 Task: Research Airbnb properties in Puerto La Cruz, Venezuela from 4th December, 2023 to 8th December, 2023 for 1 adult.1  bedroom having 1 bed and 1 bathroom. Amenities needed are: wifi. Look for 4 properties as per requirement.
Action: Mouse moved to (542, 114)
Screenshot: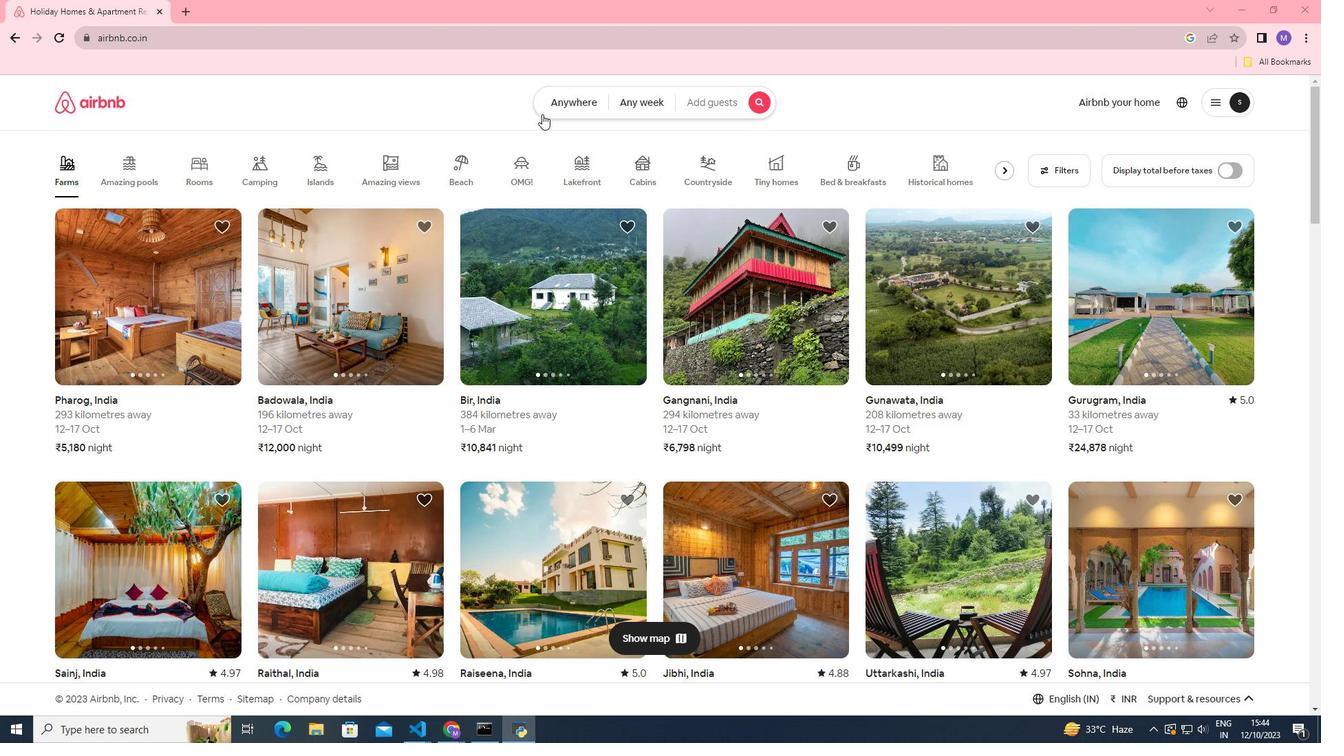 
Action: Mouse pressed left at (542, 114)
Screenshot: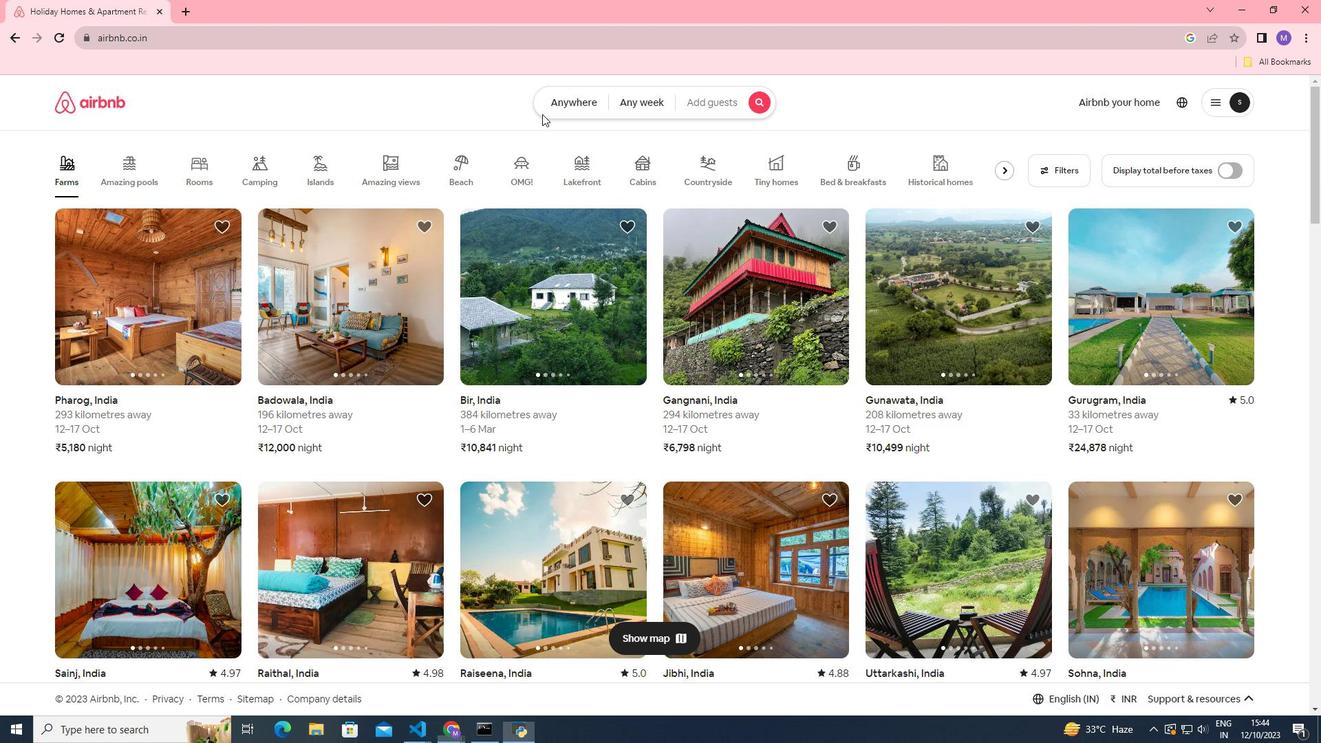 
Action: Mouse moved to (459, 163)
Screenshot: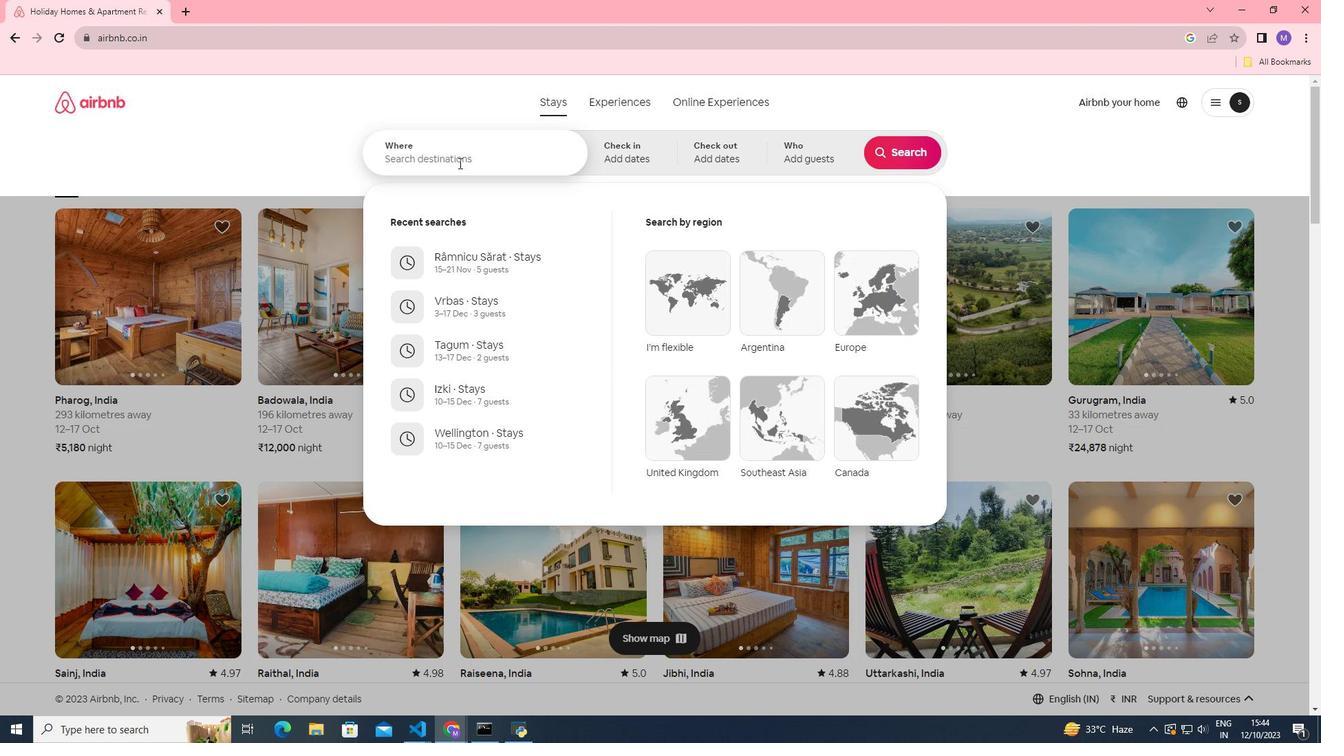 
Action: Mouse pressed left at (459, 163)
Screenshot: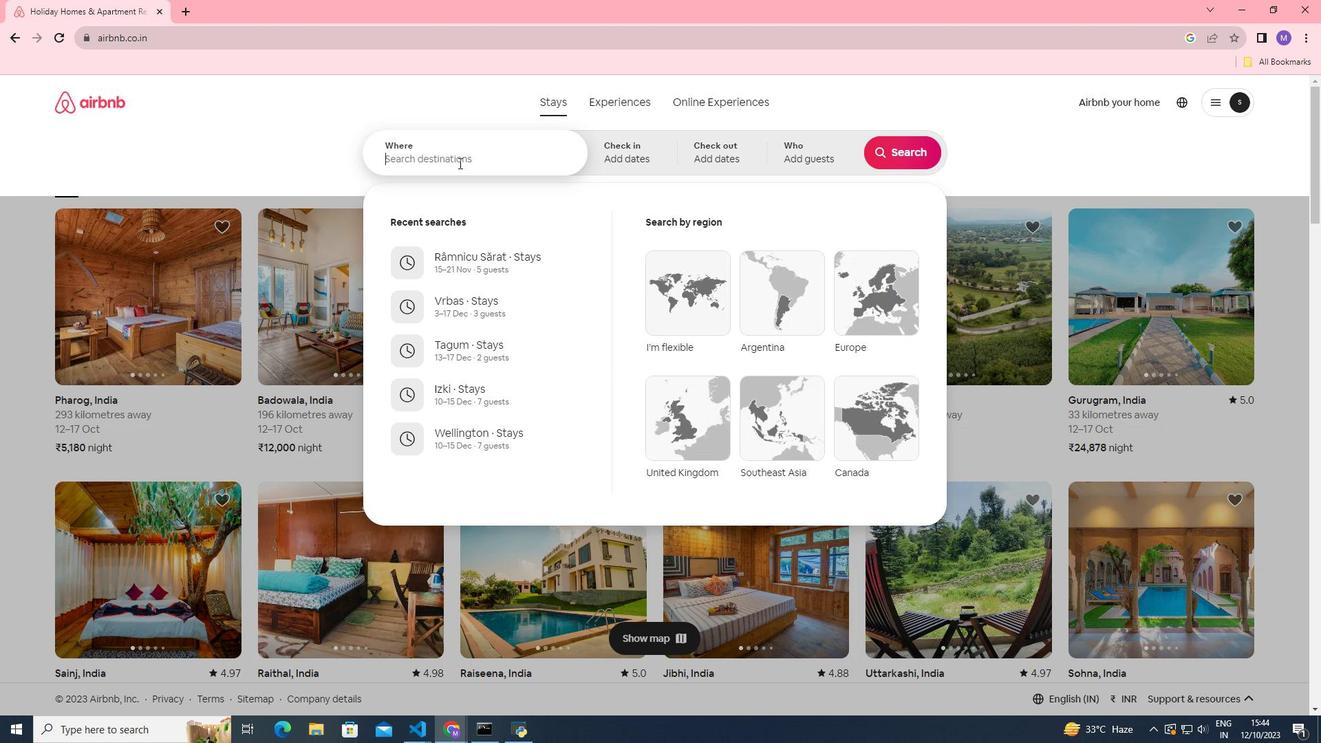 
Action: Key pressed <Key.shift><Key.shift><Key.shift>Puerto<Key.space><Key.shift>La<Key.space><Key.shift>Cruz,<Key.space><Key.shift>Venezuela
Screenshot: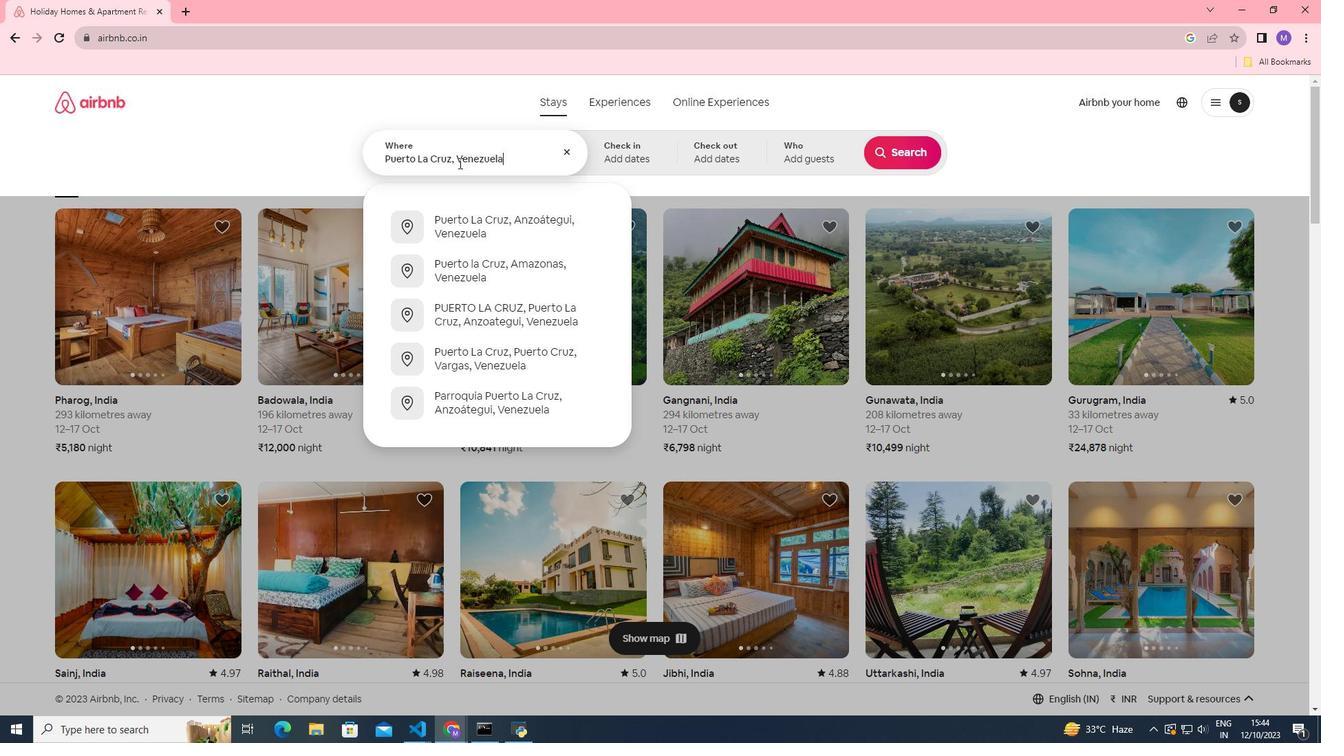 
Action: Mouse moved to (625, 145)
Screenshot: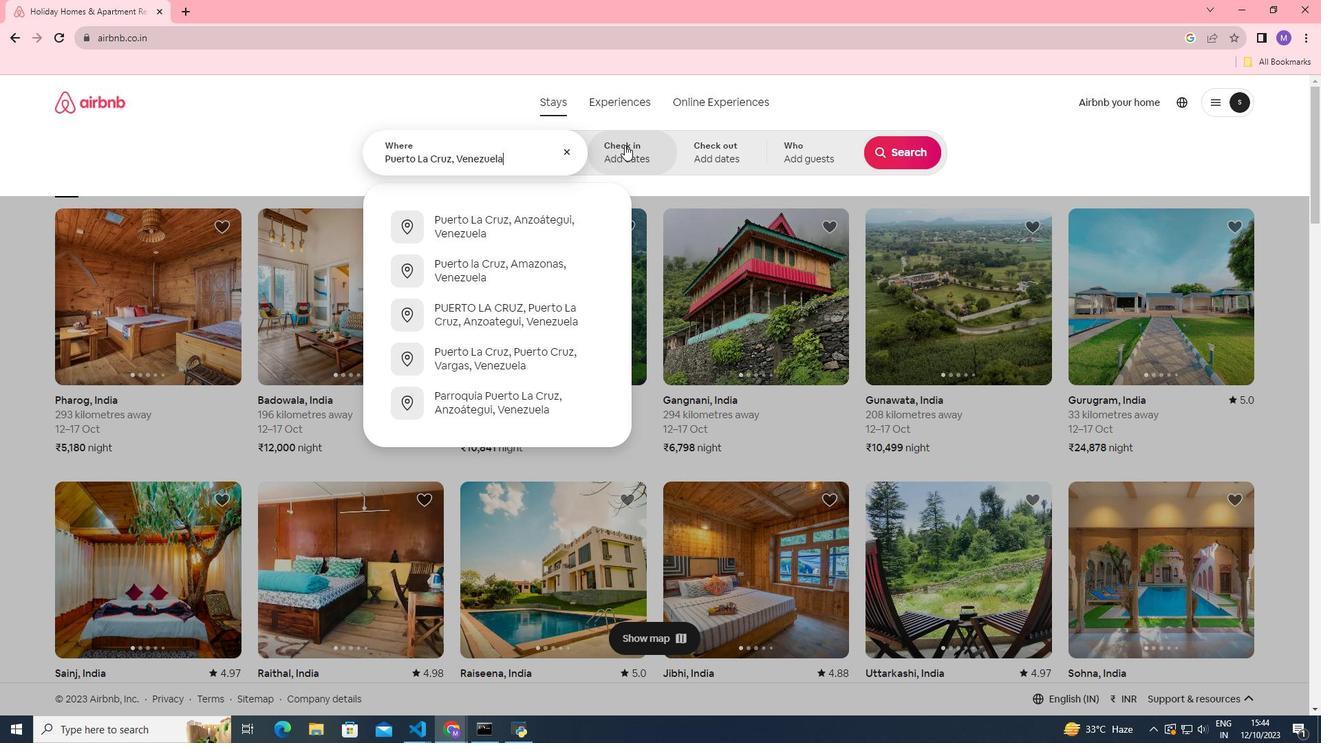 
Action: Mouse pressed left at (625, 145)
Screenshot: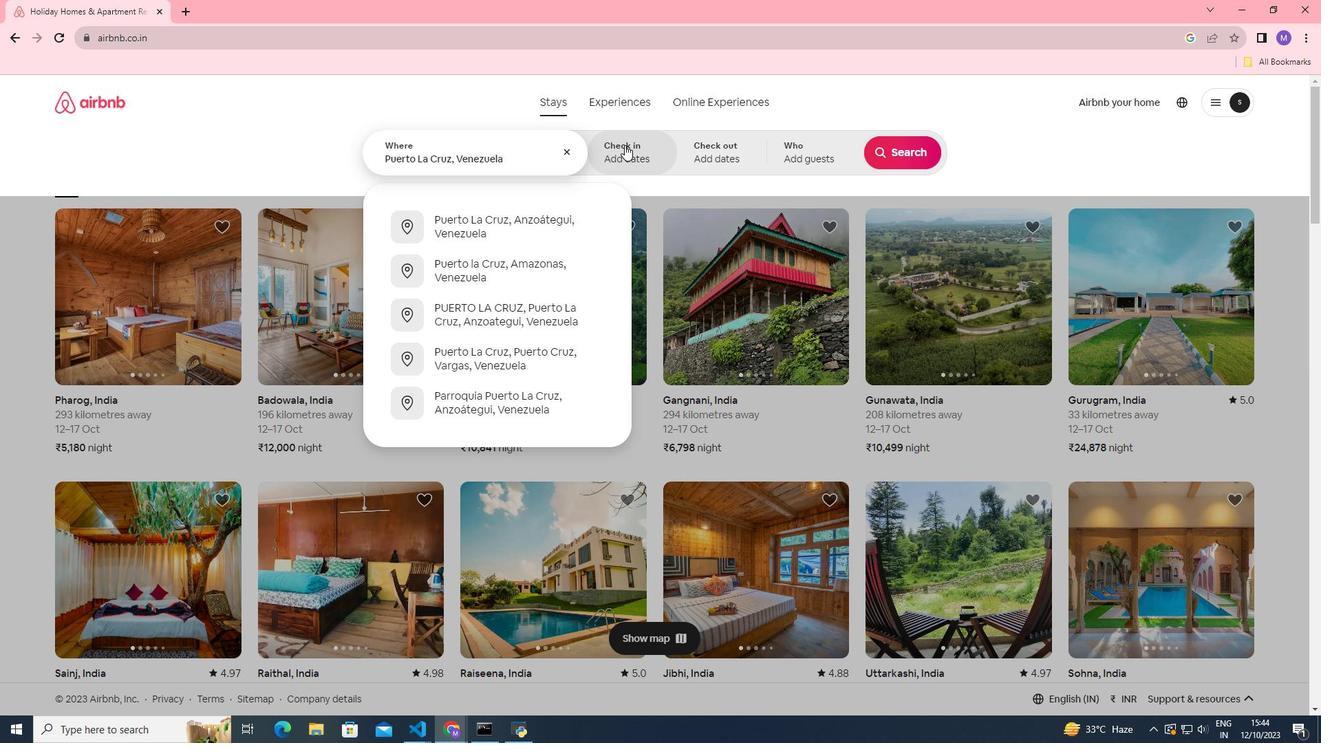 
Action: Mouse moved to (901, 262)
Screenshot: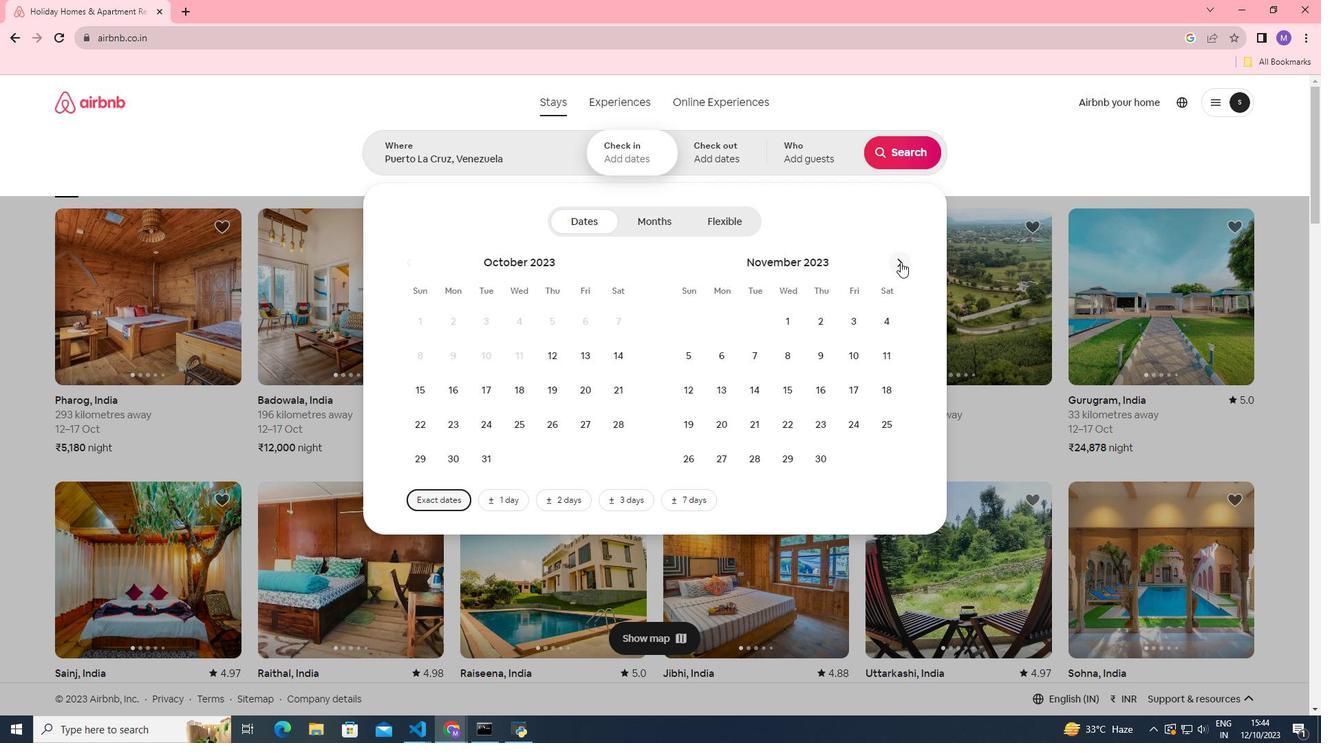 
Action: Mouse pressed left at (901, 262)
Screenshot: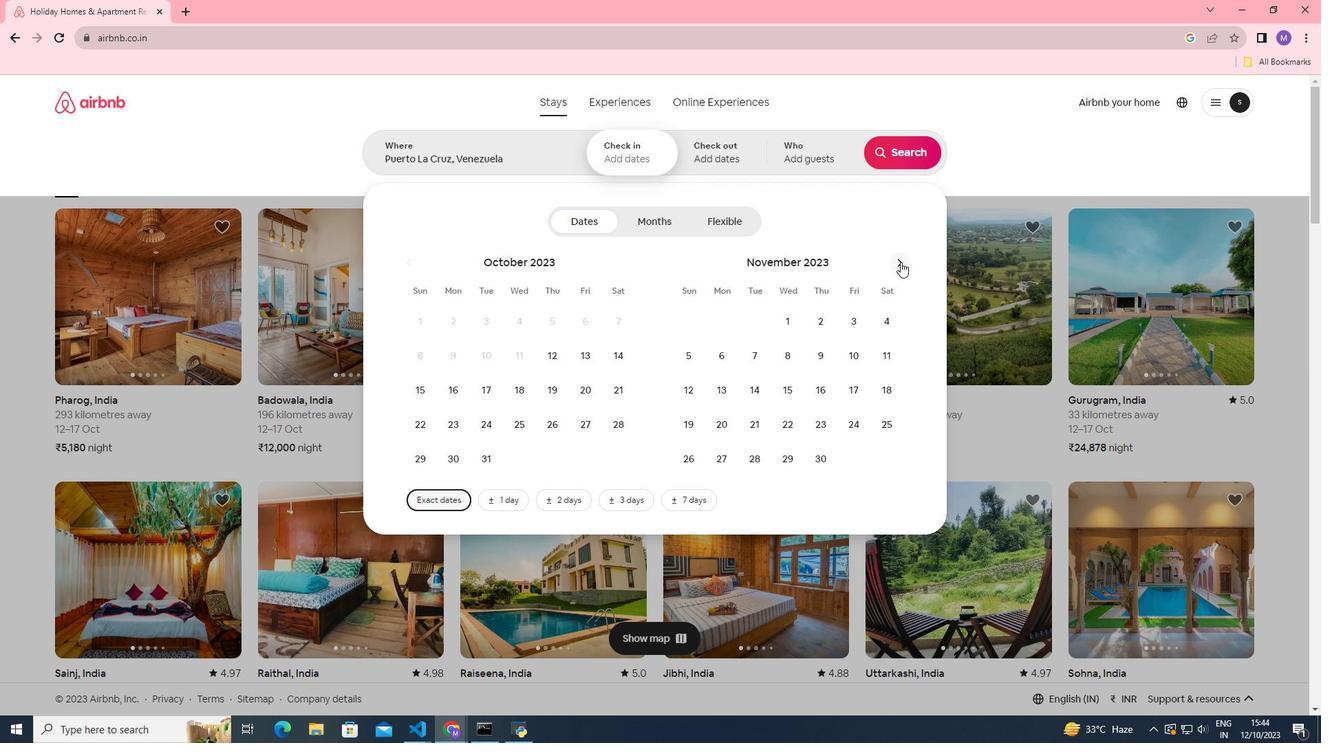 
Action: Mouse moved to (722, 362)
Screenshot: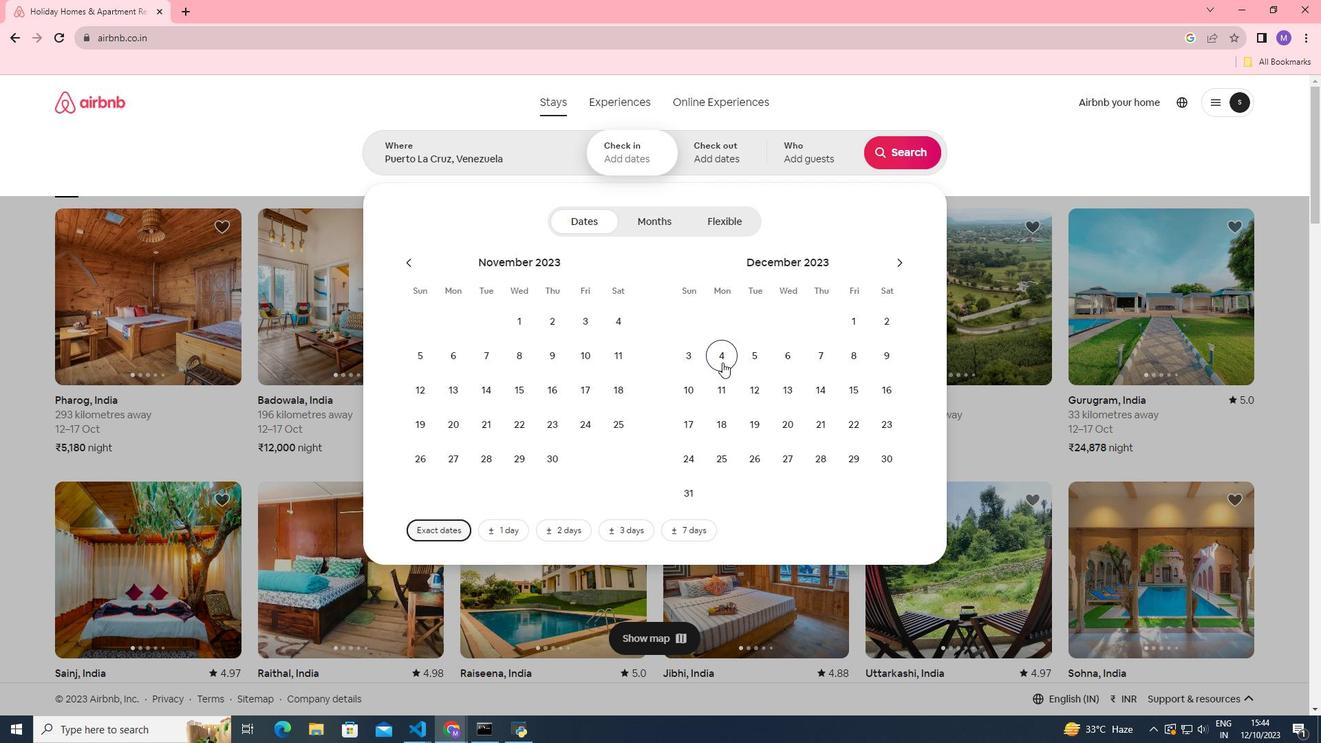 
Action: Mouse pressed left at (722, 362)
Screenshot: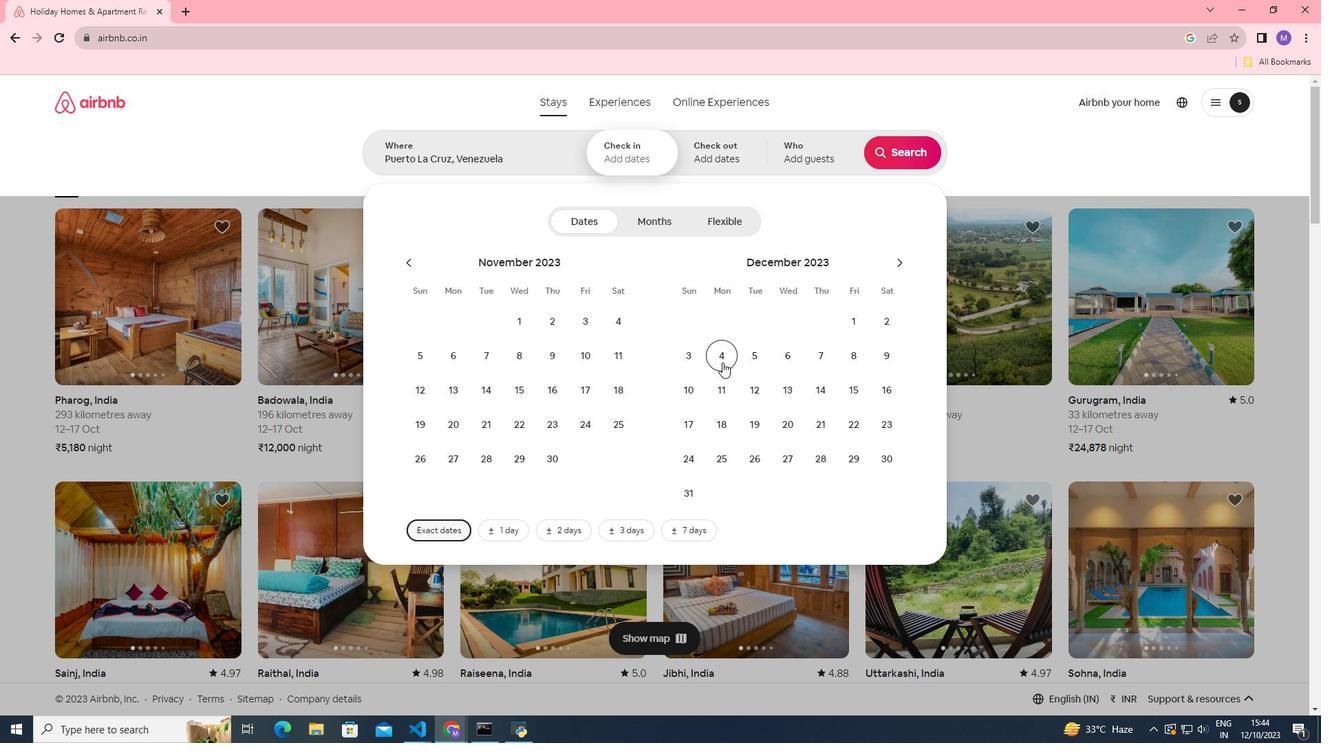 
Action: Mouse moved to (848, 363)
Screenshot: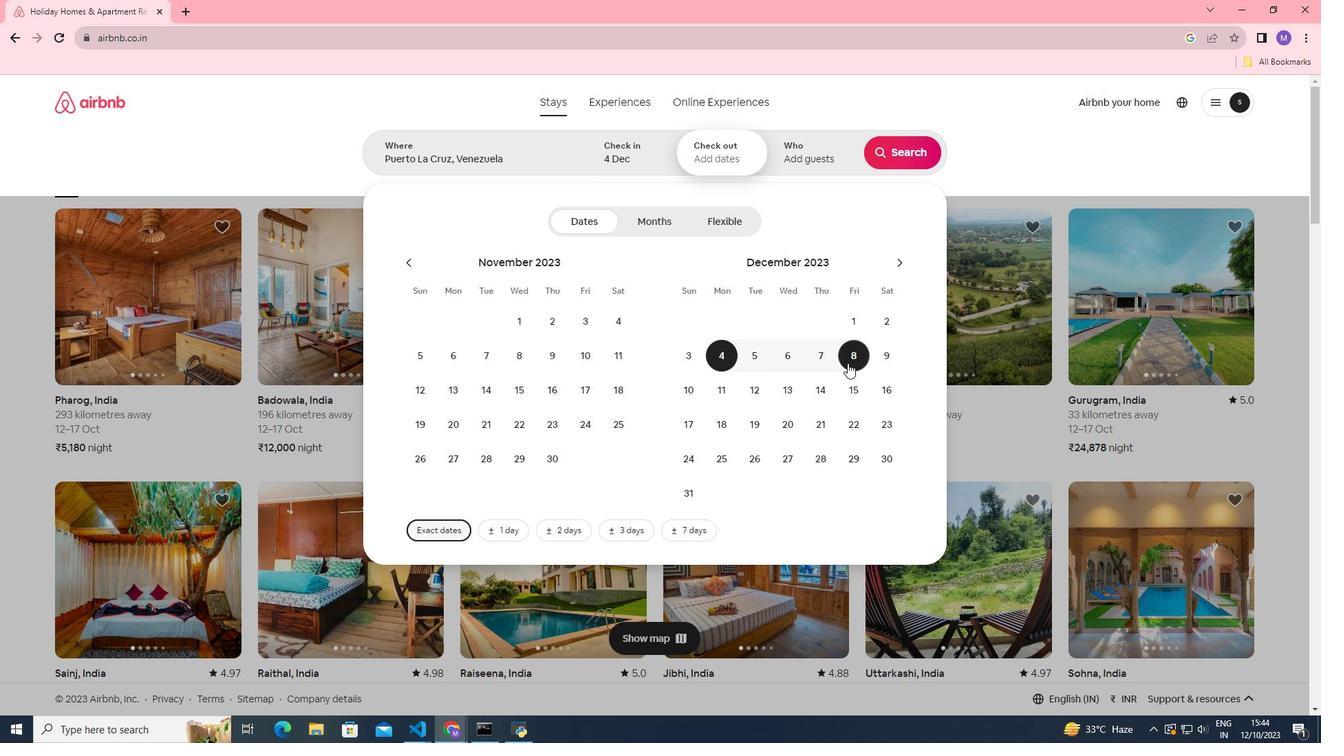 
Action: Mouse pressed left at (848, 363)
Screenshot: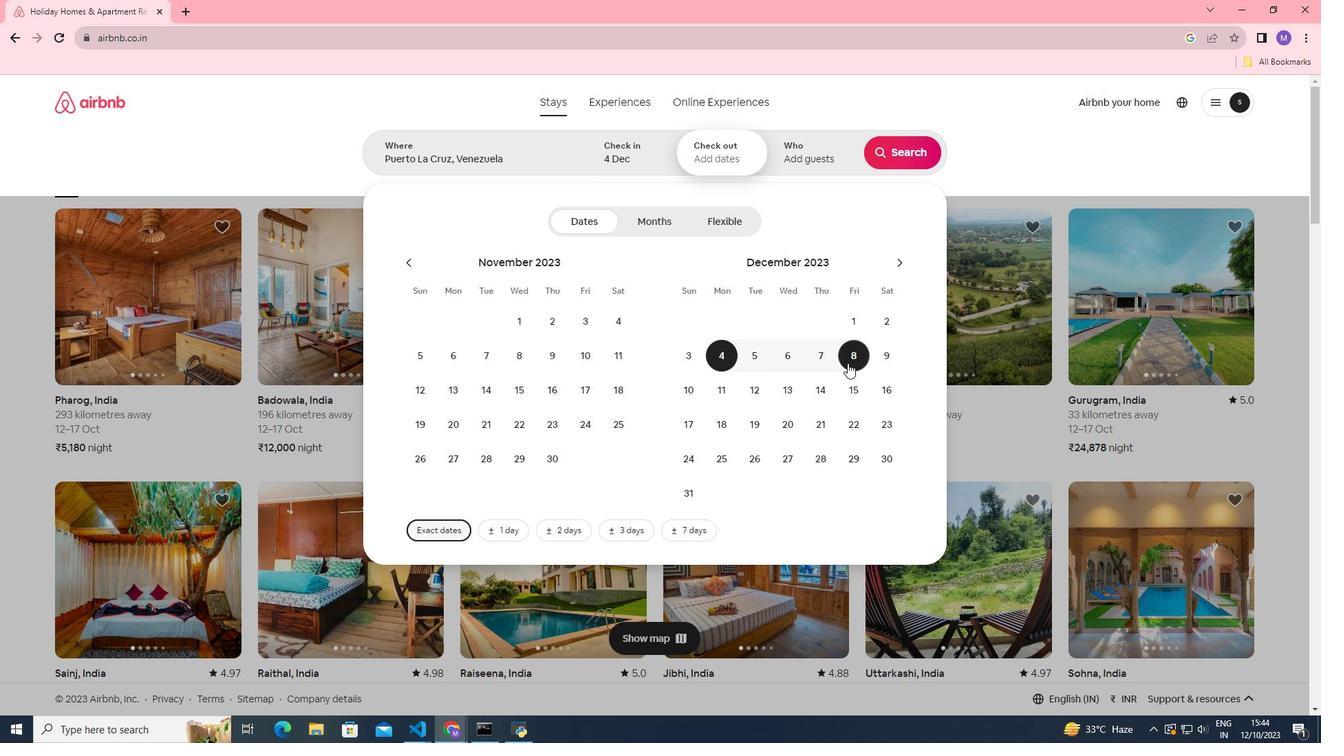 
Action: Mouse moved to (811, 162)
Screenshot: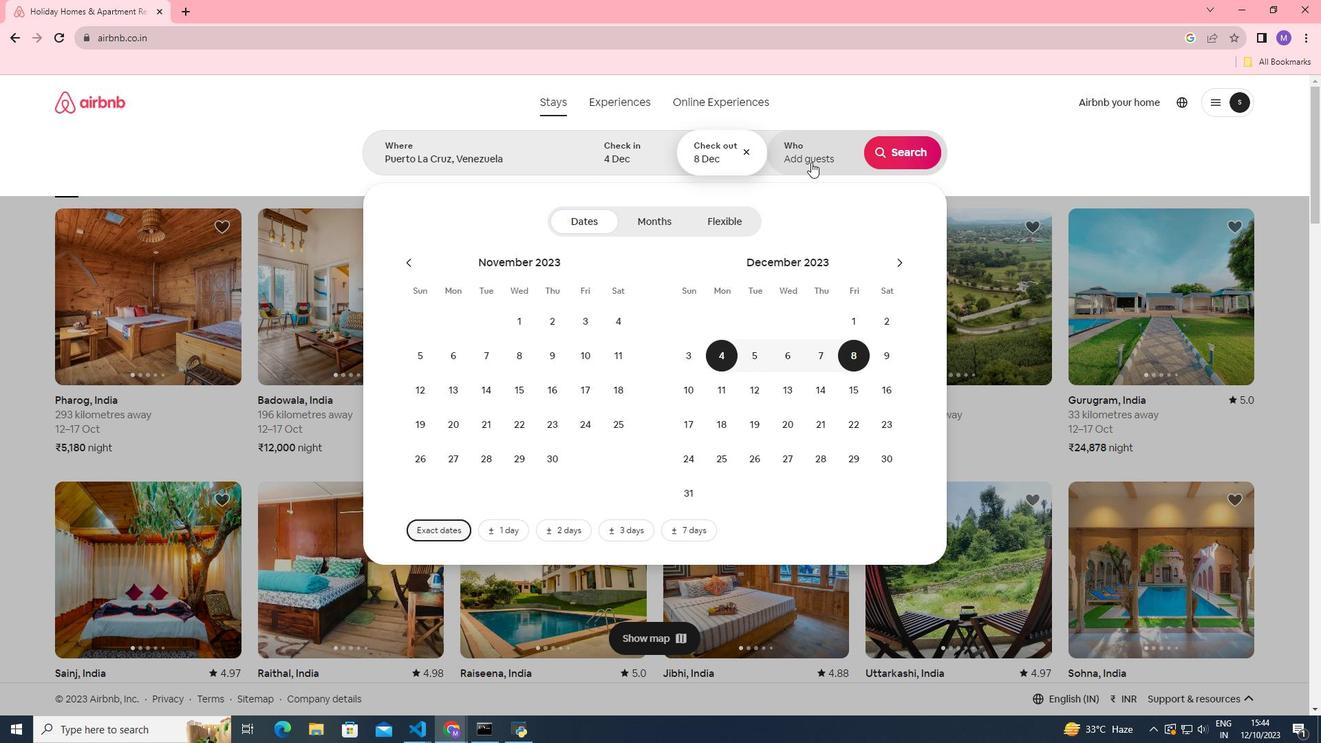
Action: Mouse pressed left at (811, 162)
Screenshot: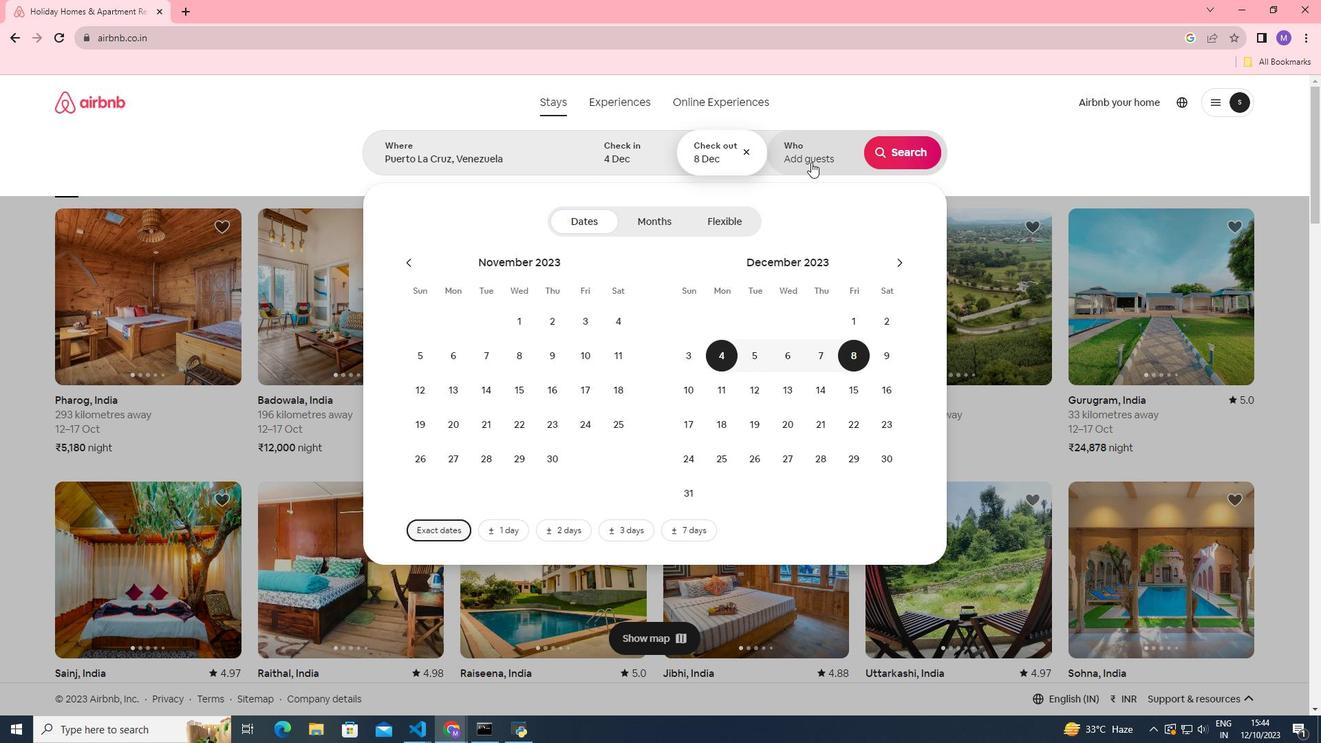 
Action: Mouse moved to (907, 223)
Screenshot: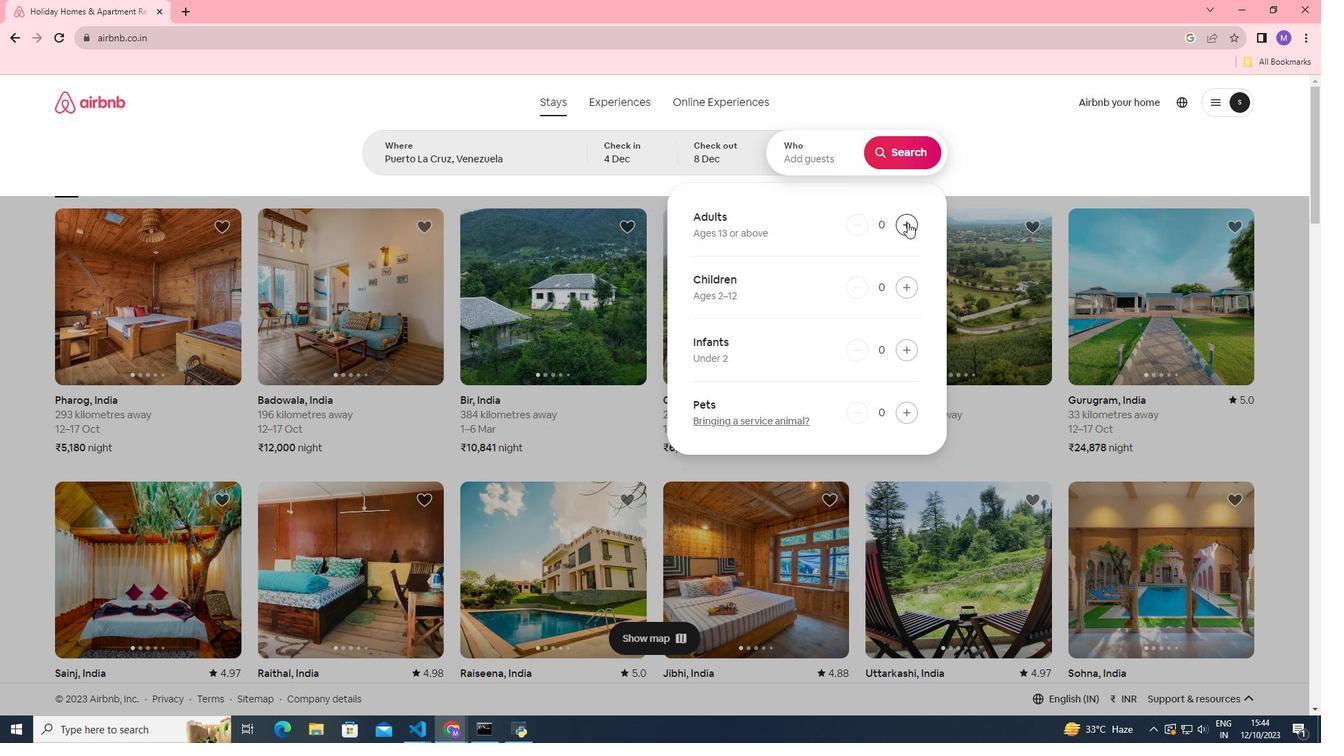 
Action: Mouse pressed left at (907, 223)
Screenshot: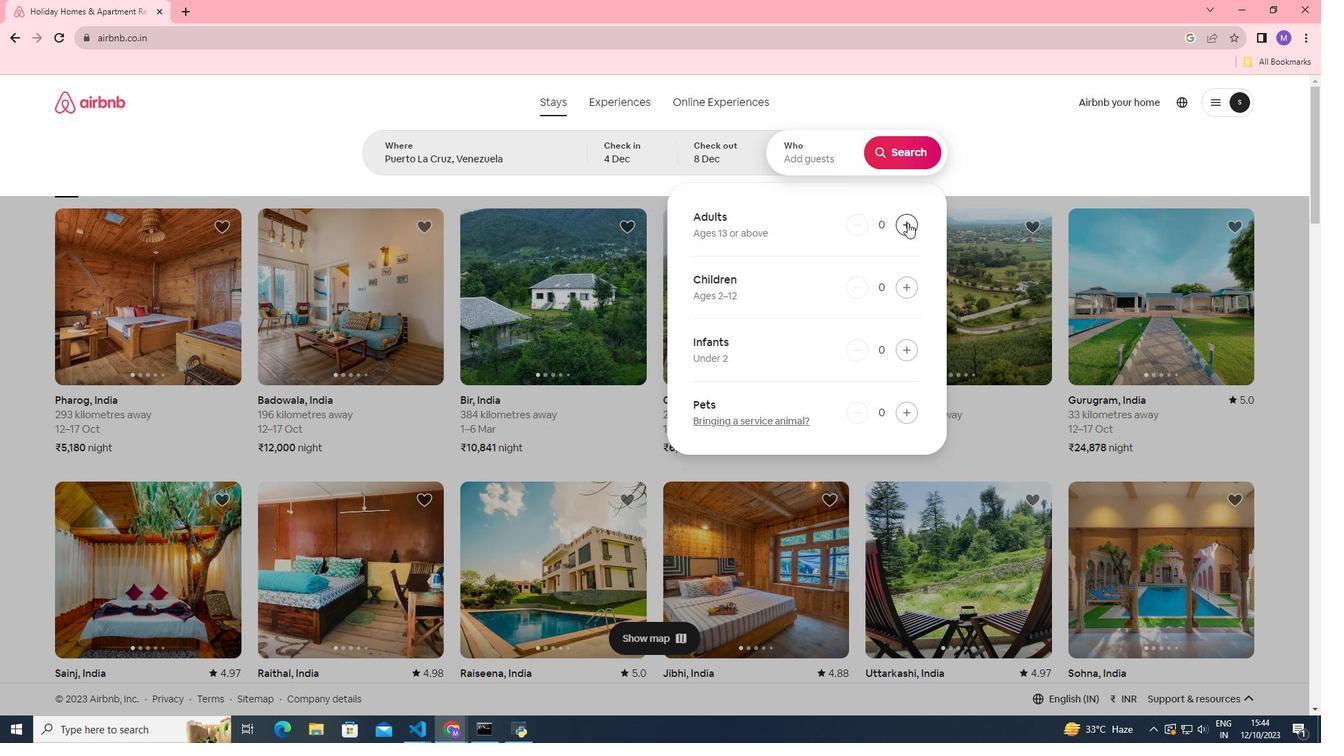 
Action: Mouse moved to (901, 151)
Screenshot: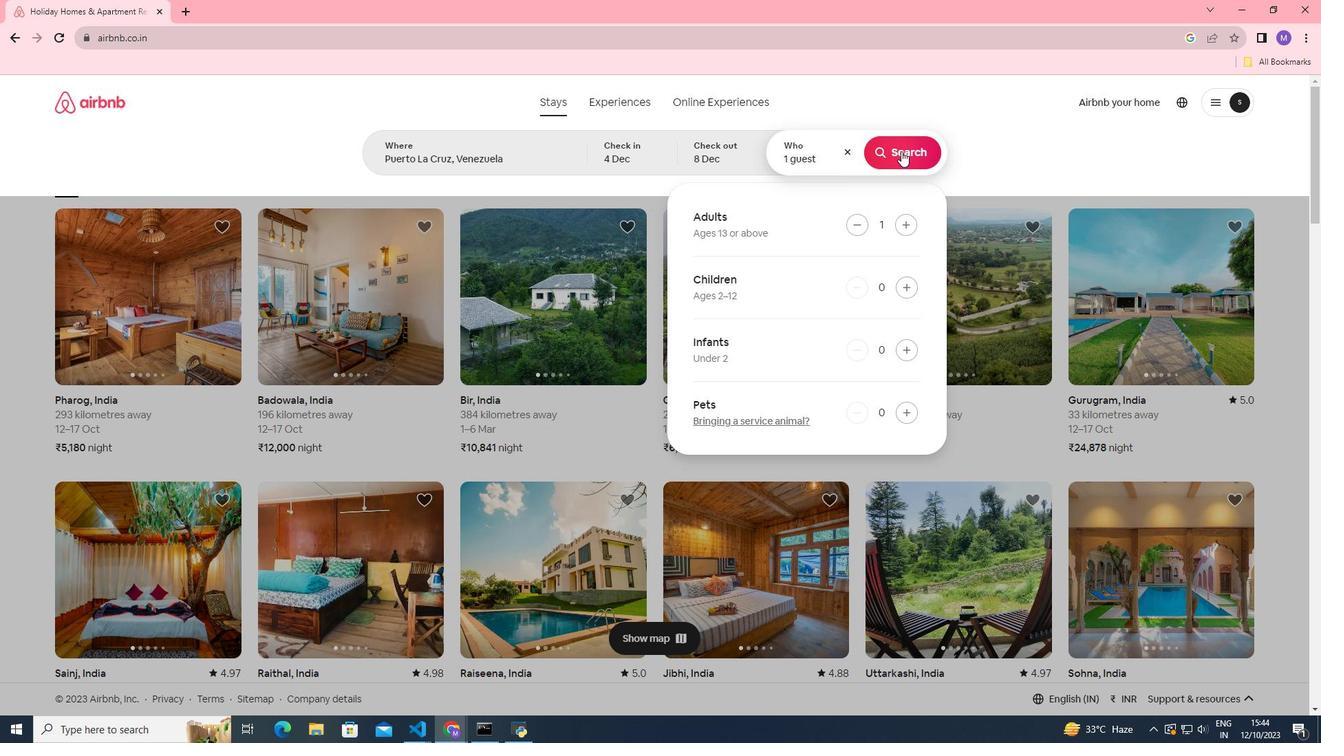 
Action: Mouse pressed left at (901, 151)
Screenshot: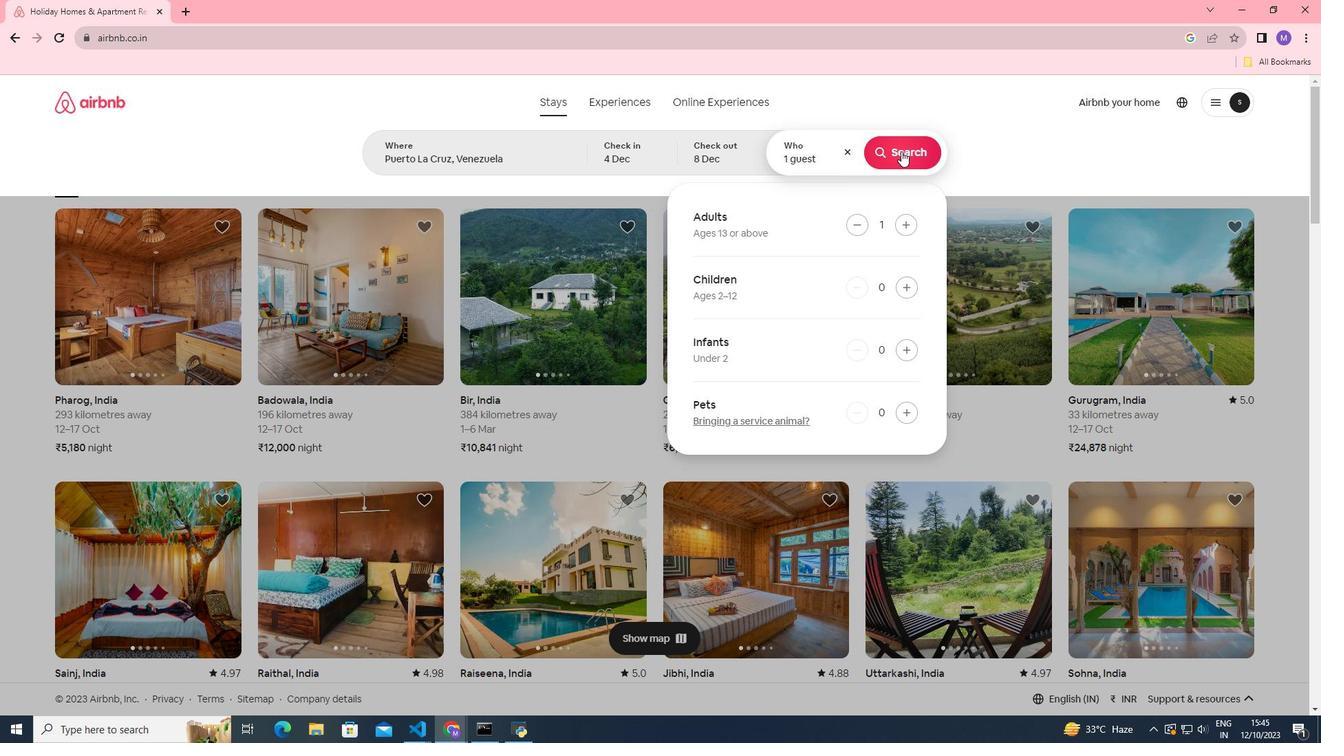 
Action: Mouse moved to (1111, 155)
Screenshot: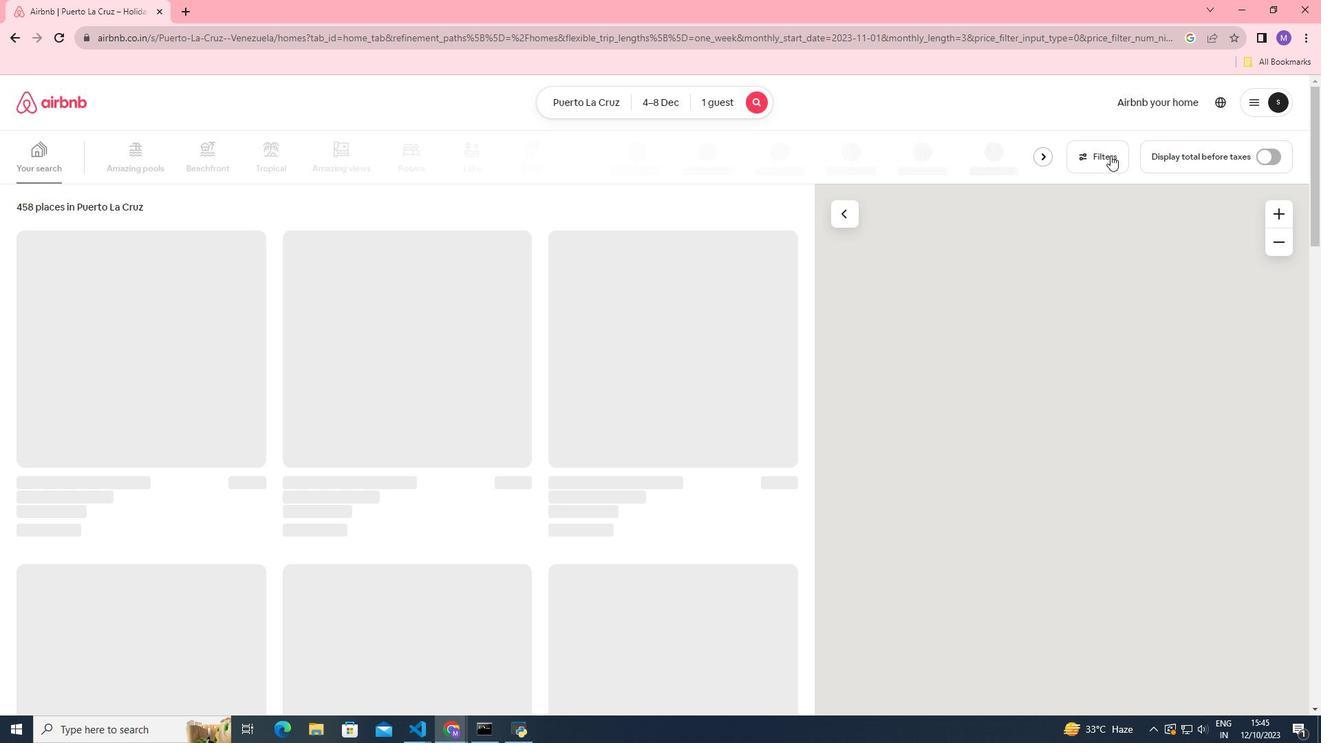 
Action: Mouse pressed left at (1111, 155)
Screenshot: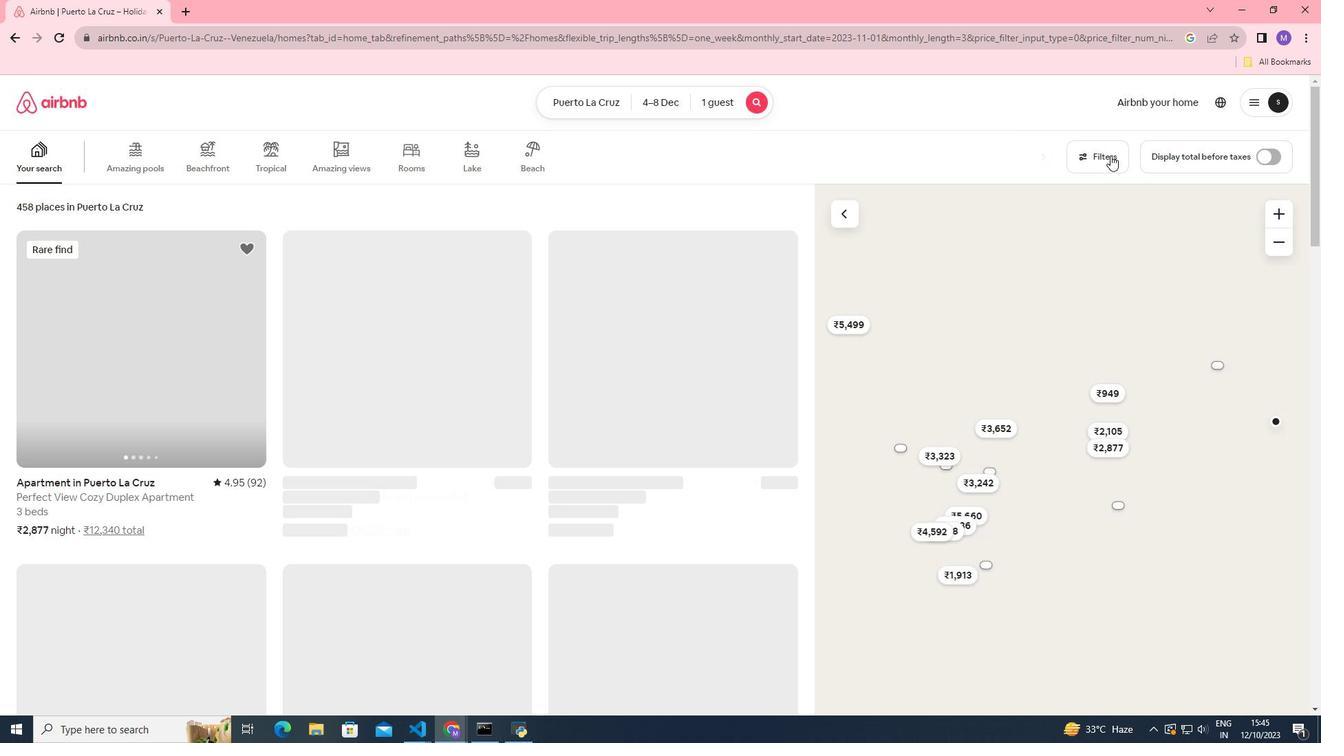 
Action: Mouse moved to (1107, 154)
Screenshot: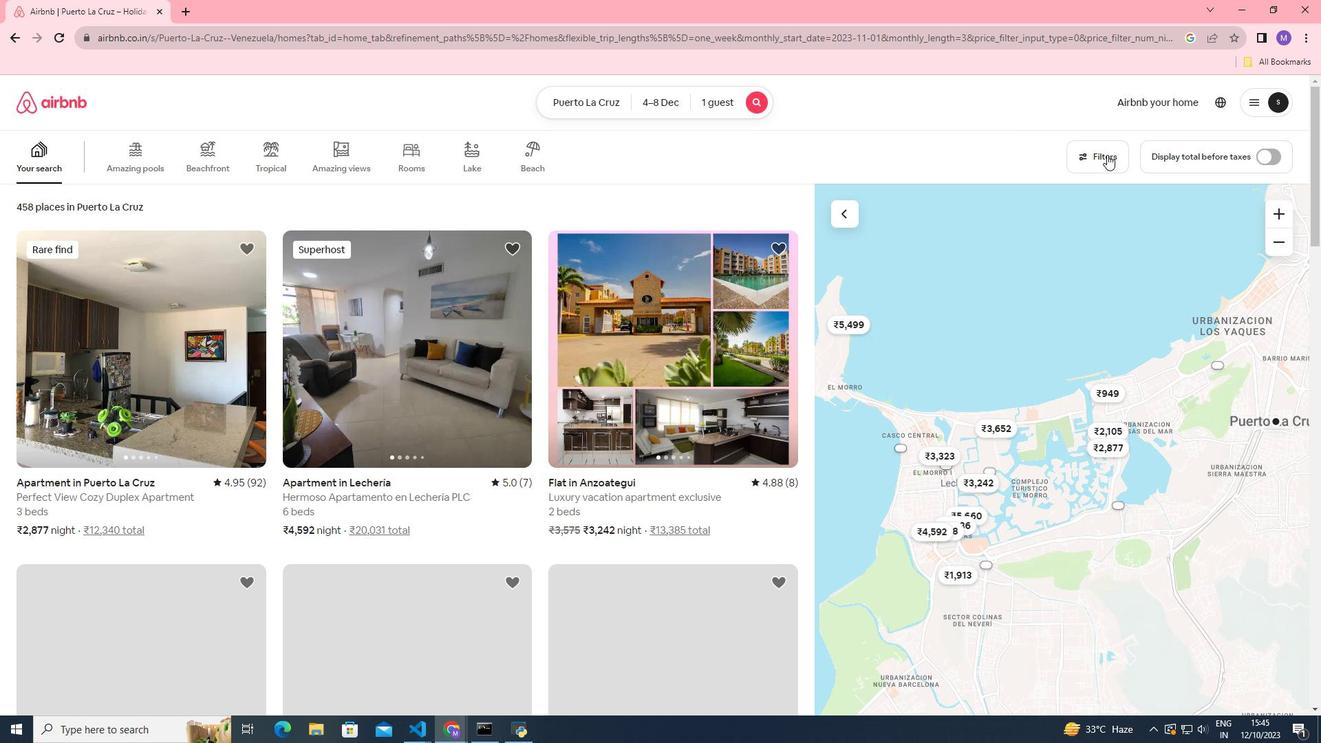
Action: Mouse pressed left at (1107, 154)
Screenshot: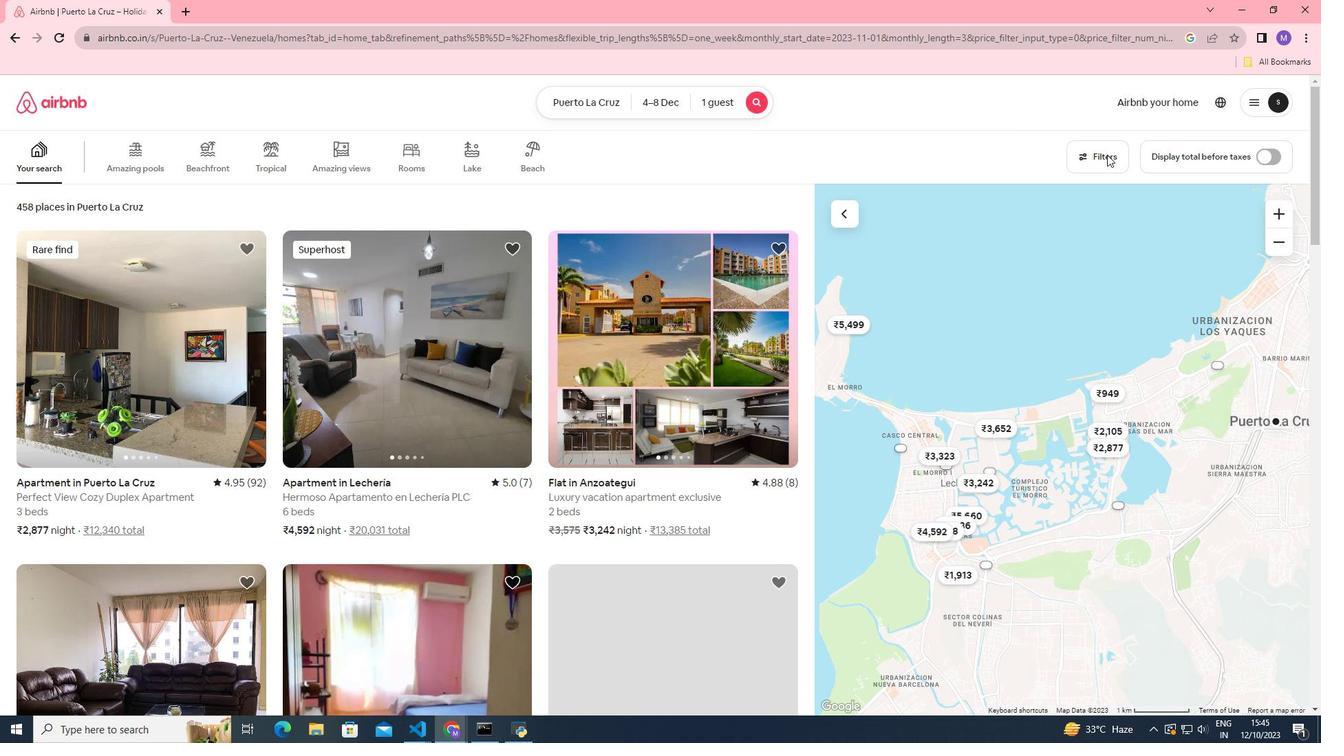 
Action: Mouse moved to (496, 572)
Screenshot: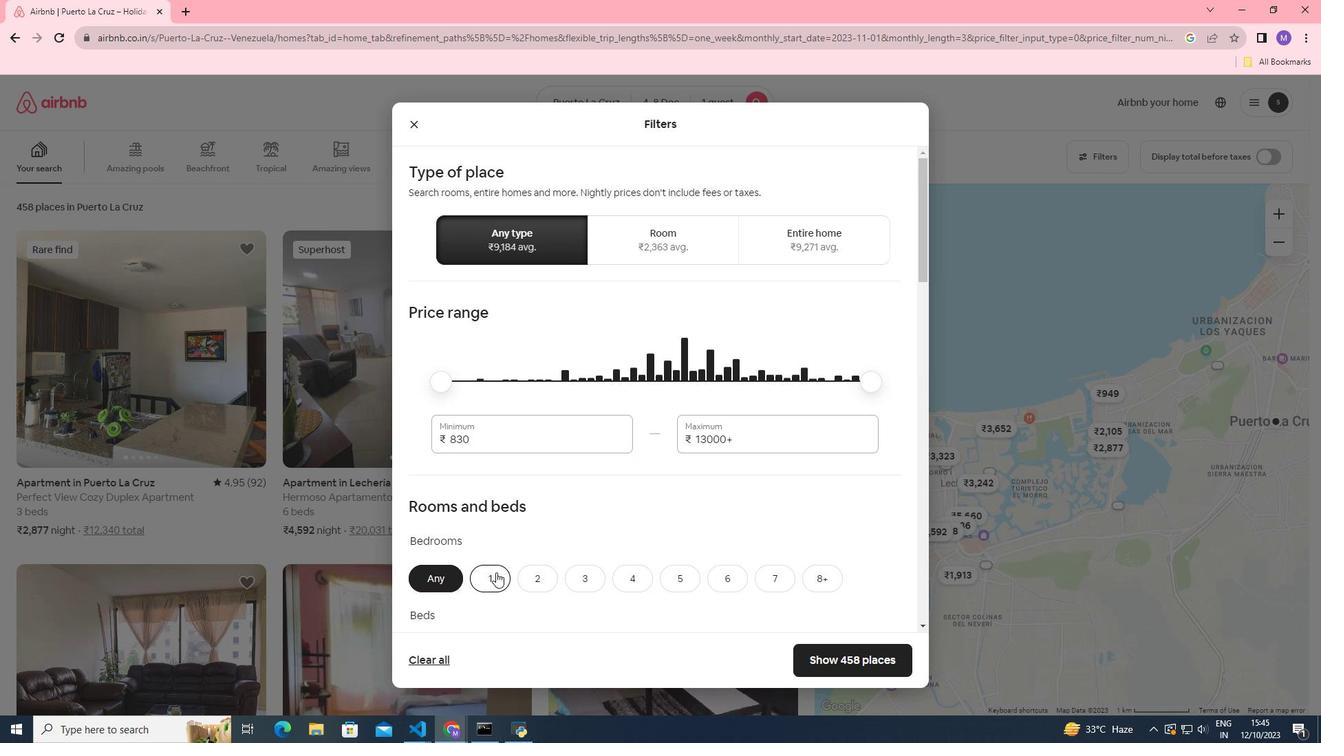 
Action: Mouse pressed left at (496, 572)
Screenshot: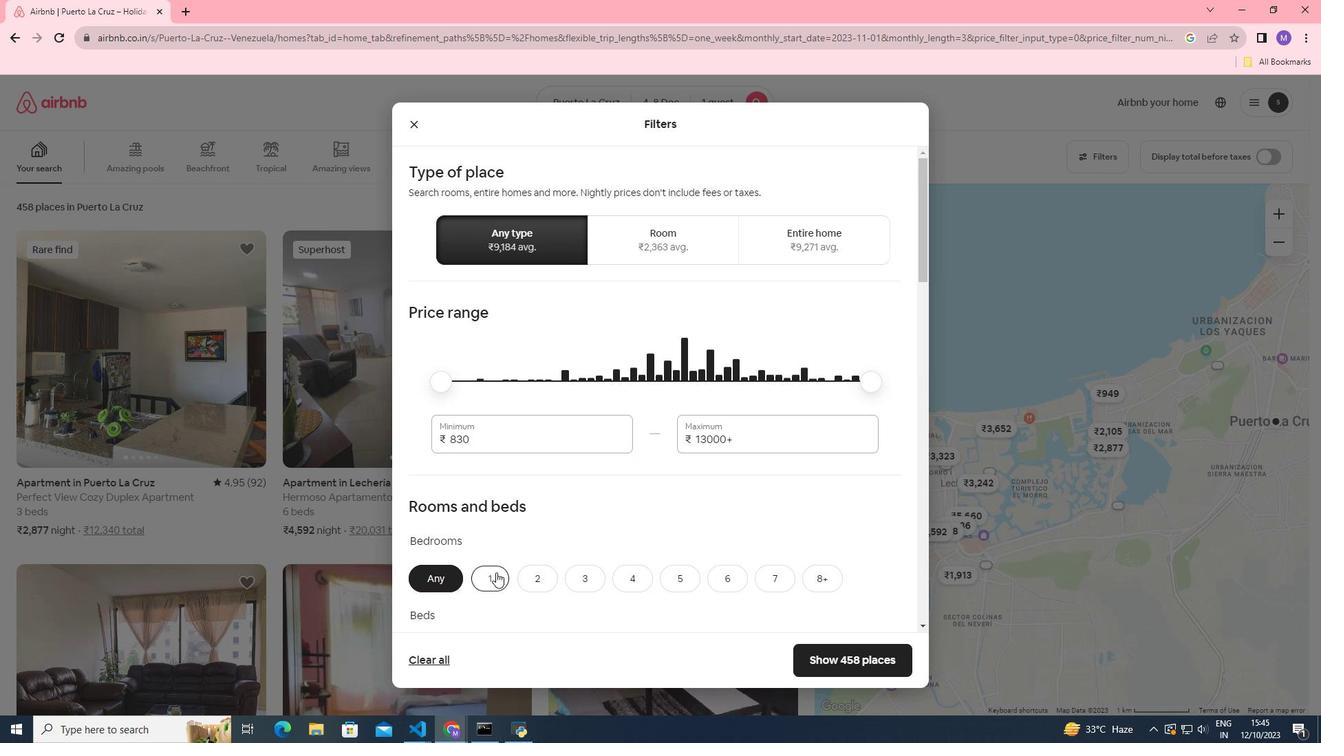
Action: Mouse moved to (516, 545)
Screenshot: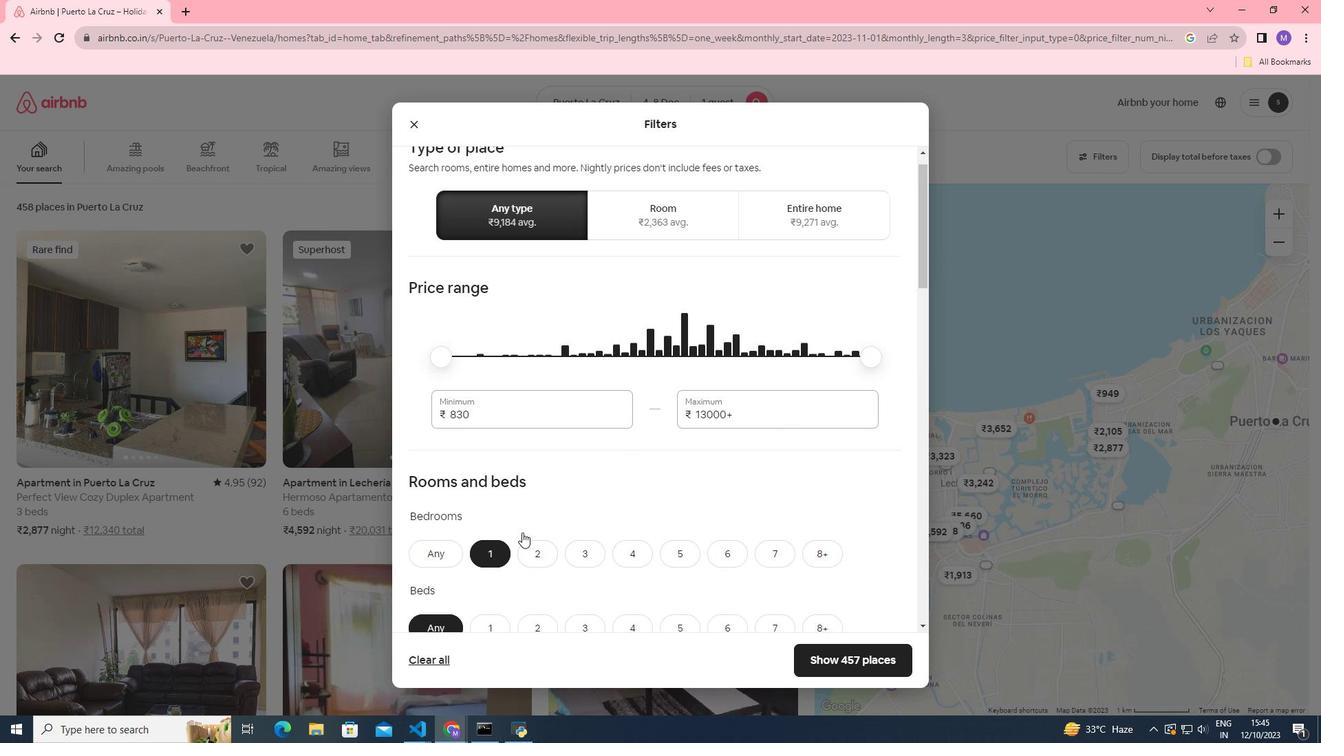 
Action: Mouse scrolled (516, 544) with delta (0, 0)
Screenshot: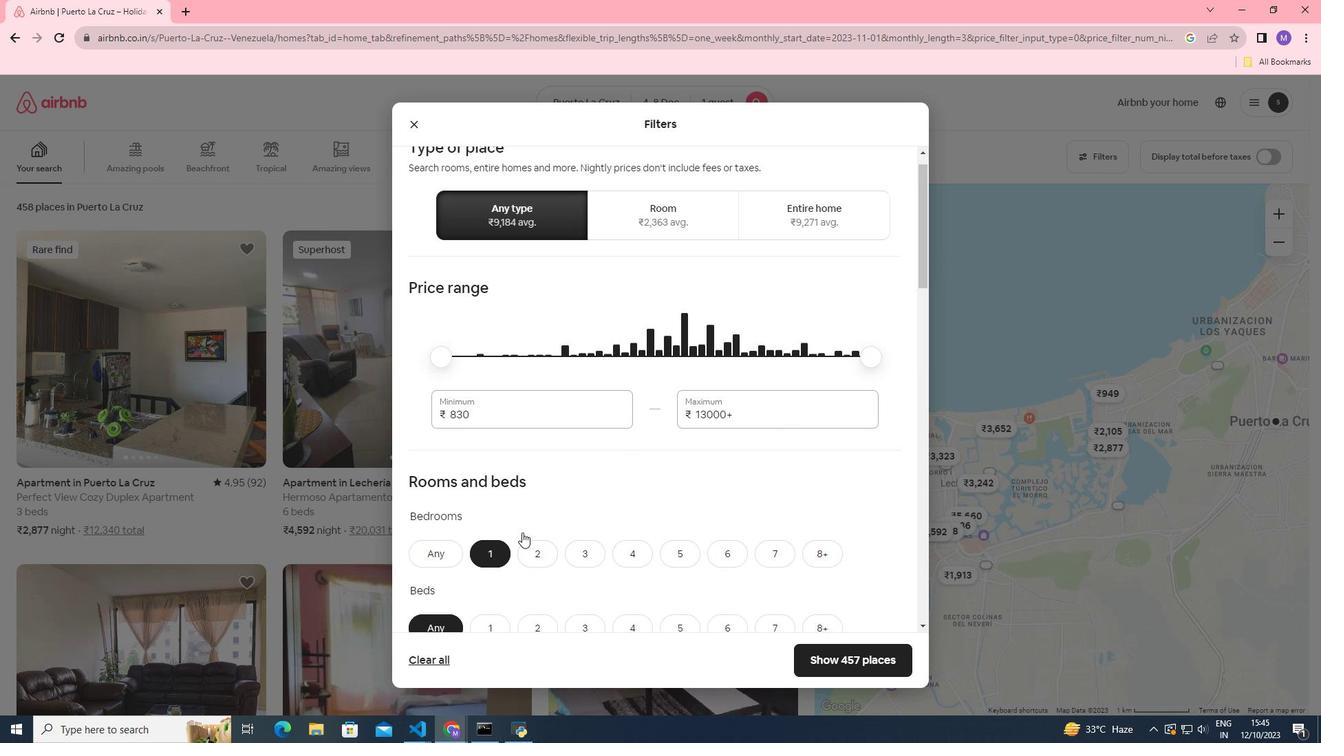 
Action: Mouse moved to (522, 532)
Screenshot: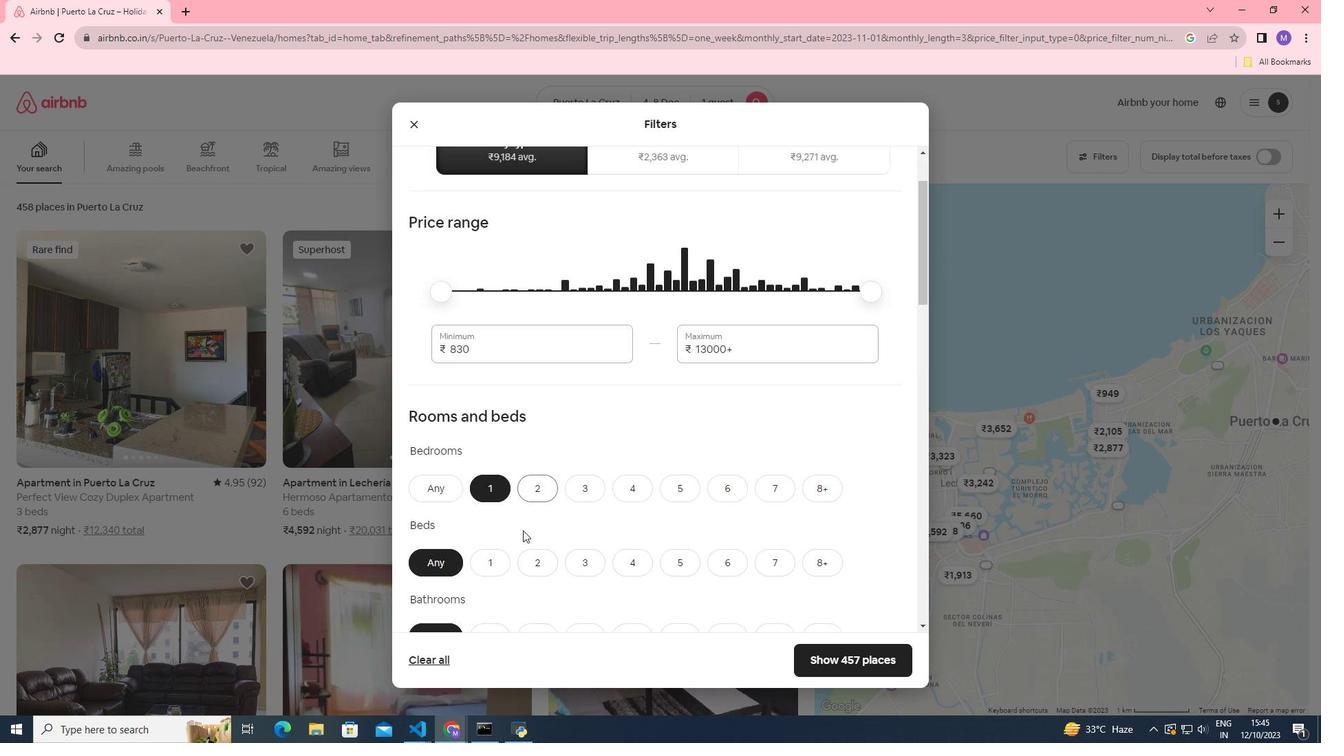 
Action: Mouse scrolled (522, 532) with delta (0, 0)
Screenshot: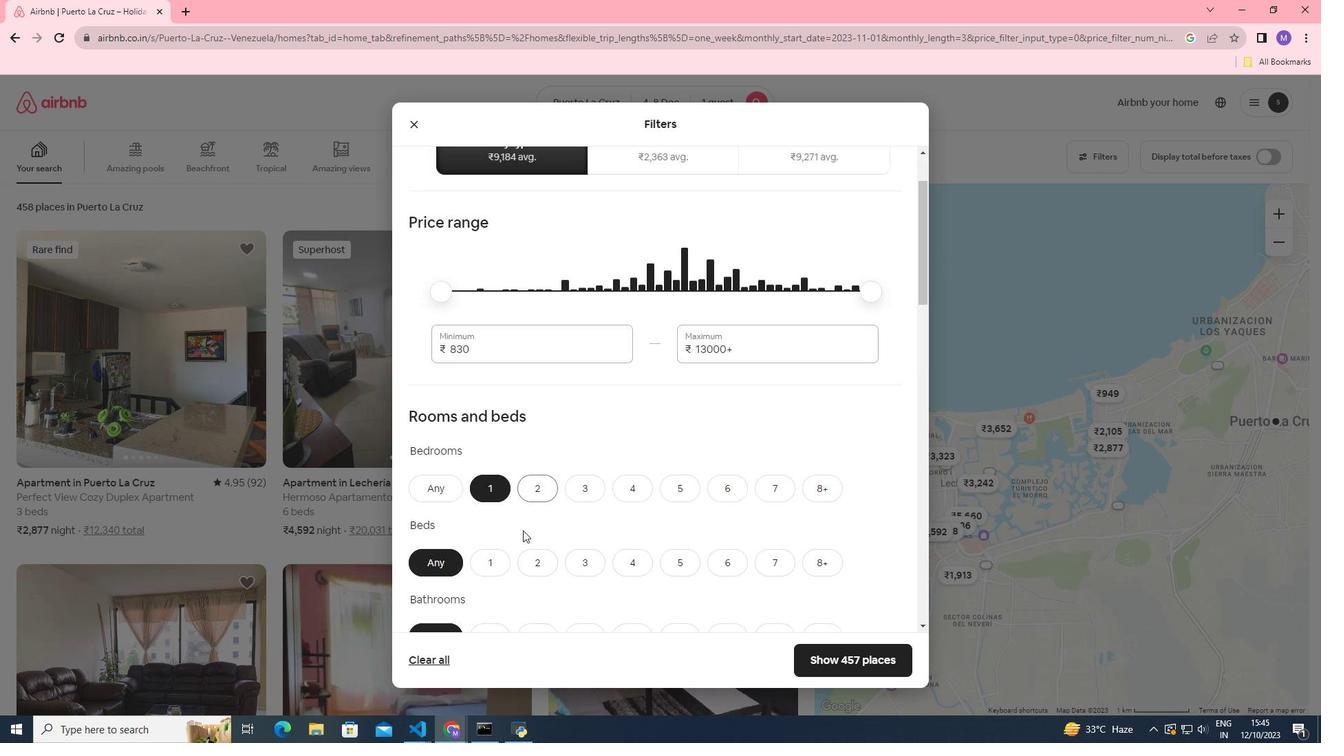 
Action: Mouse moved to (488, 518)
Screenshot: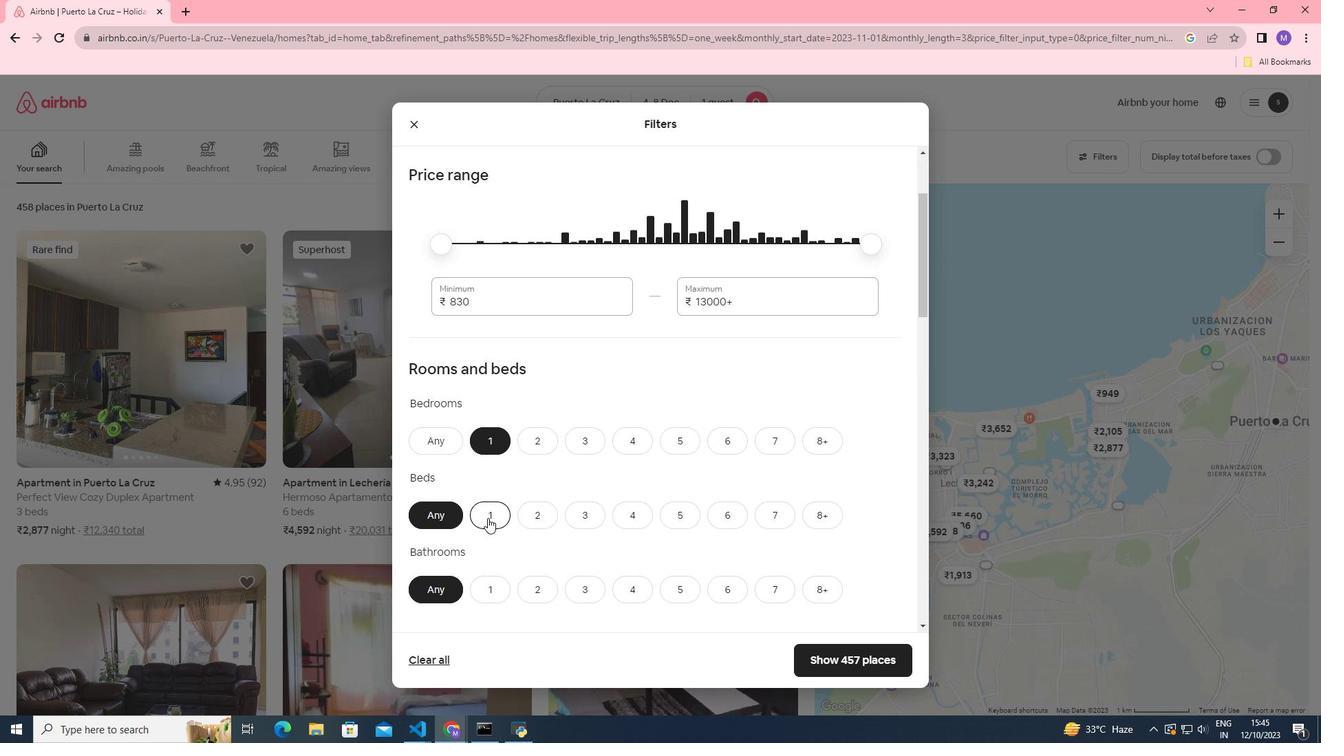 
Action: Mouse pressed left at (488, 518)
Screenshot: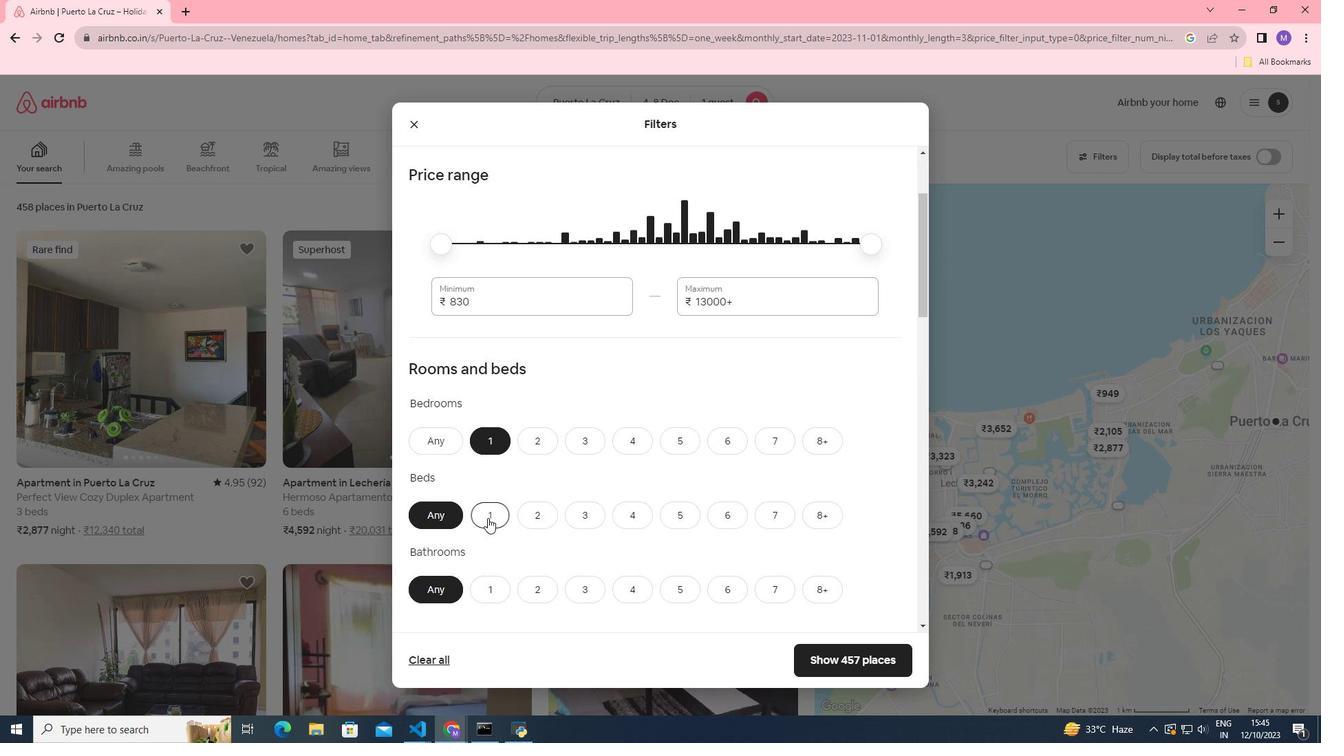 
Action: Mouse moved to (554, 463)
Screenshot: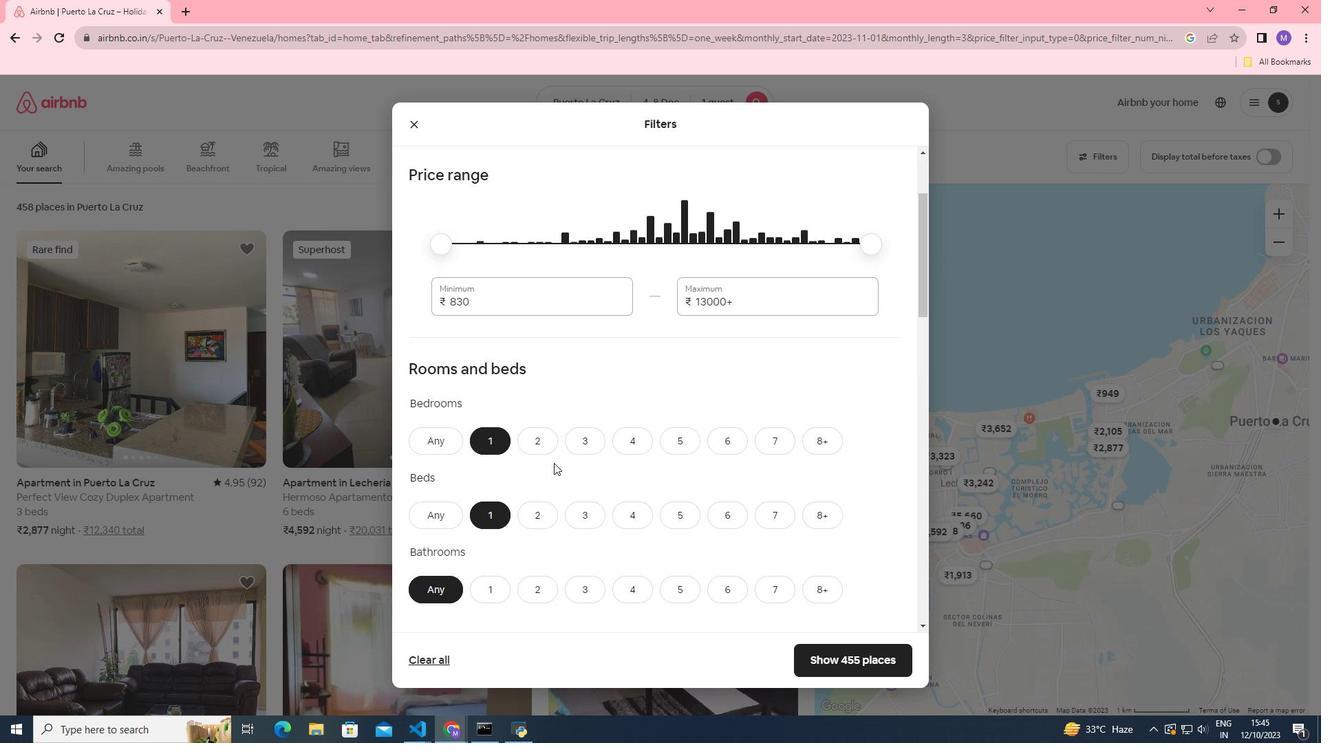 
Action: Mouse scrolled (554, 462) with delta (0, 0)
Screenshot: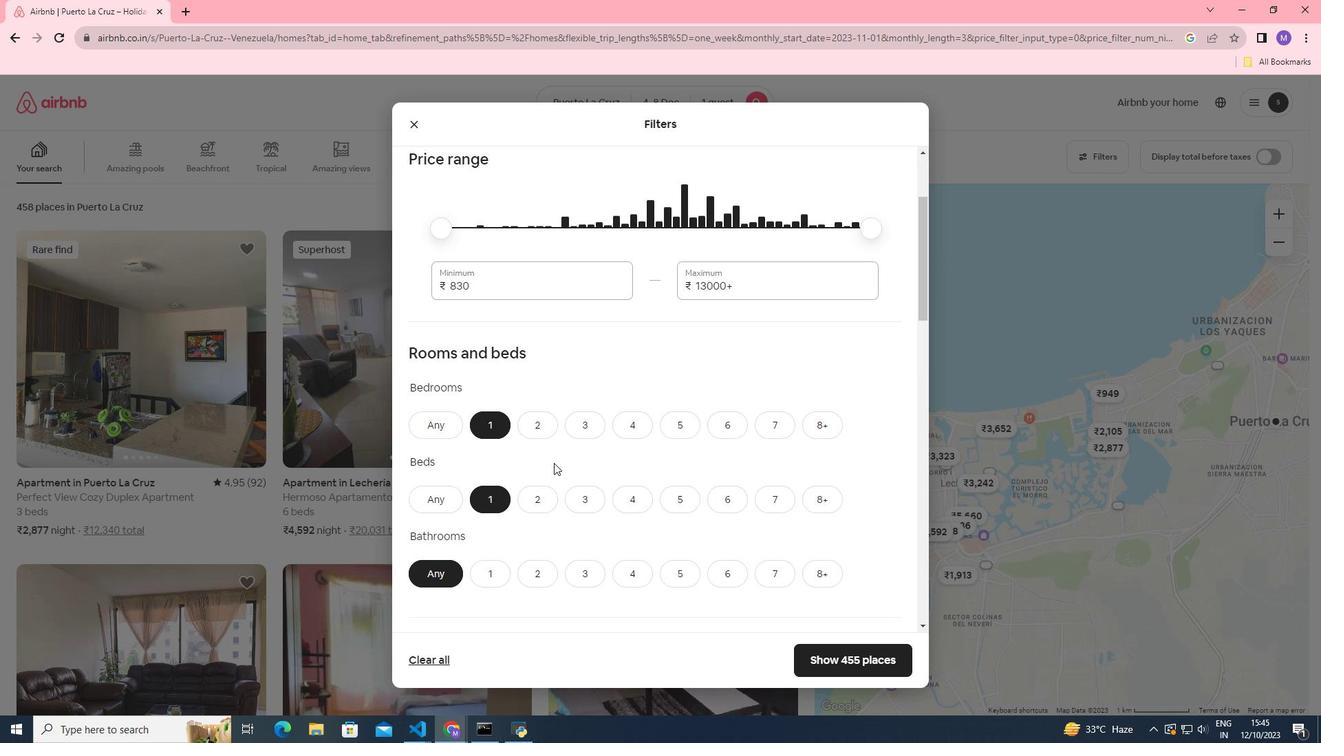
Action: Mouse scrolled (554, 462) with delta (0, 0)
Screenshot: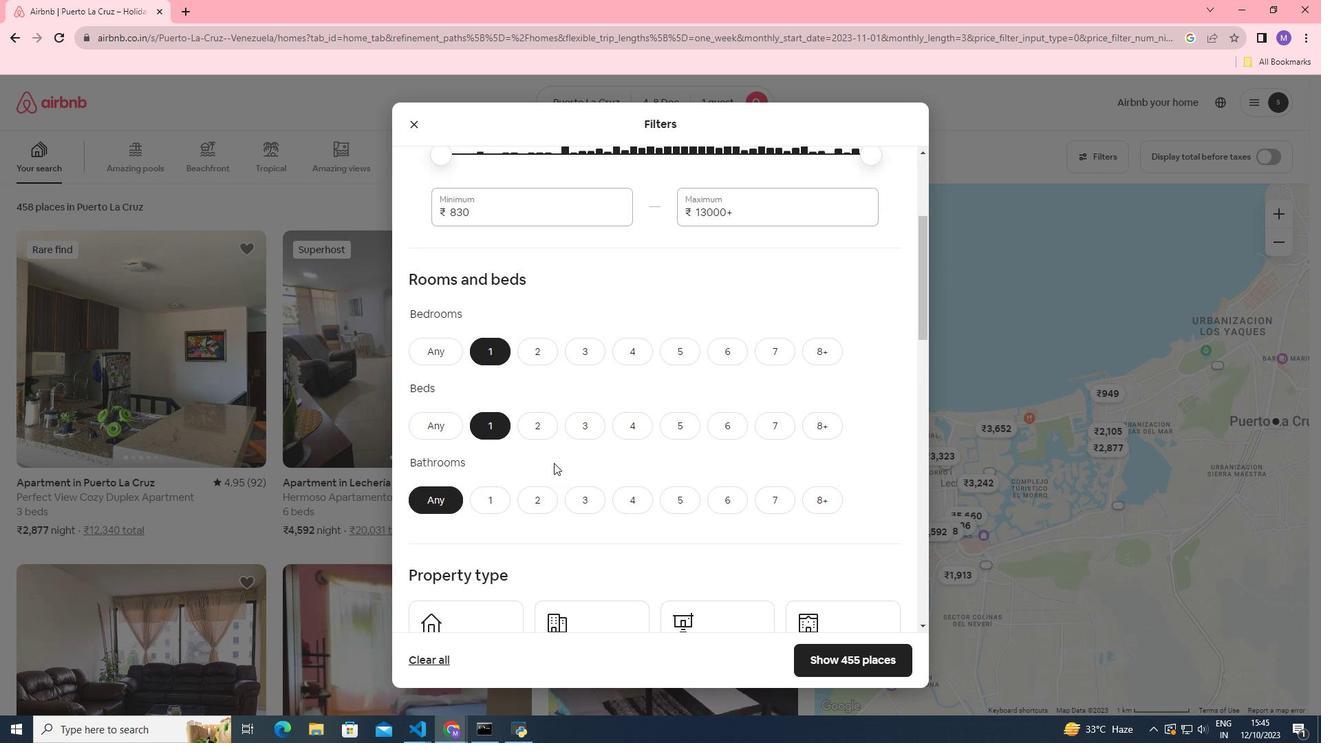 
Action: Mouse moved to (485, 452)
Screenshot: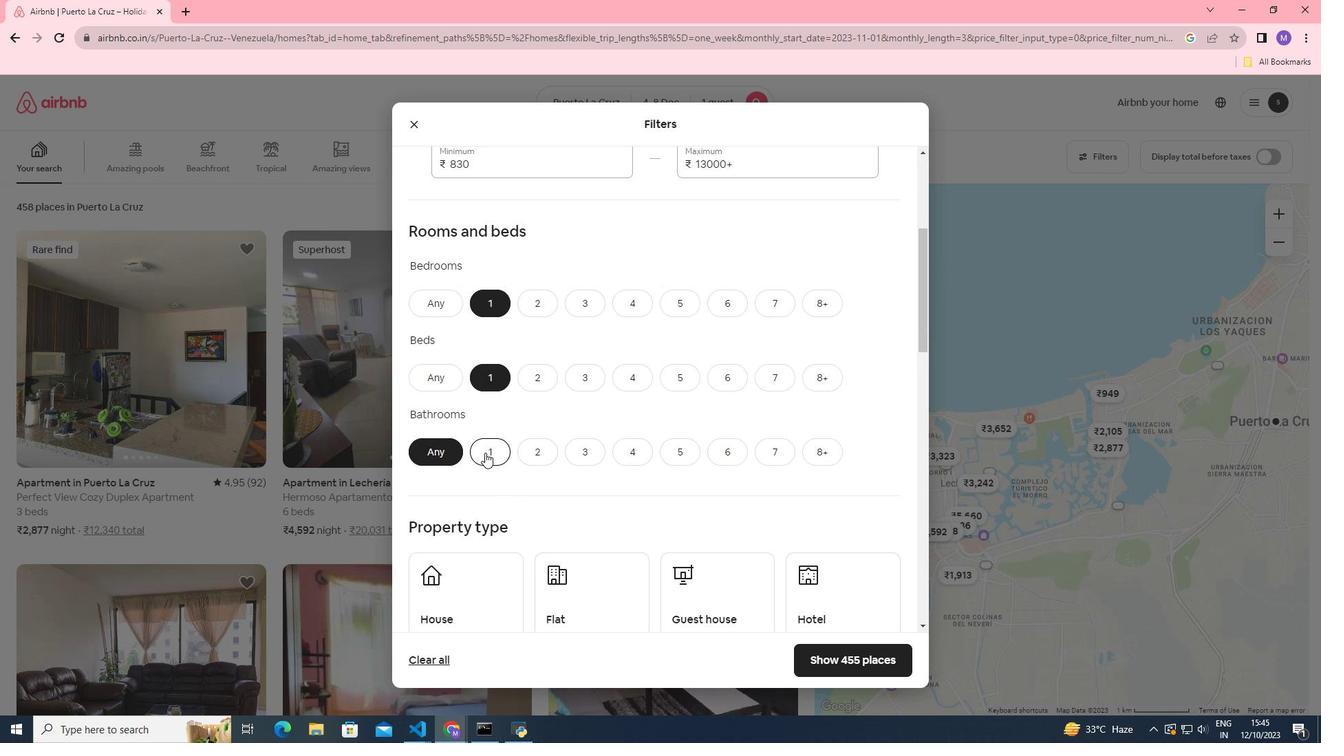 
Action: Mouse pressed left at (485, 452)
Screenshot: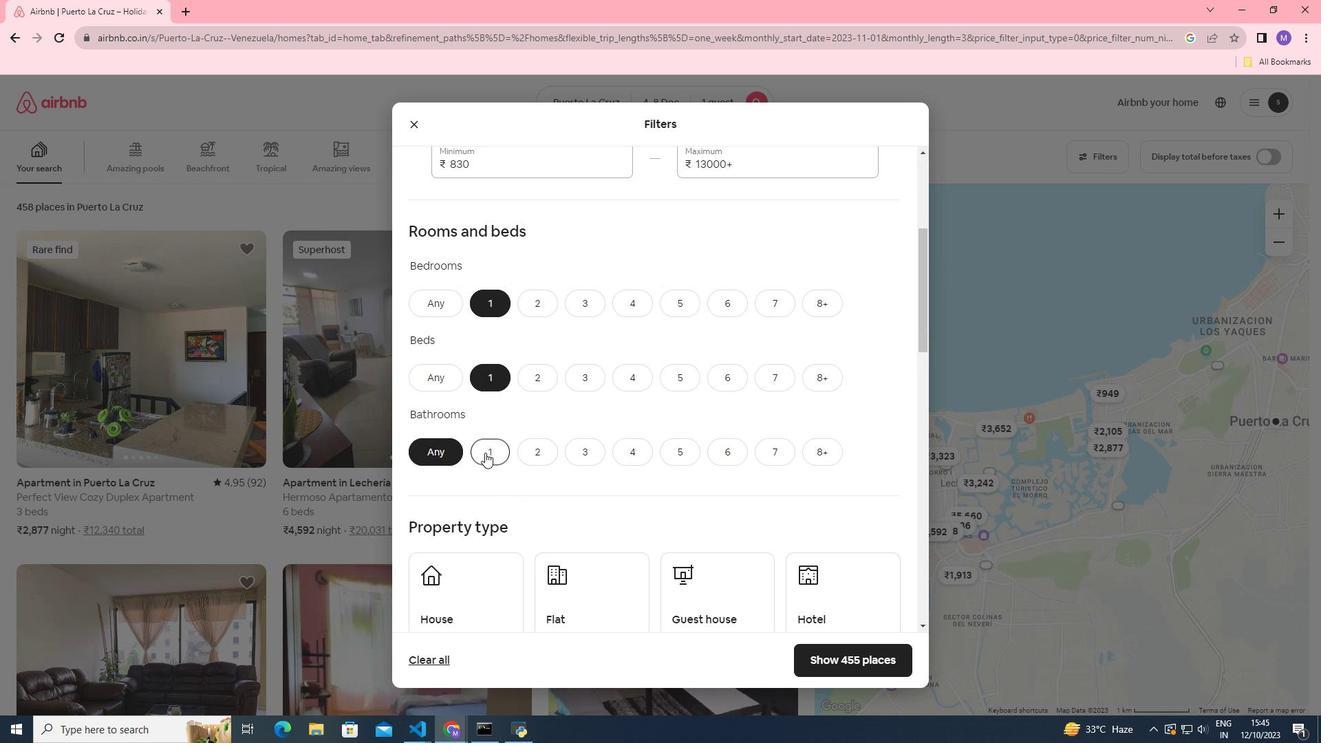 
Action: Mouse moved to (663, 430)
Screenshot: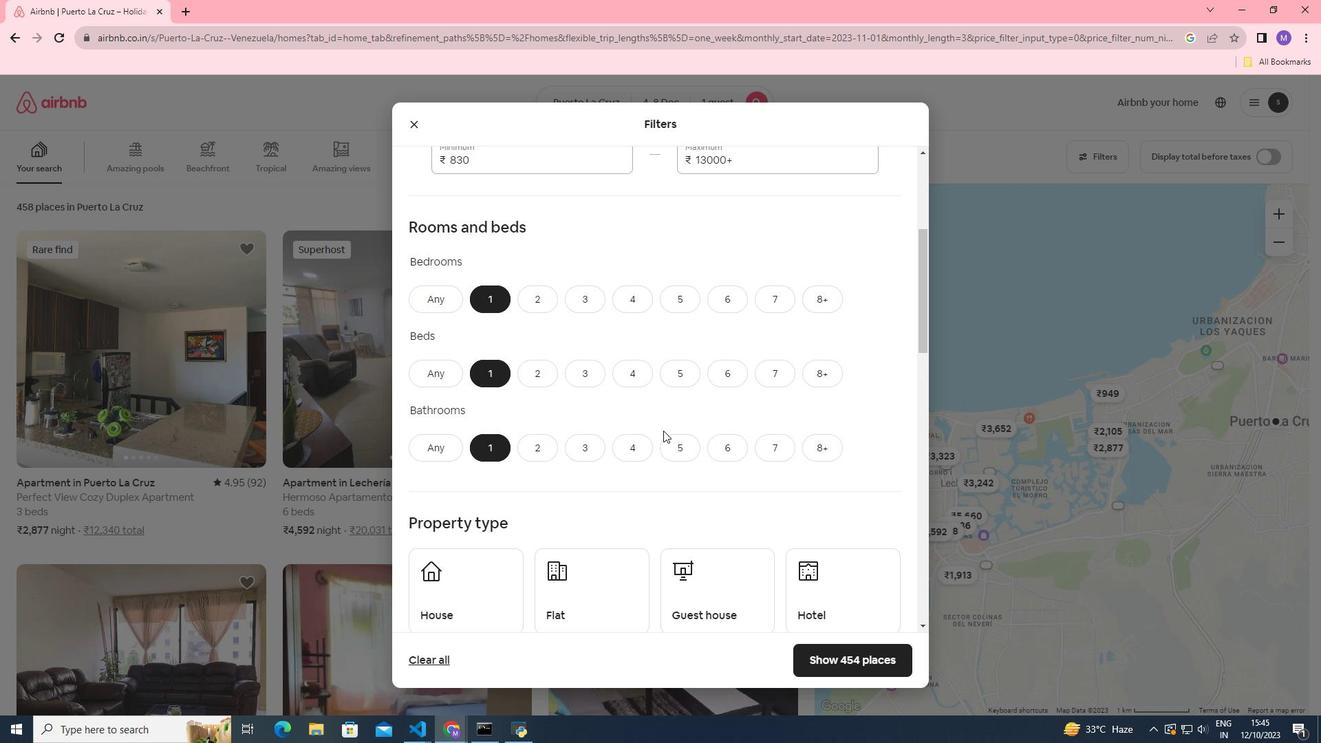 
Action: Mouse scrolled (663, 430) with delta (0, 0)
Screenshot: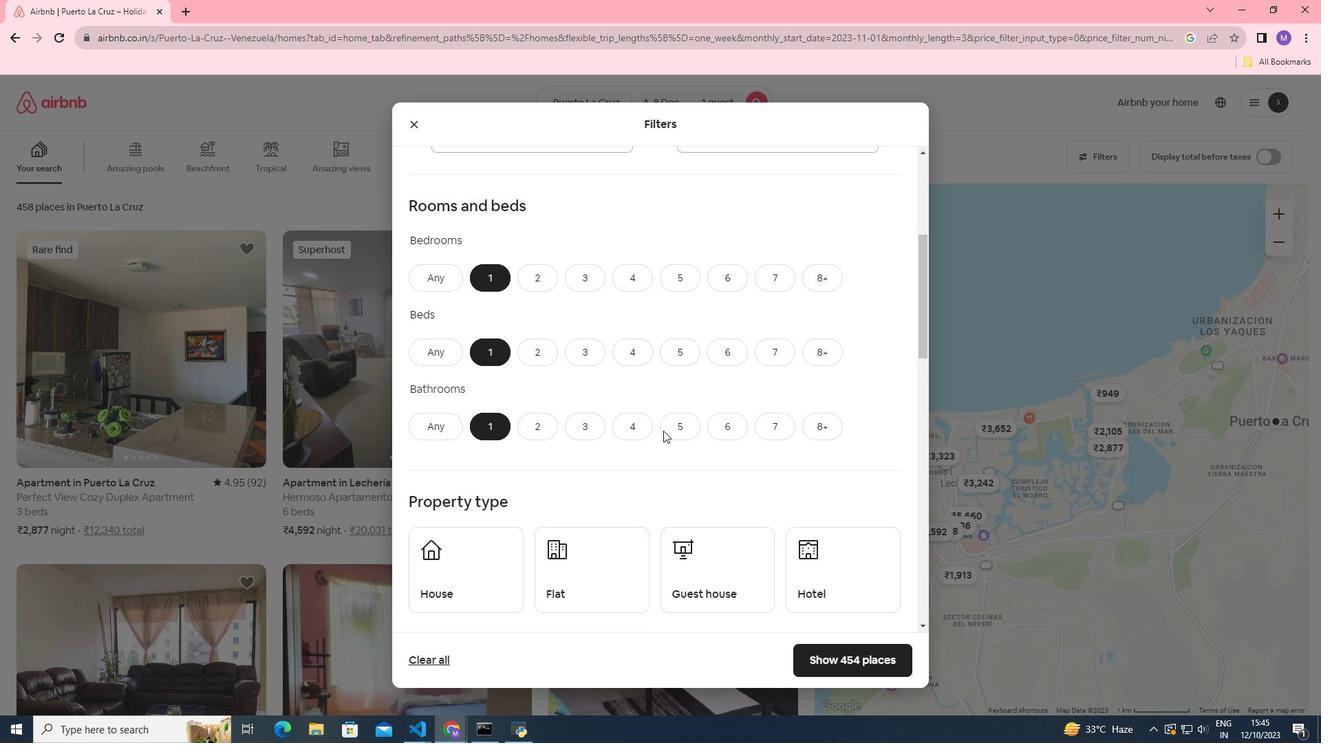 
Action: Mouse scrolled (663, 430) with delta (0, 0)
Screenshot: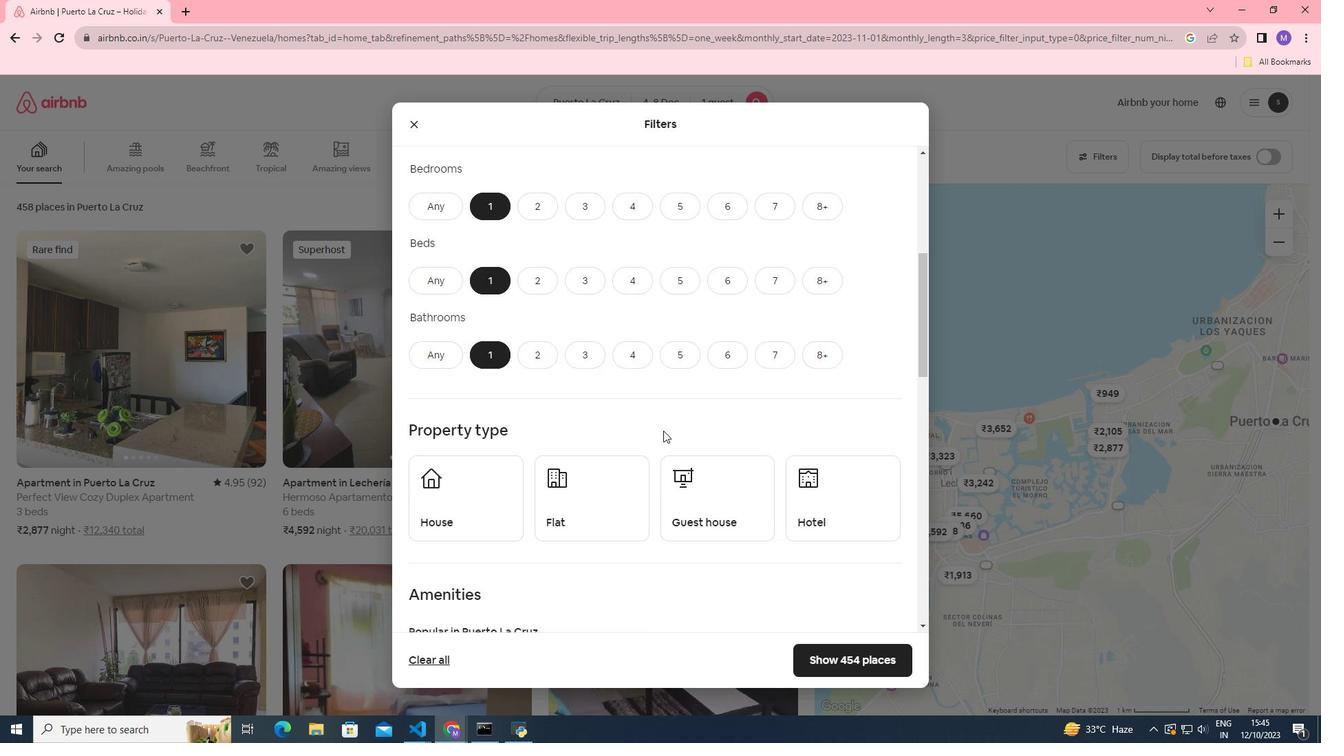 
Action: Mouse moved to (731, 479)
Screenshot: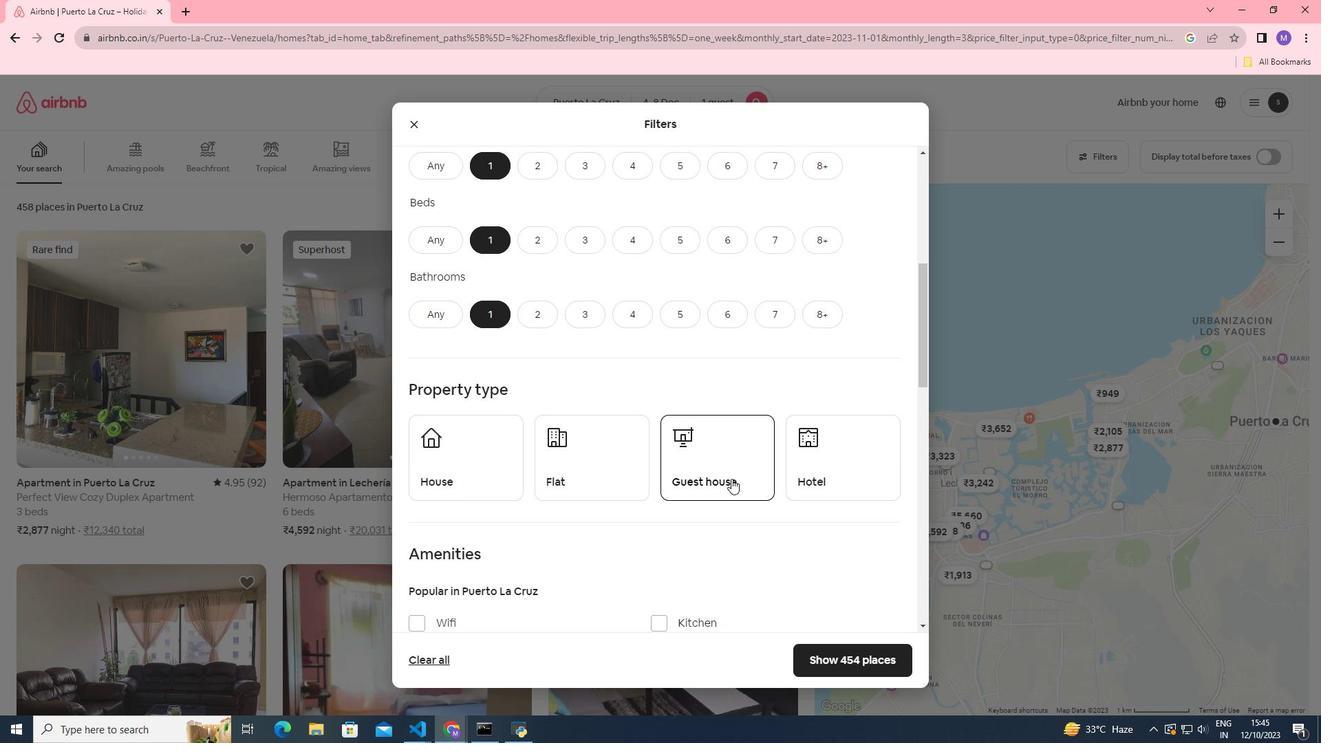 
Action: Mouse scrolled (731, 478) with delta (0, 0)
Screenshot: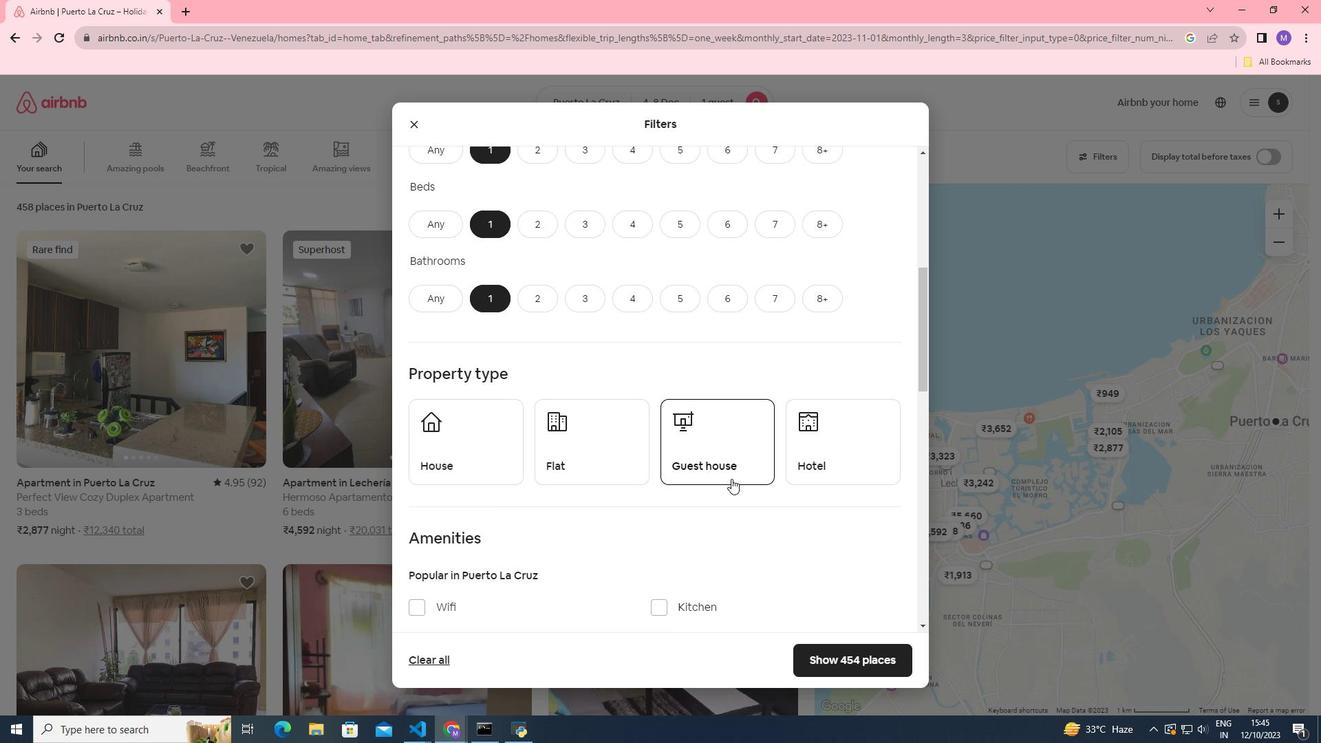 
Action: Mouse scrolled (731, 478) with delta (0, 0)
Screenshot: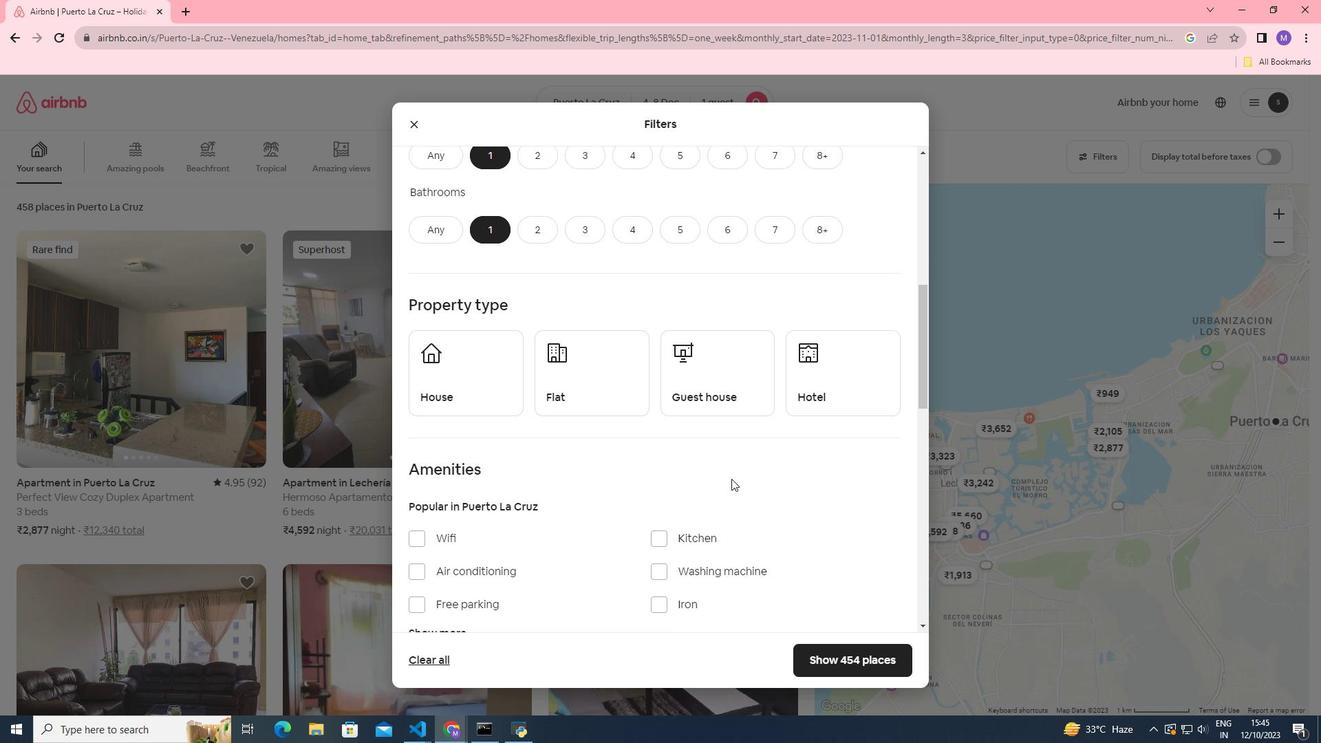 
Action: Mouse moved to (411, 484)
Screenshot: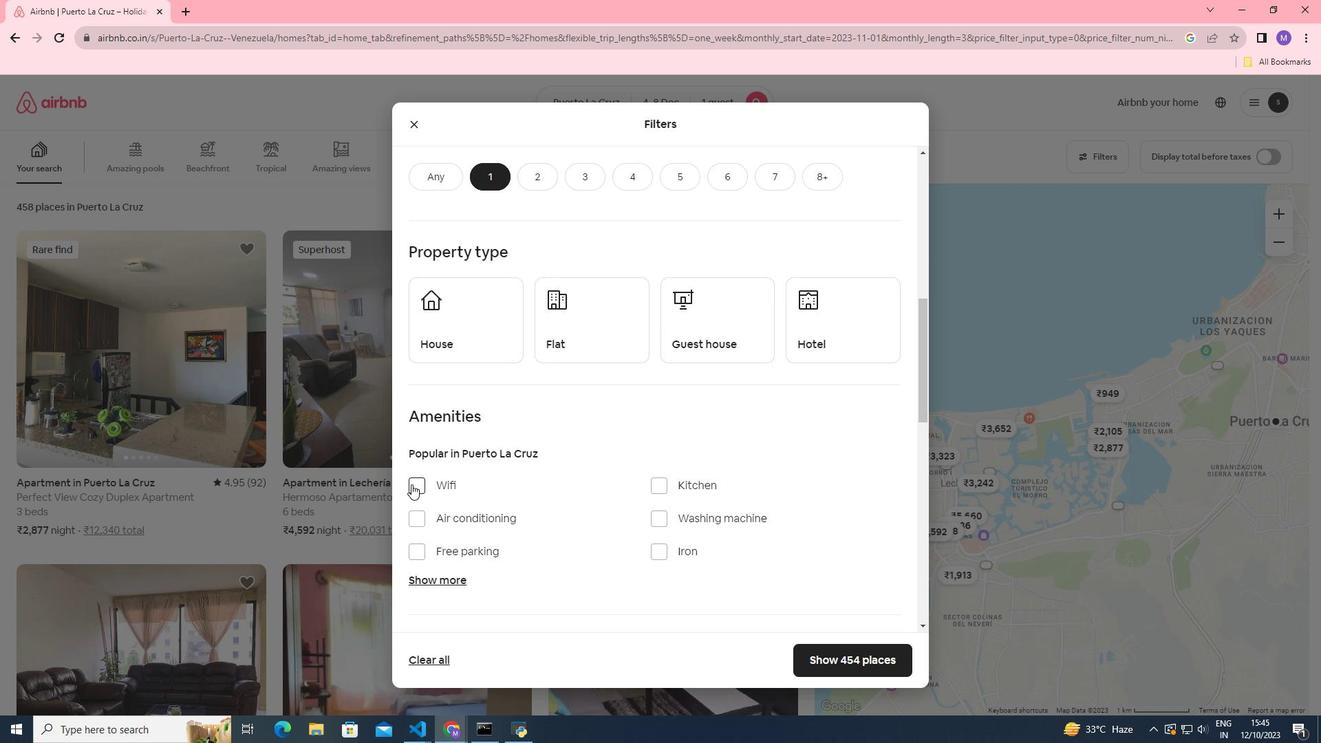 
Action: Mouse pressed left at (411, 484)
Screenshot: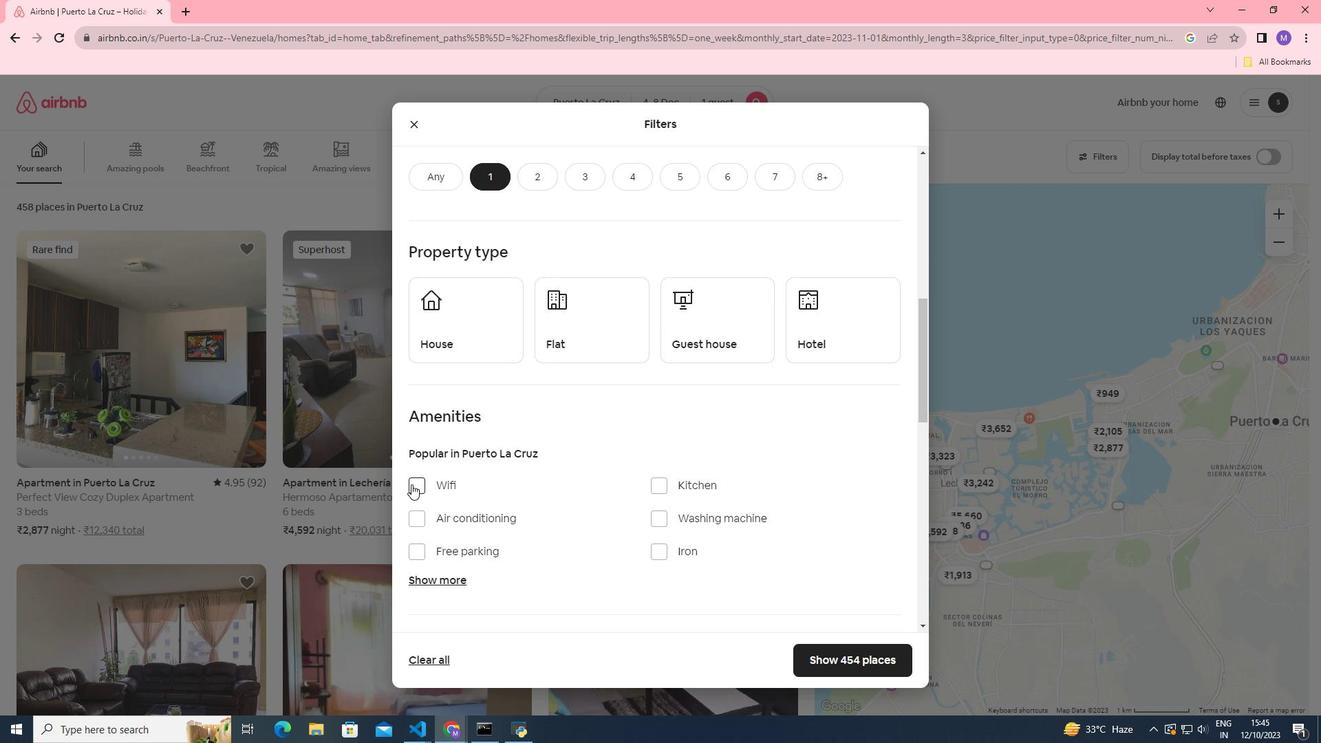 
Action: Mouse moved to (864, 656)
Screenshot: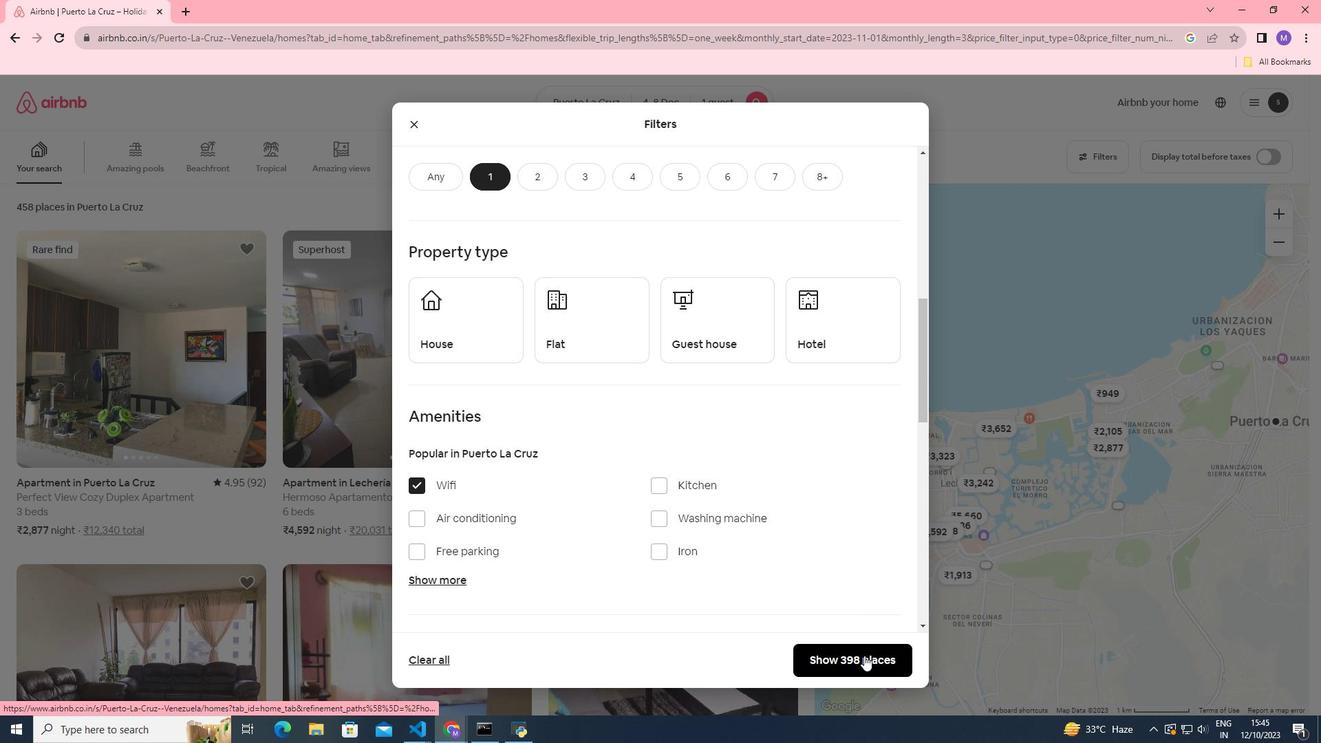 
Action: Mouse pressed left at (864, 656)
Screenshot: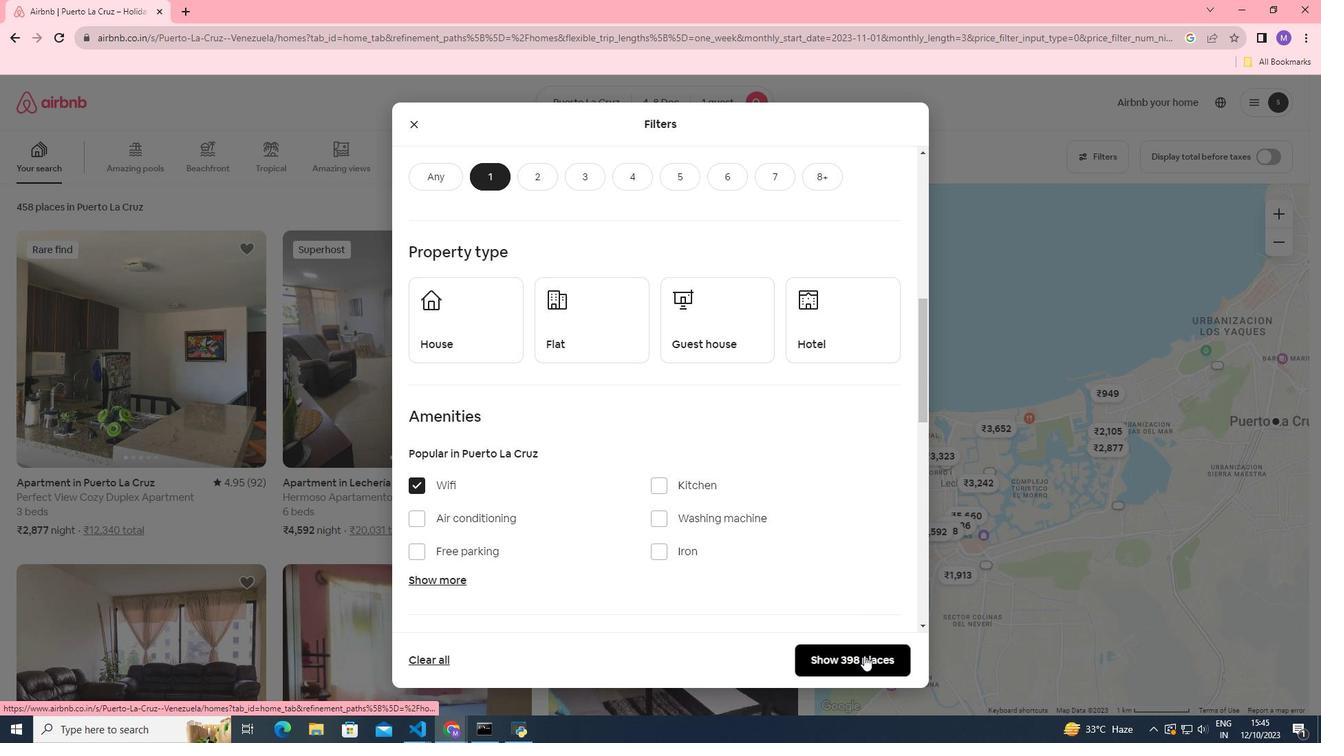 
Action: Mouse moved to (128, 327)
Screenshot: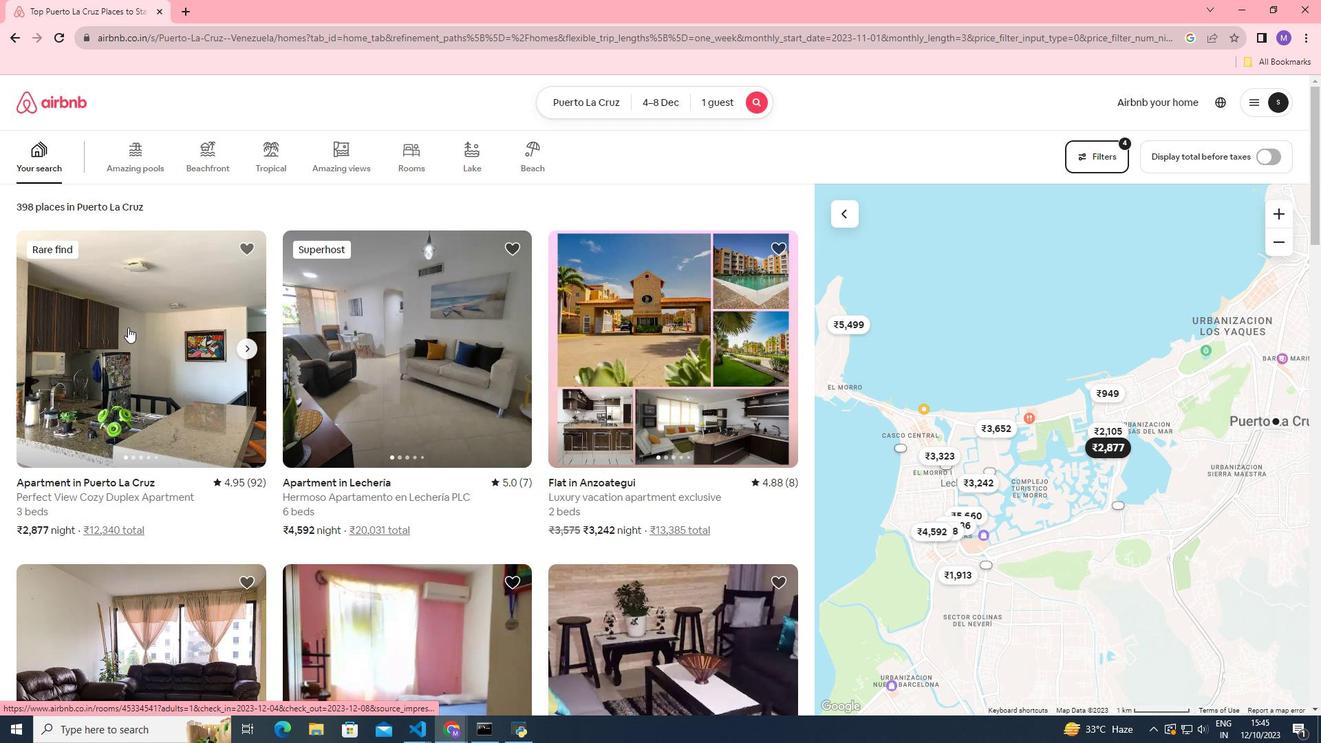 
Action: Mouse pressed left at (128, 327)
Screenshot: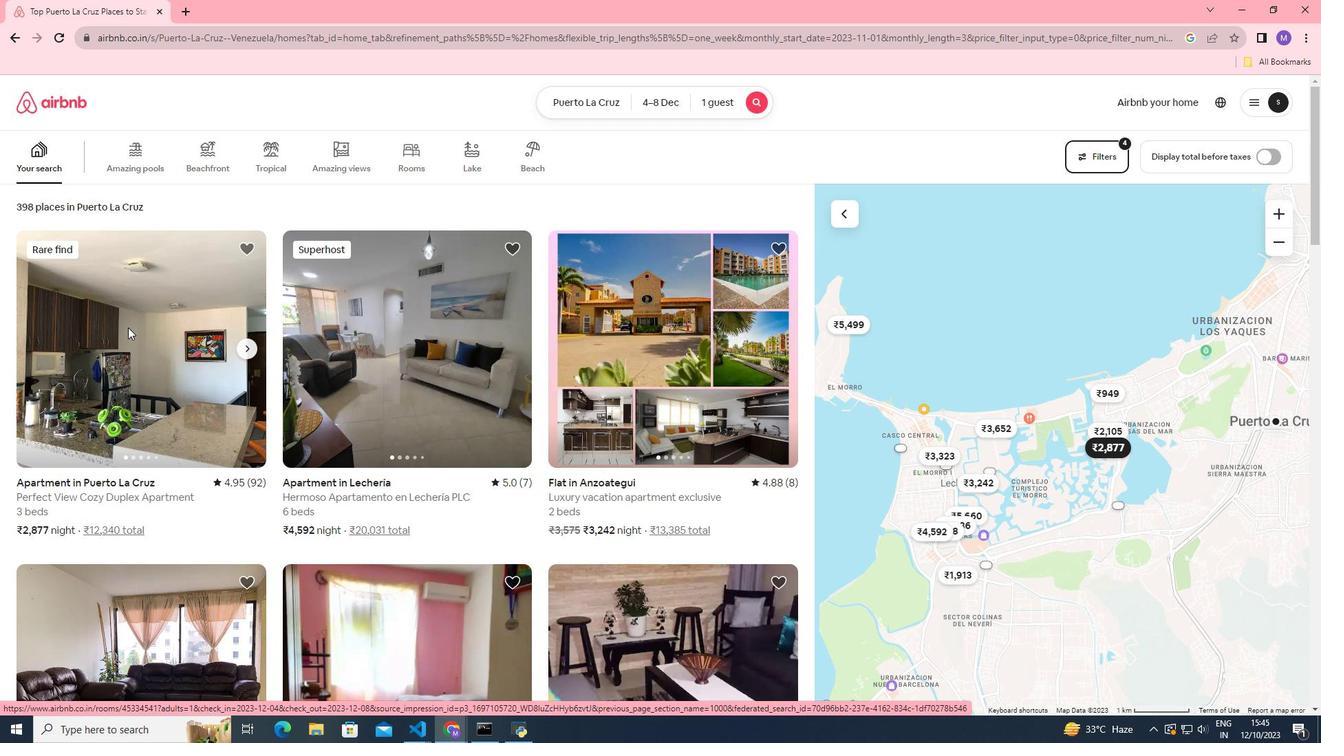 
Action: Mouse moved to (977, 522)
Screenshot: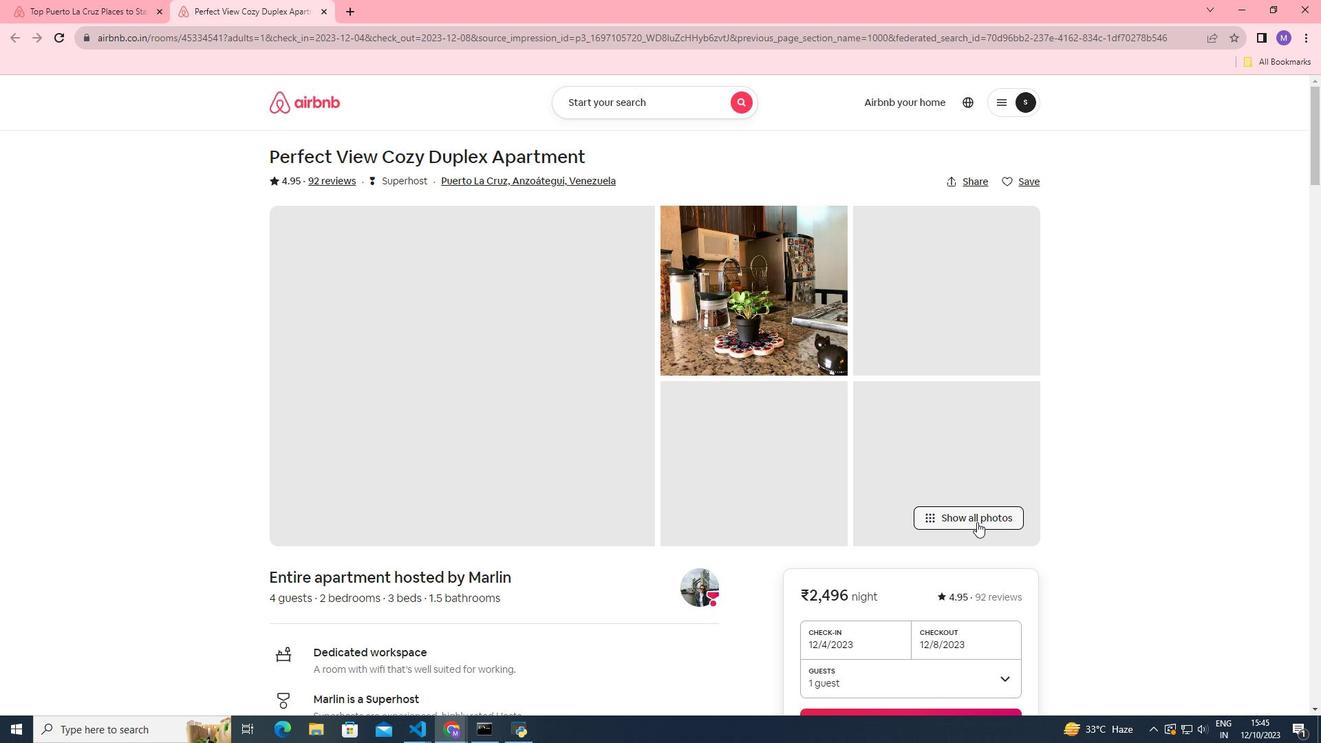 
Action: Mouse pressed left at (977, 522)
Screenshot: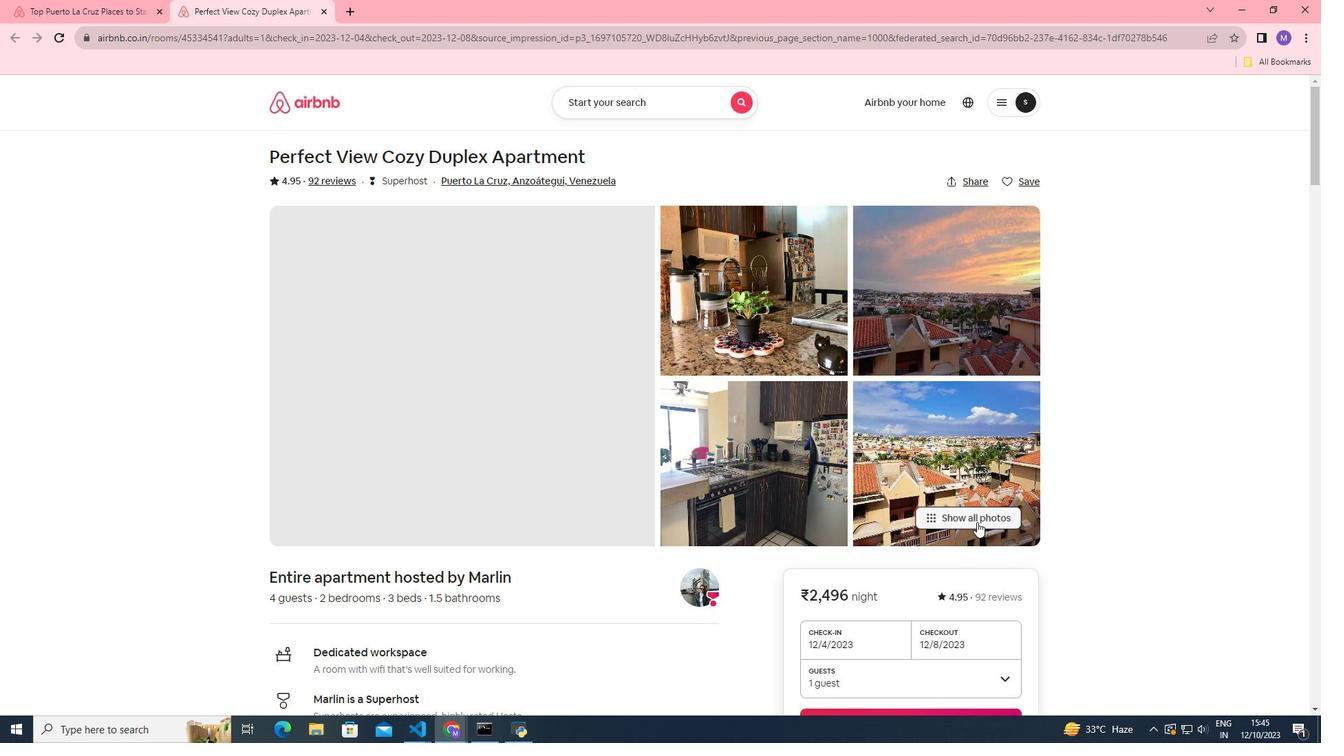 
Action: Mouse pressed left at (977, 522)
Screenshot: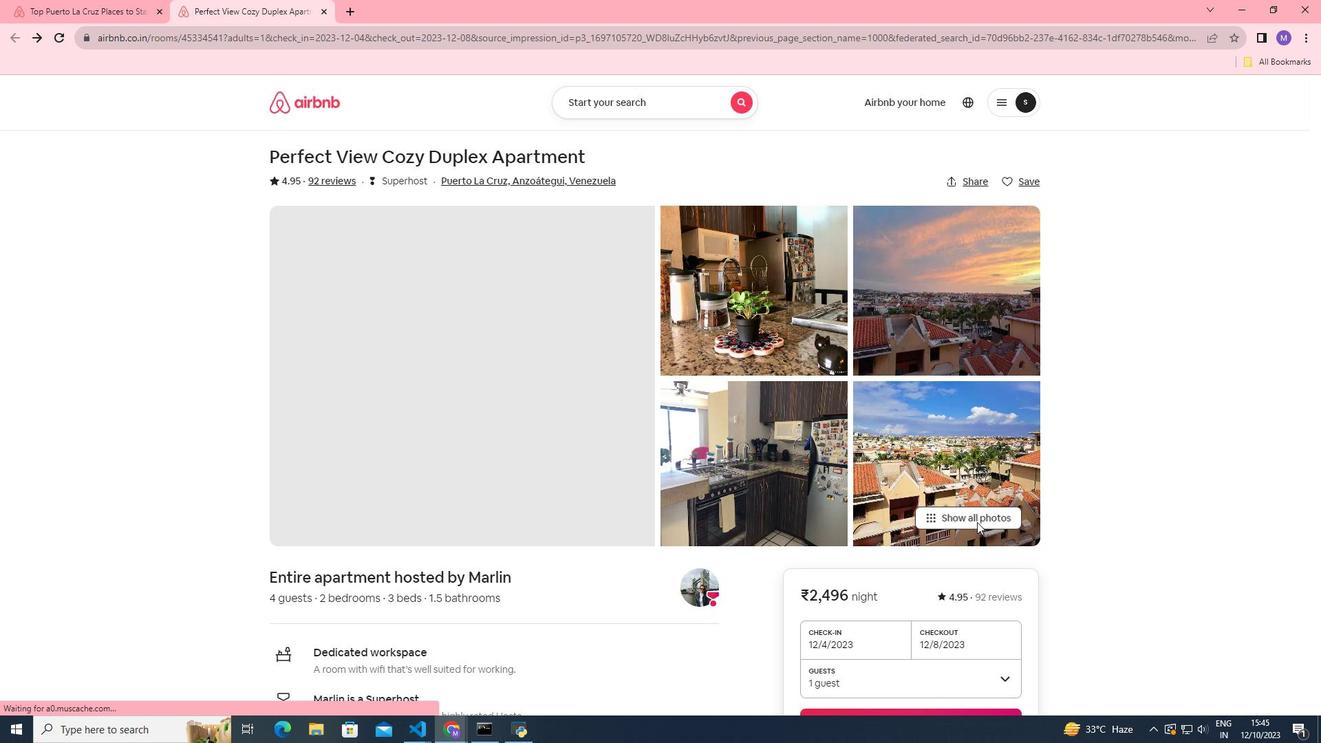 
Action: Mouse moved to (971, 514)
Screenshot: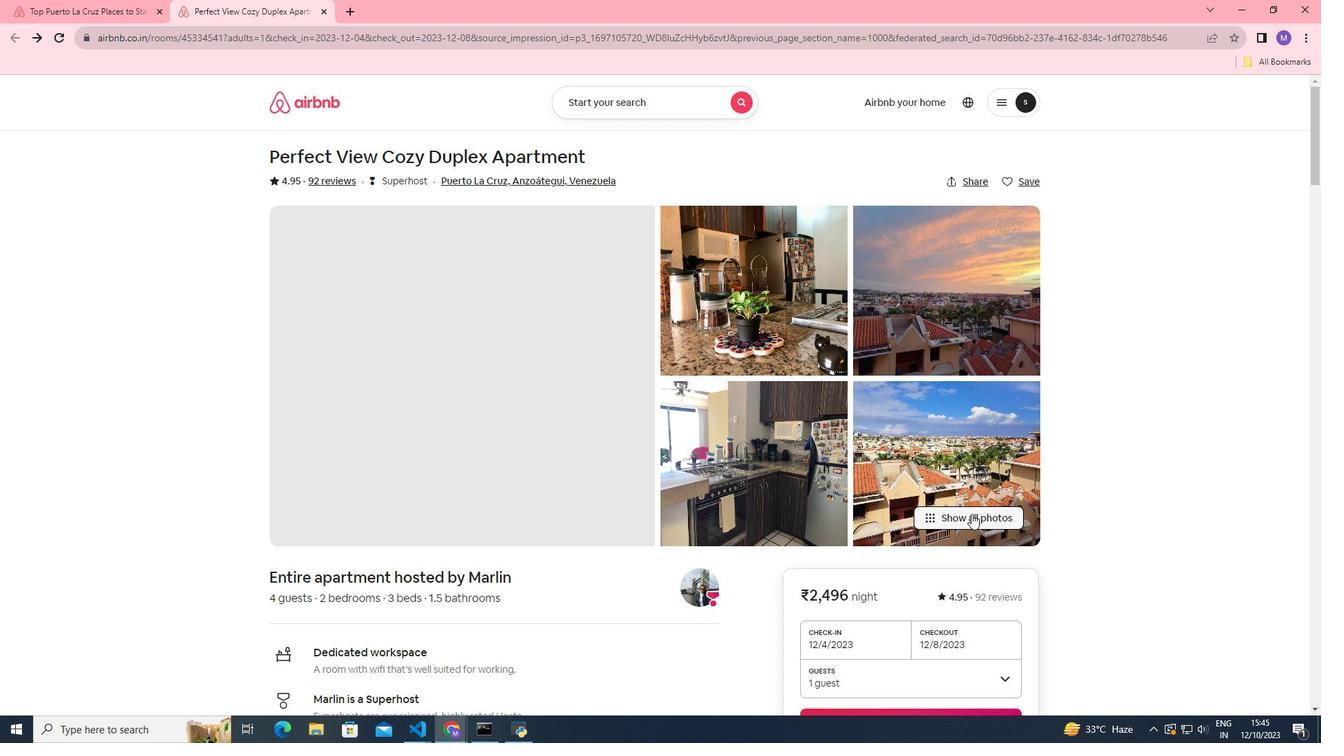 
Action: Mouse pressed left at (971, 514)
Screenshot: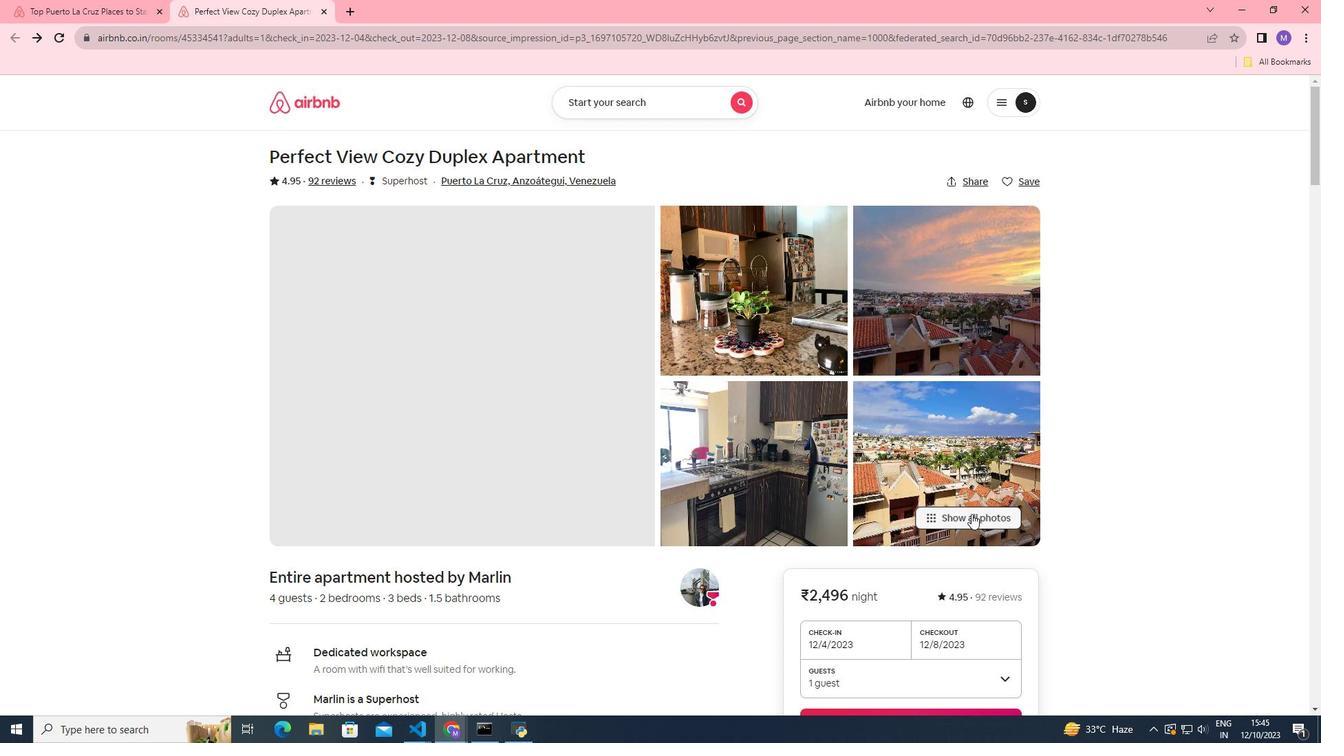 
Action: Mouse moved to (706, 439)
Screenshot: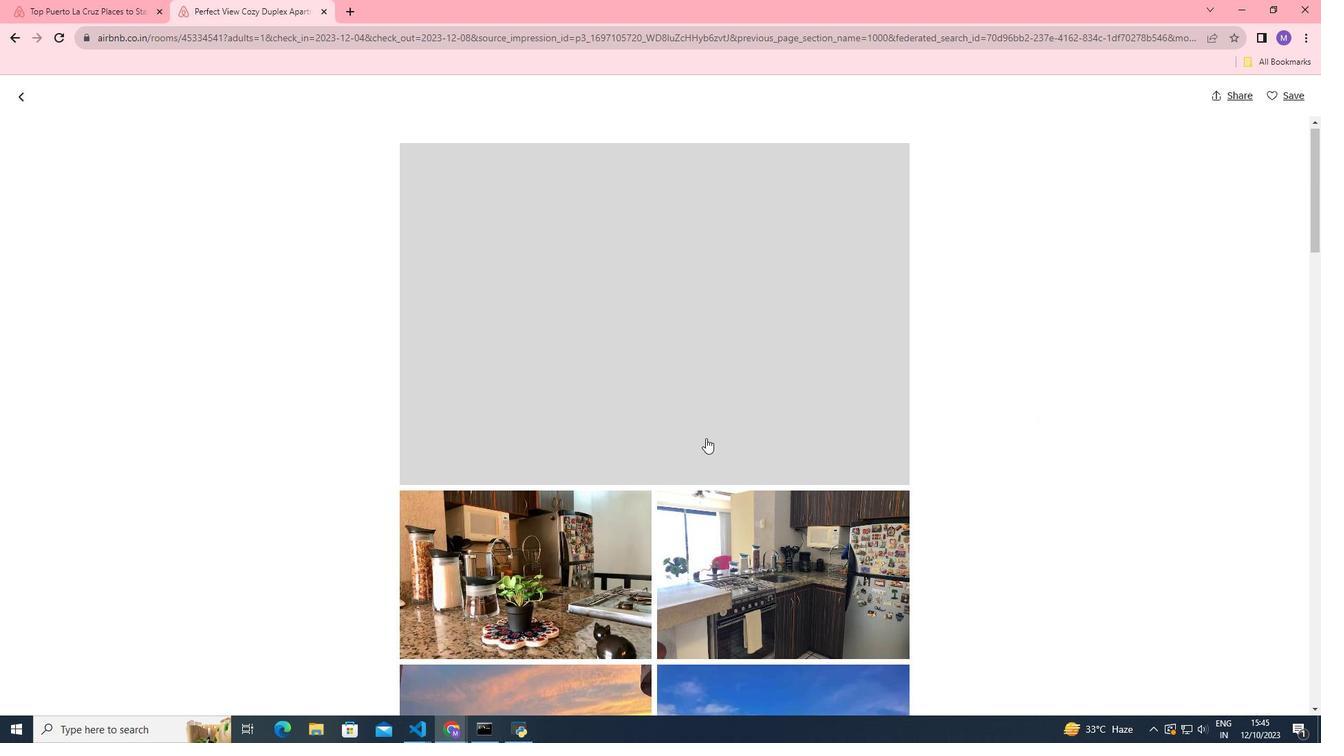 
Action: Mouse scrolled (706, 438) with delta (0, 0)
Screenshot: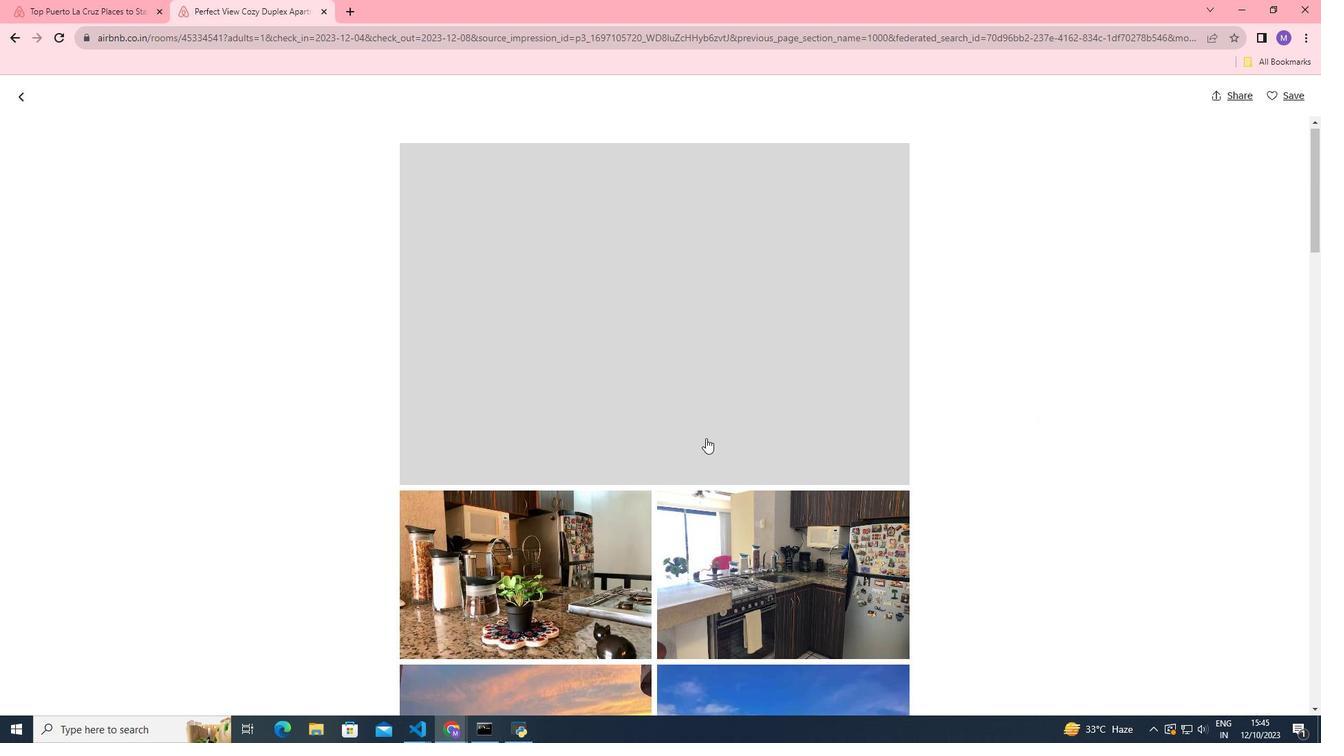 
Action: Mouse moved to (706, 438)
Screenshot: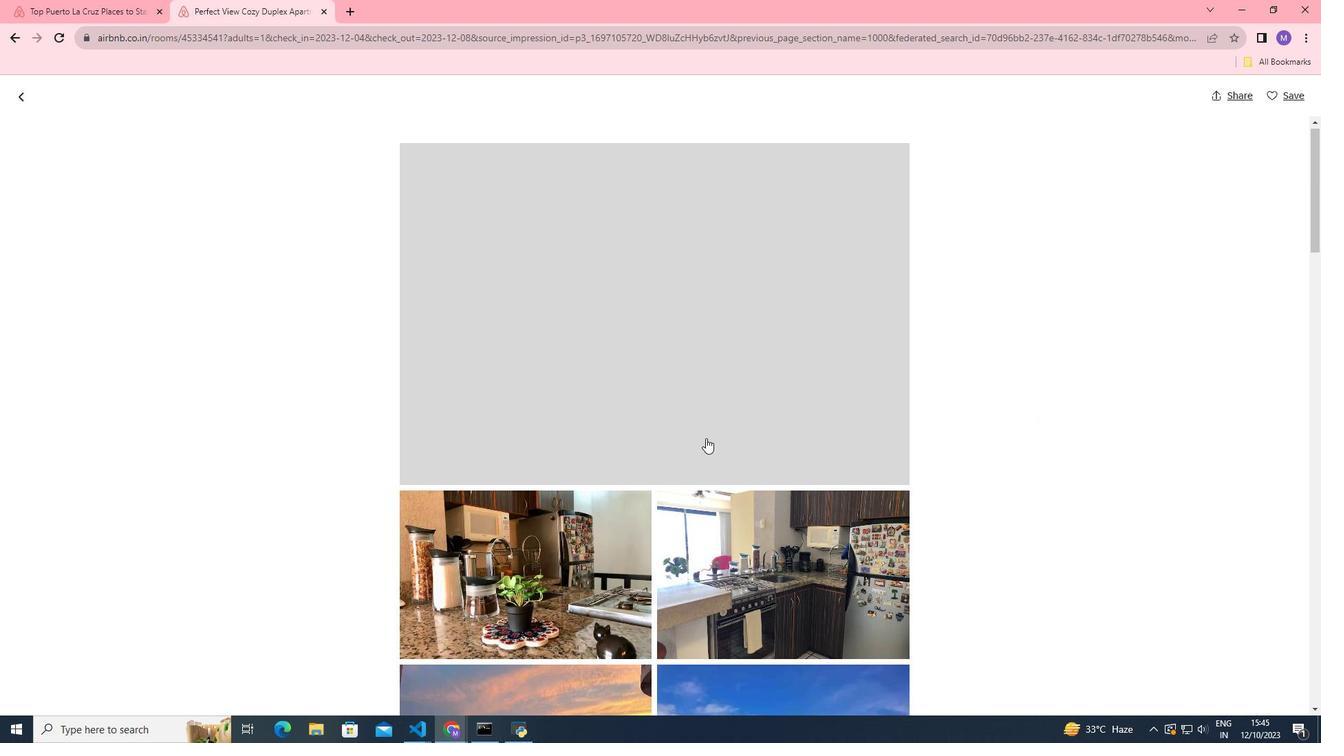 
Action: Mouse scrolled (706, 437) with delta (0, 0)
Screenshot: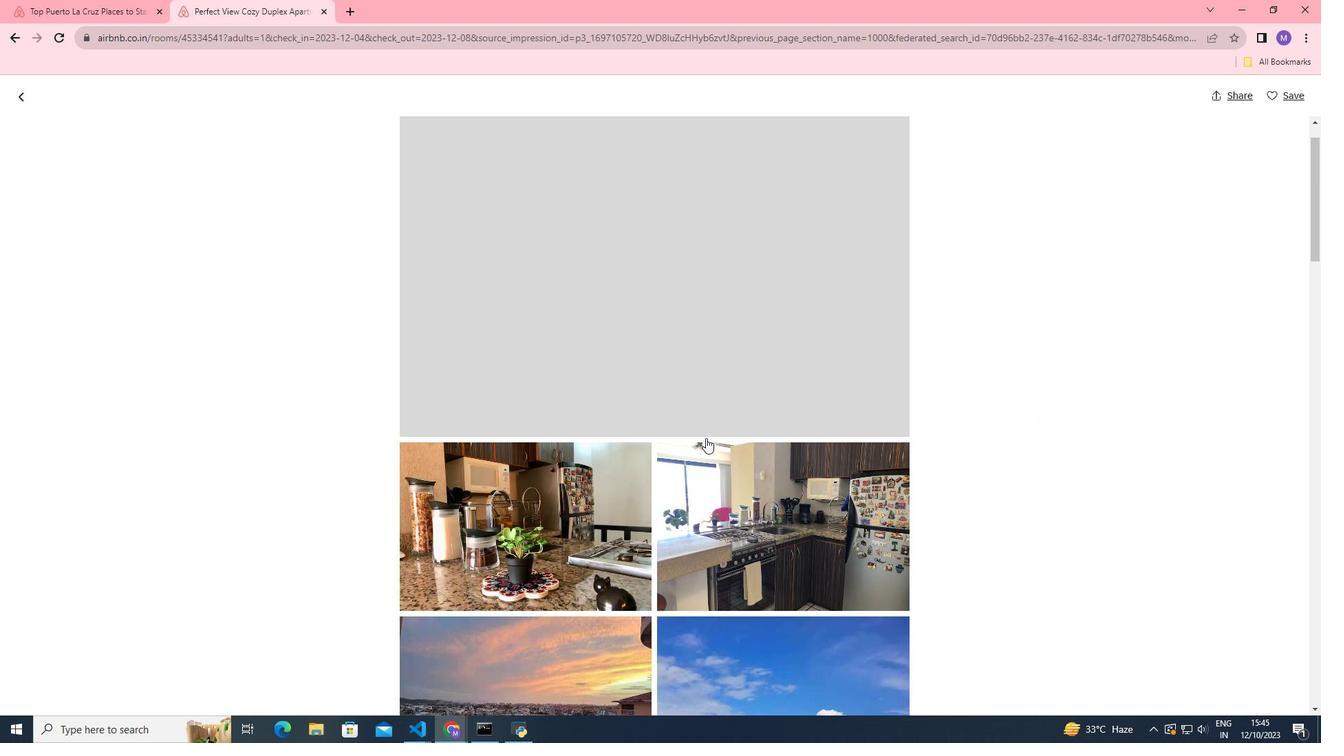 
Action: Mouse scrolled (706, 437) with delta (0, 0)
Screenshot: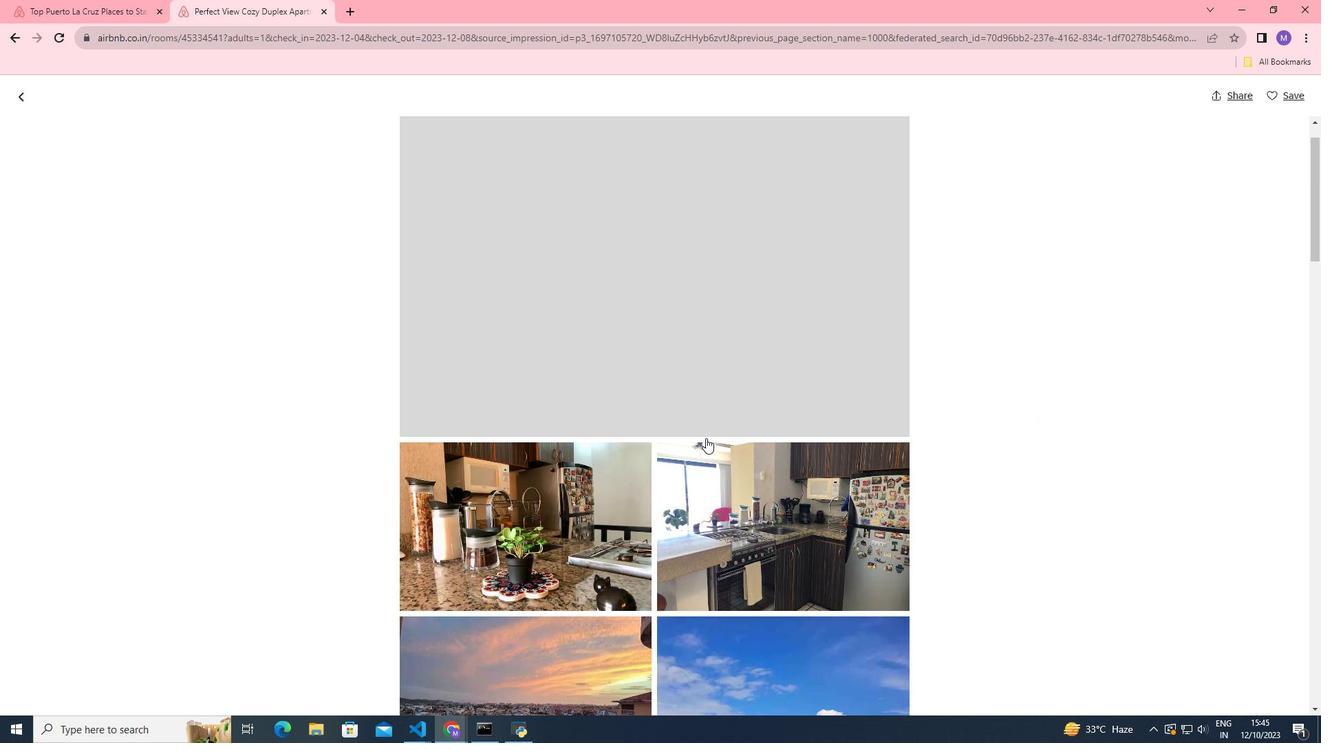 
Action: Mouse scrolled (706, 437) with delta (0, 0)
Screenshot: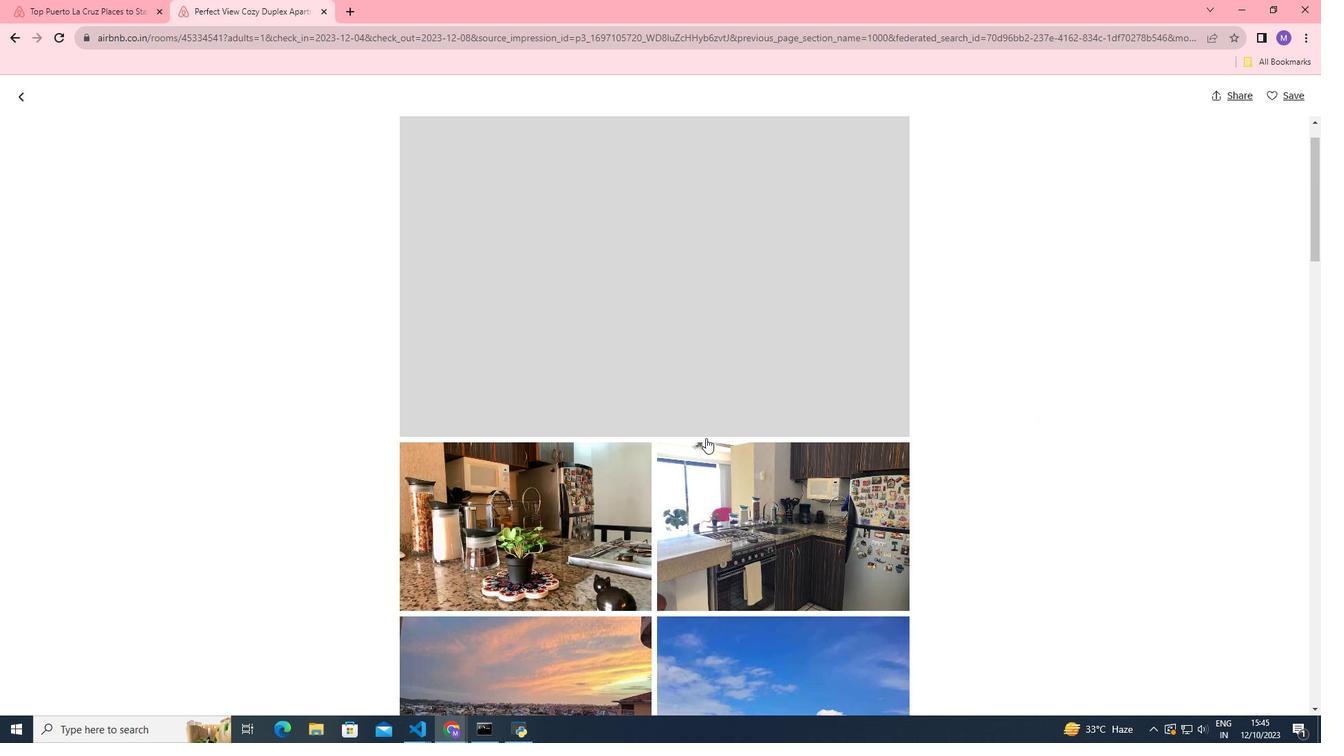 
Action: Mouse scrolled (706, 437) with delta (0, 0)
Screenshot: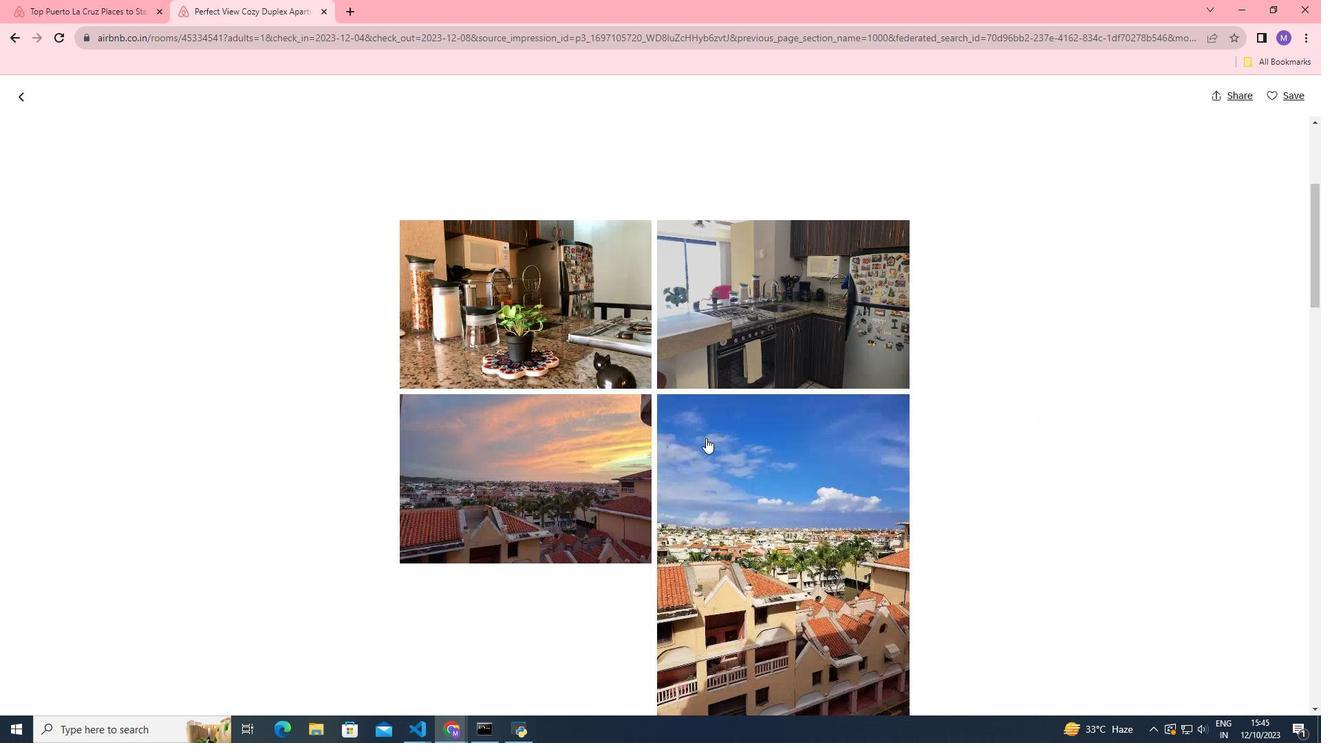 
Action: Mouse scrolled (706, 437) with delta (0, 0)
Screenshot: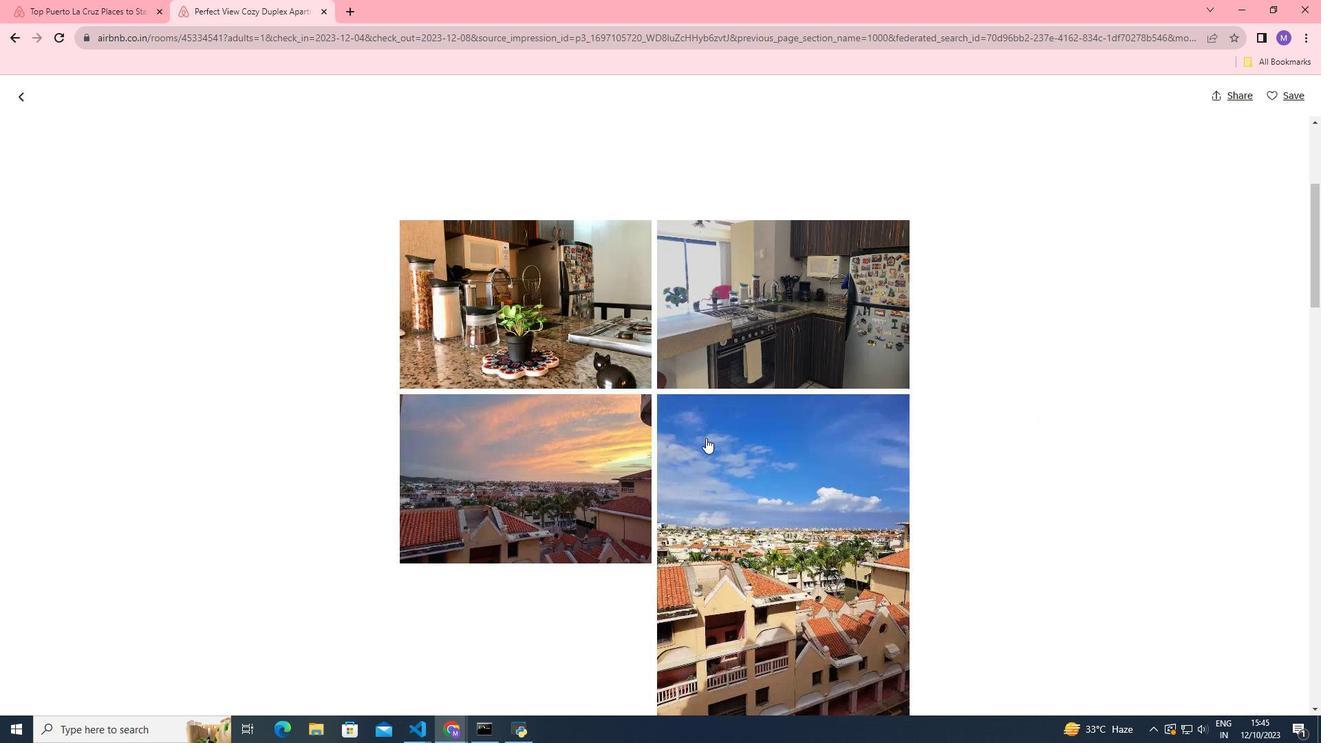 
Action: Mouse scrolled (706, 437) with delta (0, 0)
Screenshot: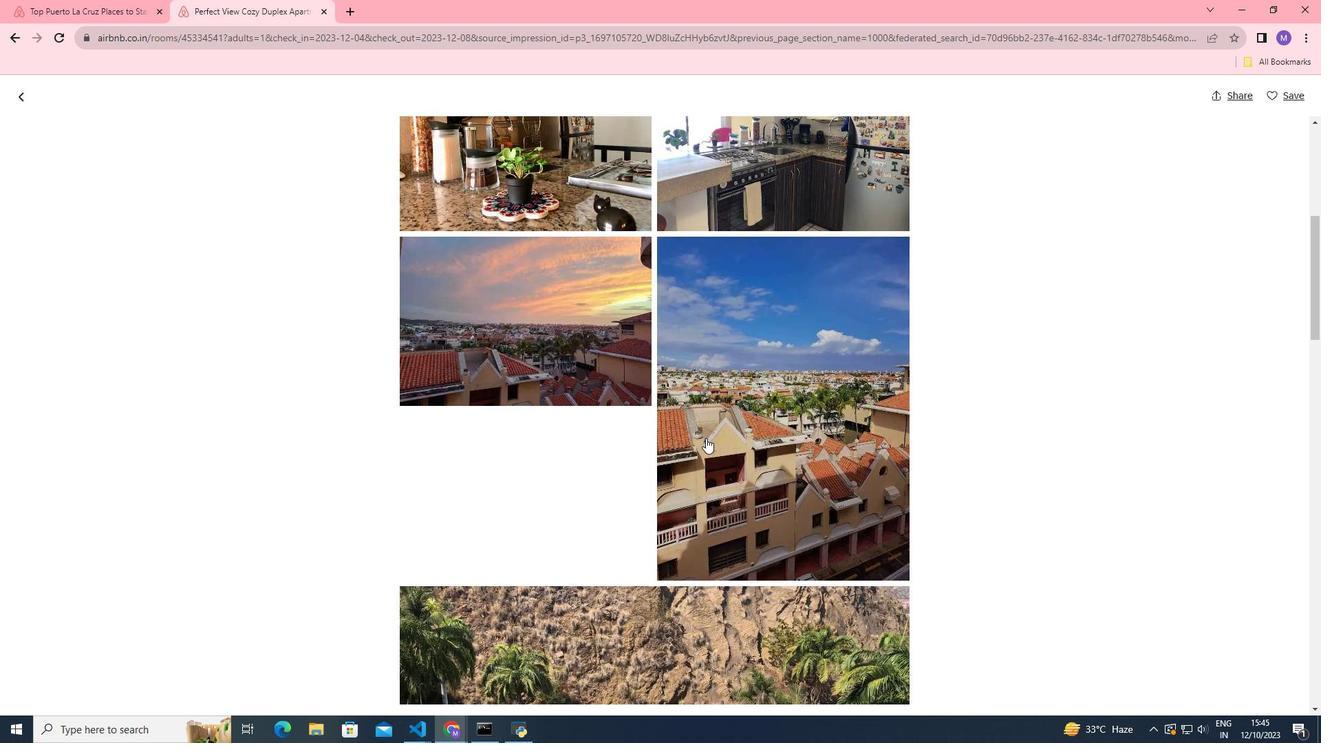 
Action: Mouse scrolled (706, 437) with delta (0, 0)
Screenshot: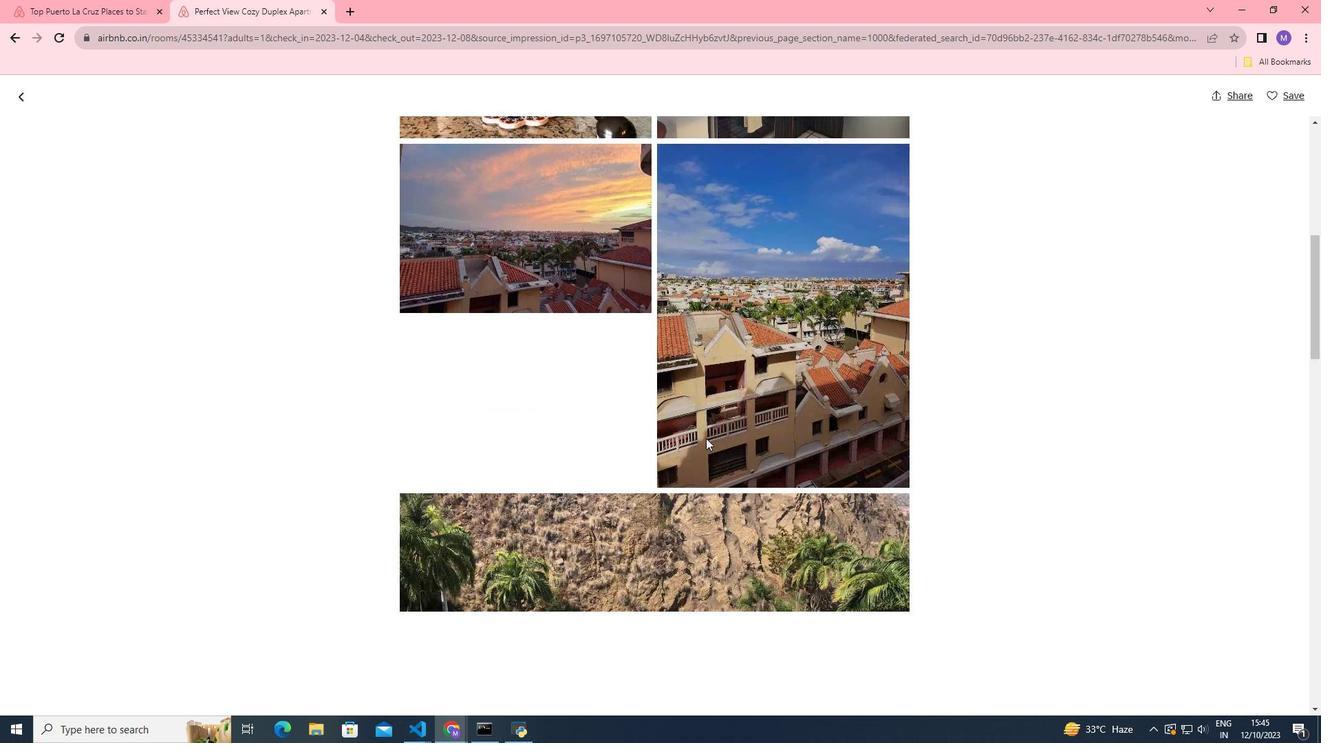 
Action: Mouse scrolled (706, 437) with delta (0, 0)
Screenshot: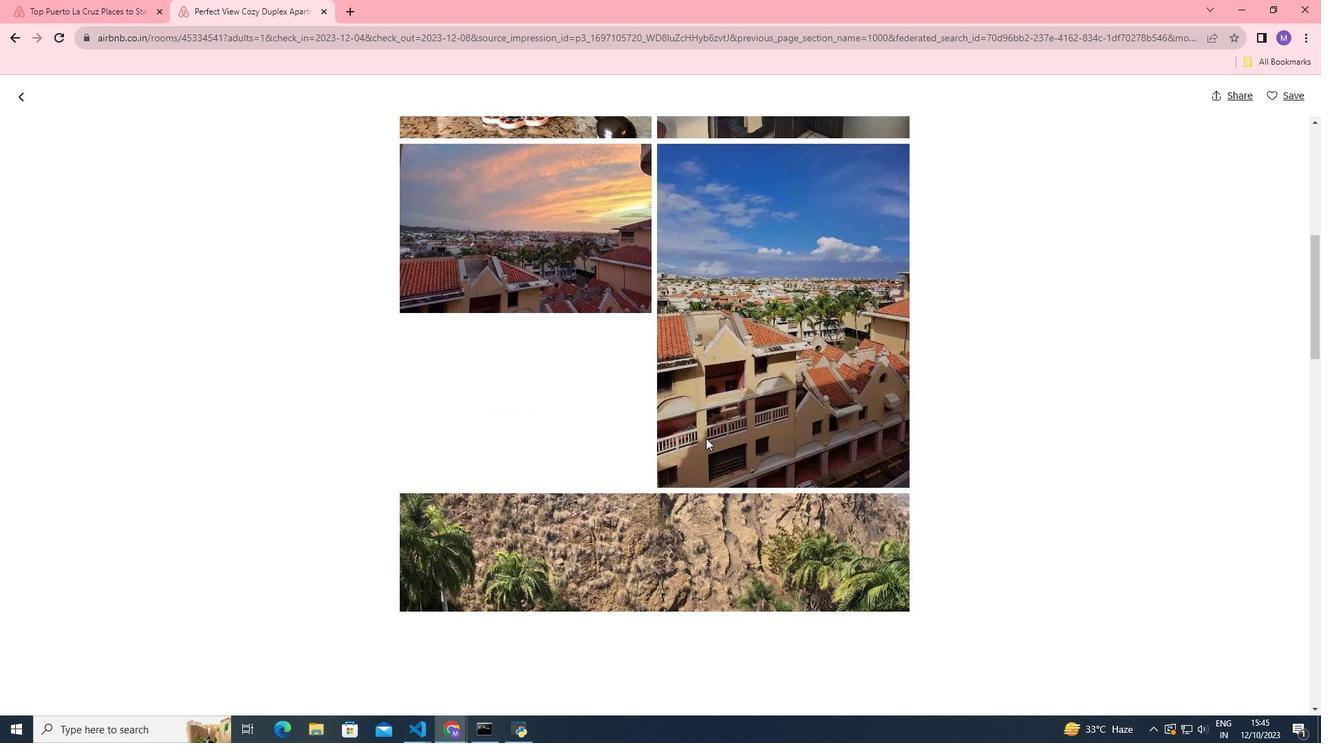
Action: Mouse scrolled (706, 437) with delta (0, 0)
Screenshot: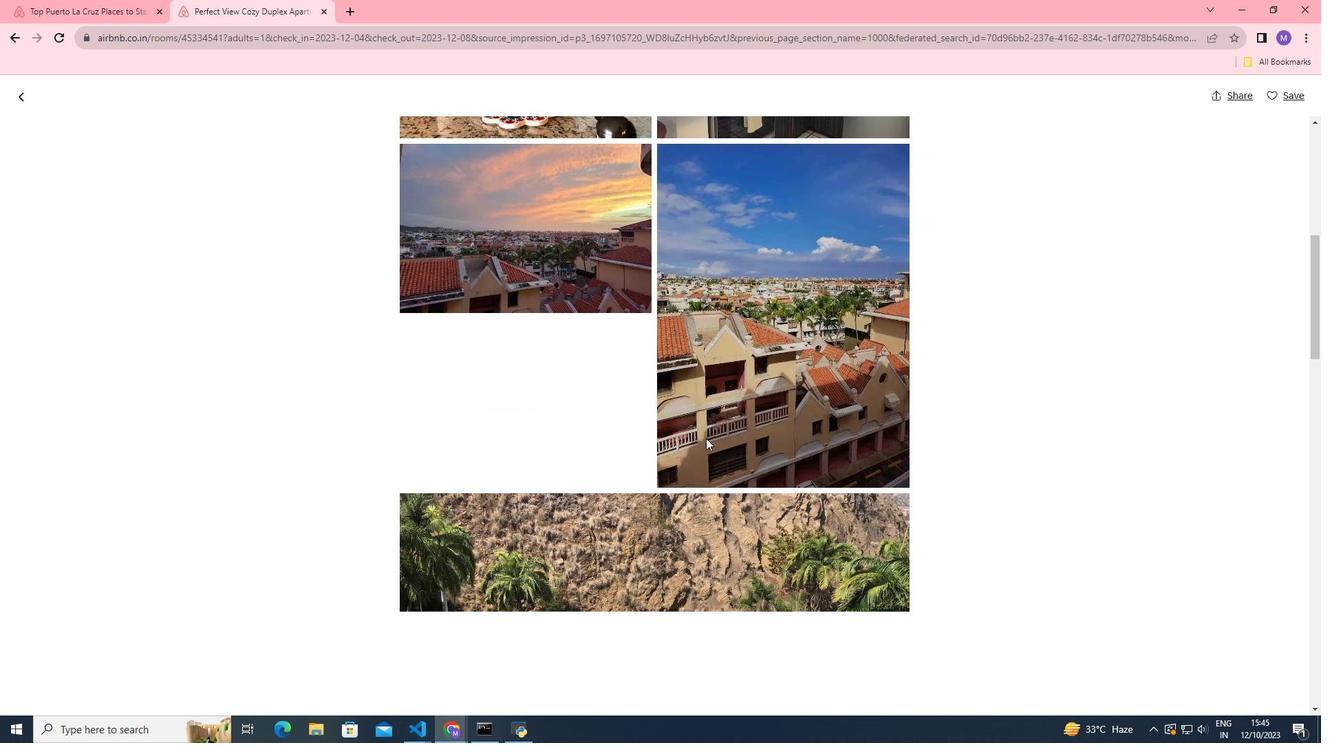 
Action: Mouse scrolled (706, 437) with delta (0, 0)
Screenshot: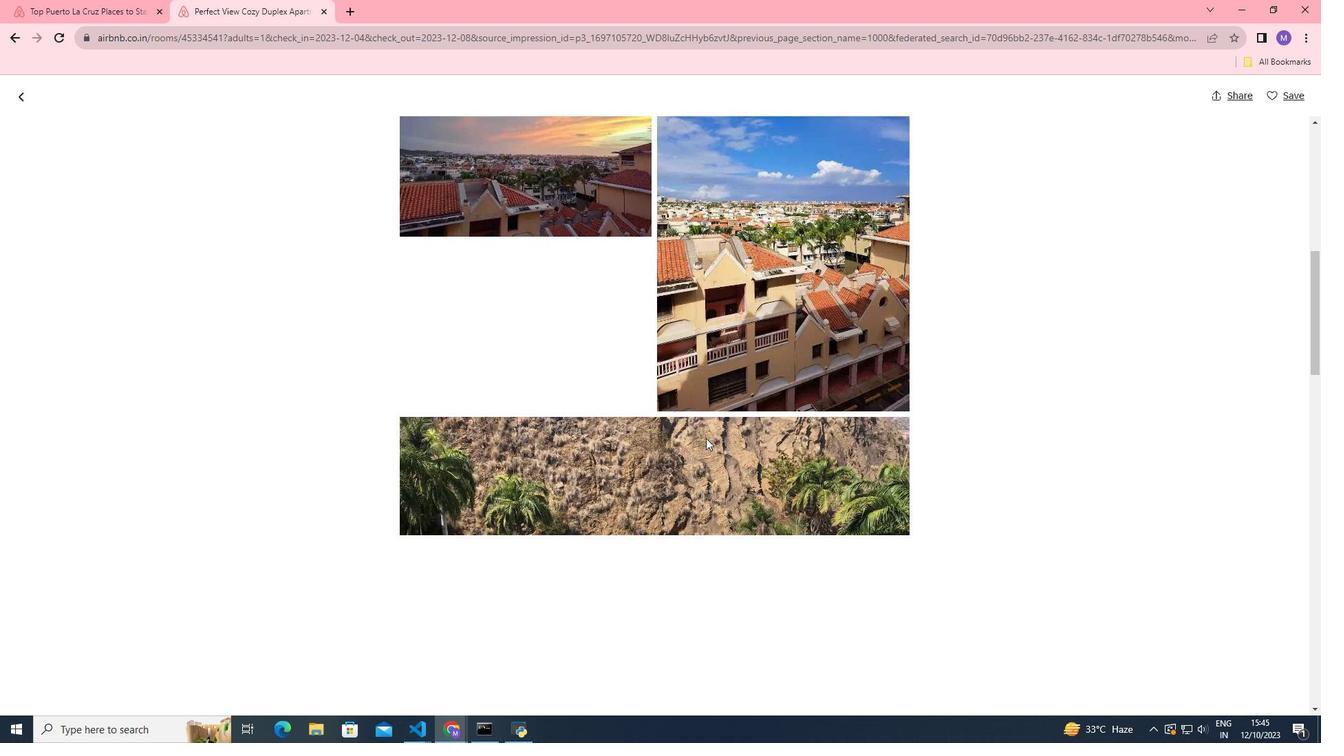 
Action: Mouse moved to (707, 441)
Screenshot: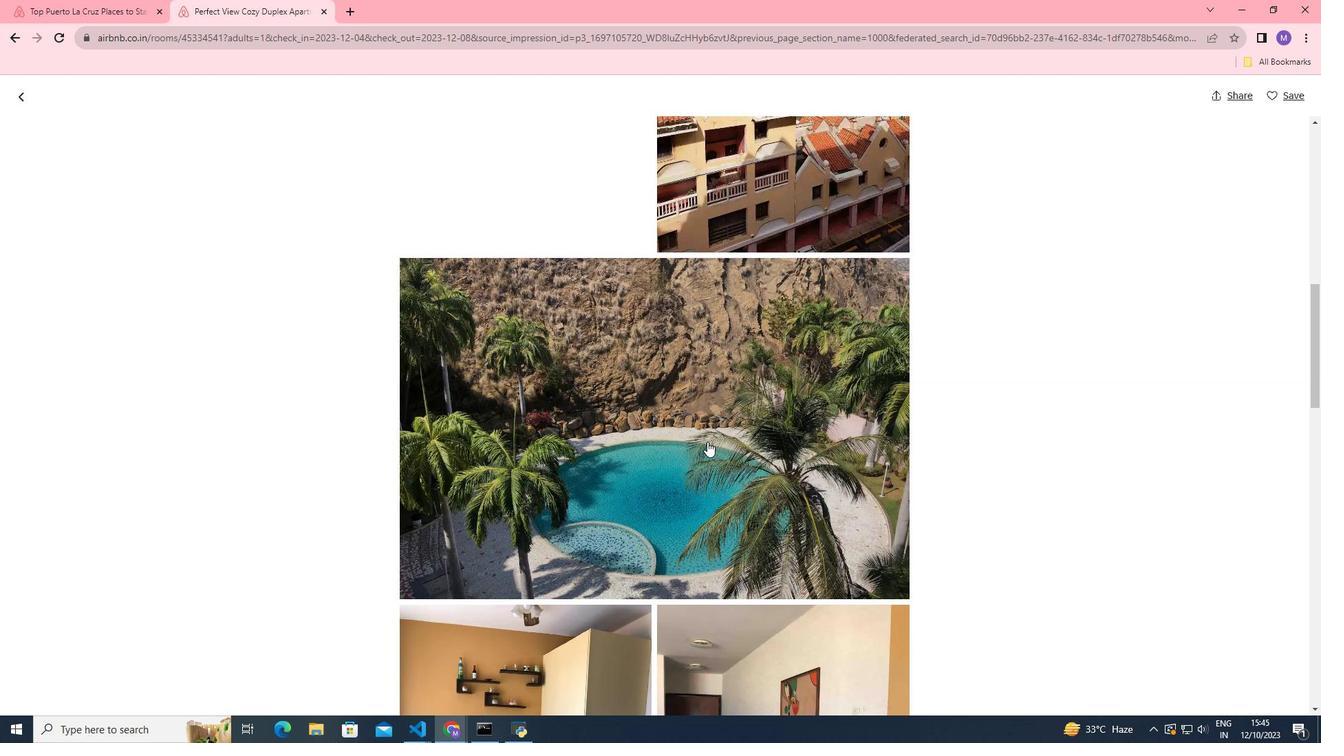 
Action: Mouse scrolled (707, 441) with delta (0, 0)
Screenshot: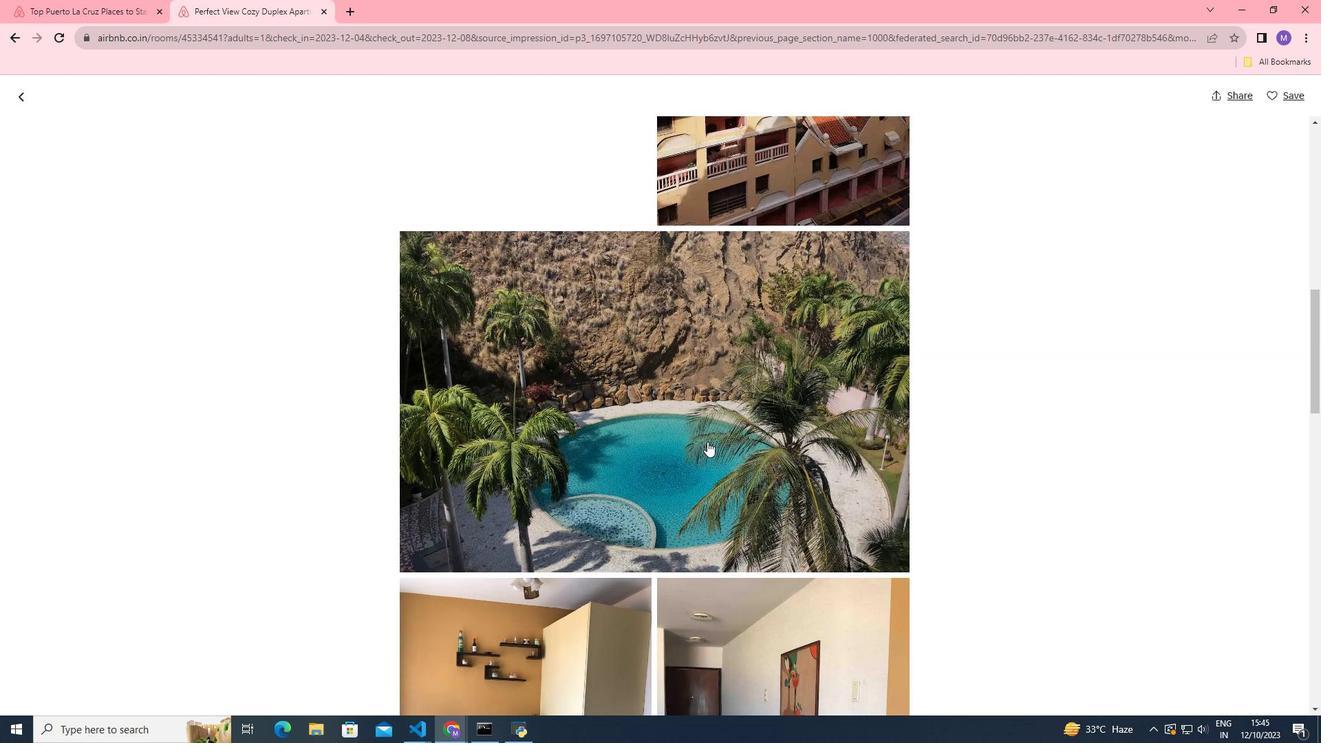 
Action: Mouse scrolled (707, 441) with delta (0, 0)
Screenshot: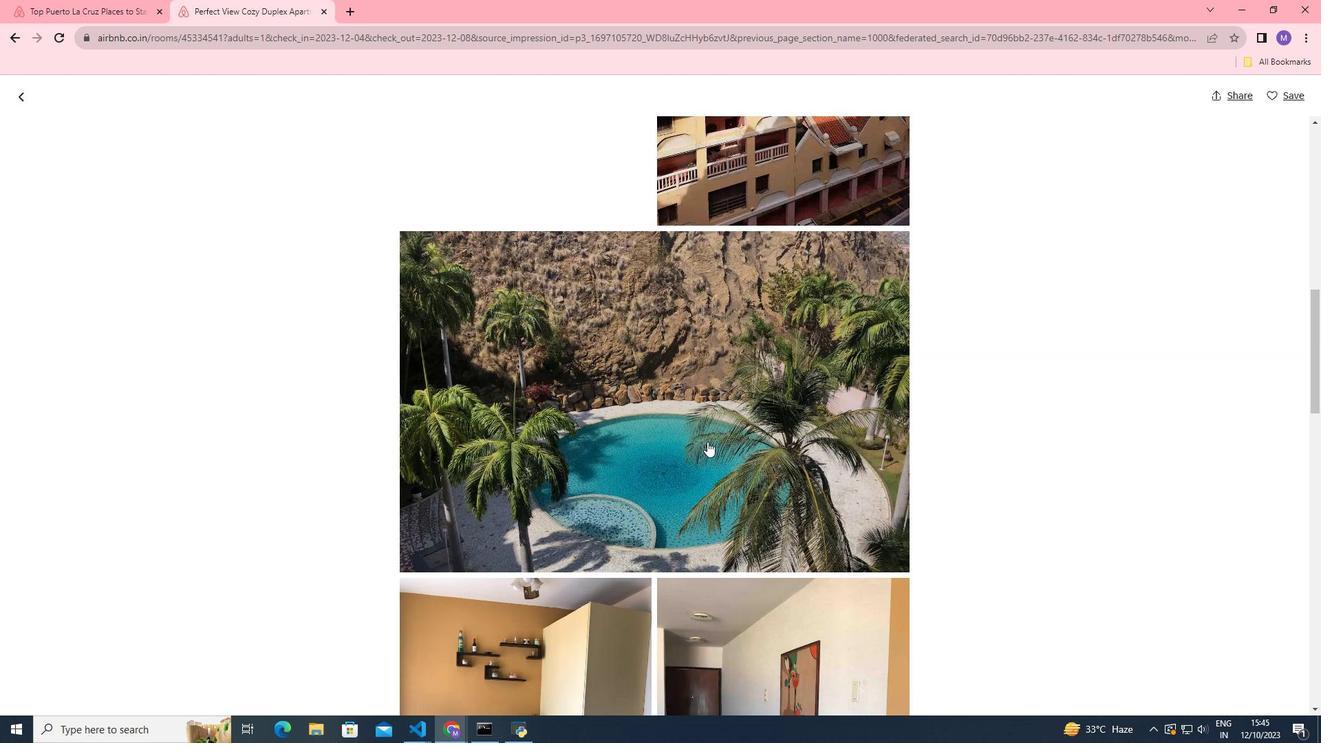 
Action: Mouse scrolled (707, 441) with delta (0, 0)
Screenshot: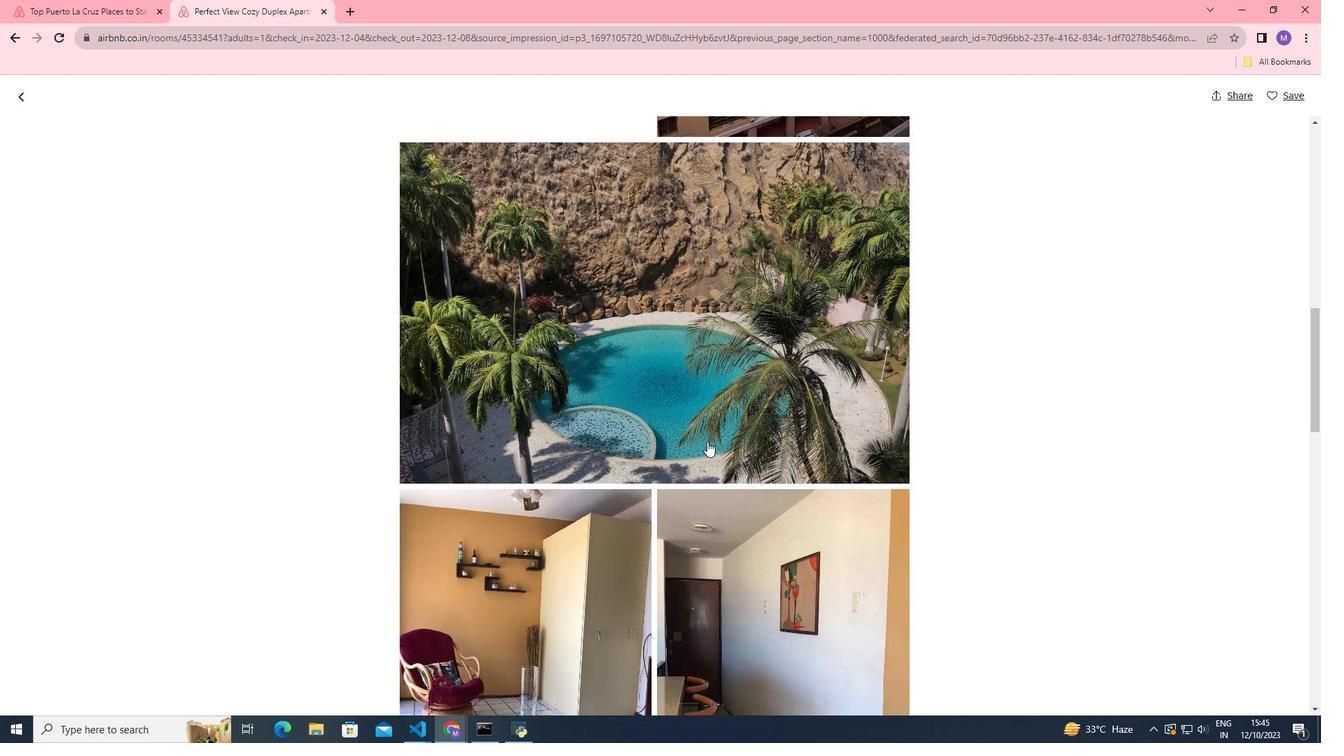 
Action: Mouse scrolled (707, 441) with delta (0, 0)
Screenshot: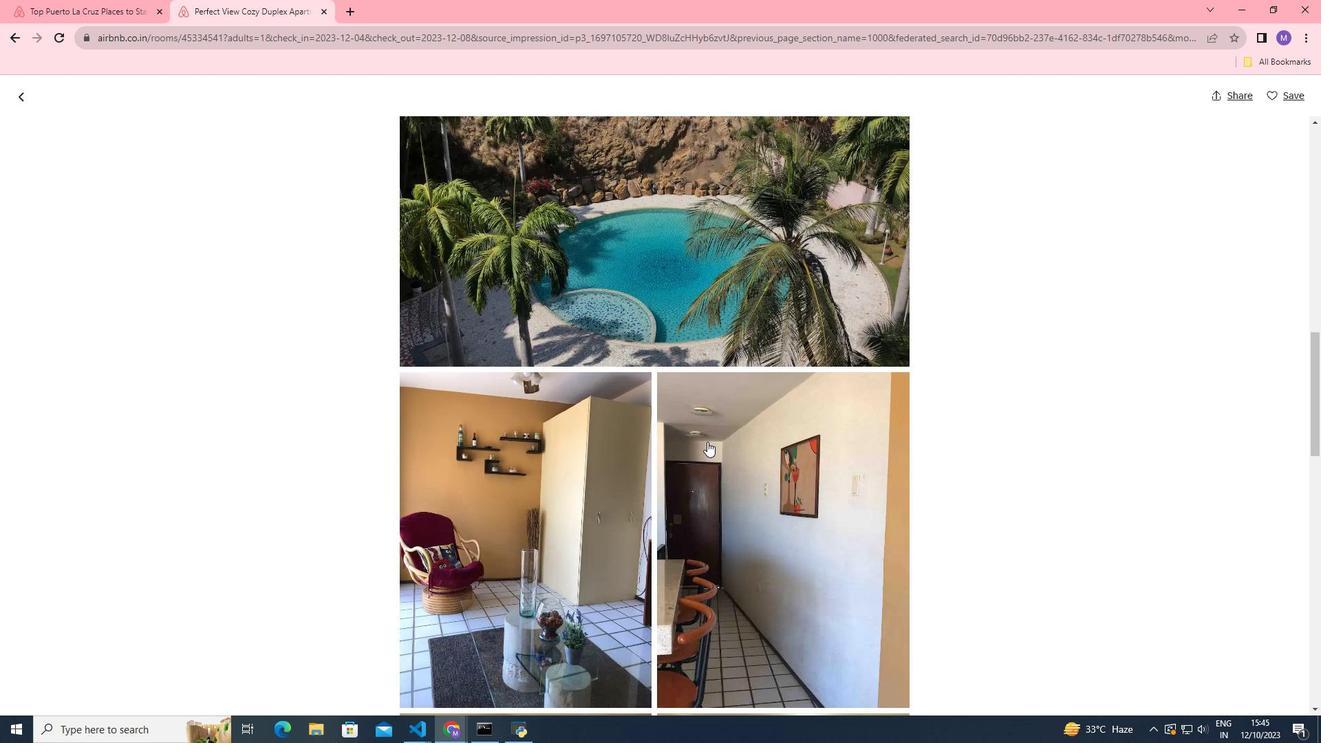 
Action: Mouse moved to (706, 432)
Screenshot: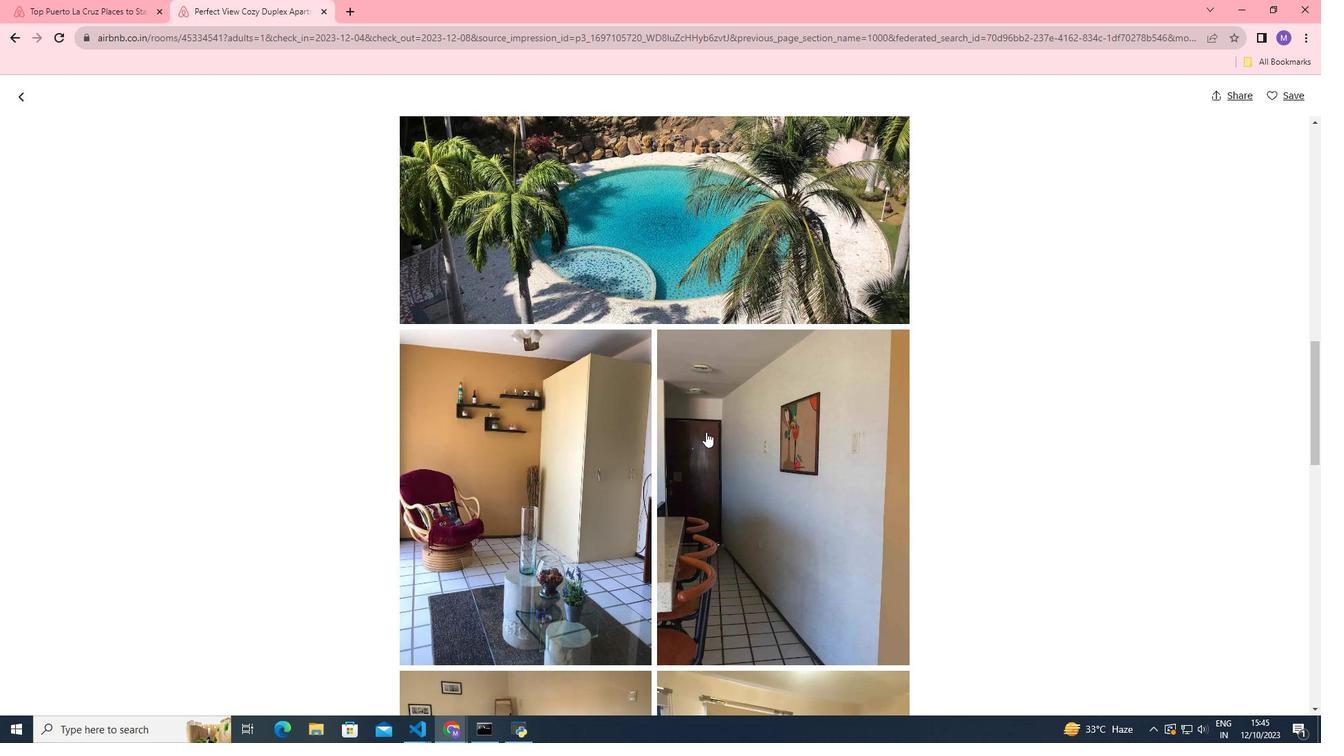 
Action: Mouse scrolled (706, 431) with delta (0, 0)
Screenshot: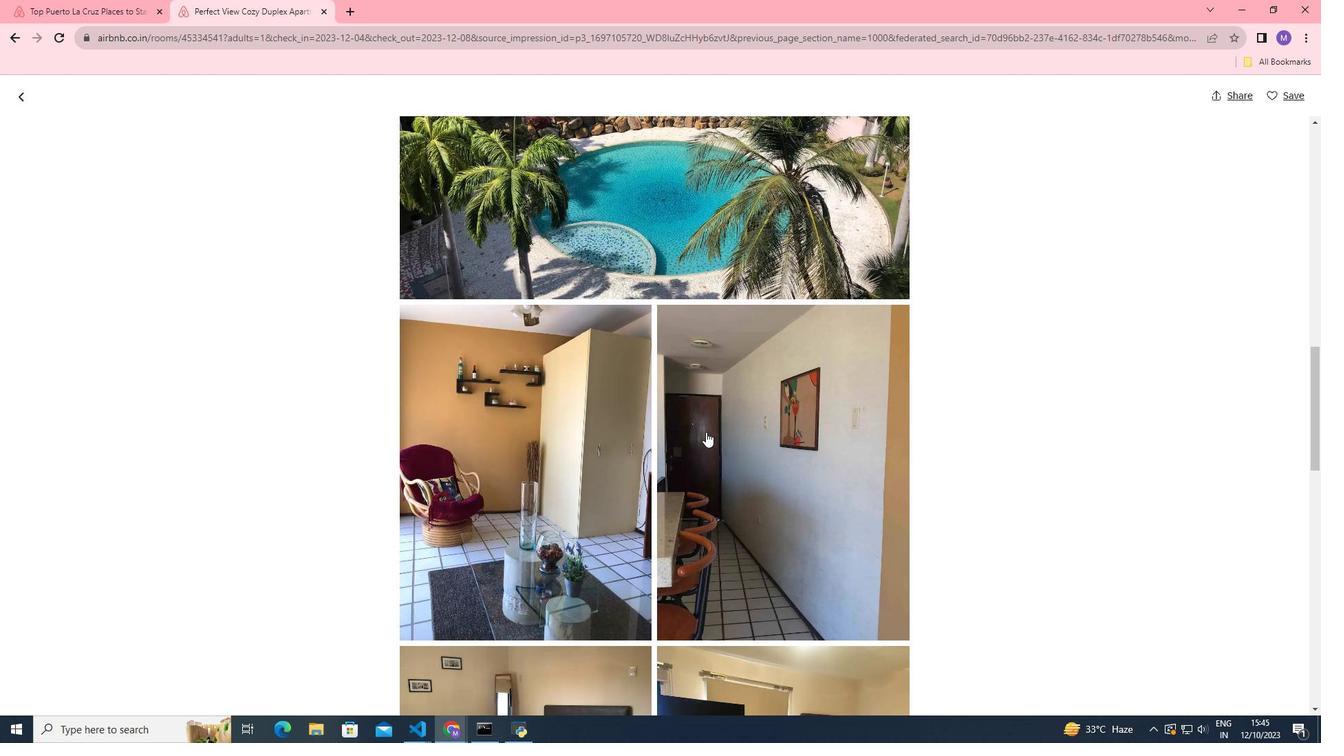 
Action: Mouse scrolled (706, 431) with delta (0, 0)
Screenshot: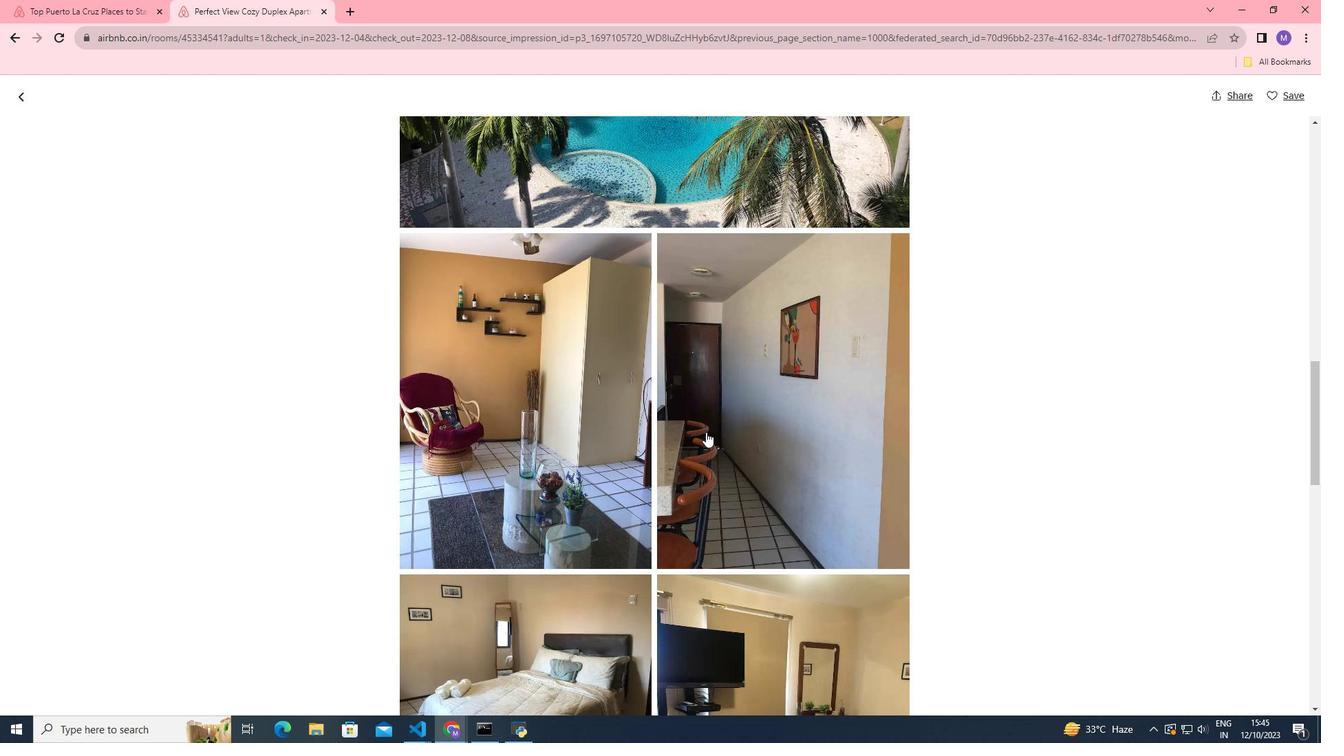 
Action: Mouse scrolled (706, 431) with delta (0, 0)
Screenshot: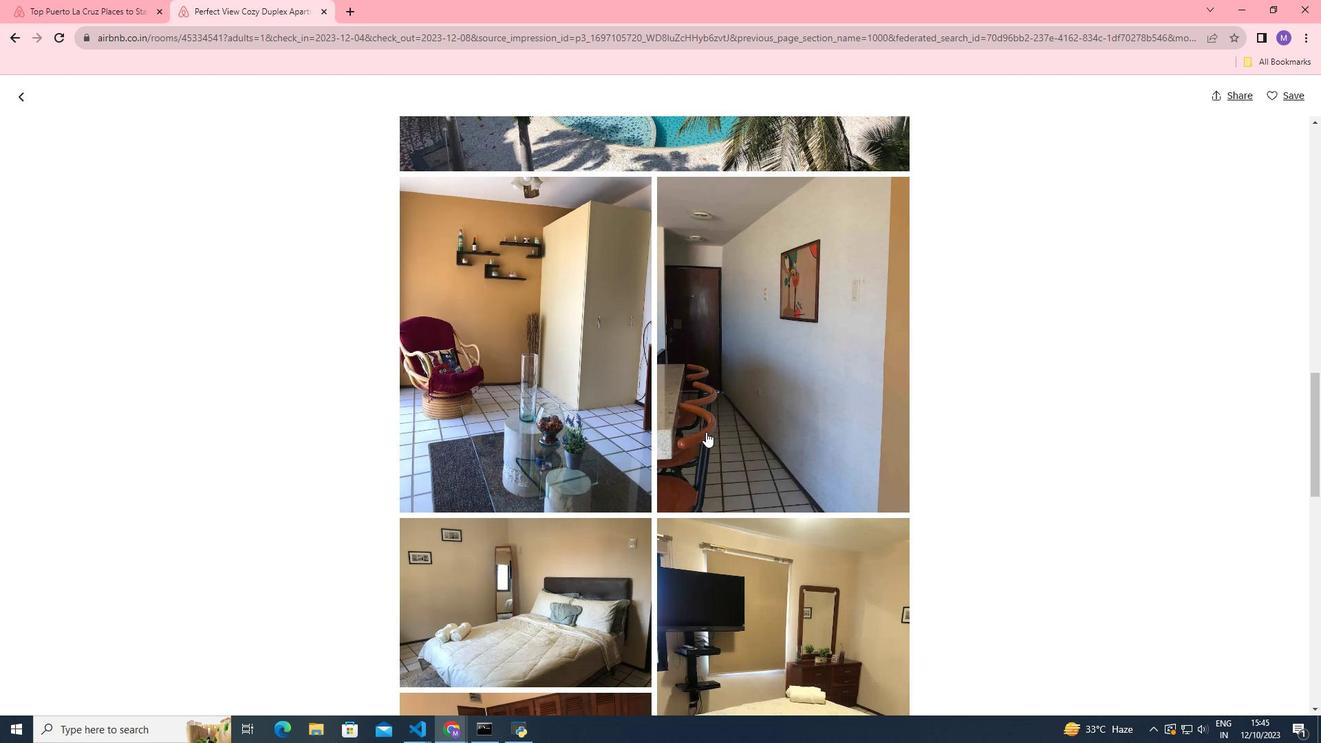 
Action: Mouse moved to (689, 399)
Screenshot: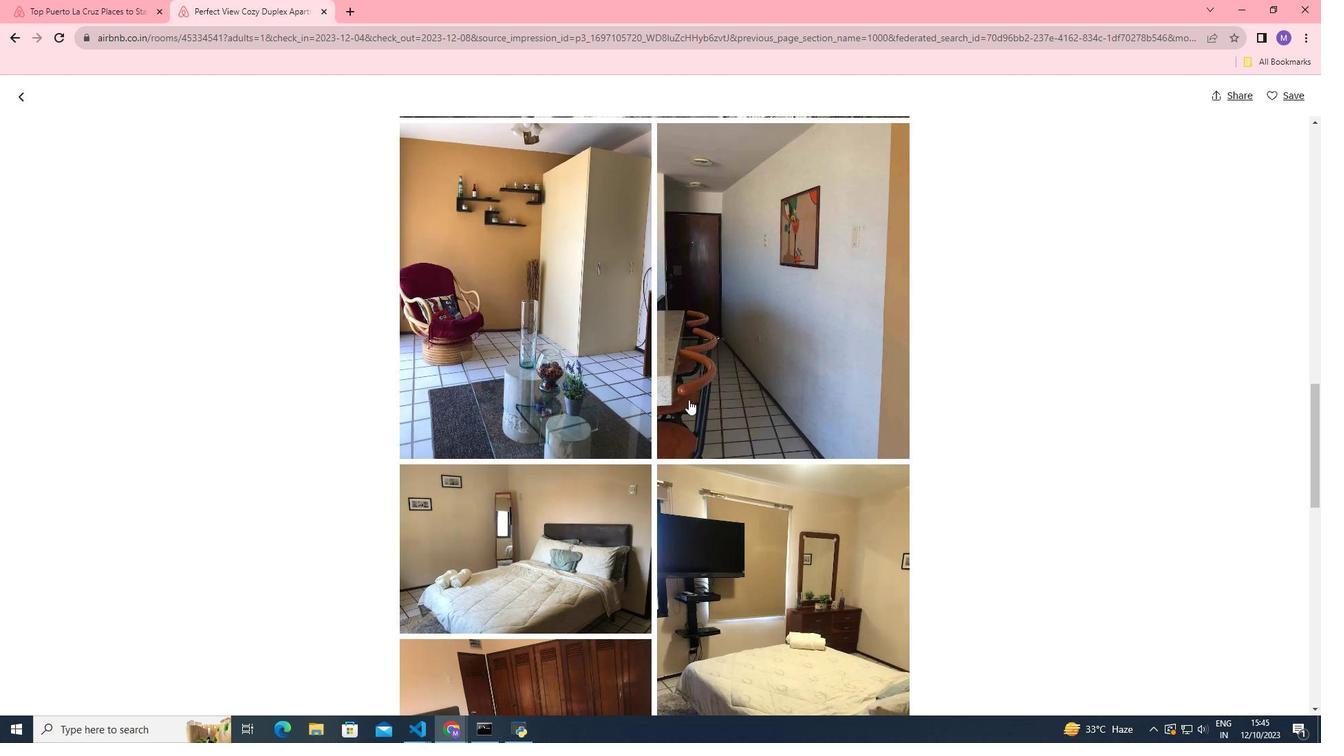 
Action: Mouse scrolled (689, 399) with delta (0, 0)
Screenshot: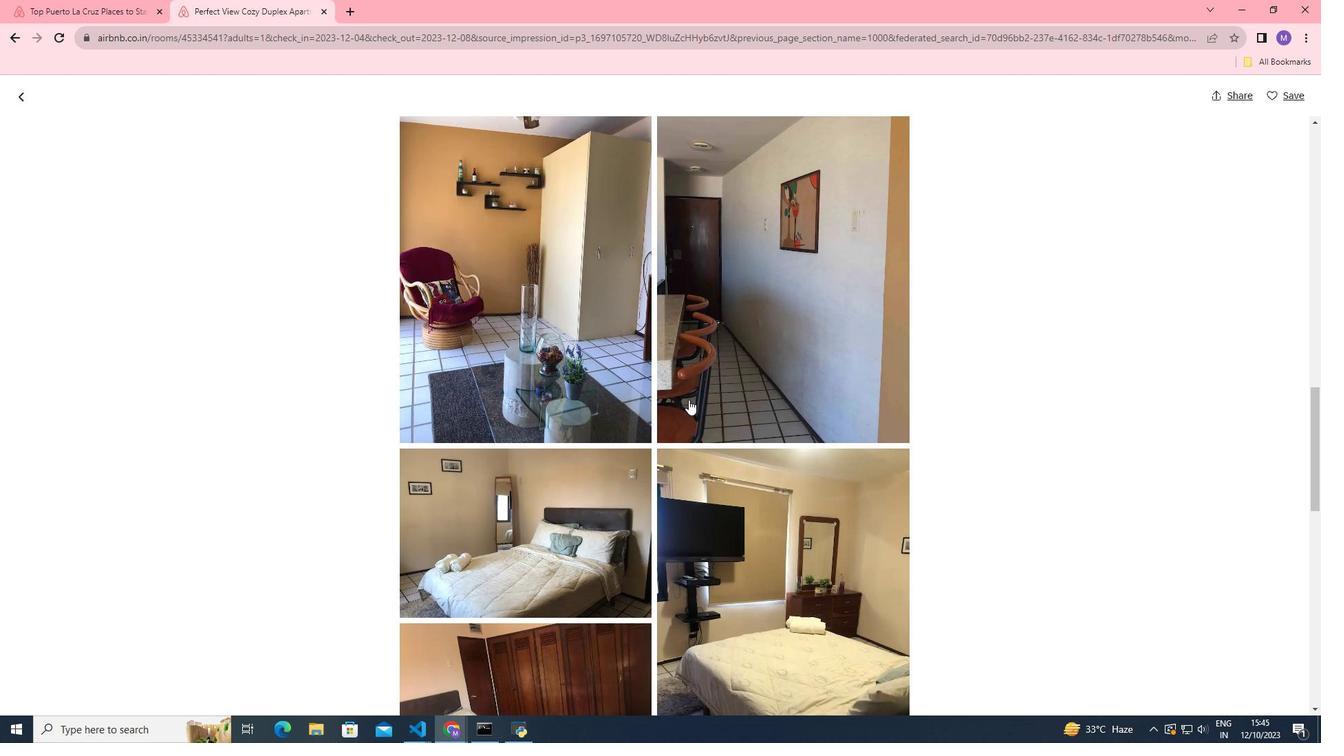 
Action: Mouse scrolled (689, 399) with delta (0, 0)
Screenshot: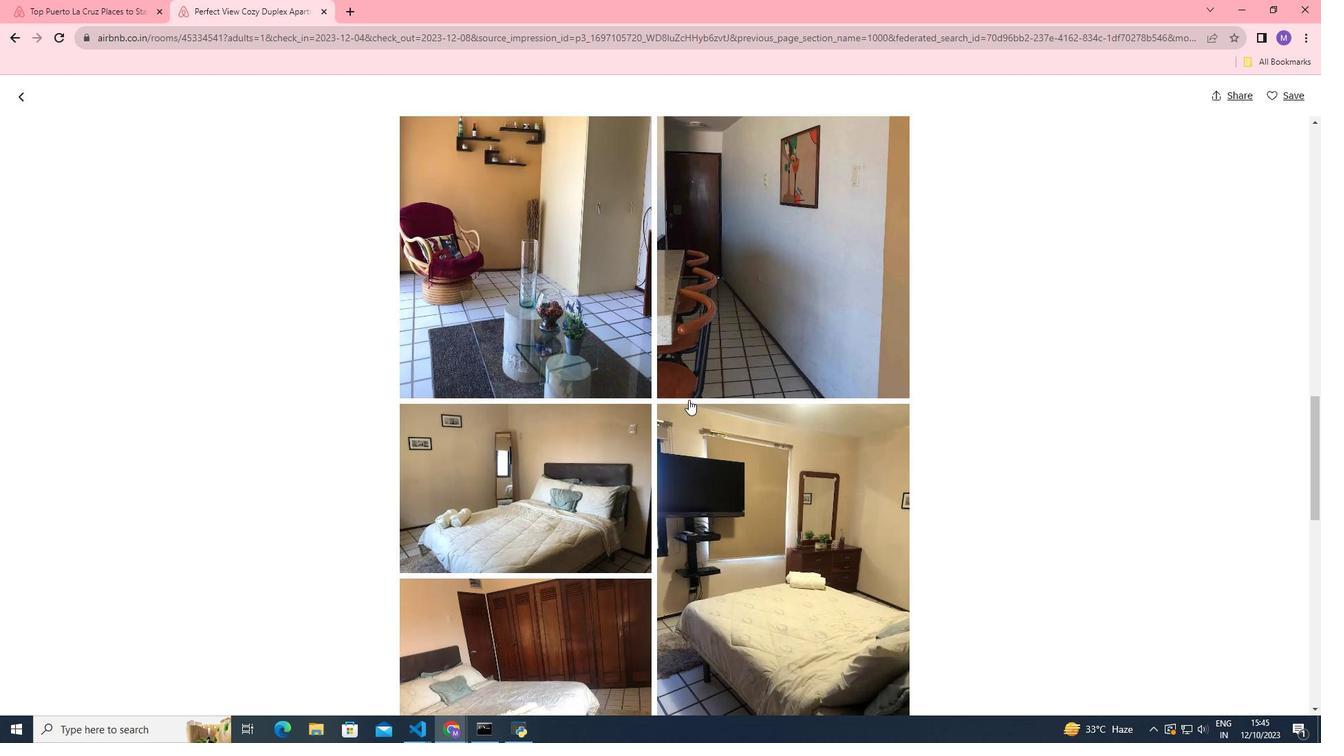 
Action: Mouse scrolled (689, 399) with delta (0, 0)
Screenshot: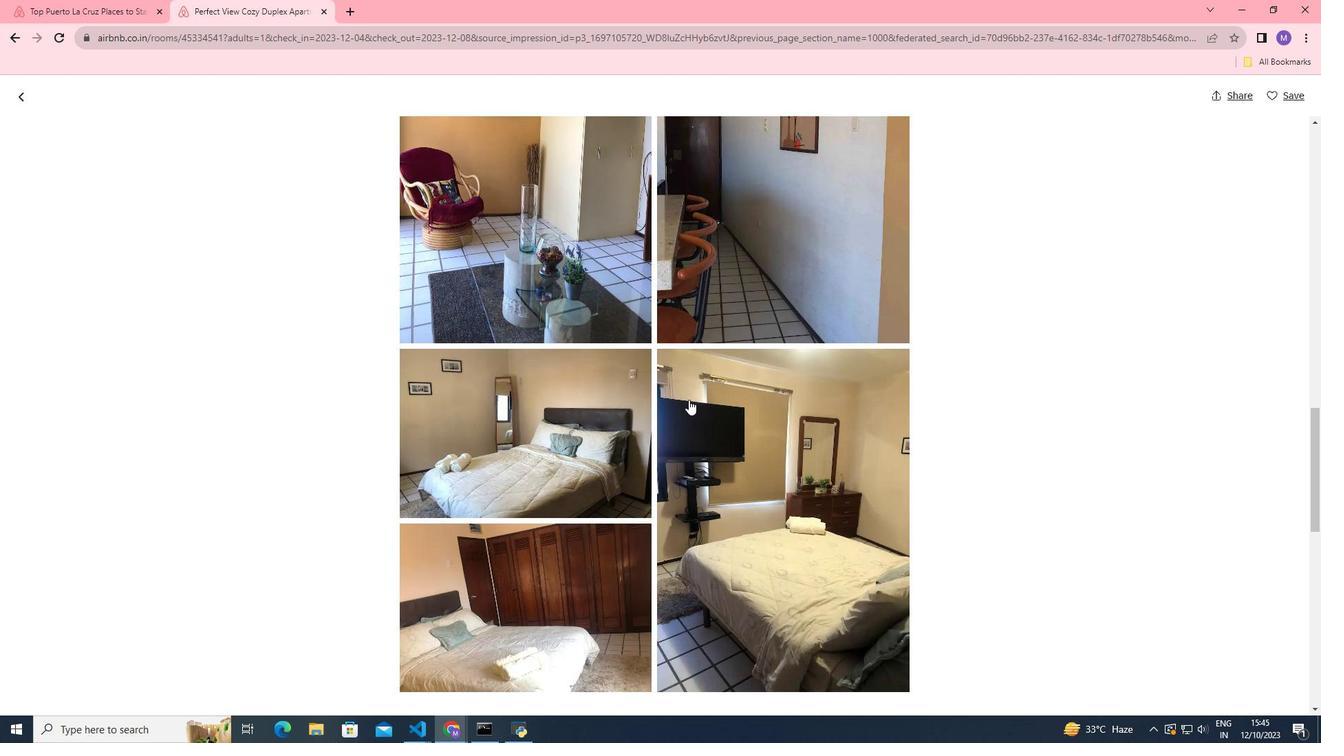 
Action: Mouse scrolled (689, 399) with delta (0, 0)
Screenshot: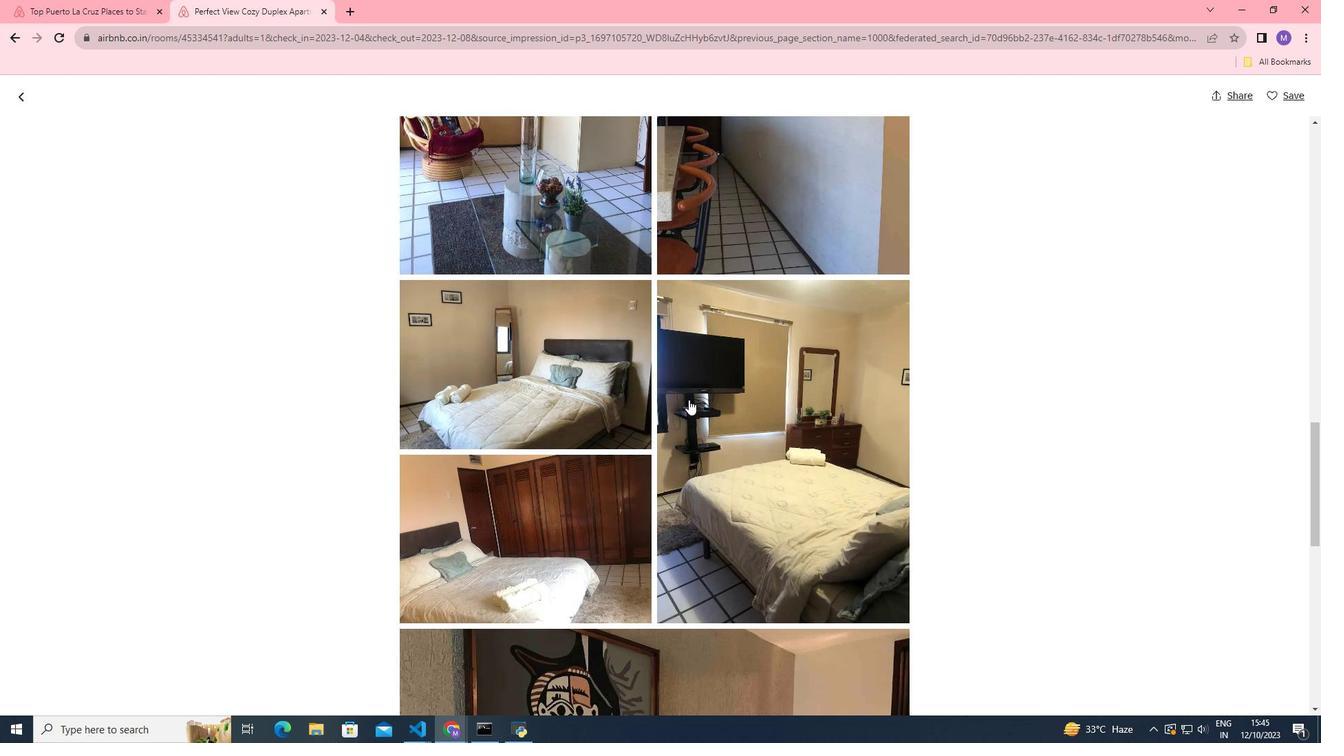 
Action: Mouse scrolled (689, 399) with delta (0, 0)
Screenshot: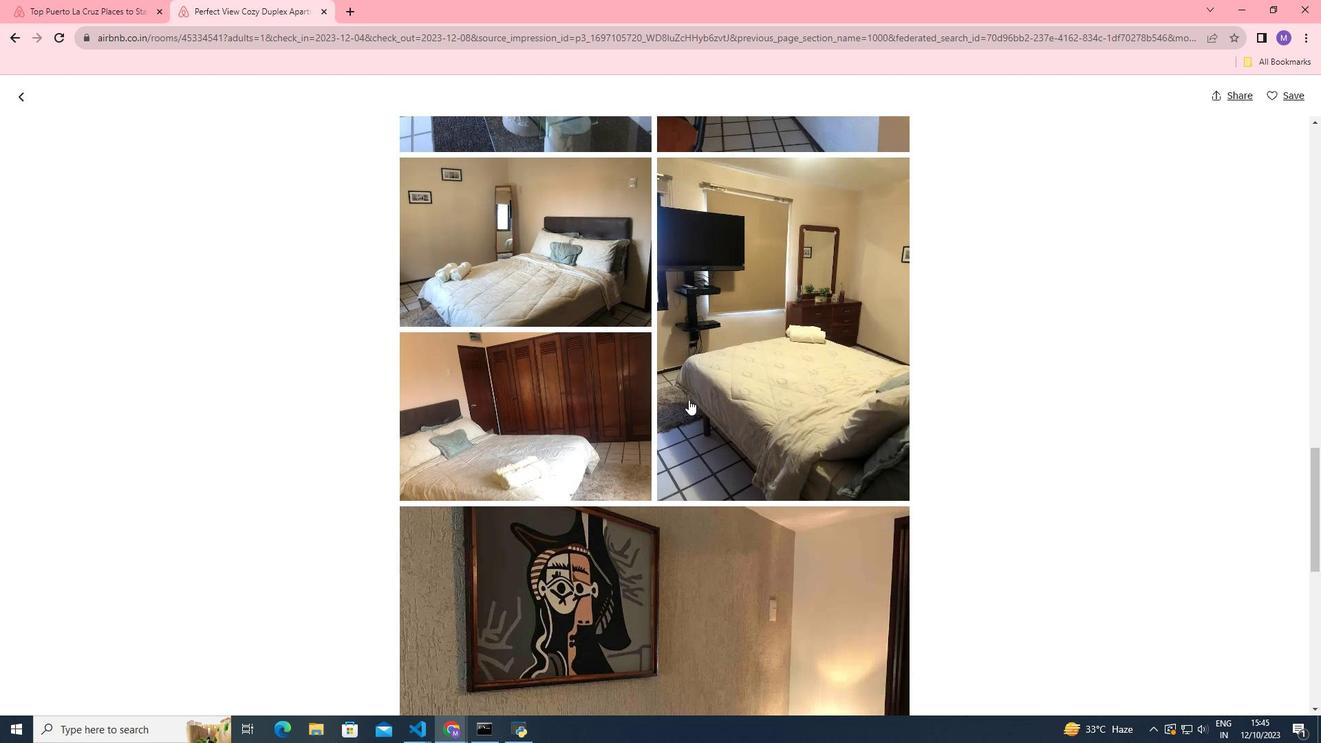 
Action: Mouse moved to (689, 399)
Screenshot: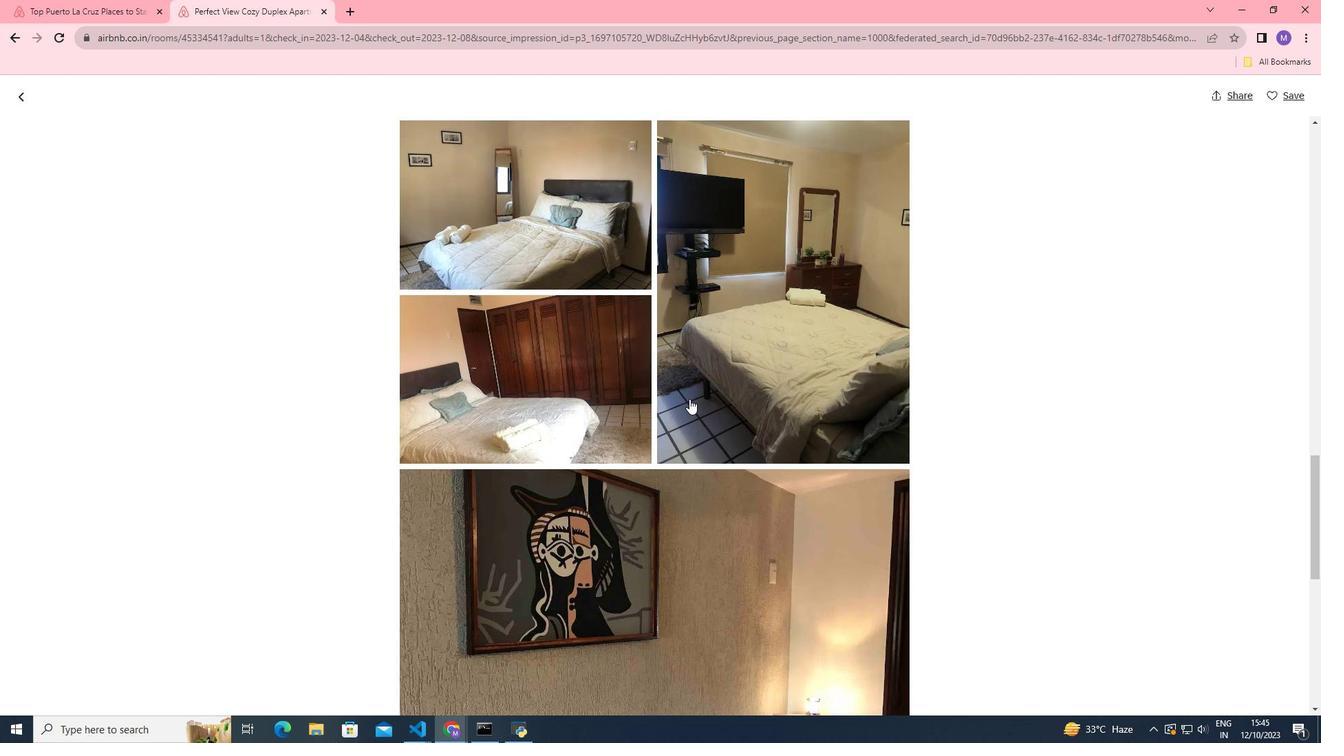 
Action: Mouse scrolled (689, 398) with delta (0, 0)
Screenshot: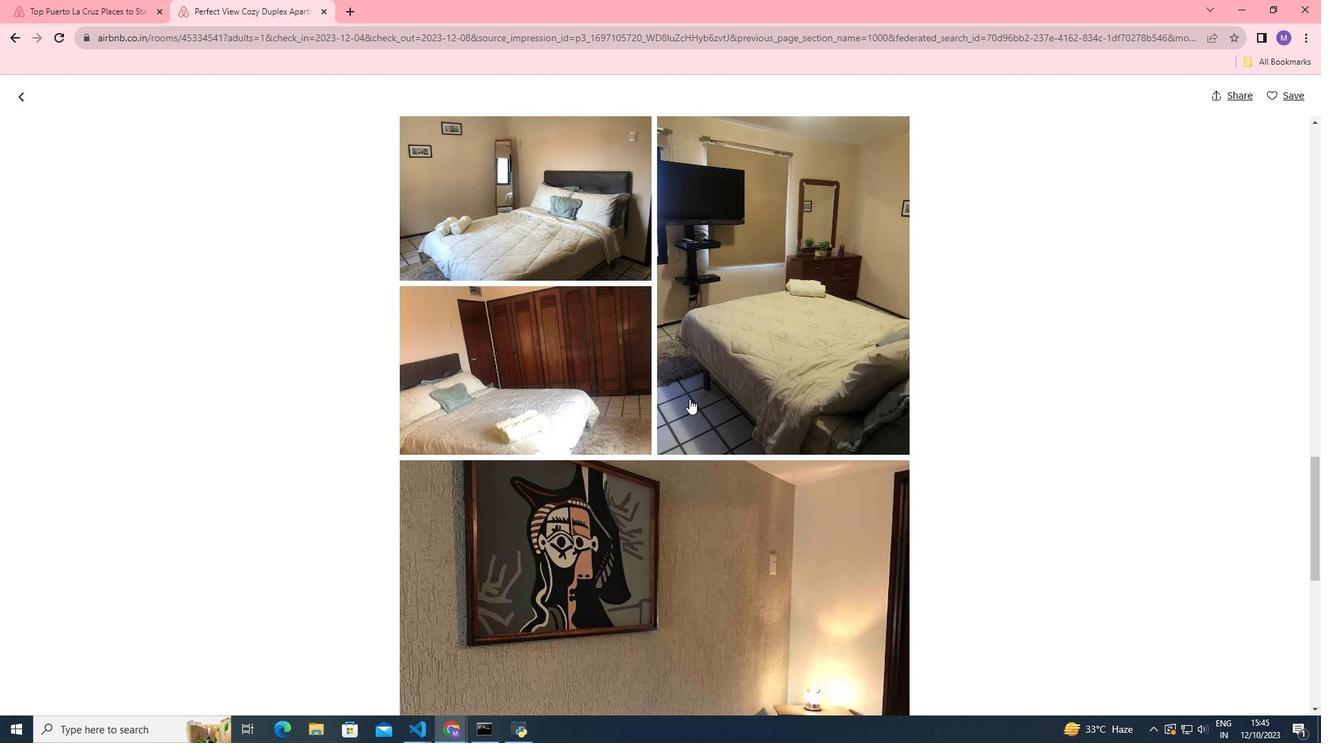 
Action: Mouse scrolled (689, 398) with delta (0, 0)
Screenshot: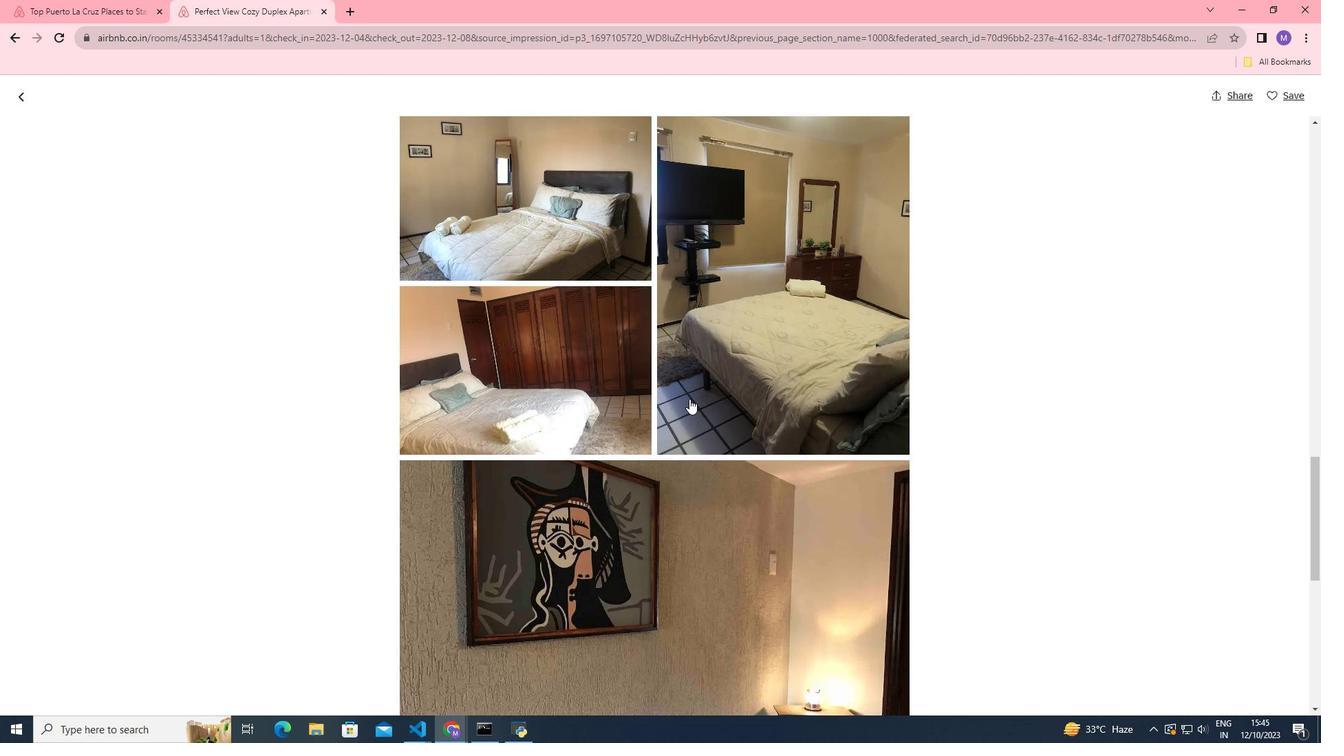 
Action: Mouse scrolled (689, 398) with delta (0, 0)
Screenshot: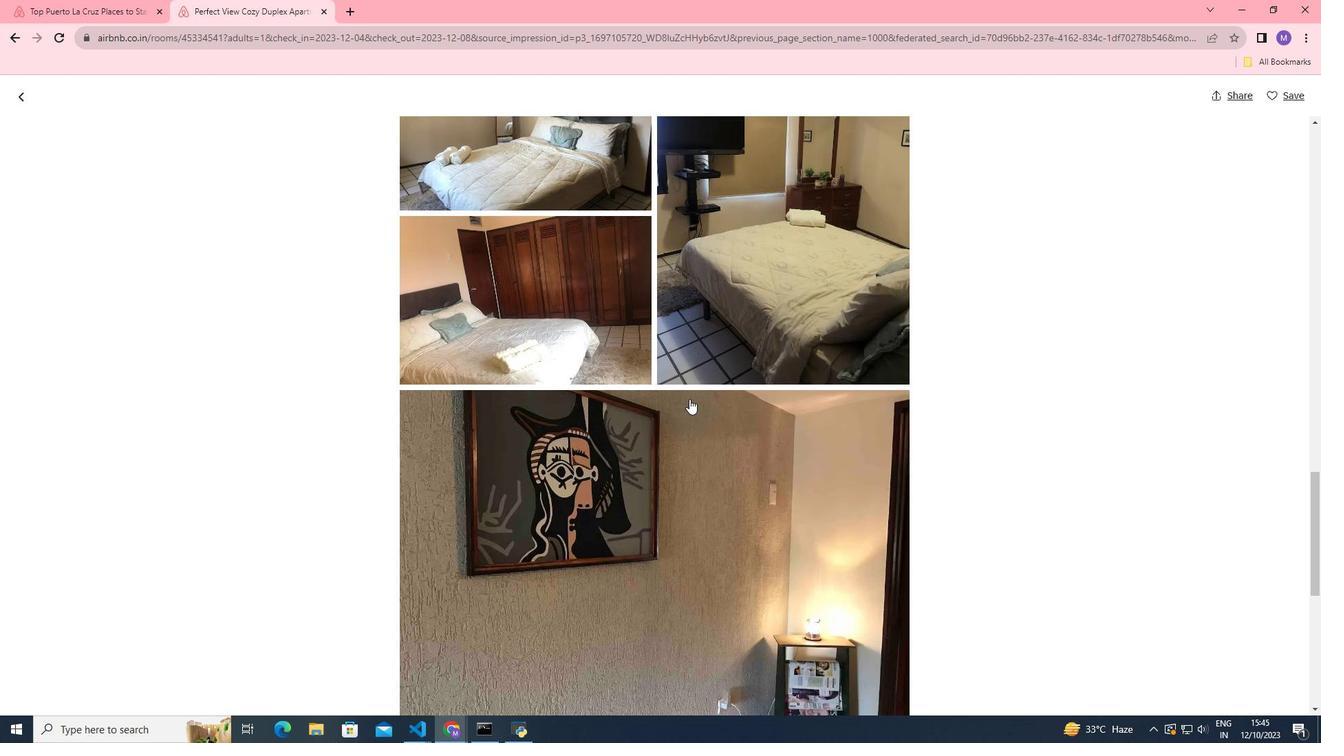 
Action: Mouse scrolled (689, 398) with delta (0, 0)
Screenshot: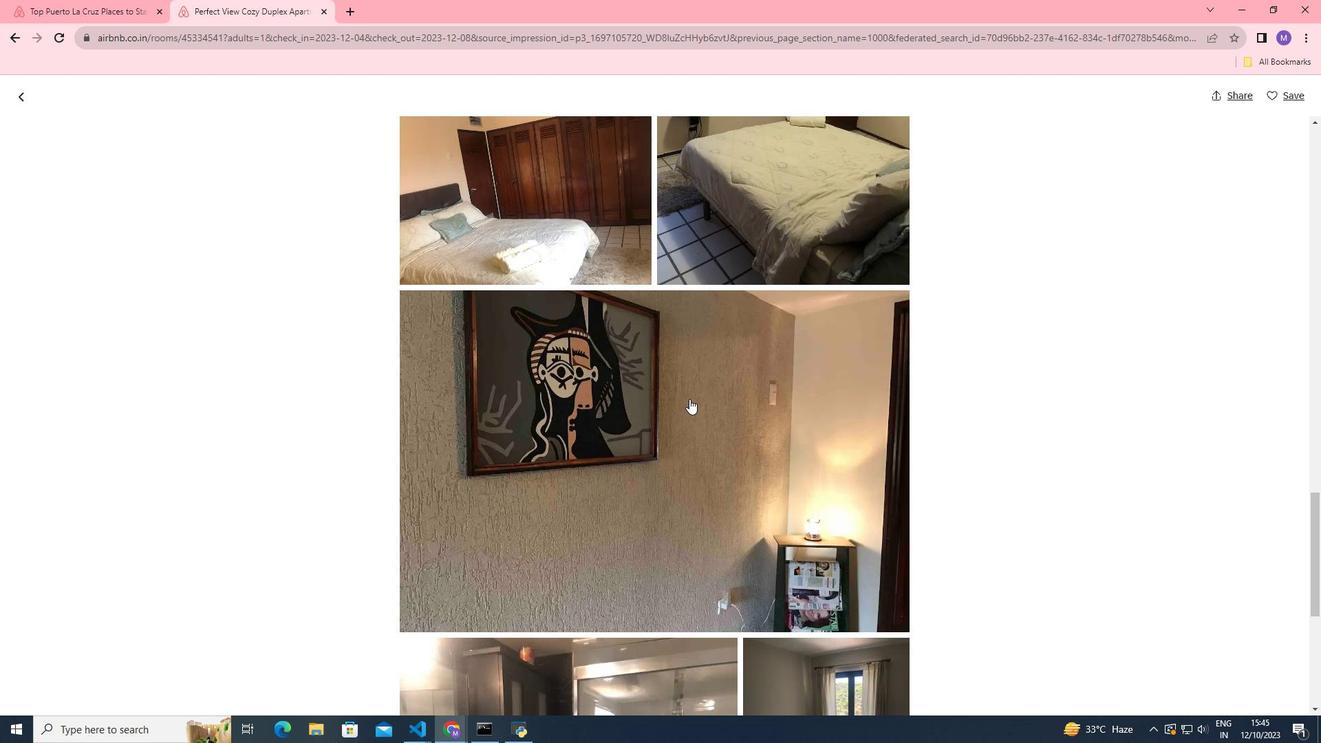 
Action: Mouse moved to (689, 399)
Screenshot: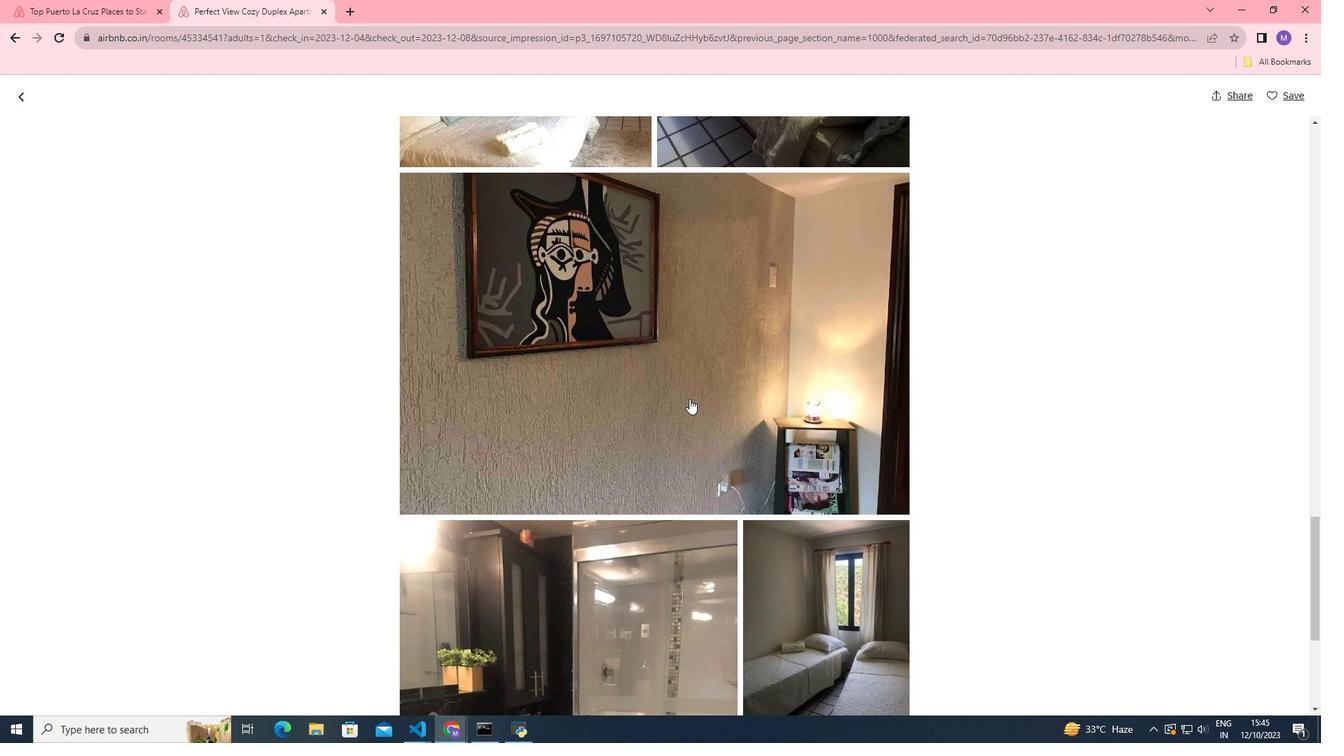 
Action: Mouse scrolled (689, 398) with delta (0, 0)
Screenshot: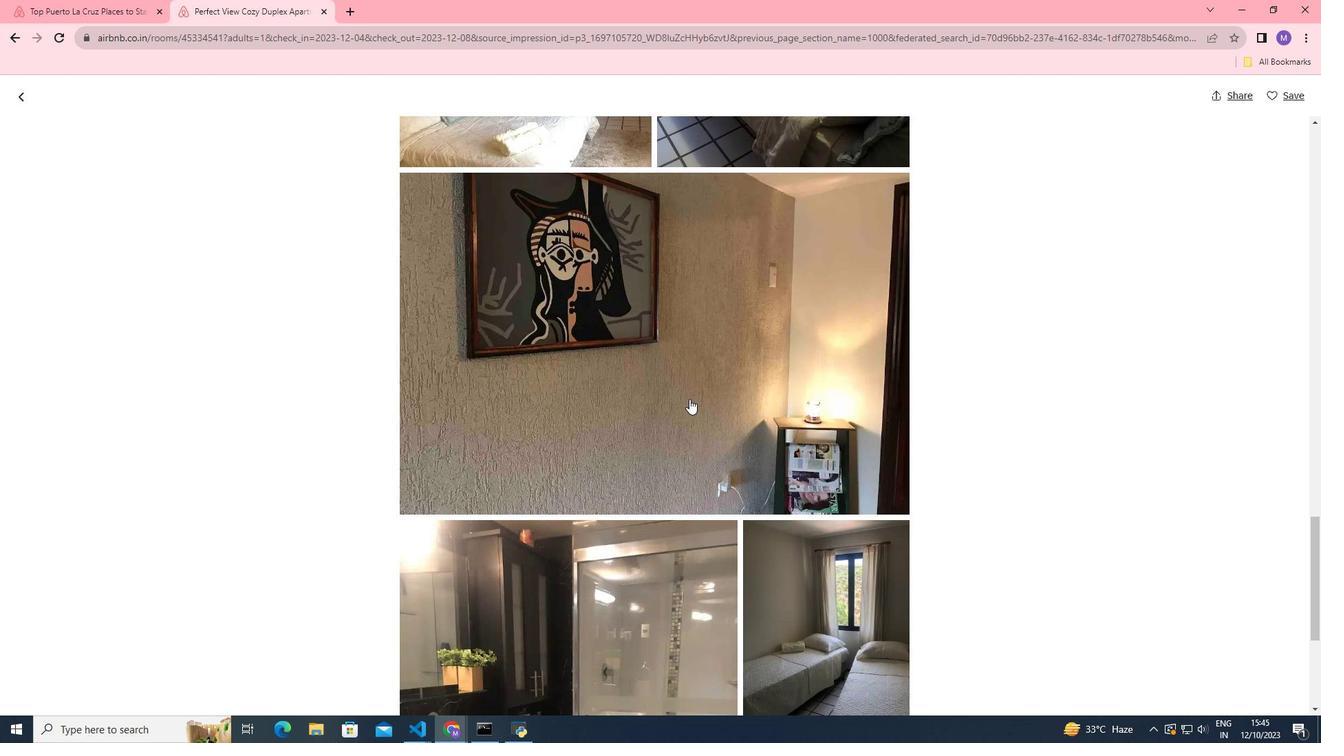 
Action: Mouse moved to (690, 402)
Screenshot: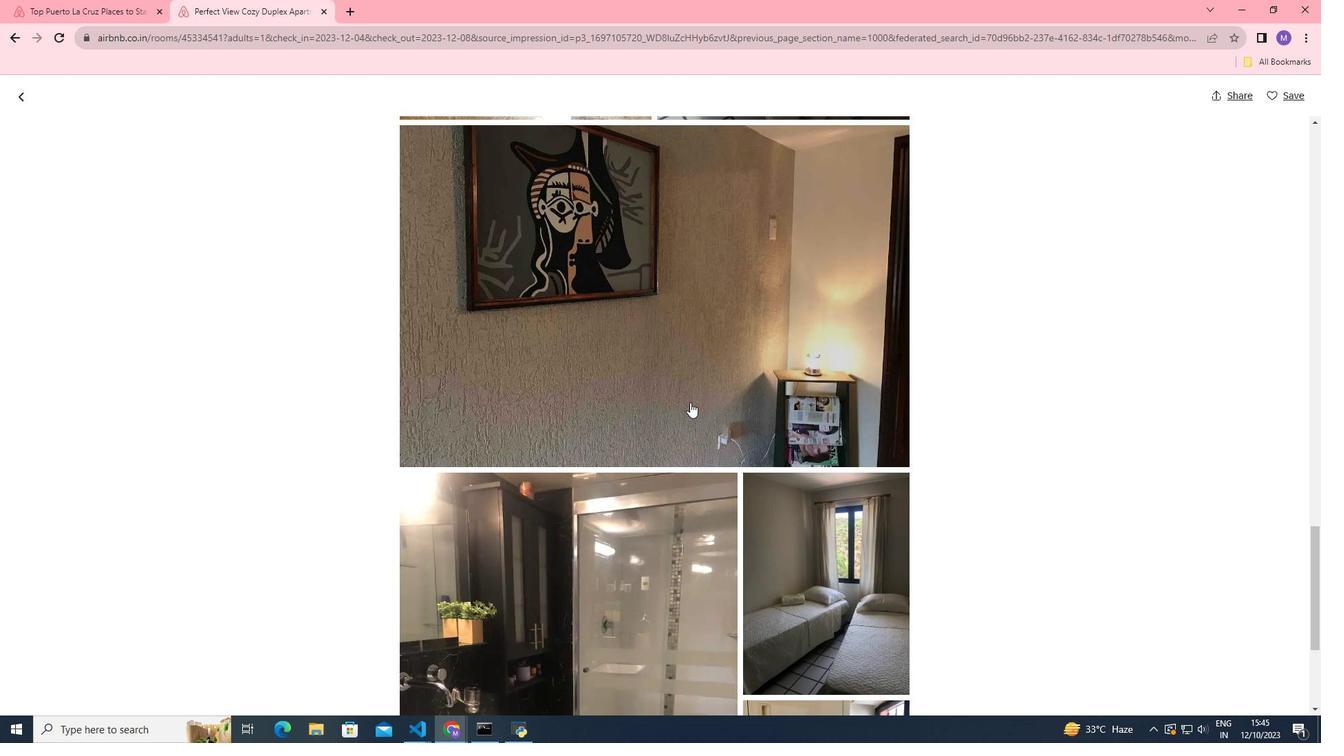 
Action: Mouse scrolled (690, 402) with delta (0, 0)
Screenshot: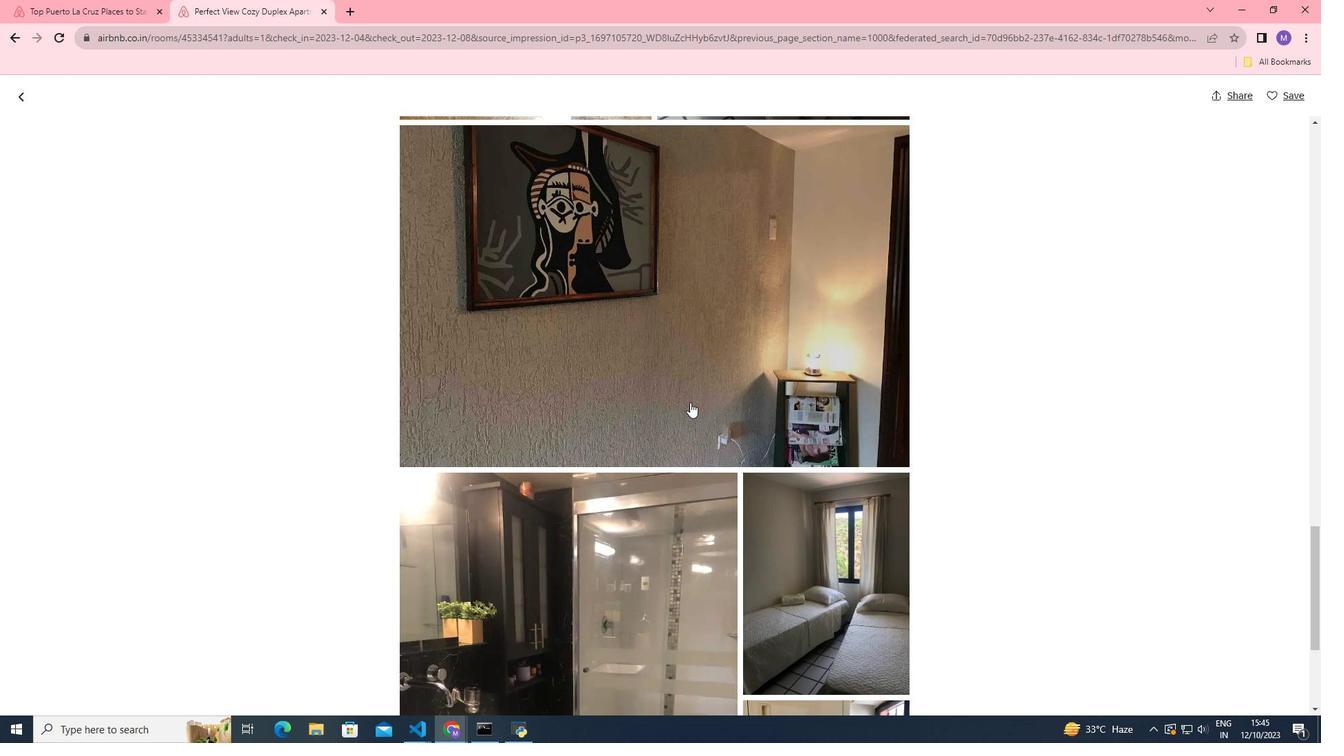 
Action: Mouse scrolled (690, 402) with delta (0, 0)
Screenshot: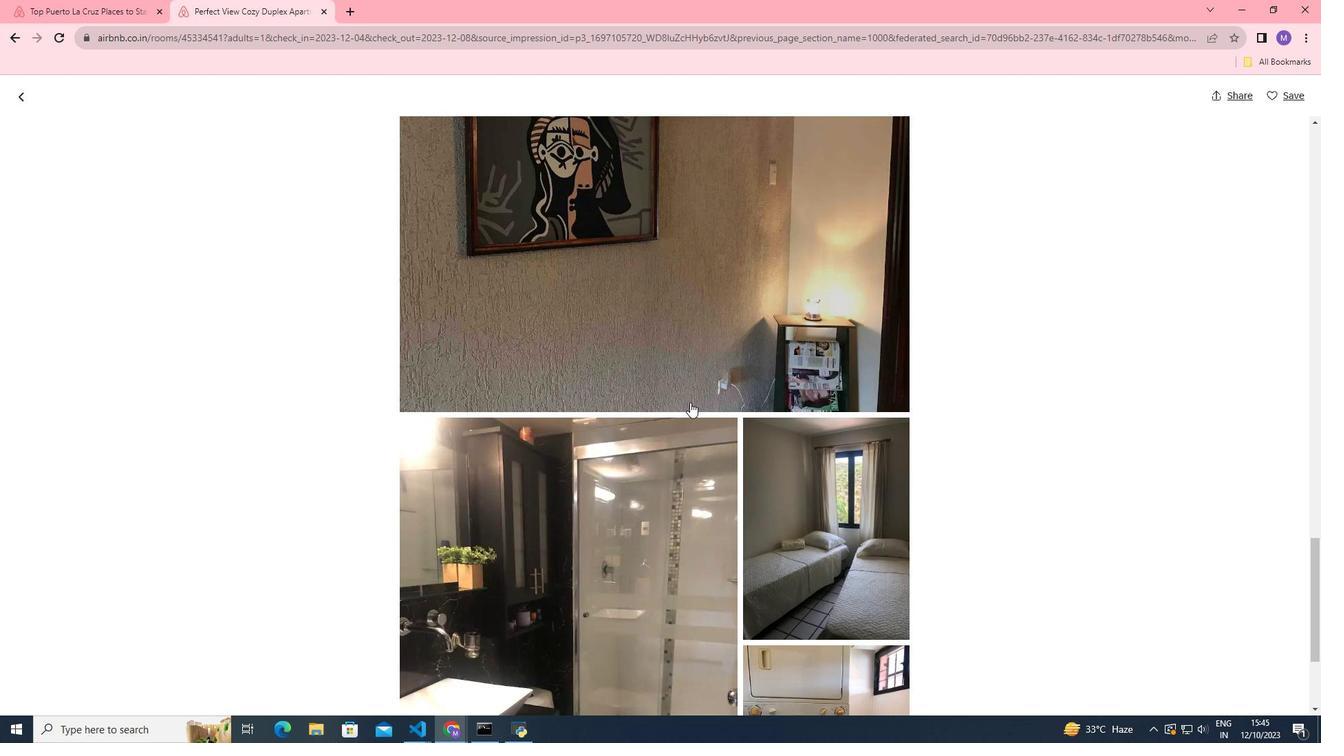 
Action: Mouse scrolled (690, 402) with delta (0, 0)
Screenshot: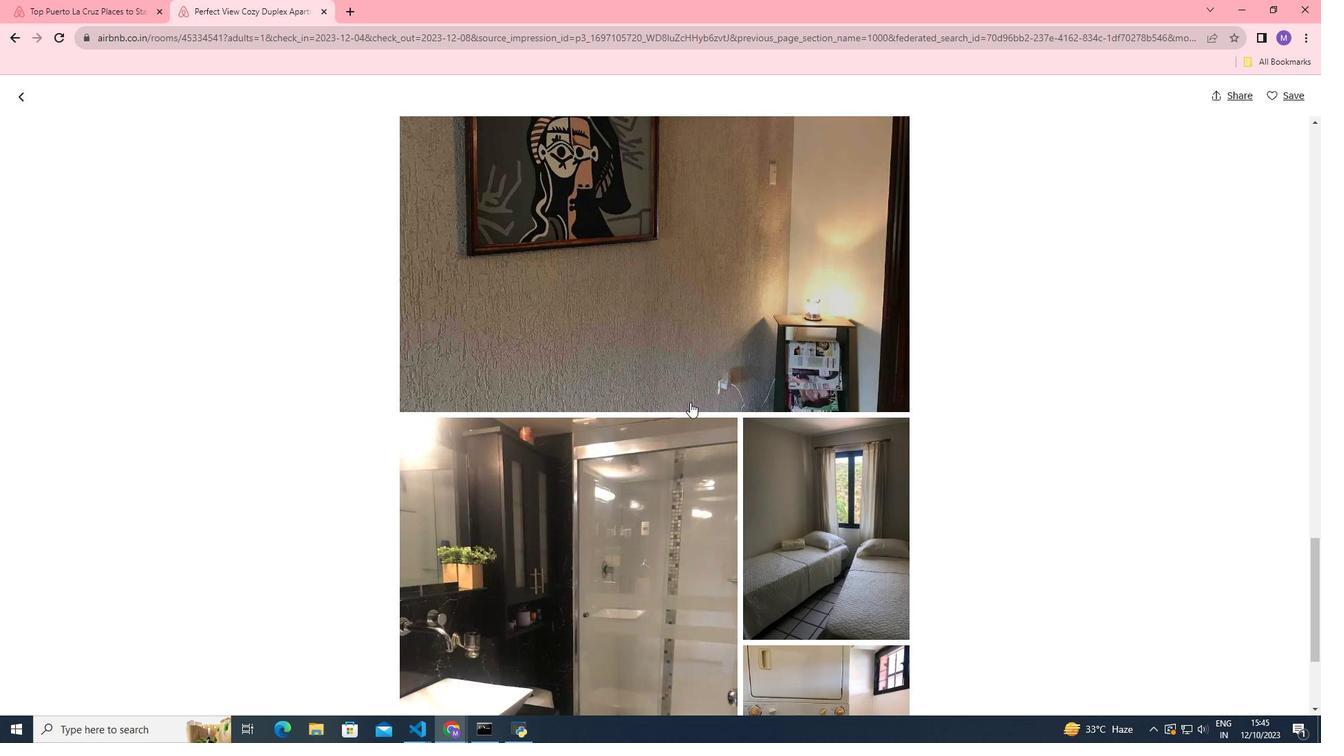 
Action: Mouse scrolled (690, 402) with delta (0, 0)
Screenshot: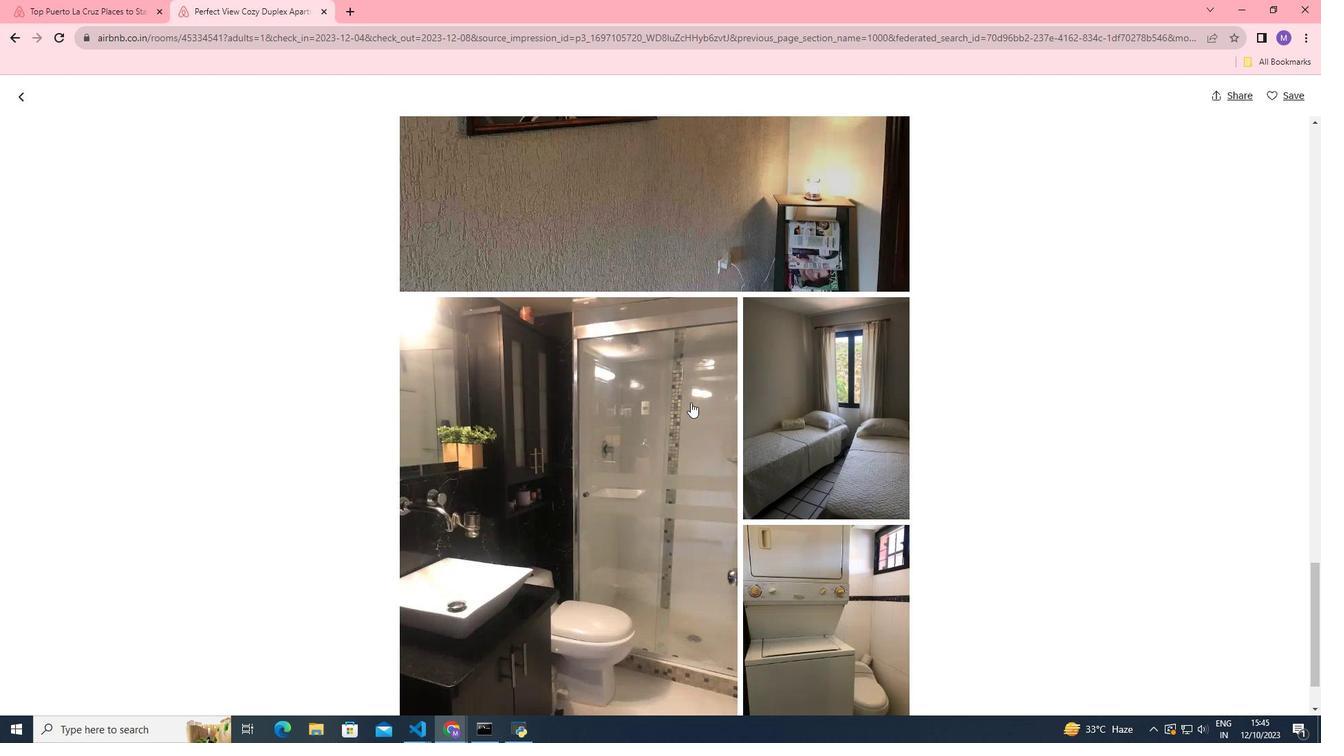
Action: Mouse scrolled (690, 402) with delta (0, 0)
Screenshot: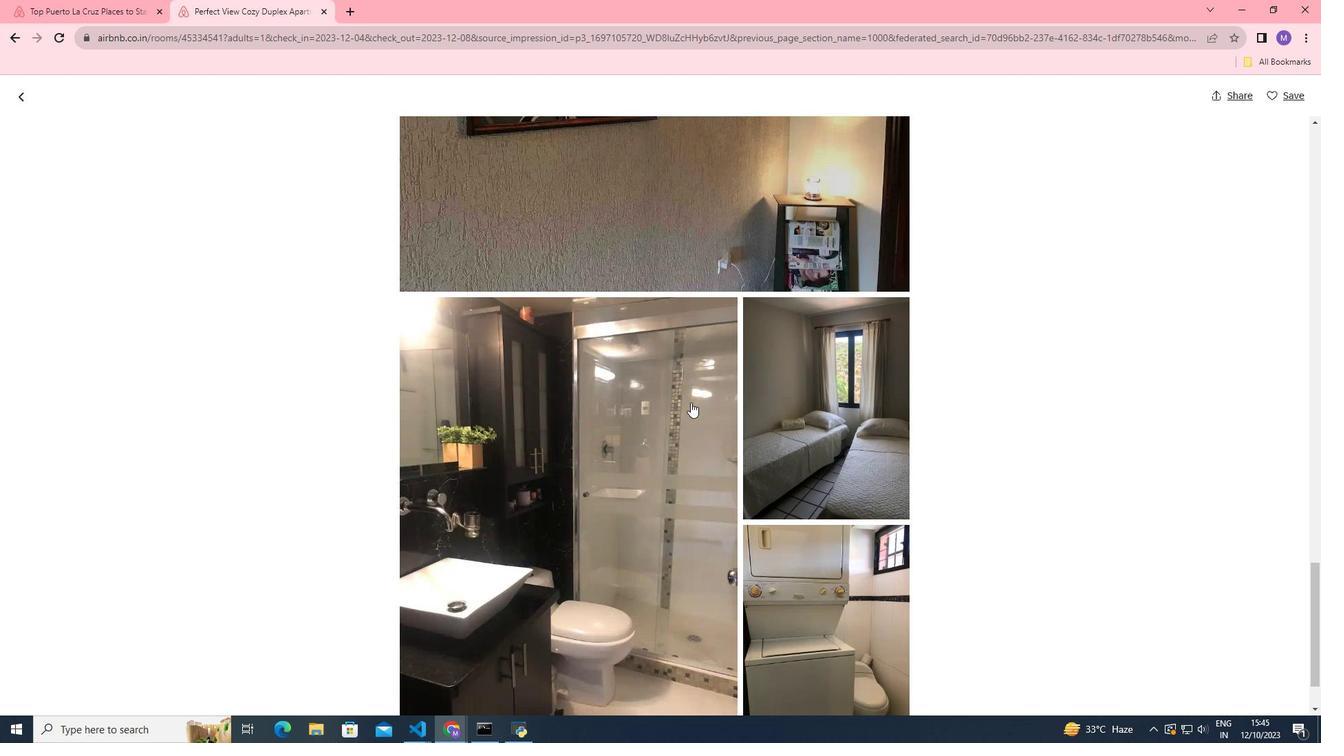 
Action: Mouse moved to (691, 402)
Screenshot: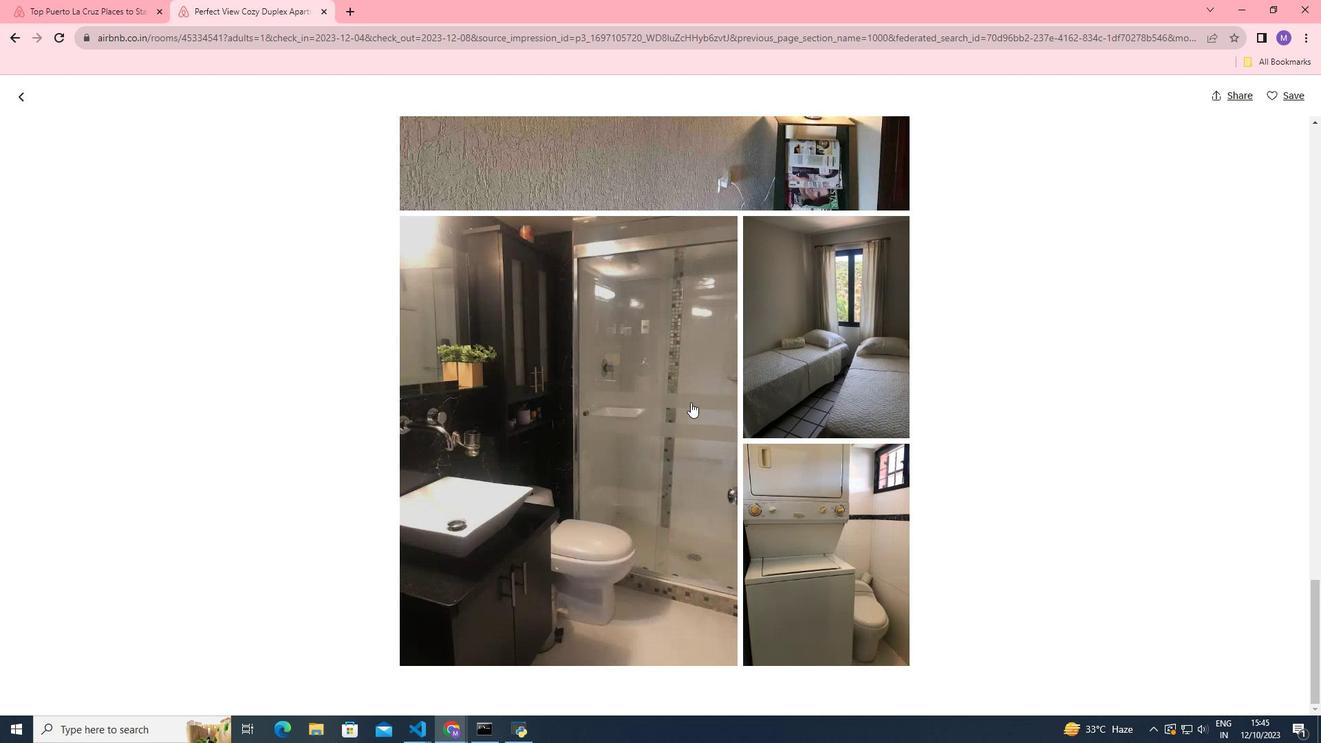 
Action: Mouse scrolled (691, 402) with delta (0, 0)
Screenshot: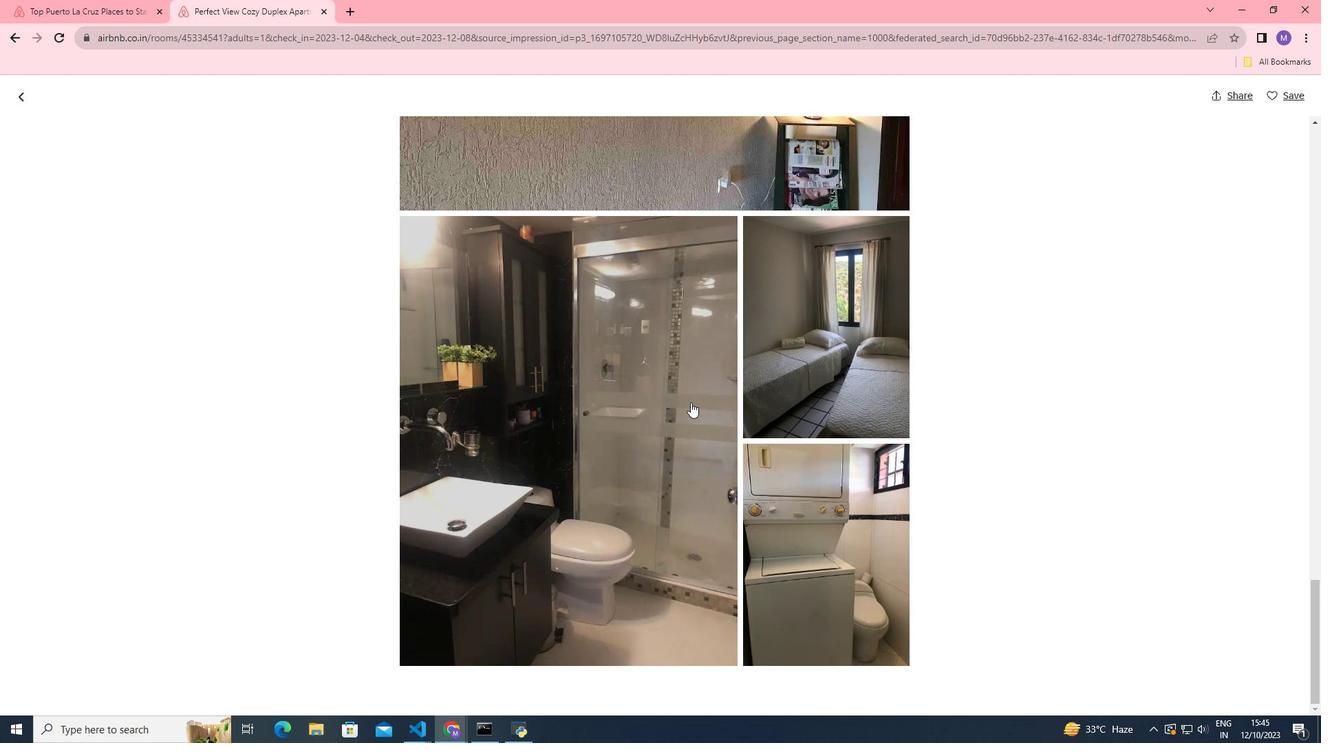 
Action: Mouse scrolled (691, 402) with delta (0, 0)
Screenshot: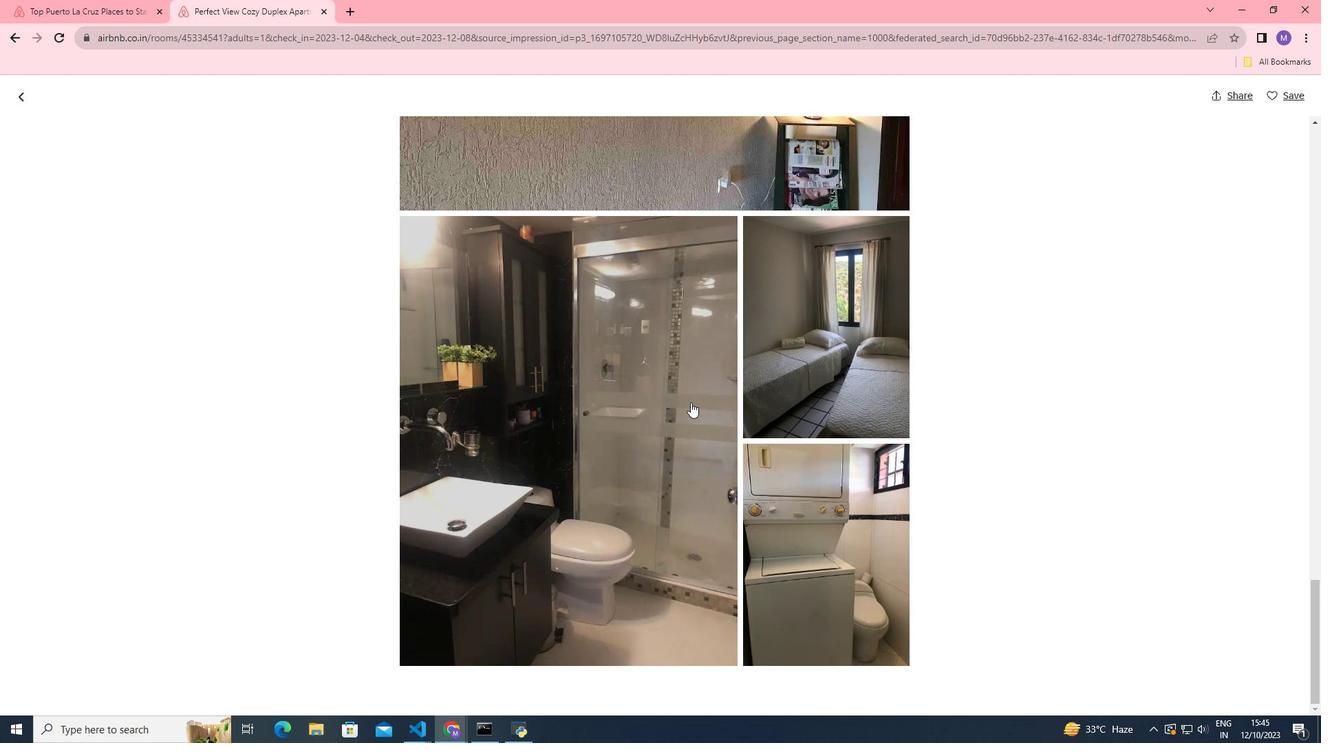 
Action: Mouse scrolled (691, 402) with delta (0, 0)
Screenshot: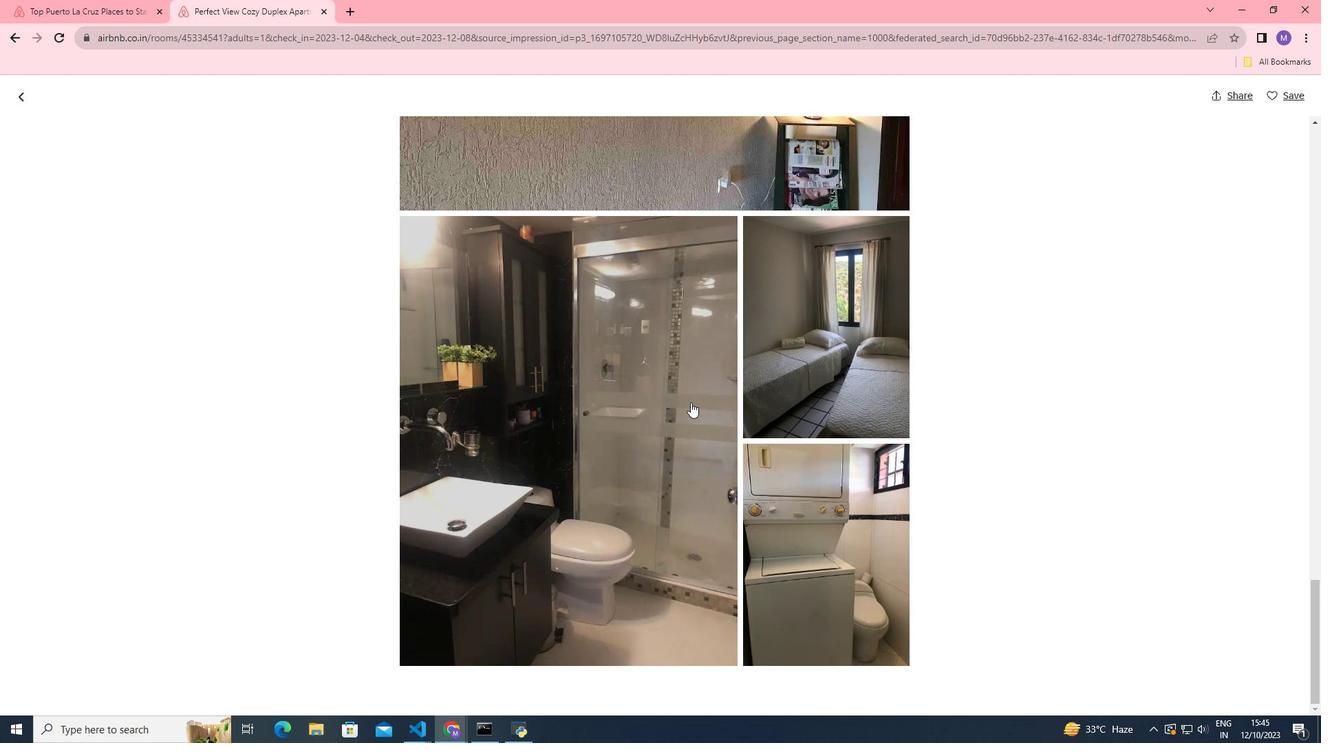 
Action: Mouse scrolled (691, 402) with delta (0, 0)
Screenshot: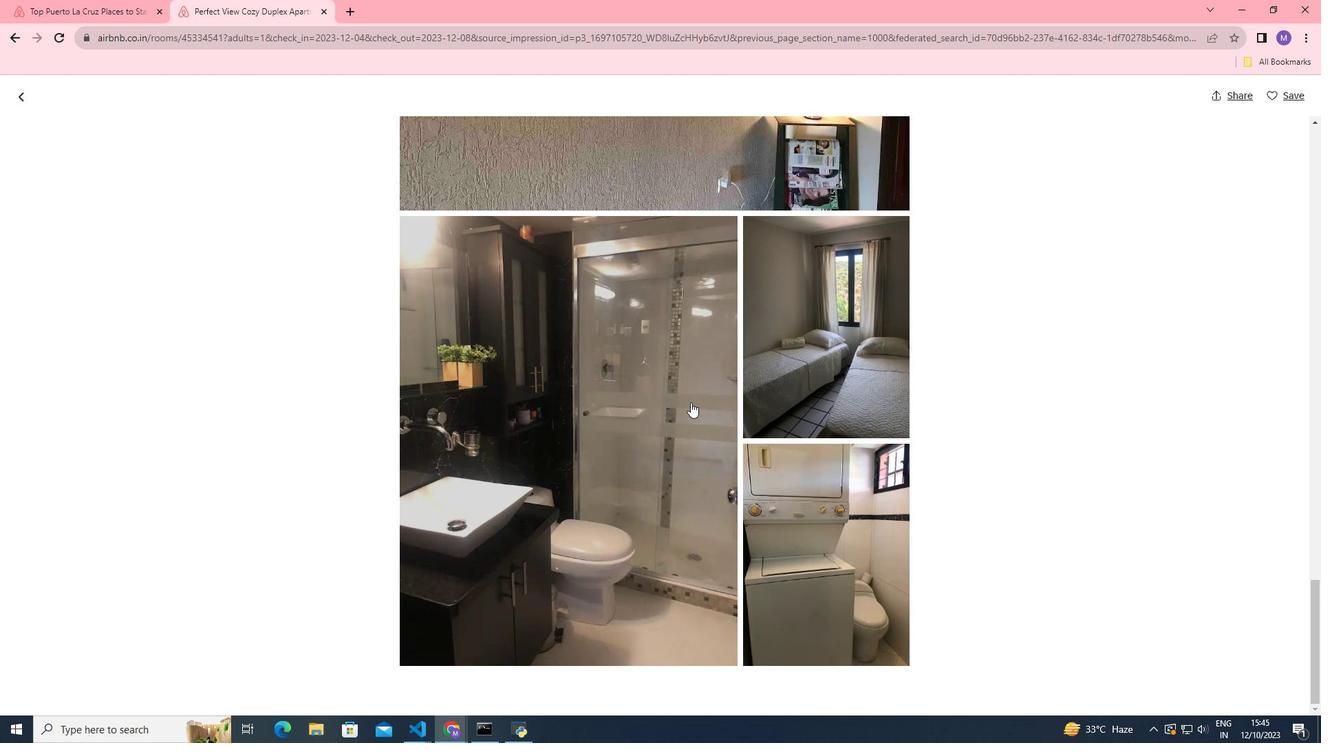 
Action: Mouse scrolled (691, 402) with delta (0, 0)
Screenshot: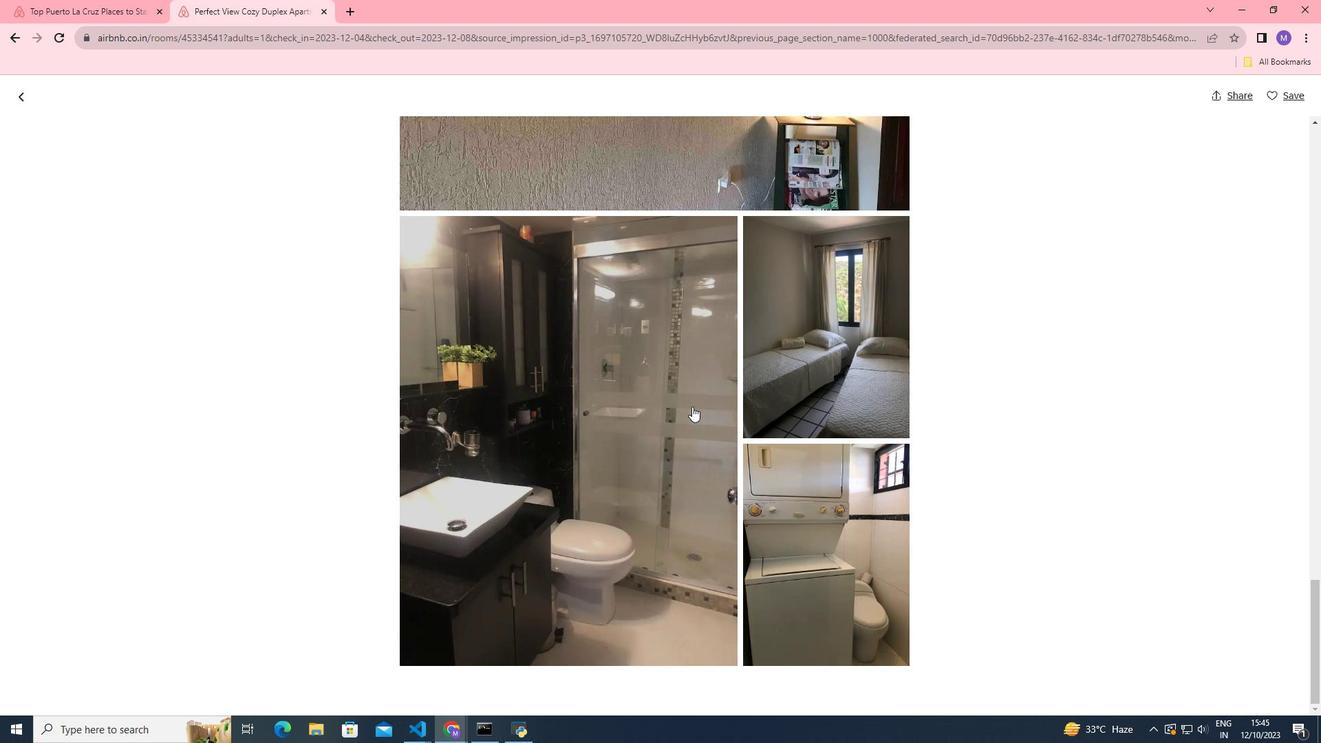 
Action: Mouse scrolled (691, 402) with delta (0, 0)
Screenshot: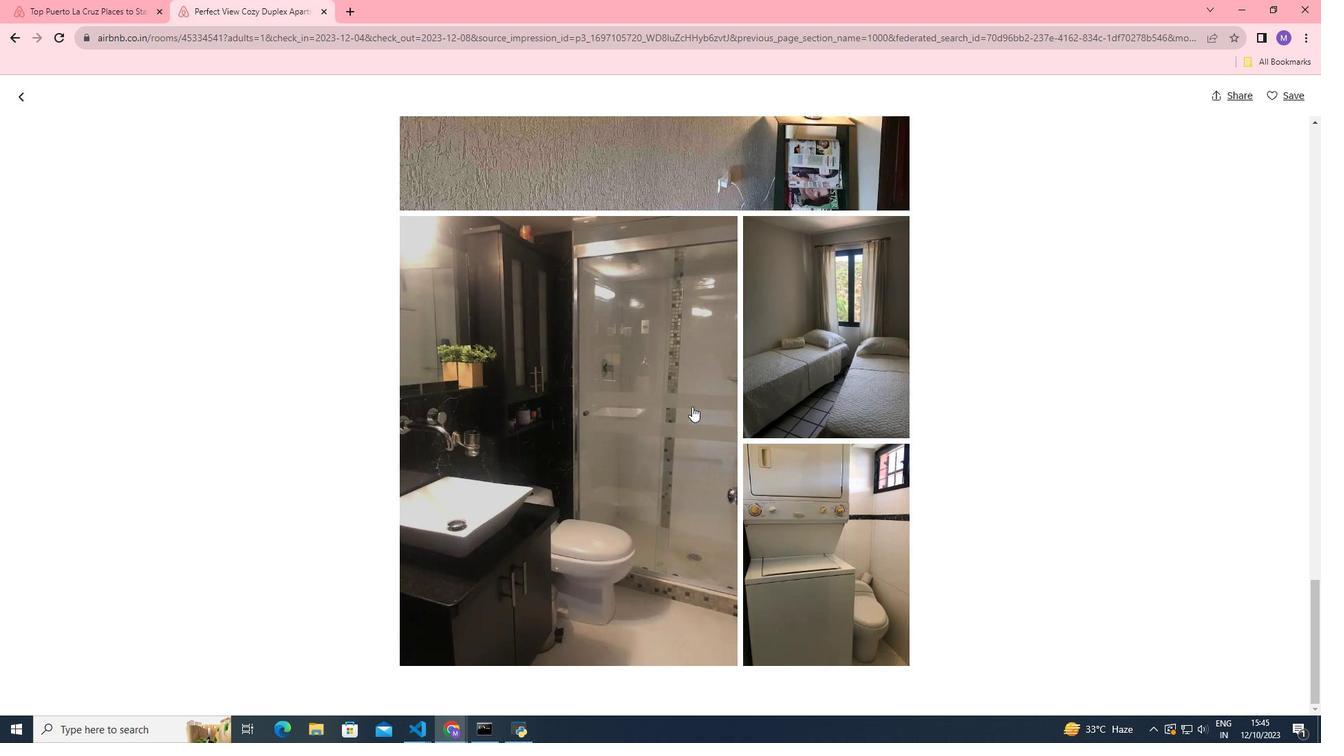 
Action: Mouse moved to (691, 403)
Screenshot: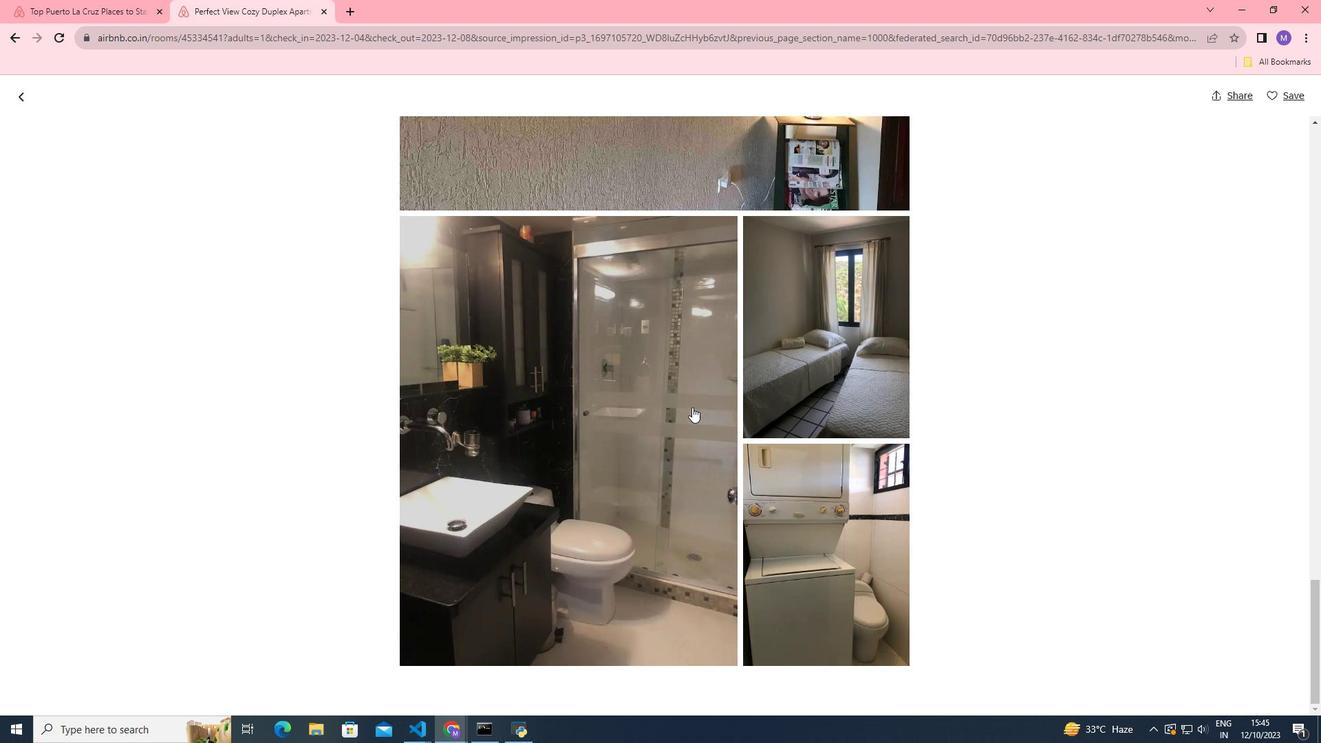 
Action: Mouse scrolled (691, 402) with delta (0, 0)
Screenshot: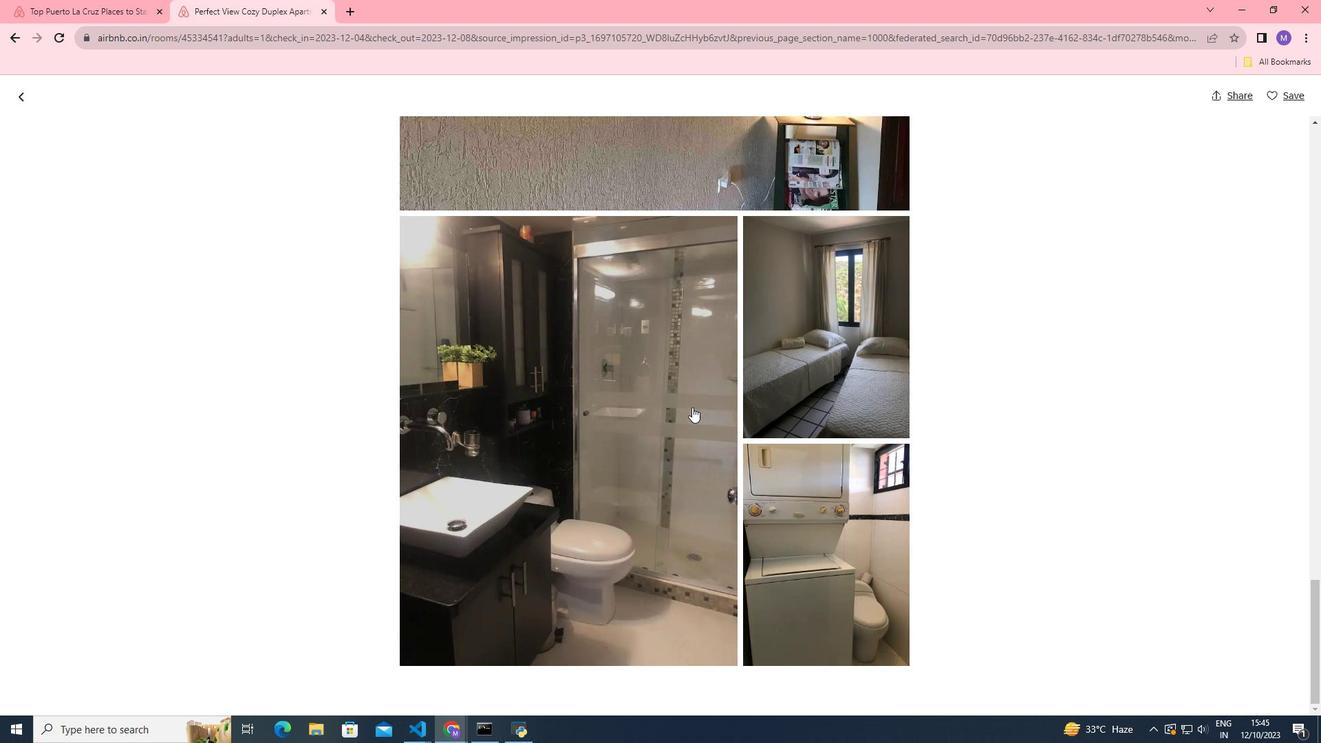 
Action: Mouse moved to (692, 406)
Screenshot: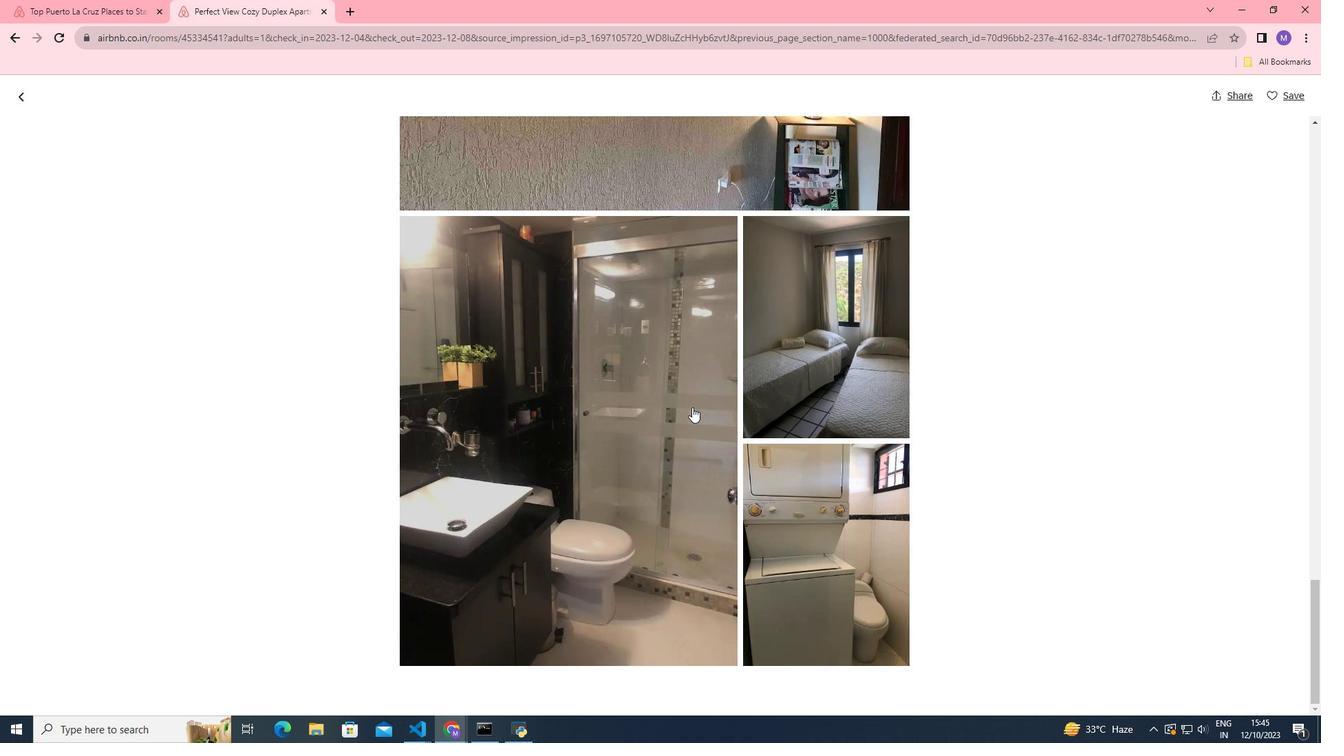 
Action: Mouse scrolled (692, 406) with delta (0, 0)
Screenshot: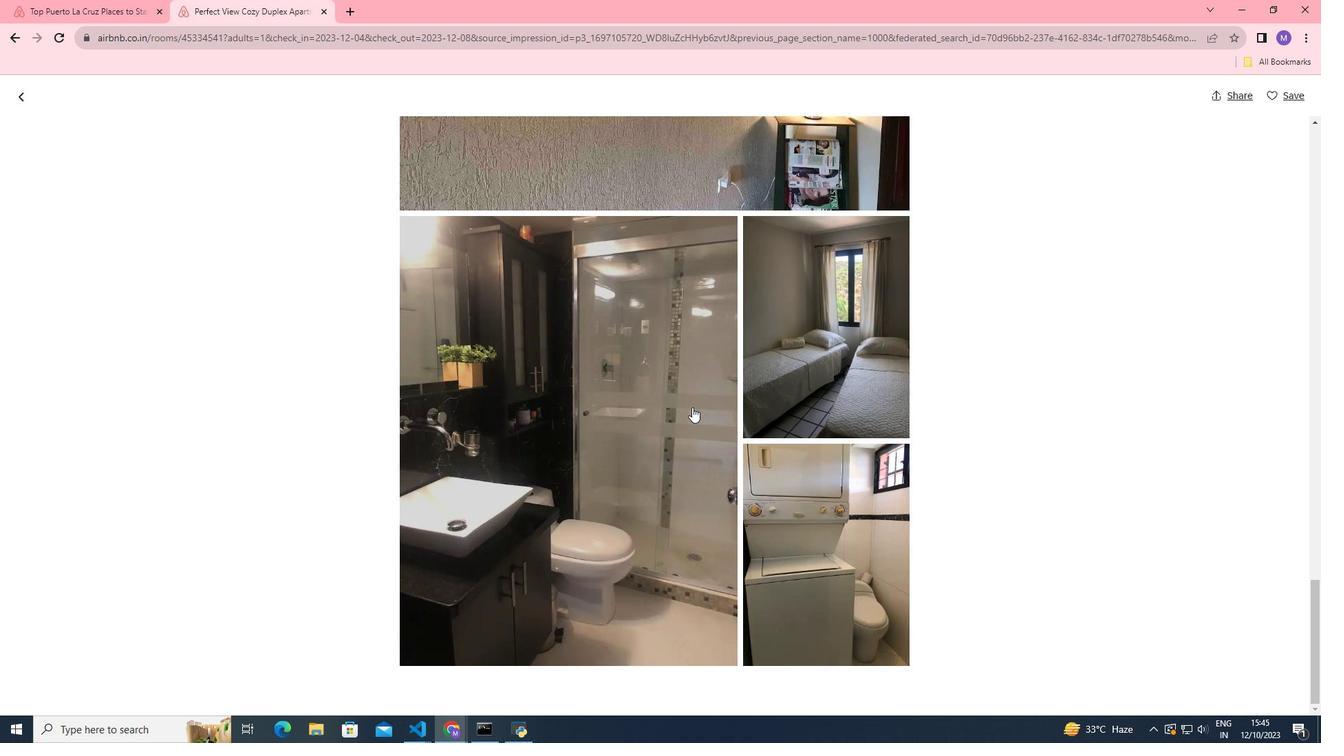 
Action: Mouse moved to (692, 407)
Screenshot: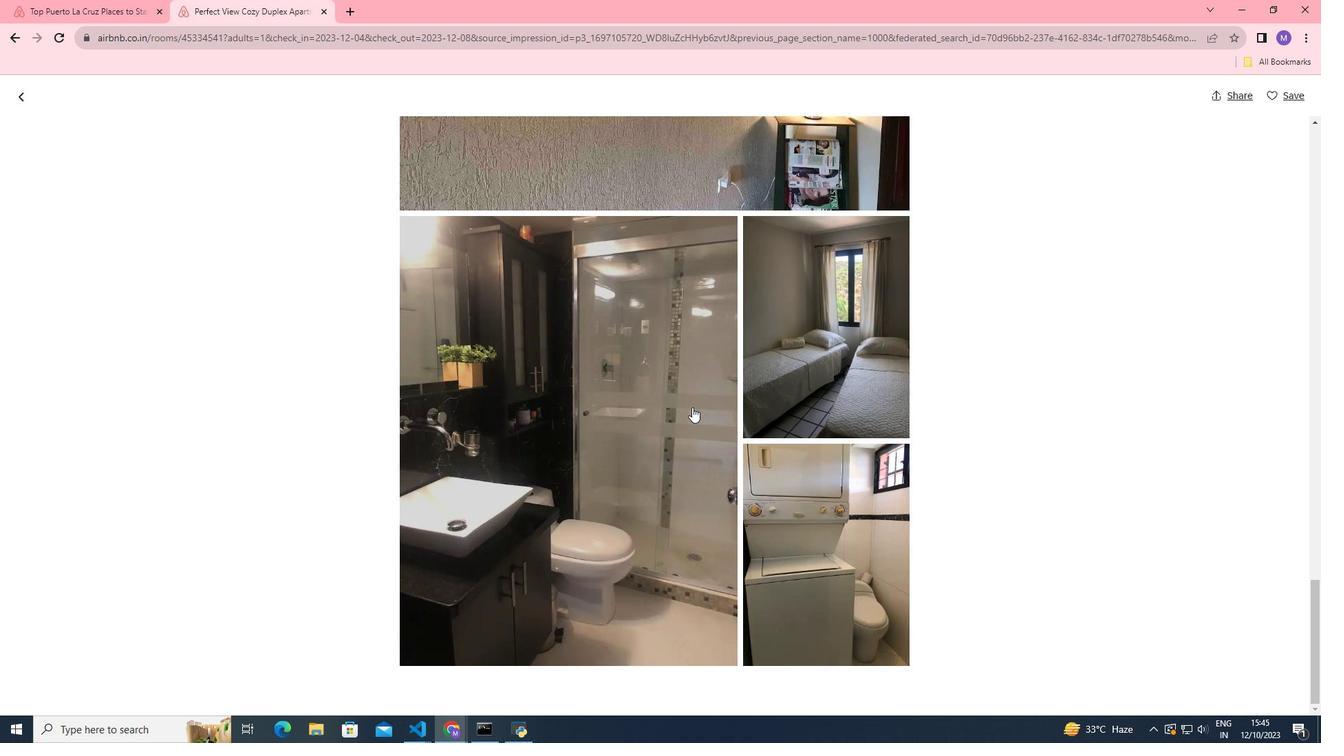 
Action: Mouse scrolled (692, 406) with delta (0, 0)
Screenshot: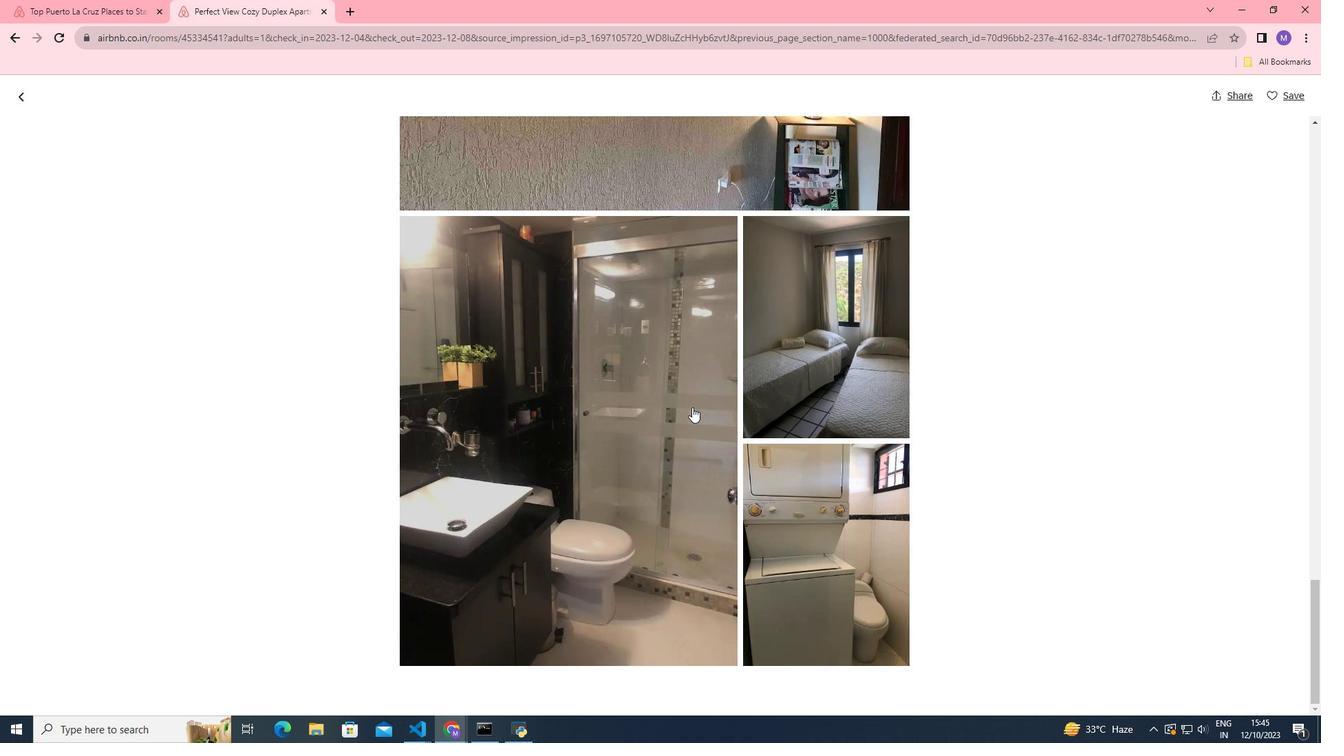 
Action: Mouse scrolled (692, 406) with delta (0, 0)
Screenshot: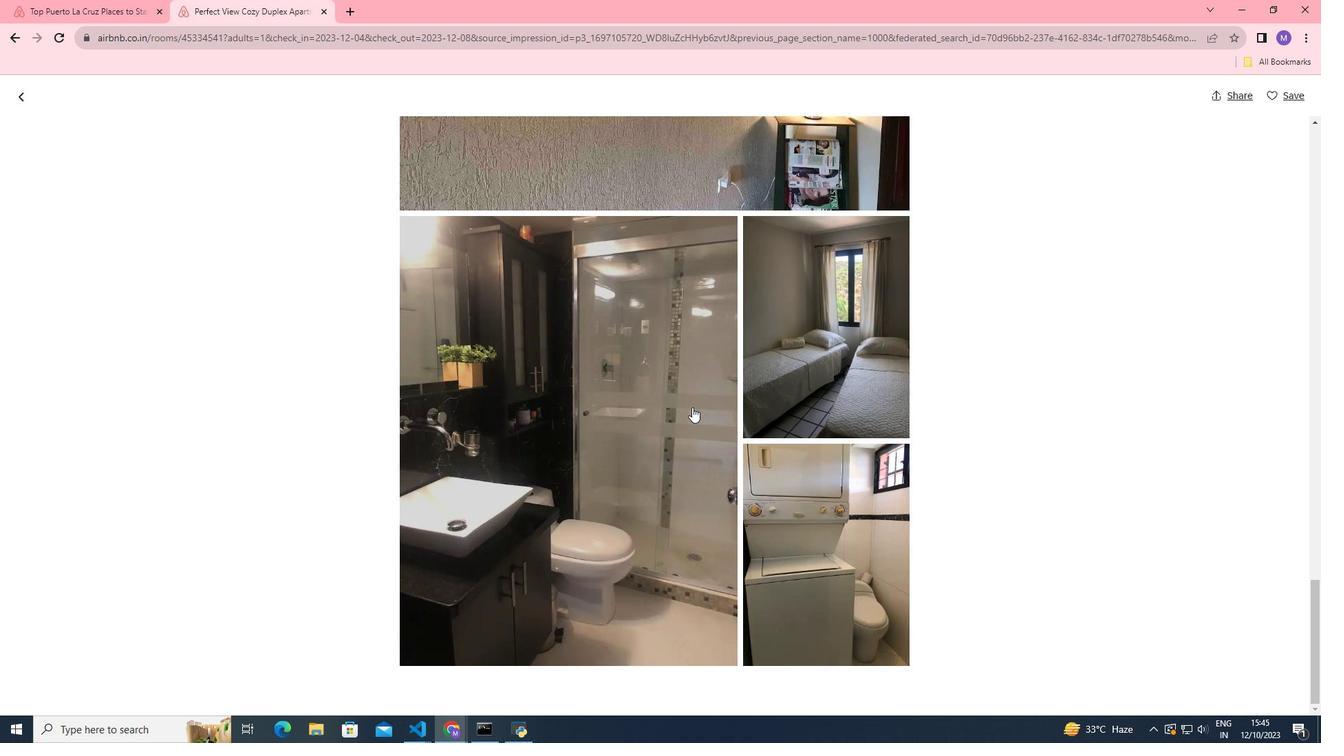 
Action: Mouse scrolled (692, 406) with delta (0, 0)
Screenshot: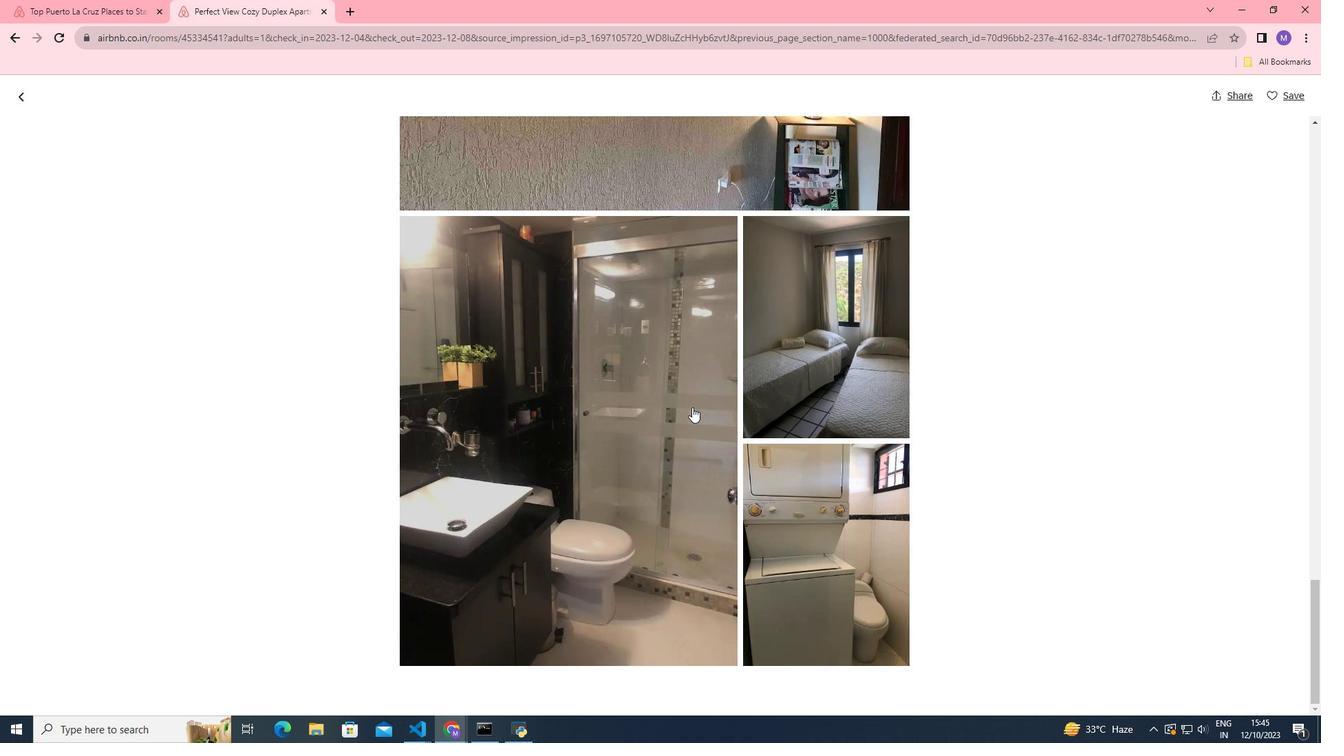 
Action: Mouse scrolled (692, 406) with delta (0, 0)
Screenshot: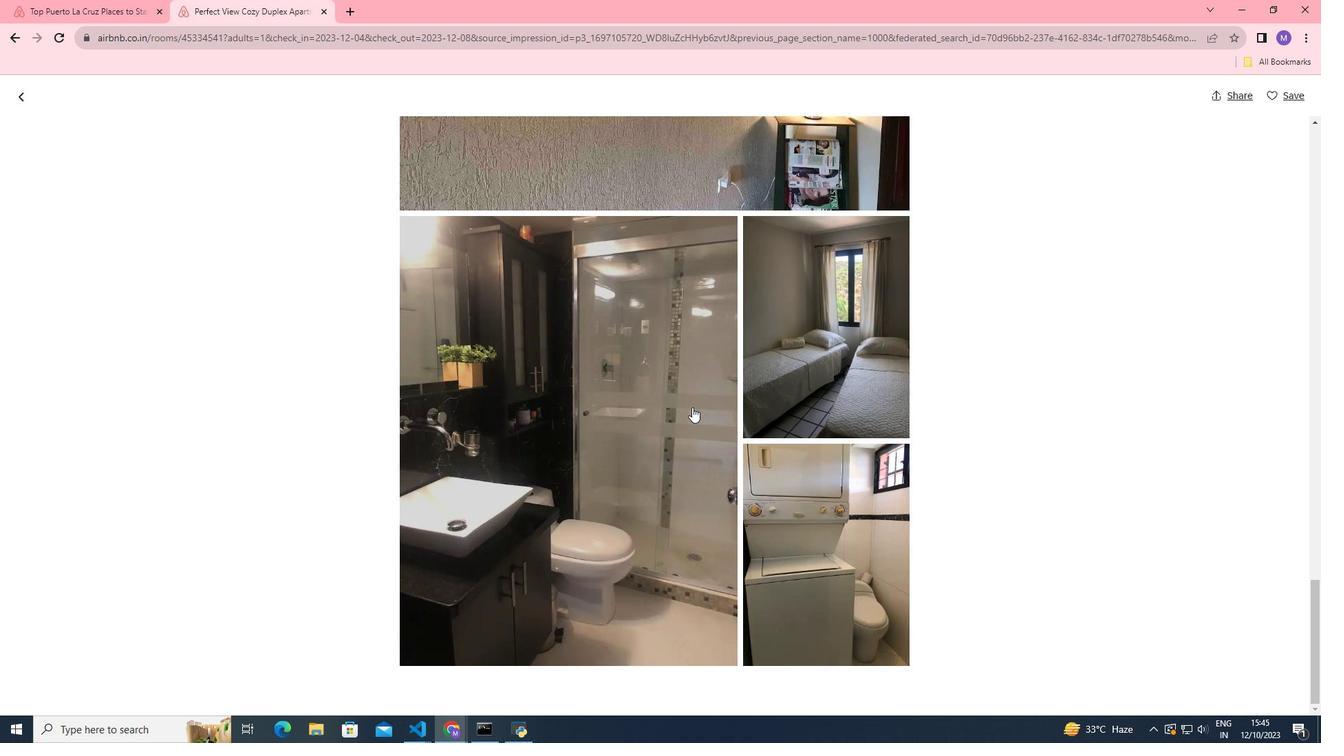 
Action: Mouse scrolled (692, 406) with delta (0, 0)
Screenshot: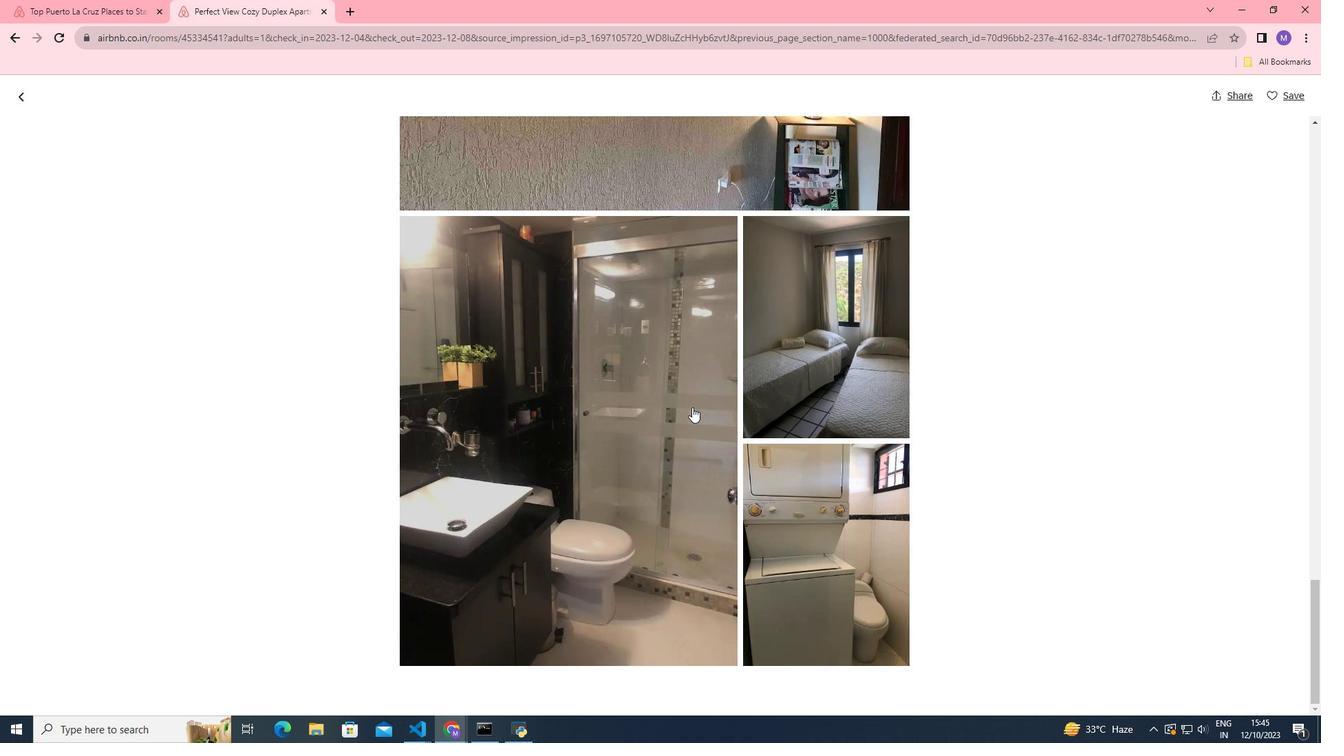 
Action: Mouse scrolled (692, 406) with delta (0, 0)
Screenshot: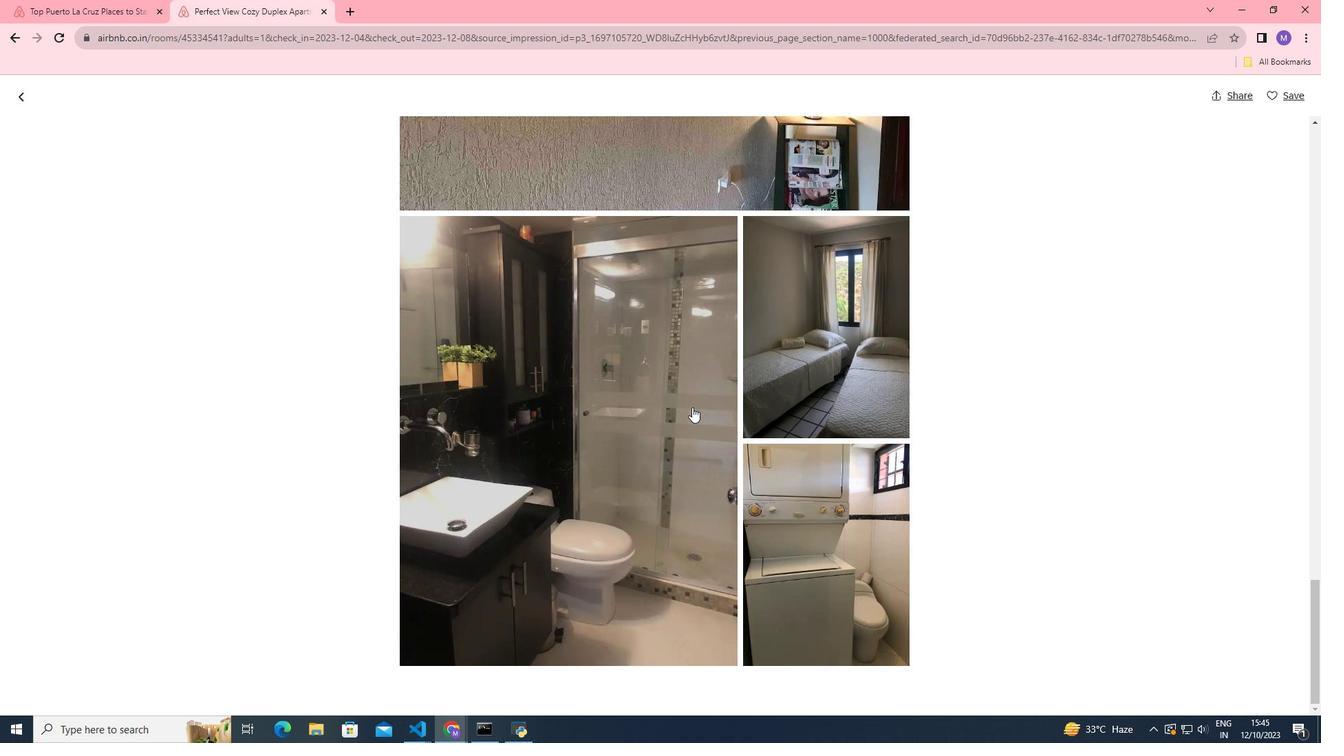 
Action: Mouse moved to (706, 417)
Screenshot: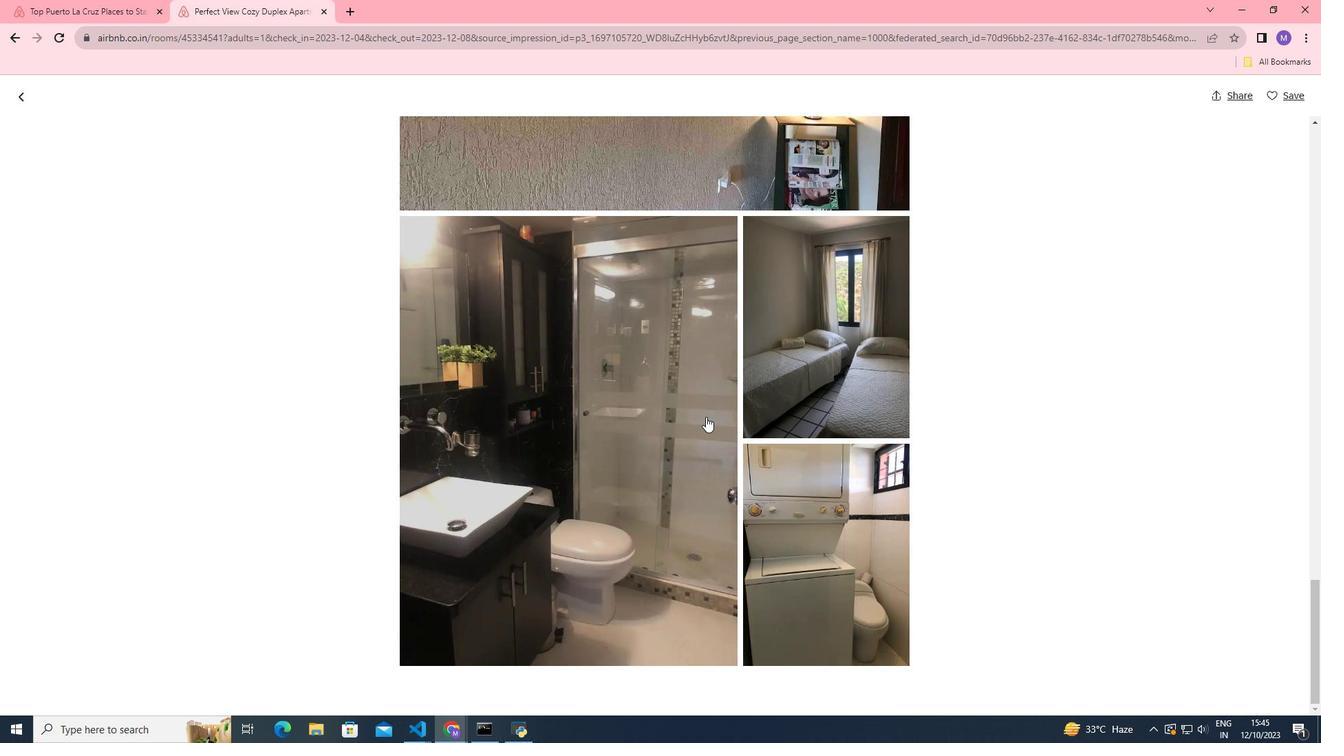 
Action: Mouse scrolled (706, 416) with delta (0, 0)
Screenshot: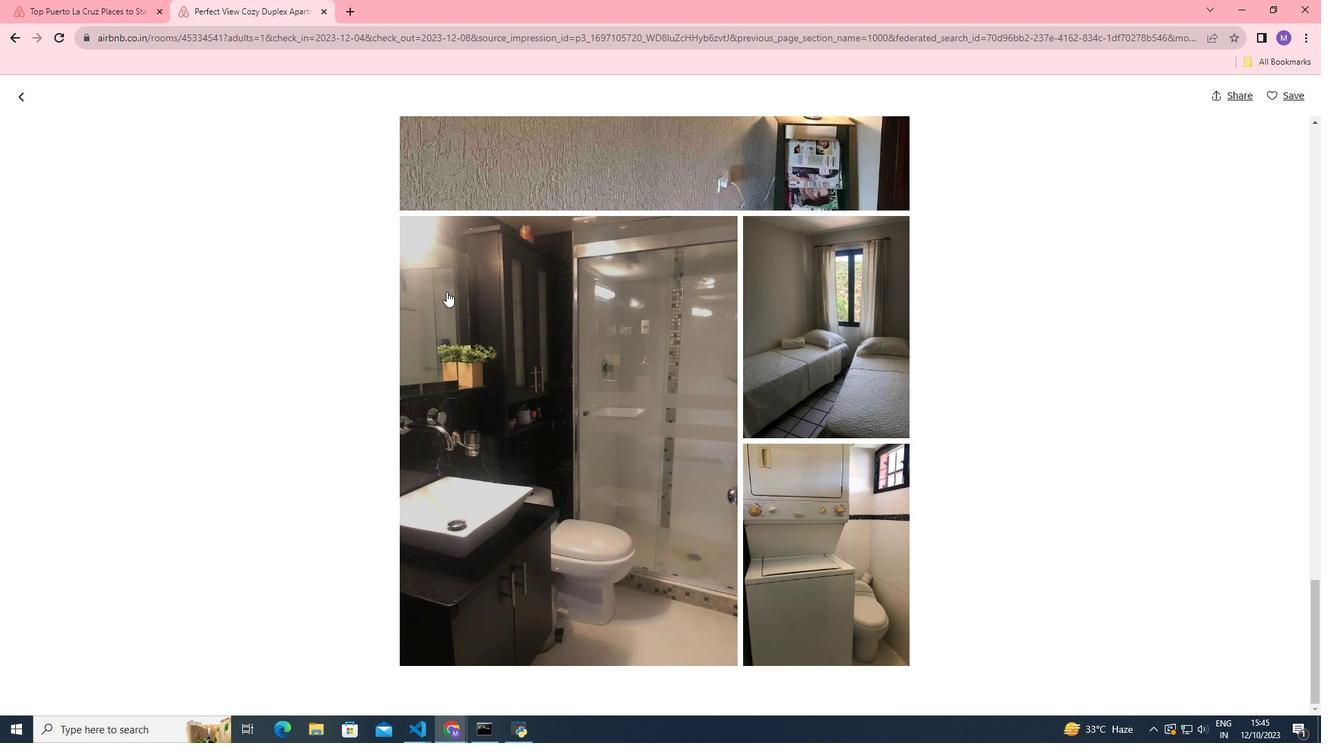 
Action: Mouse moved to (661, 398)
Screenshot: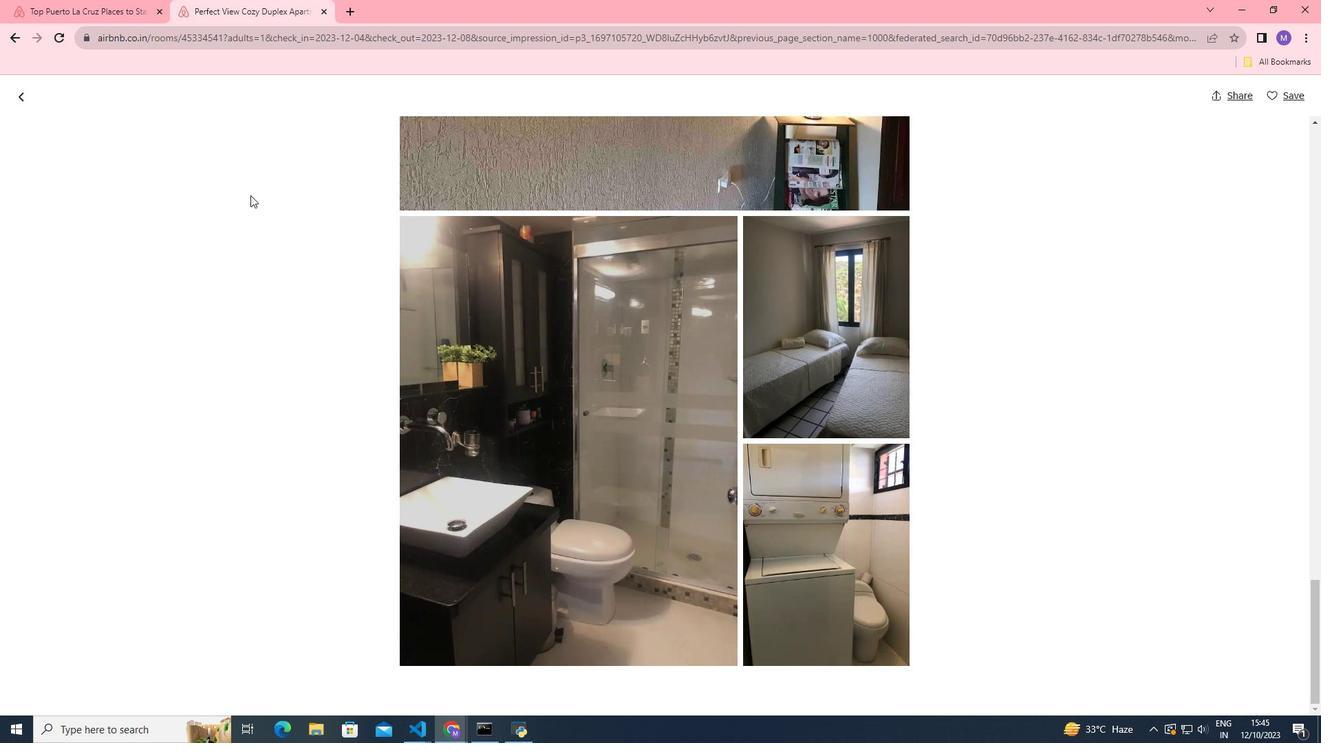 
Action: Mouse scrolled (661, 397) with delta (0, 0)
Screenshot: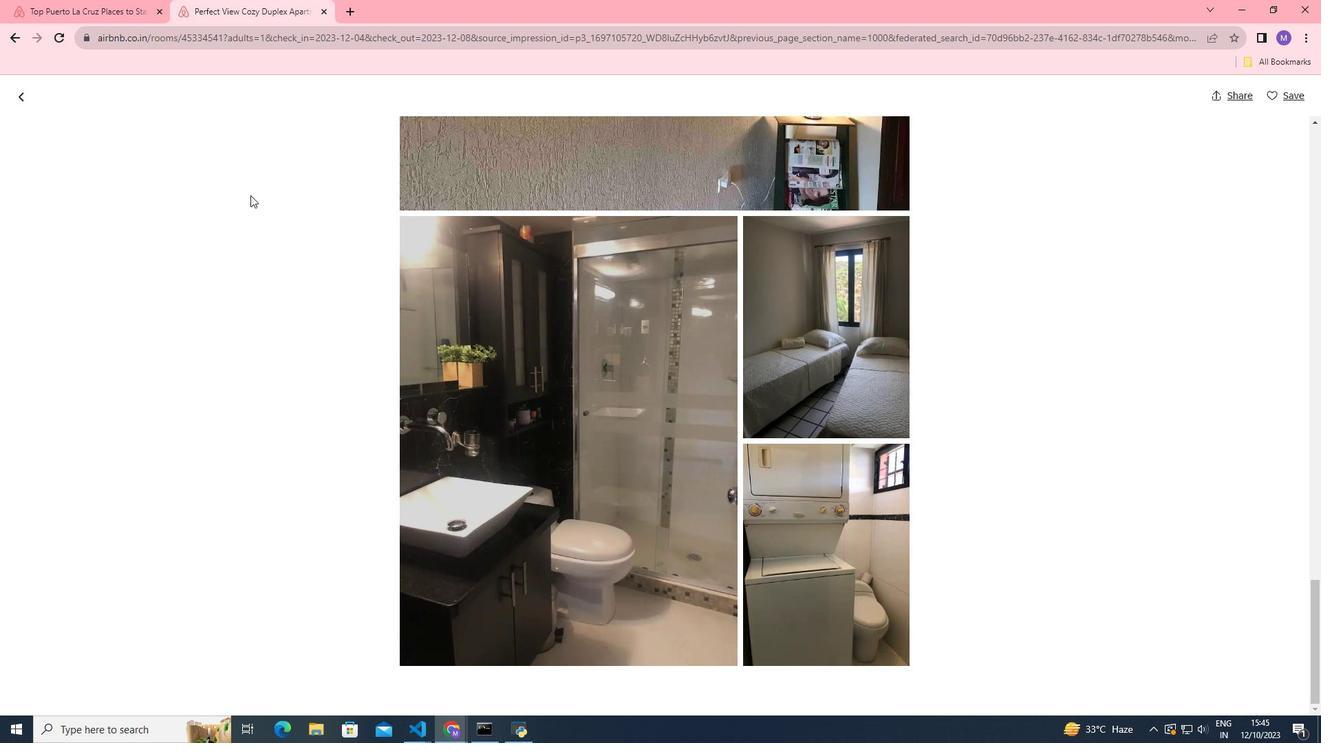 
Action: Mouse moved to (20, 92)
Screenshot: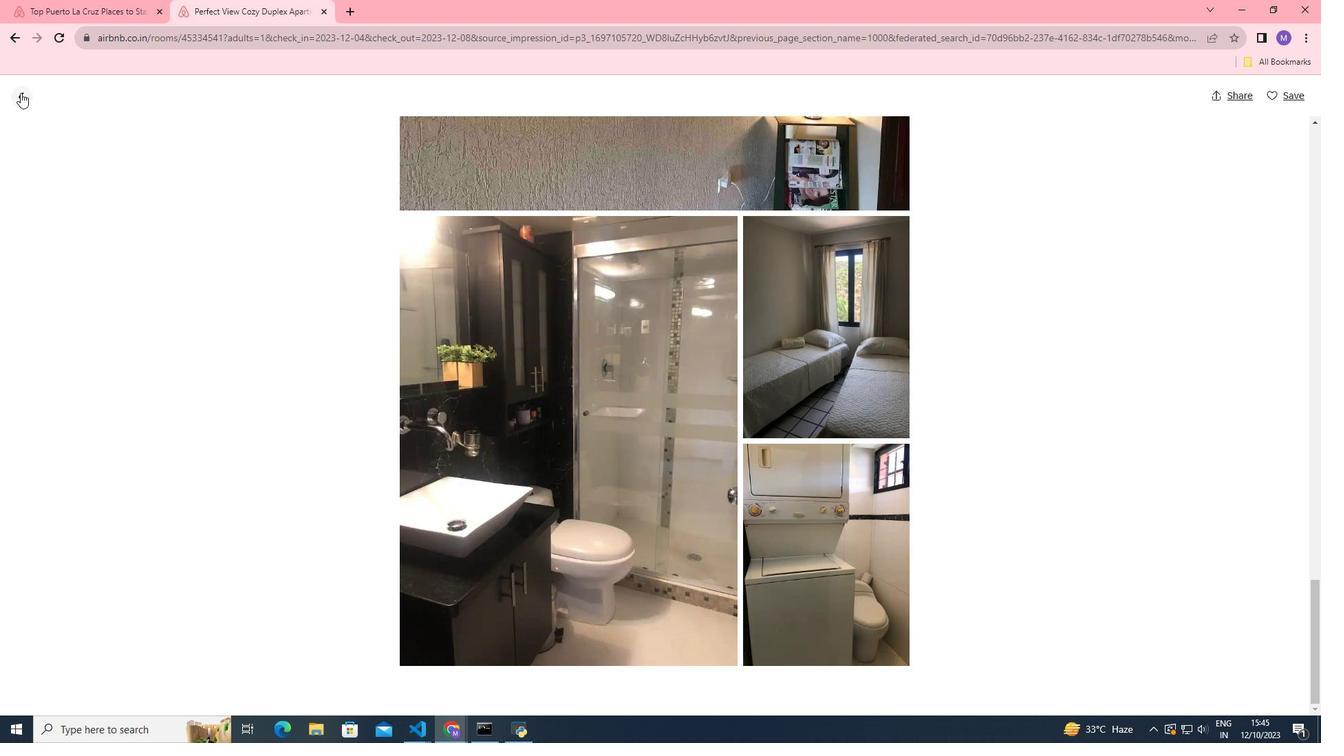 
Action: Mouse pressed left at (20, 92)
Screenshot: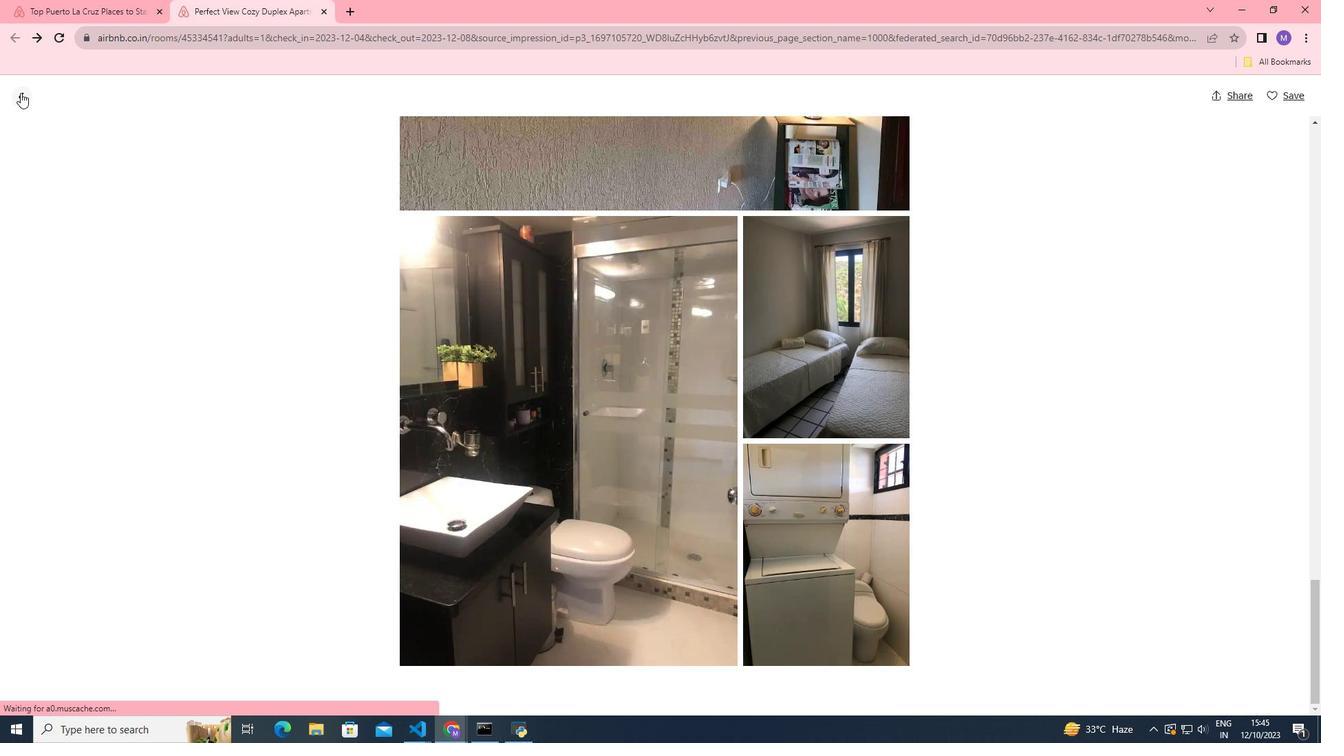 
Action: Mouse moved to (695, 541)
Screenshot: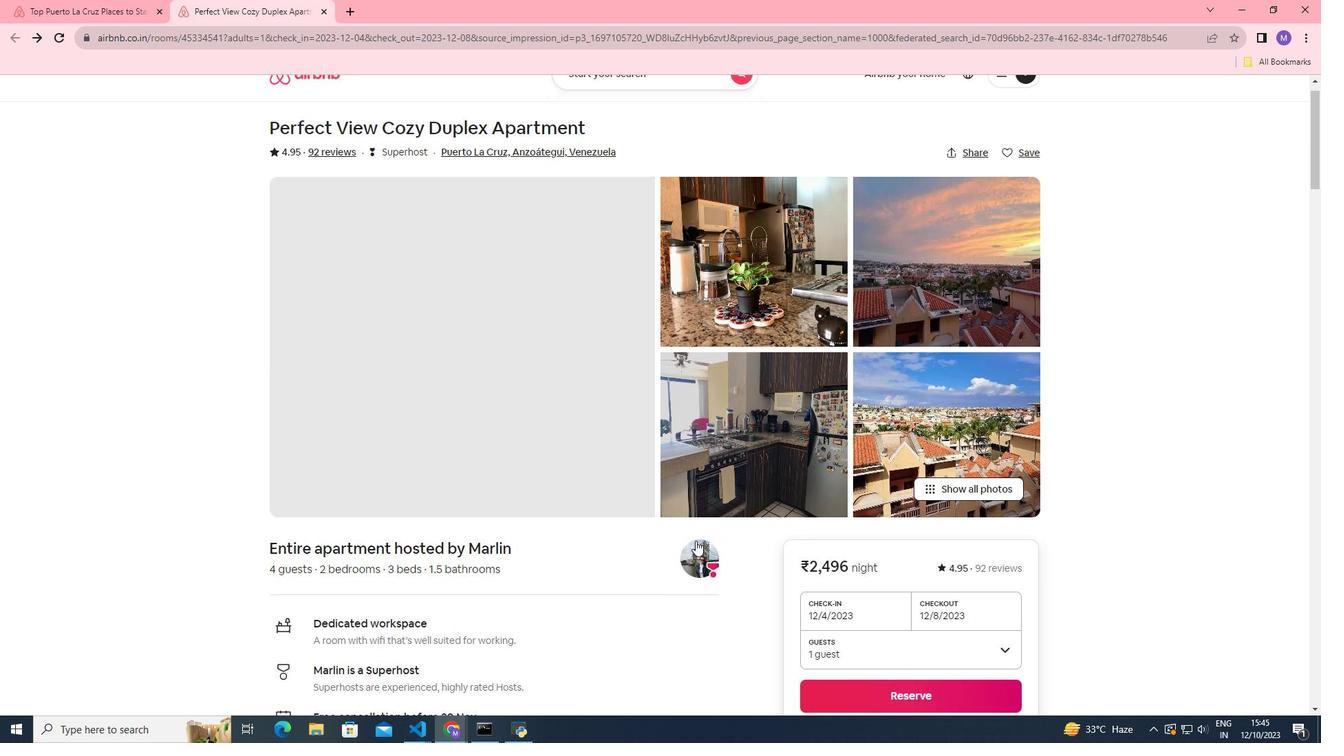
Action: Mouse scrolled (695, 540) with delta (0, 0)
Screenshot: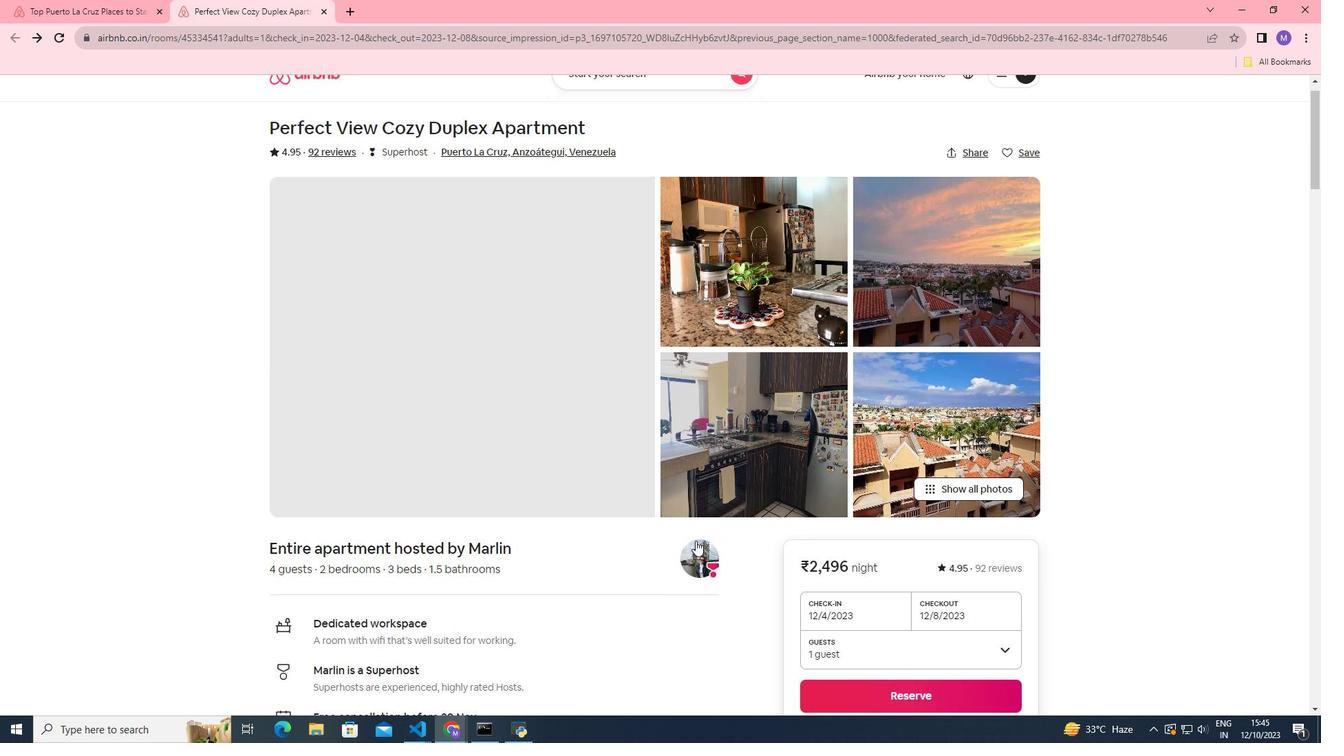 
Action: Mouse scrolled (695, 540) with delta (0, 0)
Screenshot: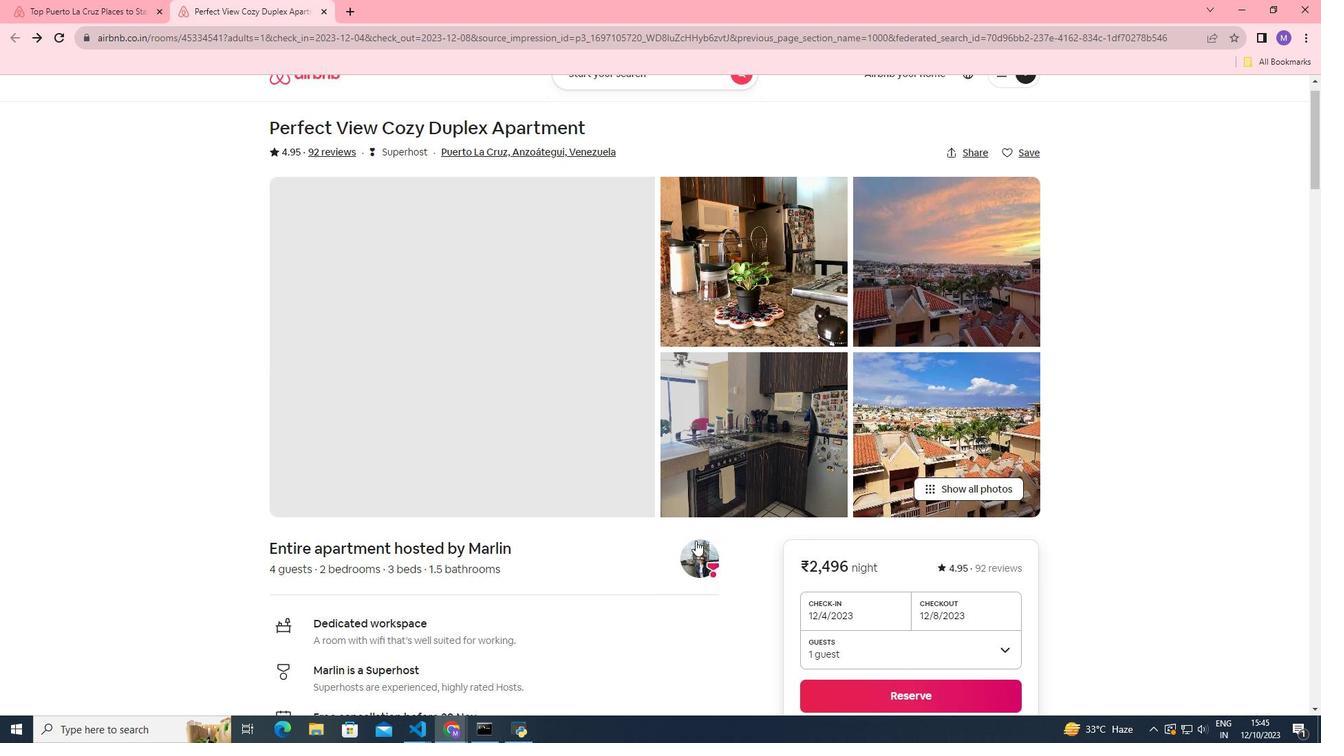 
Action: Mouse moved to (695, 541)
Screenshot: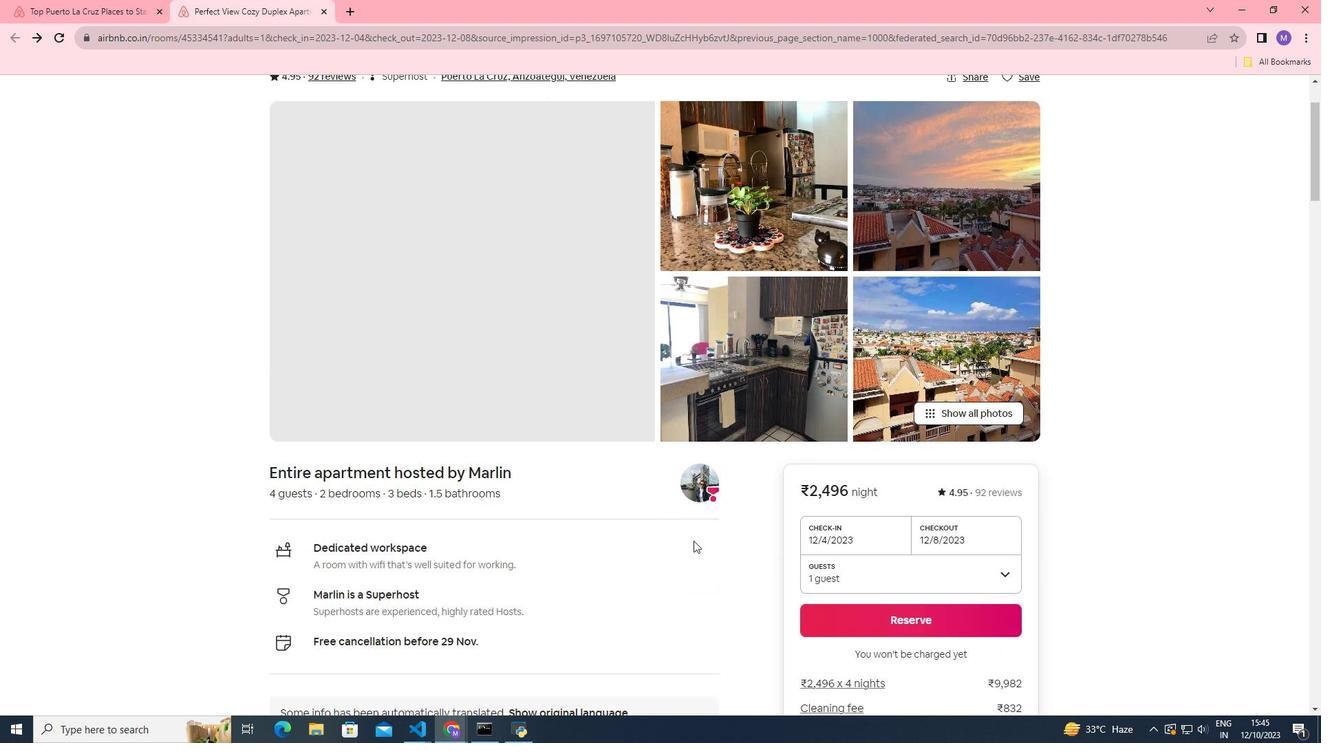 
Action: Mouse scrolled (695, 540) with delta (0, 0)
Screenshot: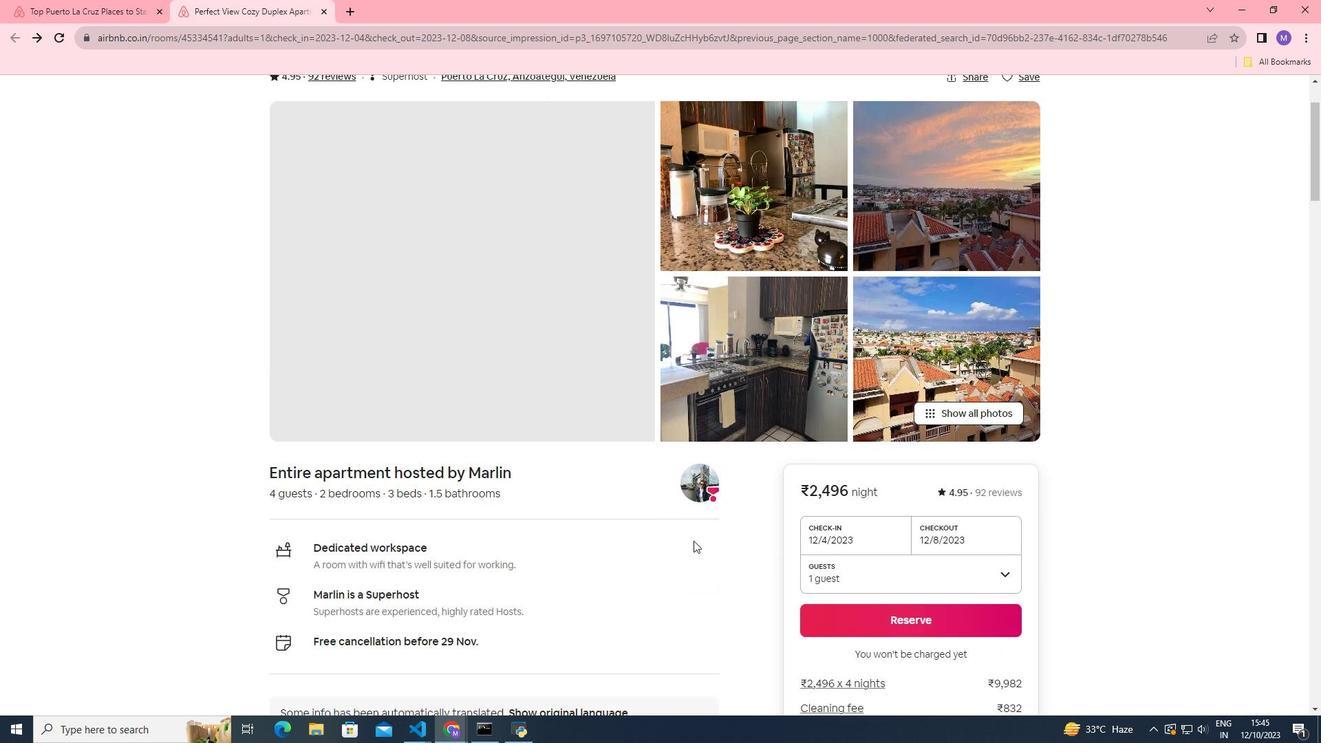 
Action: Mouse moved to (433, 514)
Screenshot: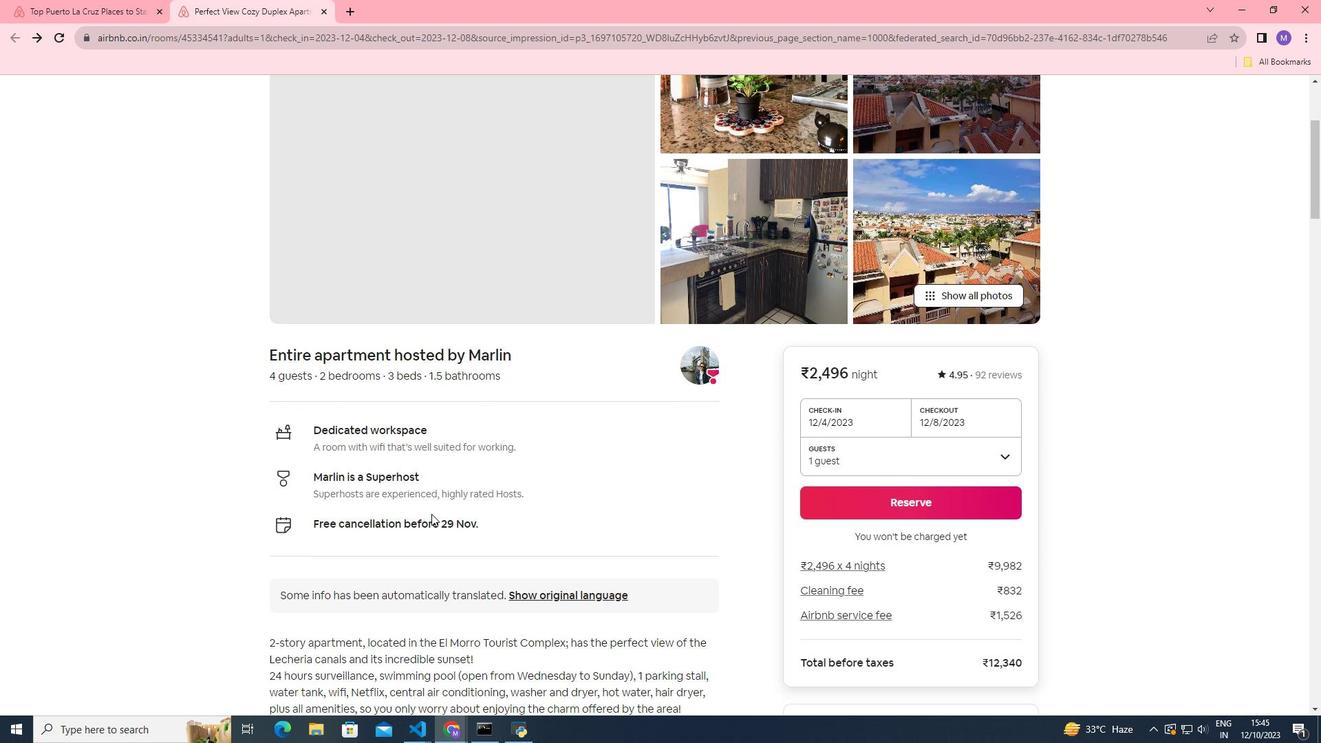 
Action: Mouse scrolled (433, 513) with delta (0, 0)
Screenshot: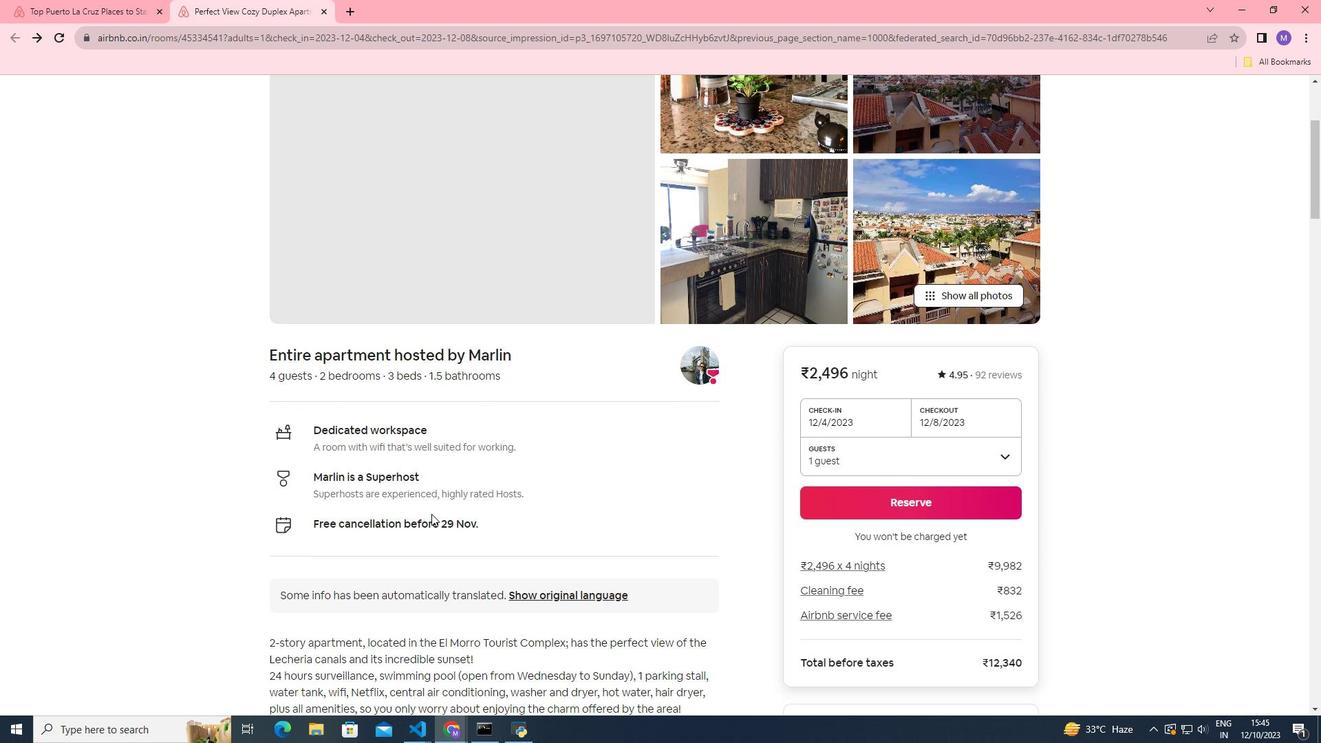 
Action: Mouse moved to (431, 514)
Screenshot: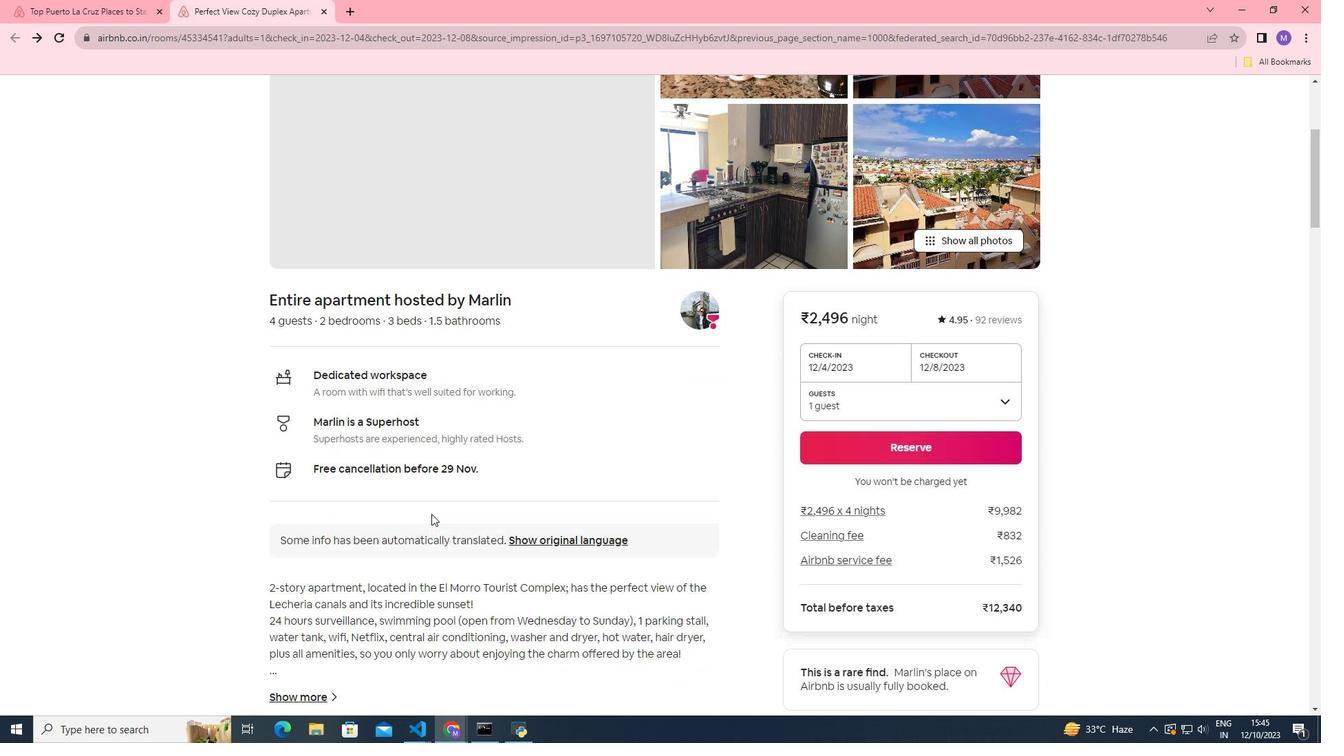 
Action: Mouse scrolled (431, 513) with delta (0, 0)
Screenshot: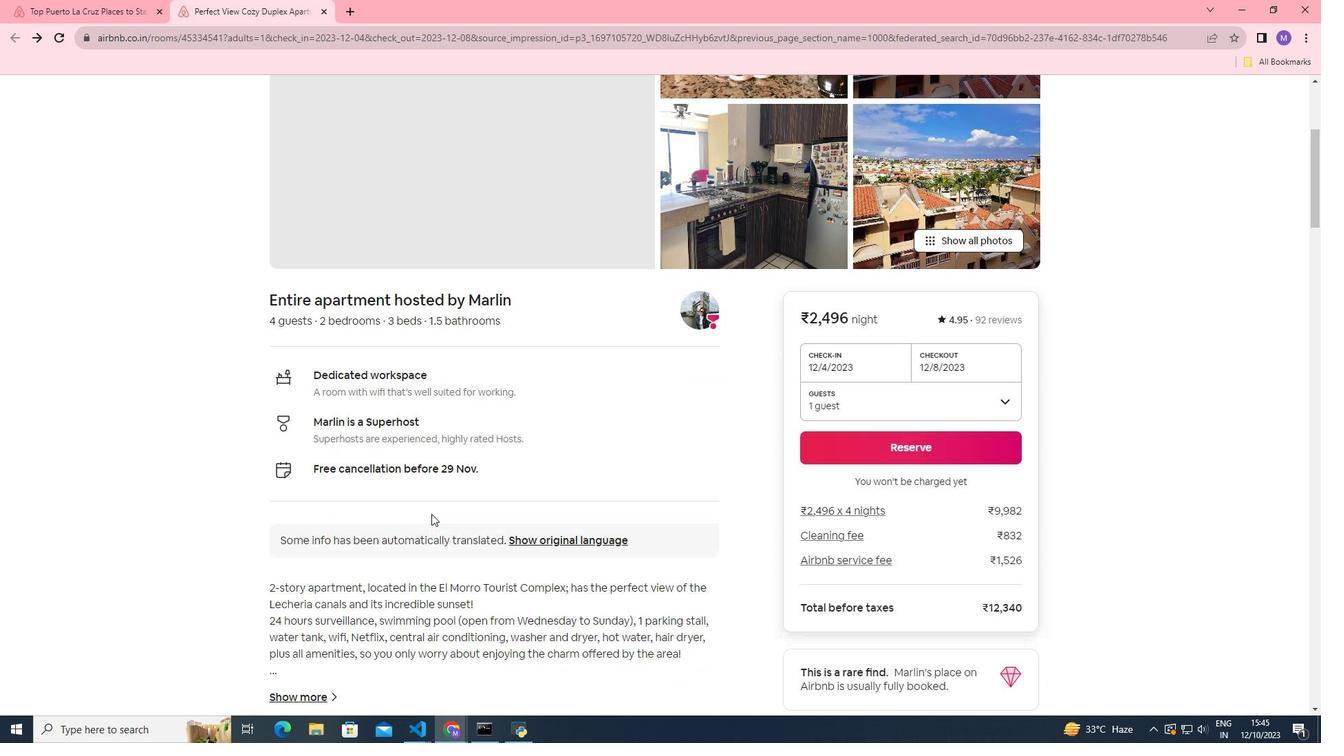 
Action: Mouse scrolled (431, 513) with delta (0, 0)
Screenshot: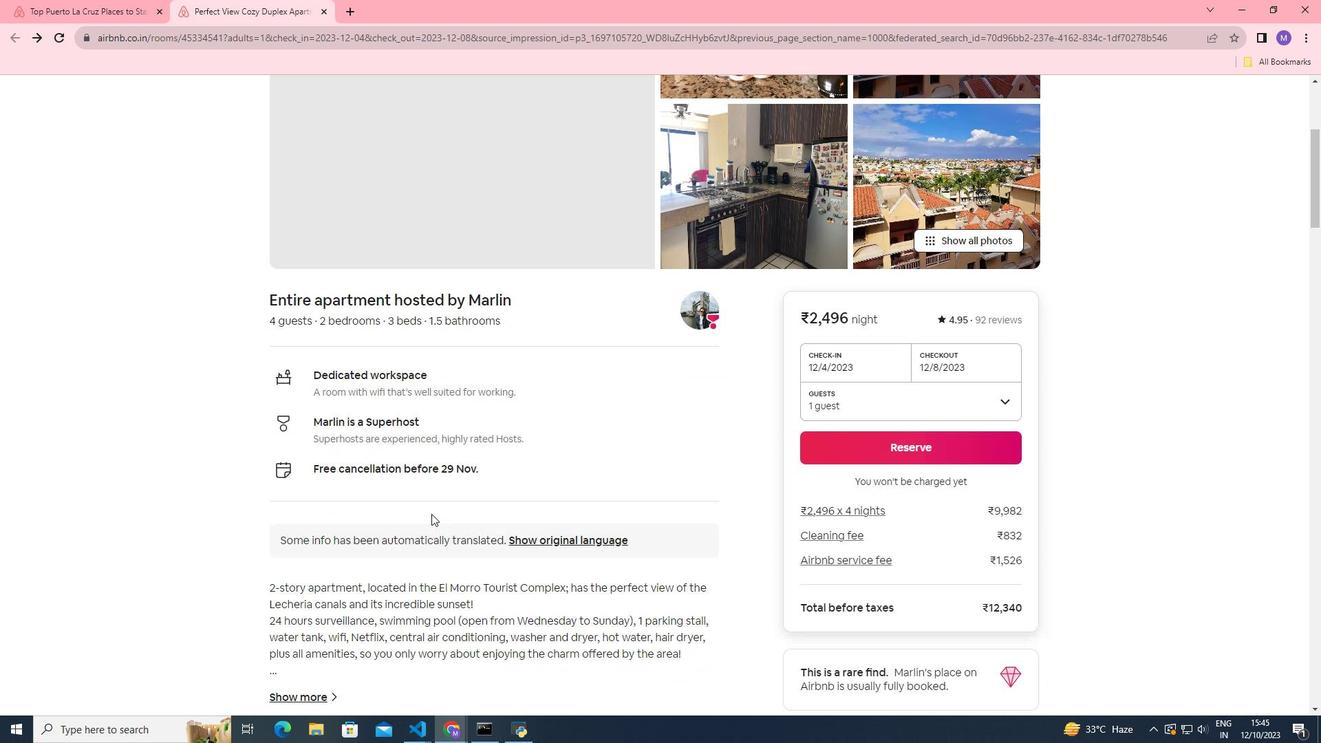 
Action: Mouse scrolled (431, 513) with delta (0, 0)
Screenshot: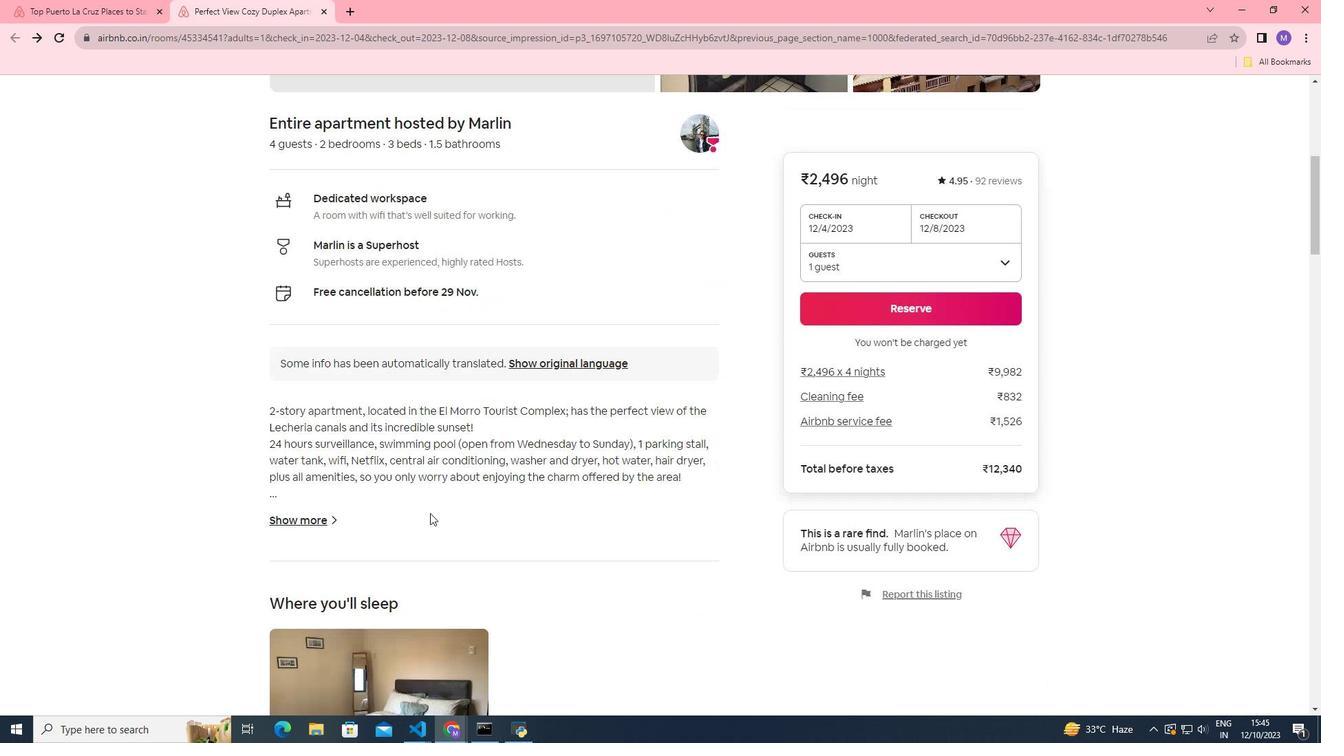 
Action: Mouse moved to (282, 492)
Screenshot: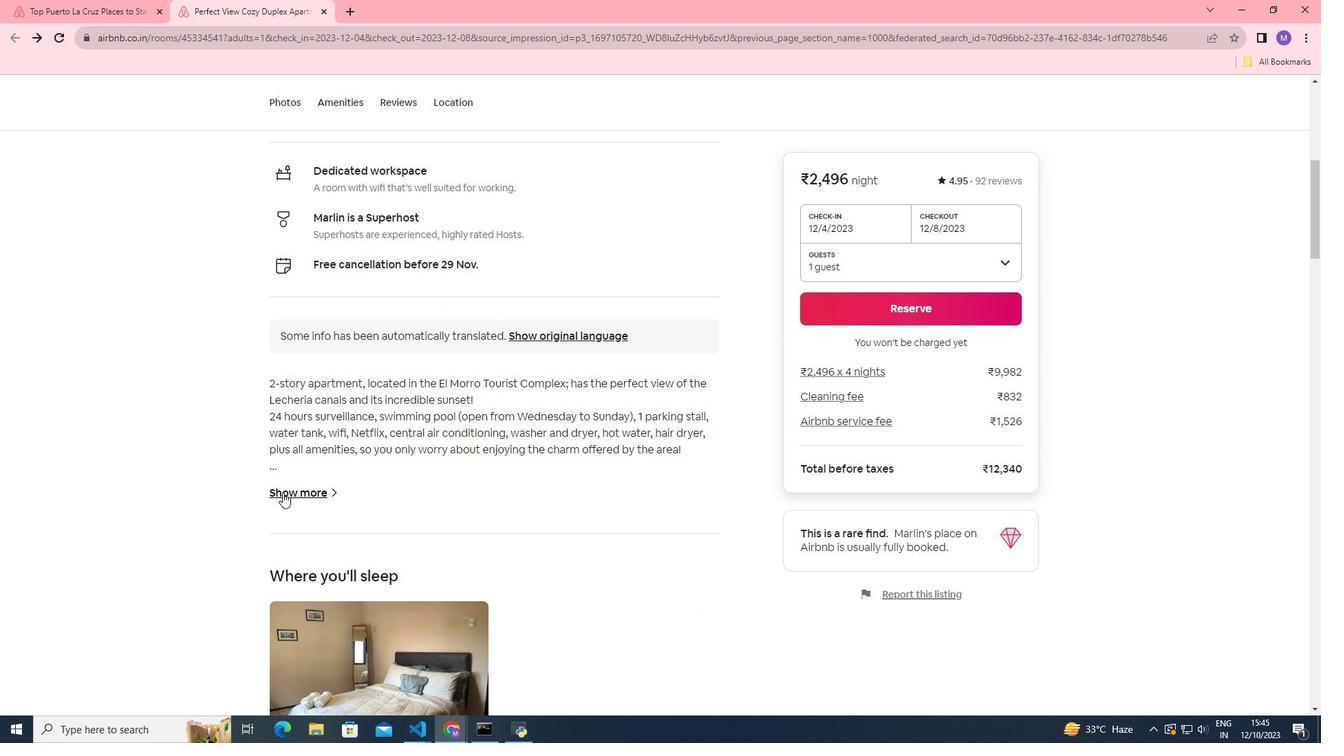 
Action: Mouse pressed left at (282, 492)
Screenshot: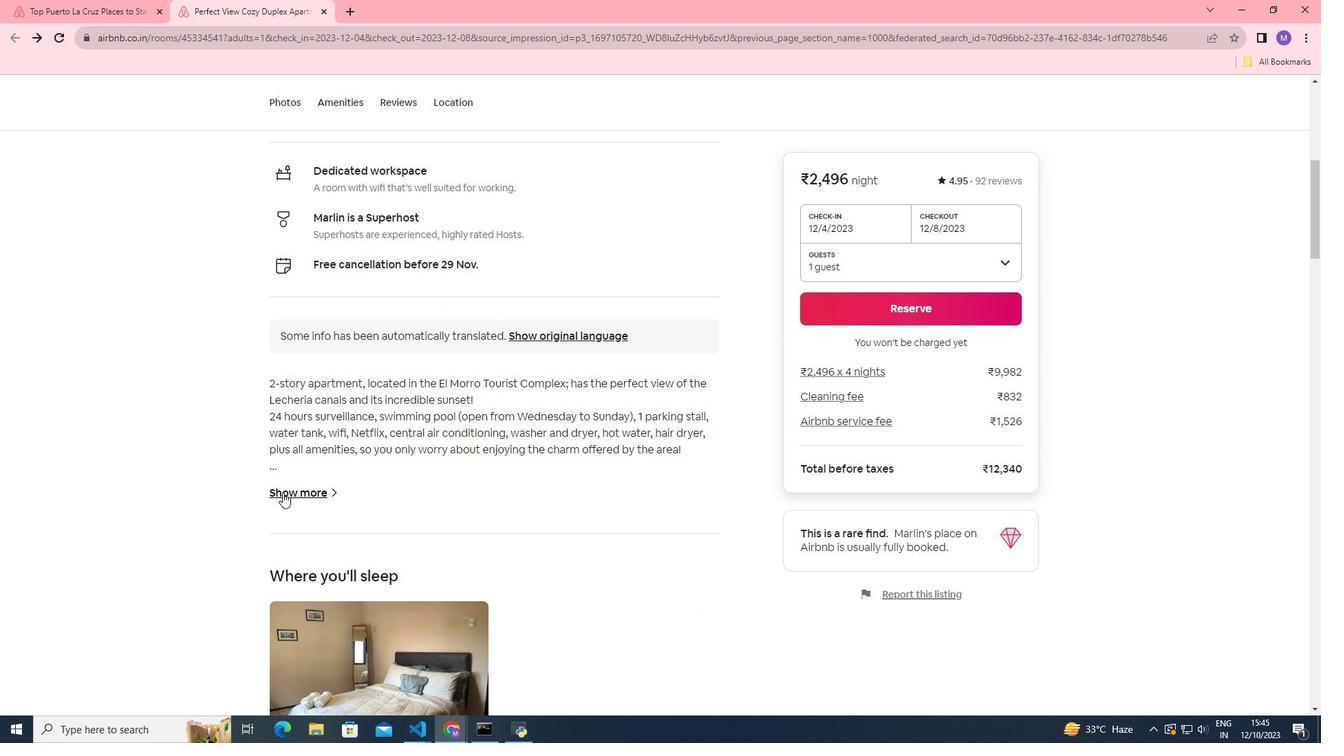 
Action: Mouse moved to (600, 440)
Screenshot: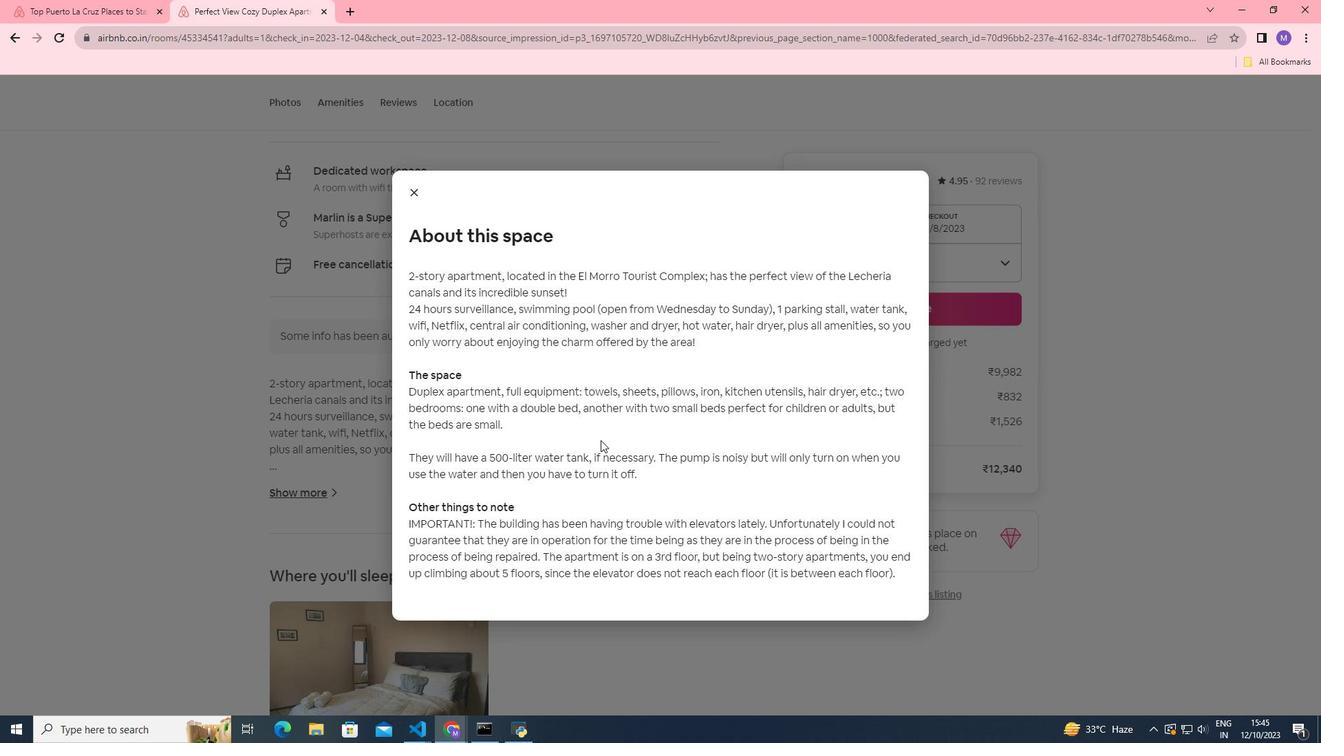 
Action: Mouse scrolled (600, 439) with delta (0, 0)
Screenshot: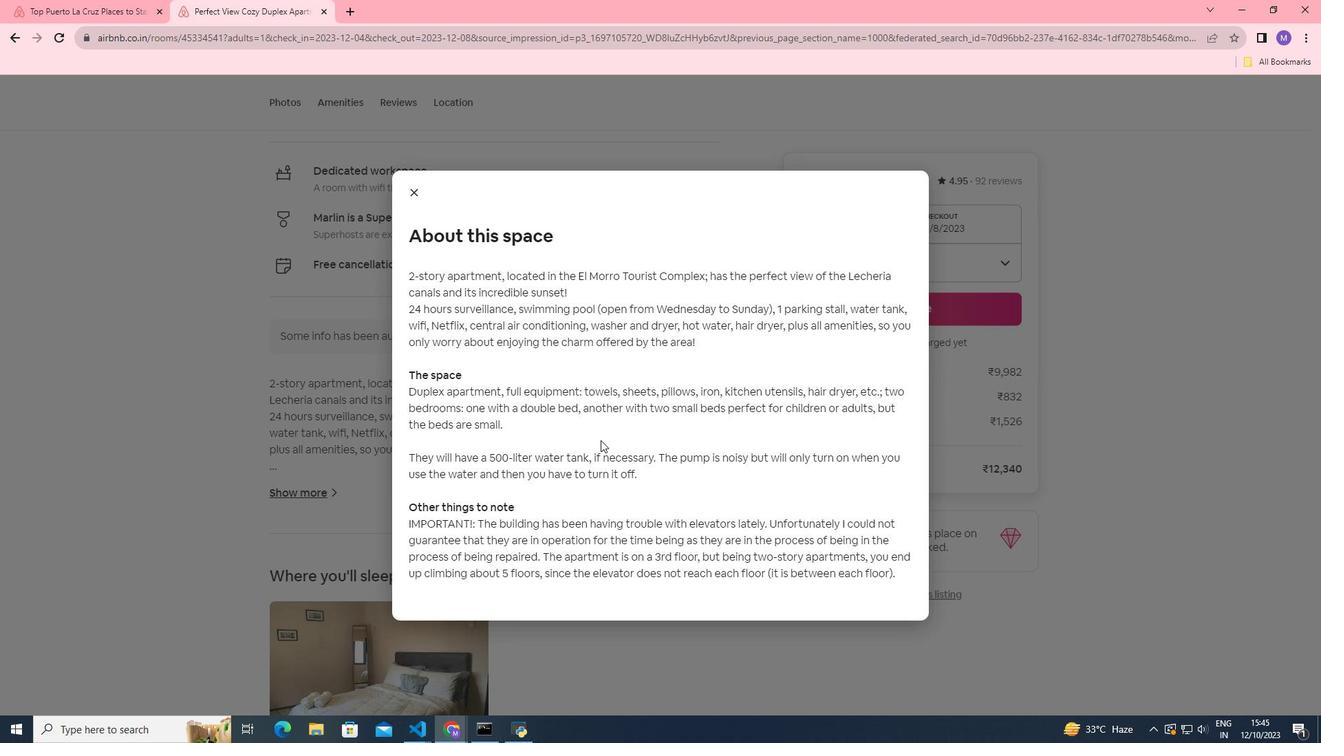 
Action: Mouse scrolled (600, 439) with delta (0, 0)
Screenshot: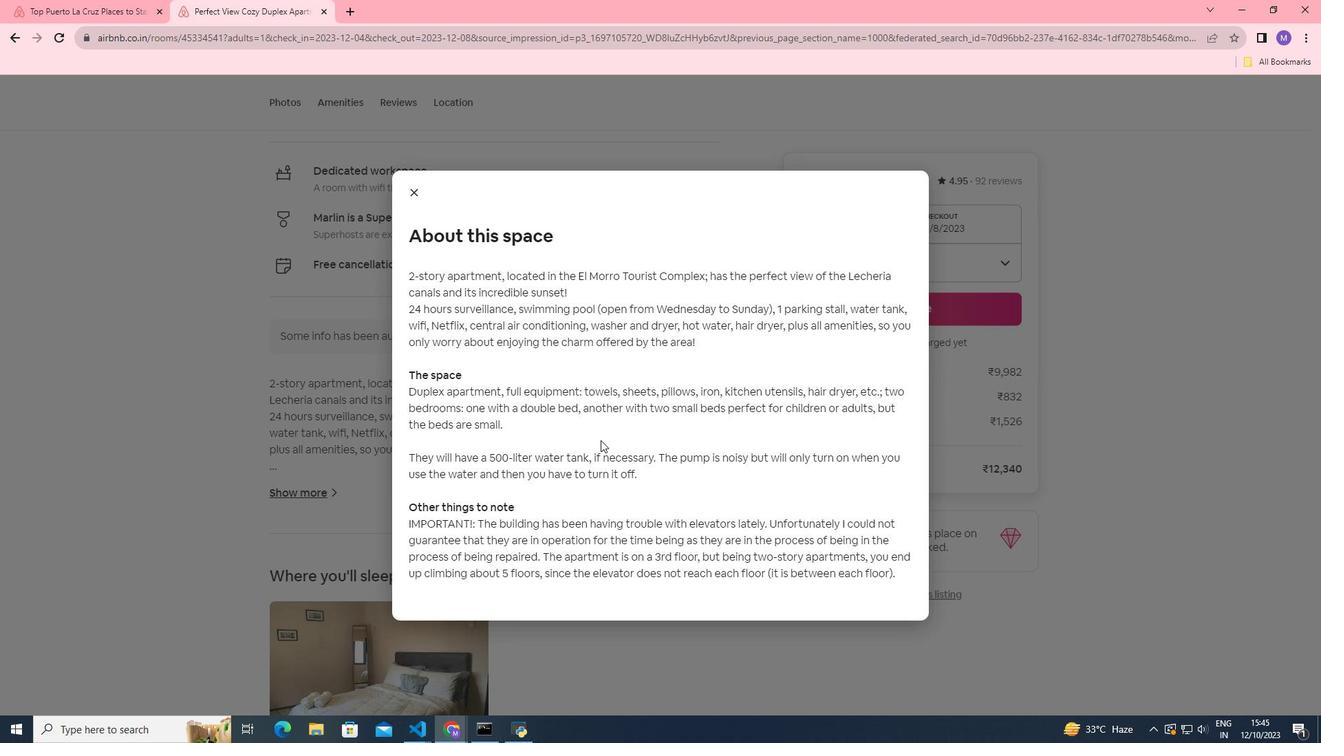 
Action: Mouse scrolled (600, 439) with delta (0, 0)
Screenshot: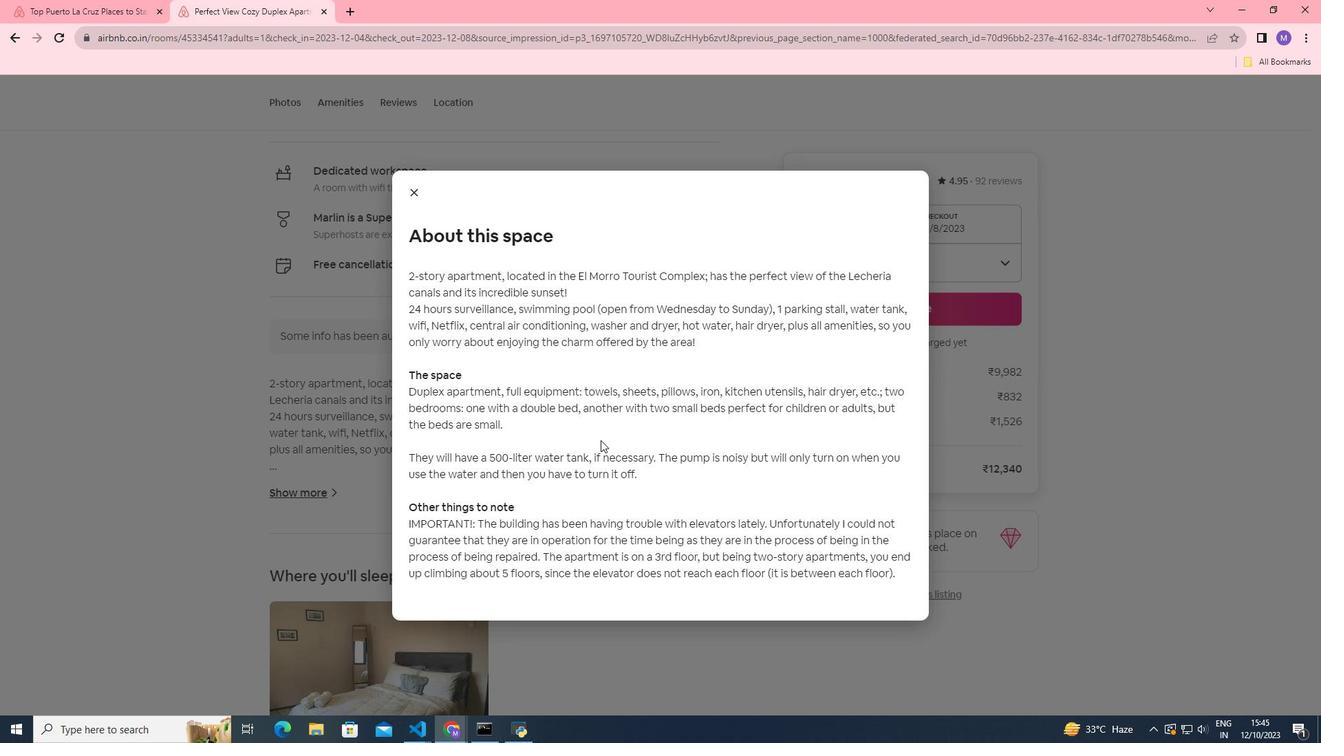 
Action: Mouse moved to (414, 194)
Screenshot: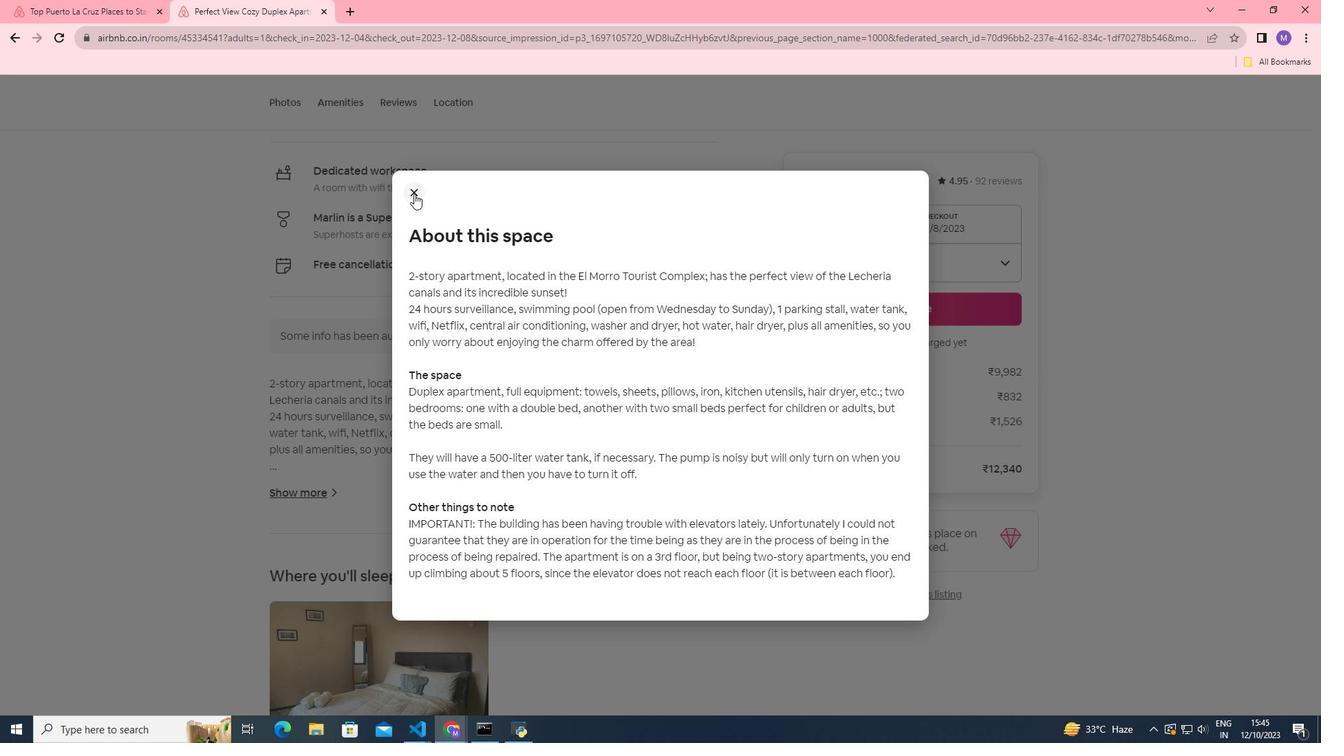 
Action: Mouse pressed left at (414, 194)
Screenshot: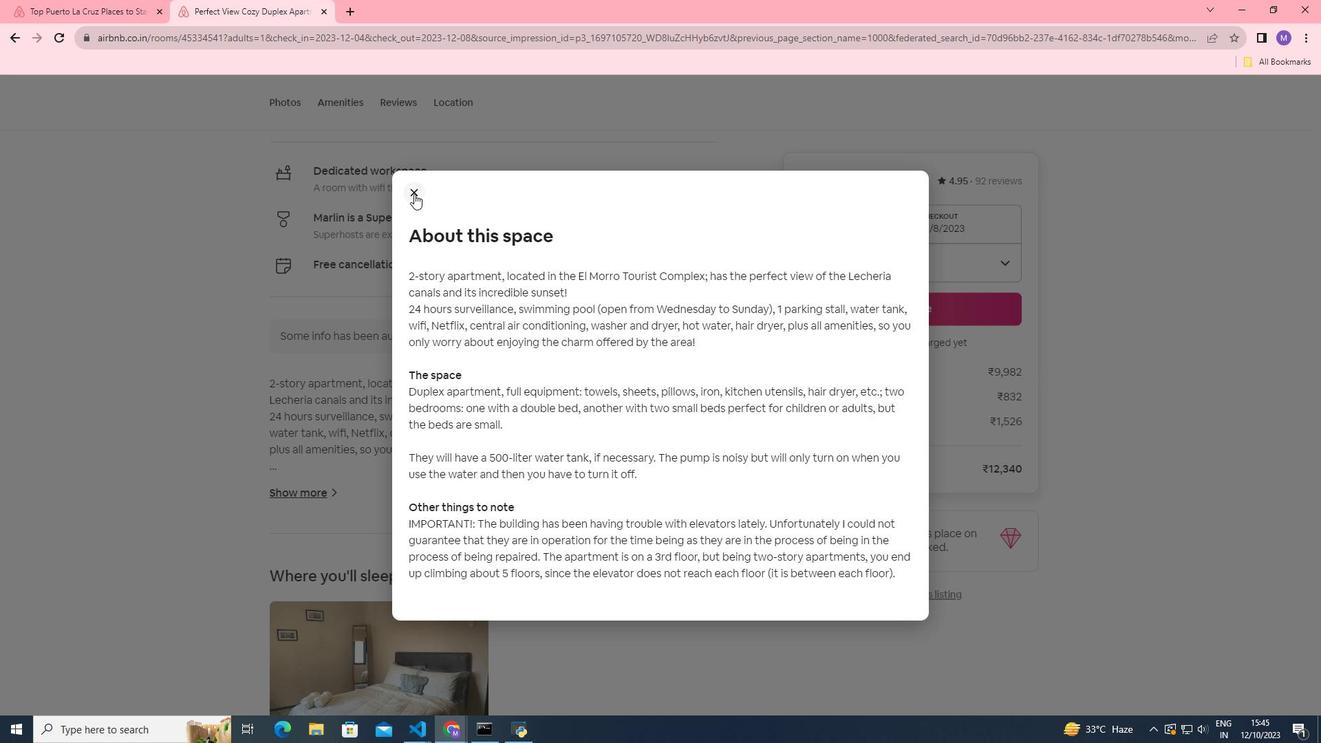 
Action: Mouse moved to (510, 366)
Screenshot: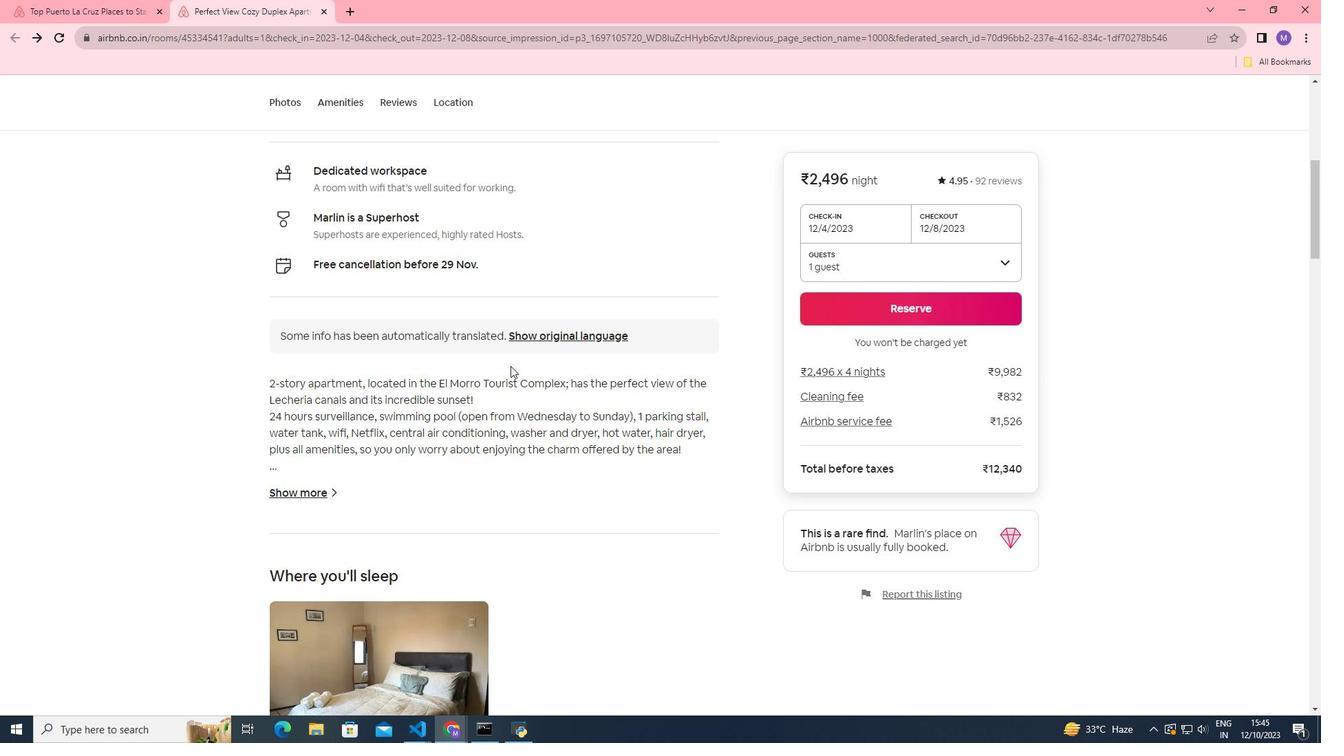 
Action: Mouse scrolled (510, 365) with delta (0, 0)
Screenshot: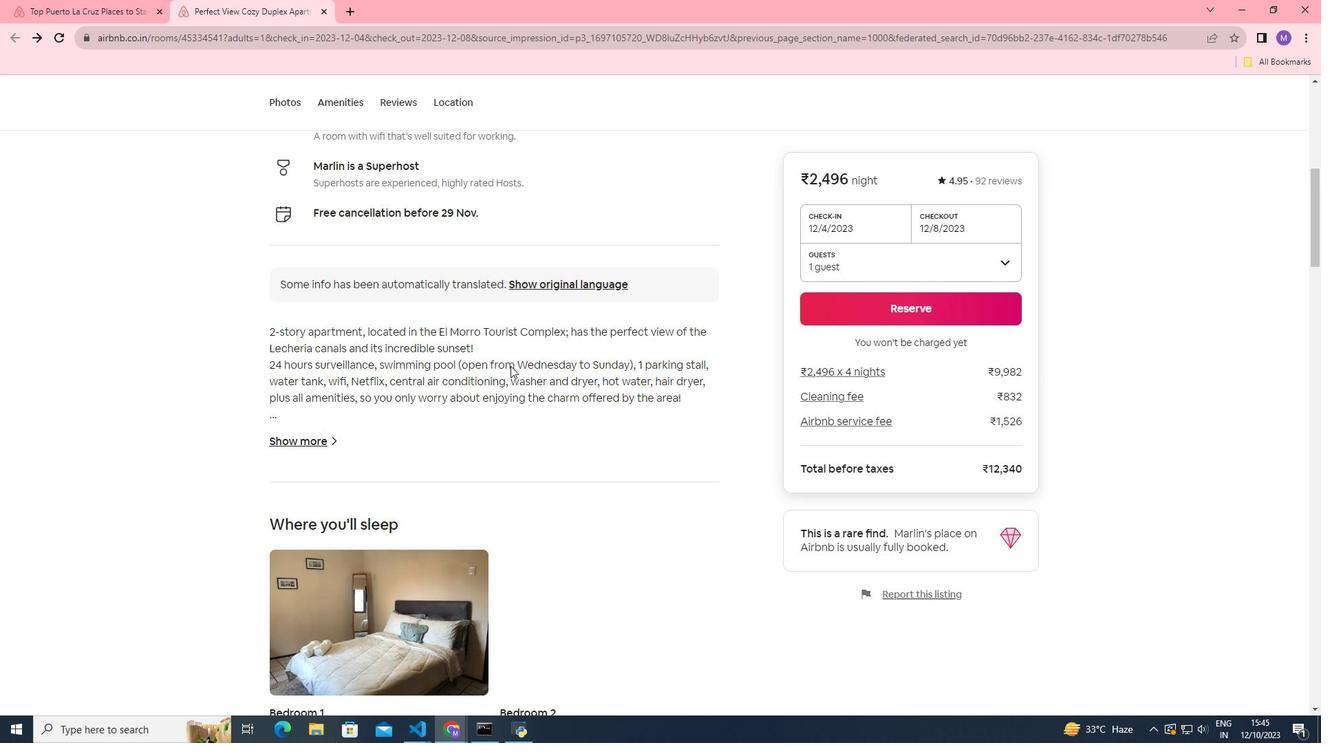 
Action: Mouse scrolled (510, 365) with delta (0, 0)
Screenshot: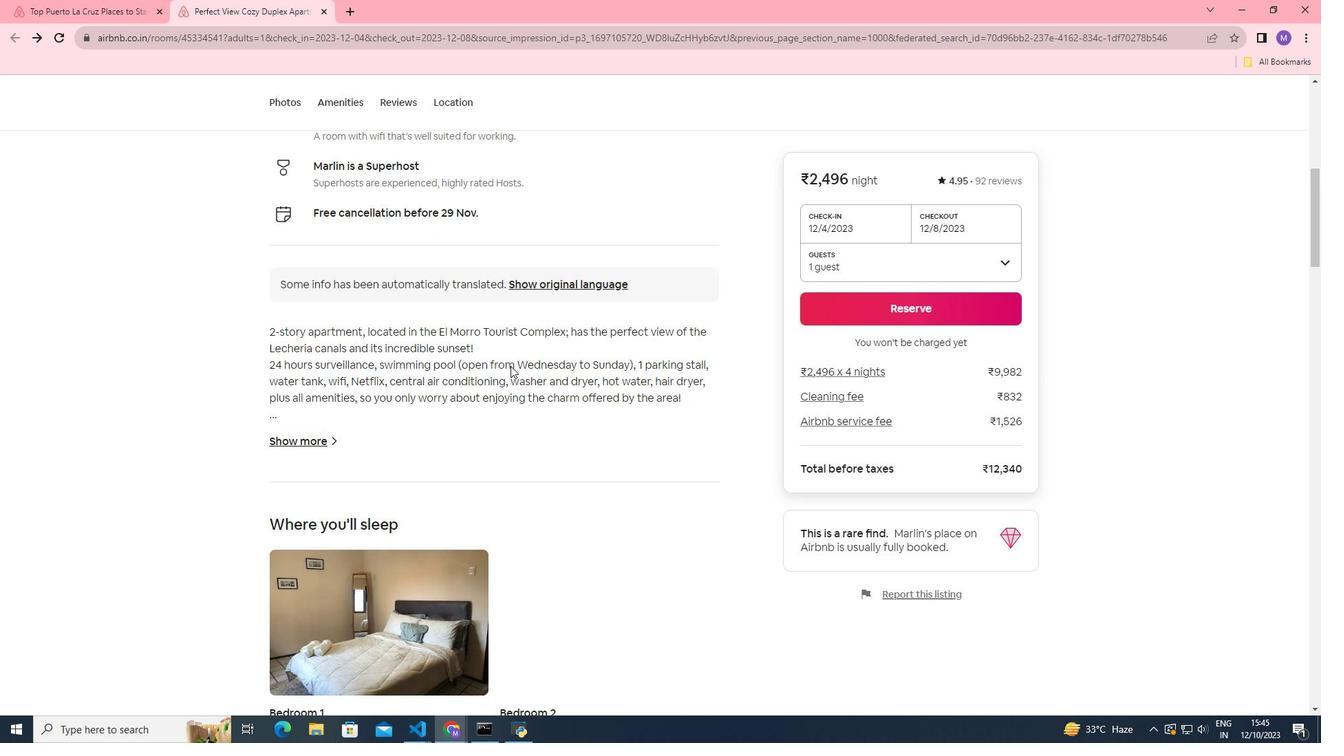 
Action: Mouse scrolled (510, 365) with delta (0, 0)
Screenshot: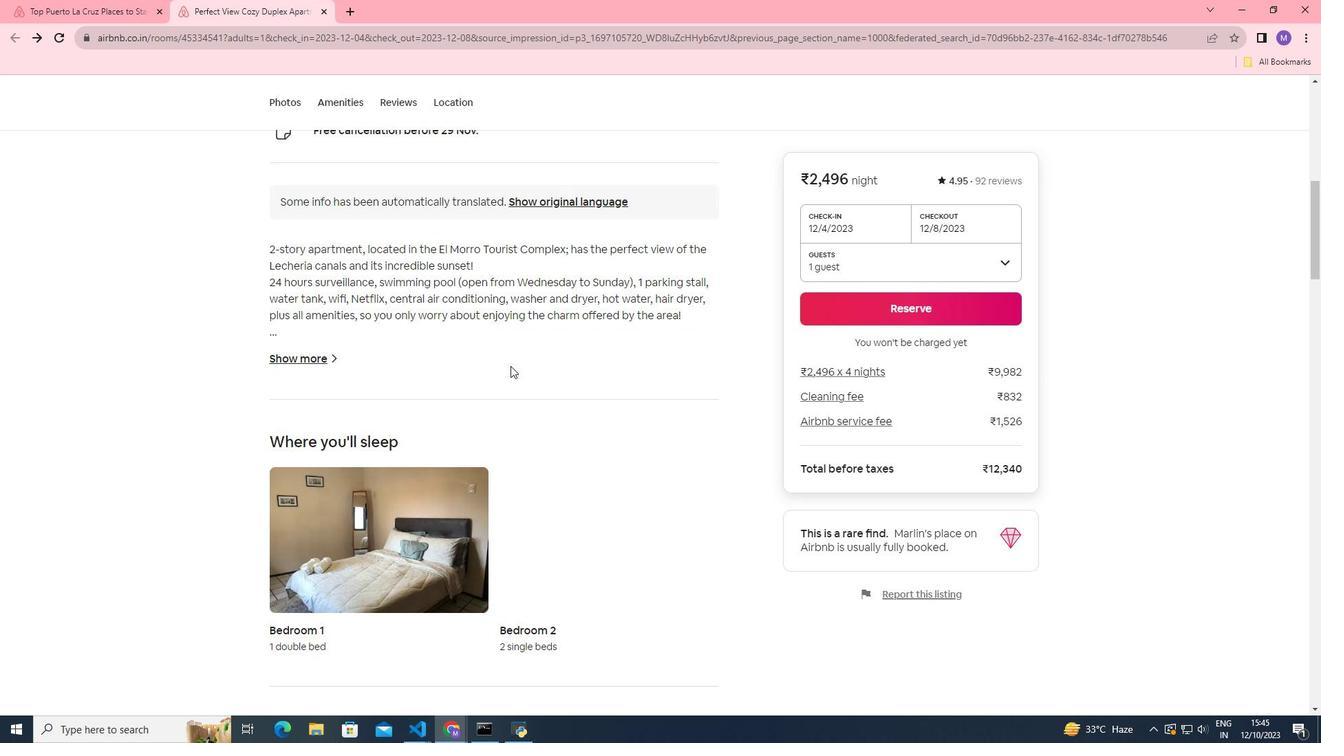 
Action: Mouse scrolled (510, 365) with delta (0, 0)
Screenshot: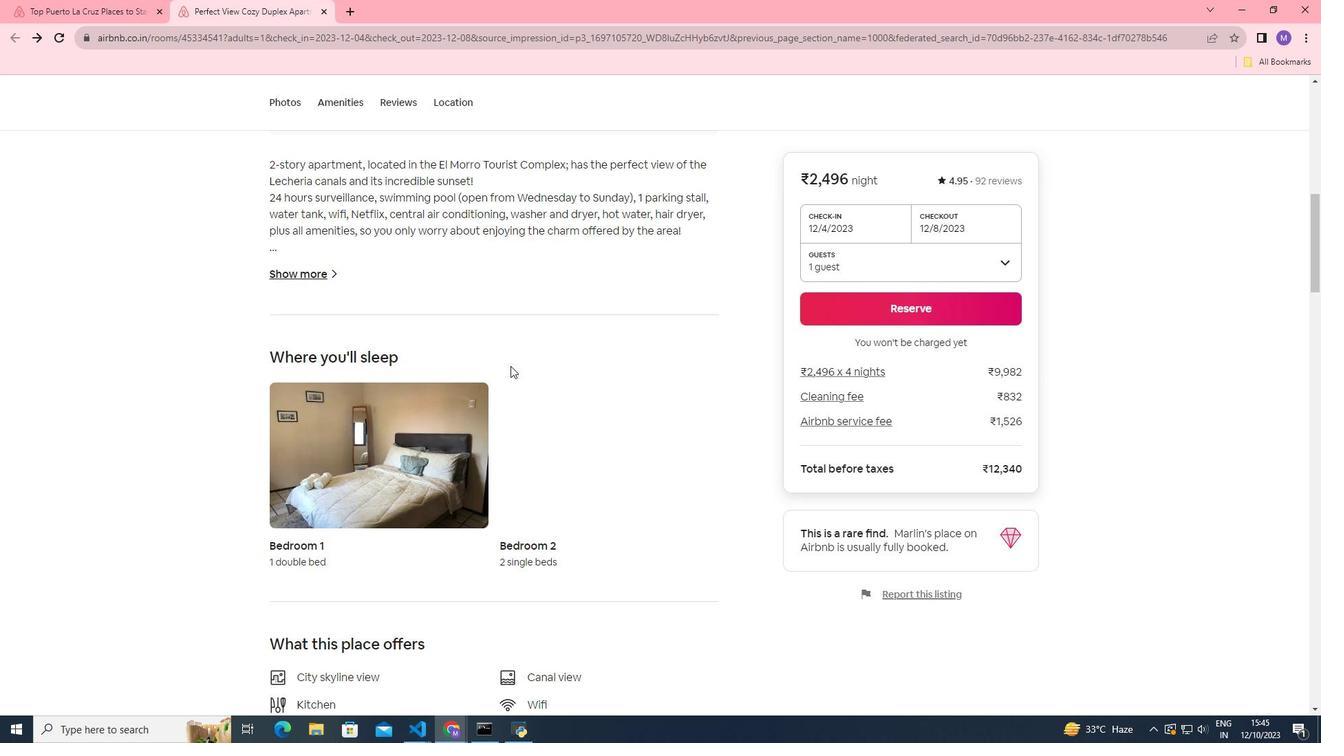 
Action: Mouse moved to (501, 340)
Screenshot: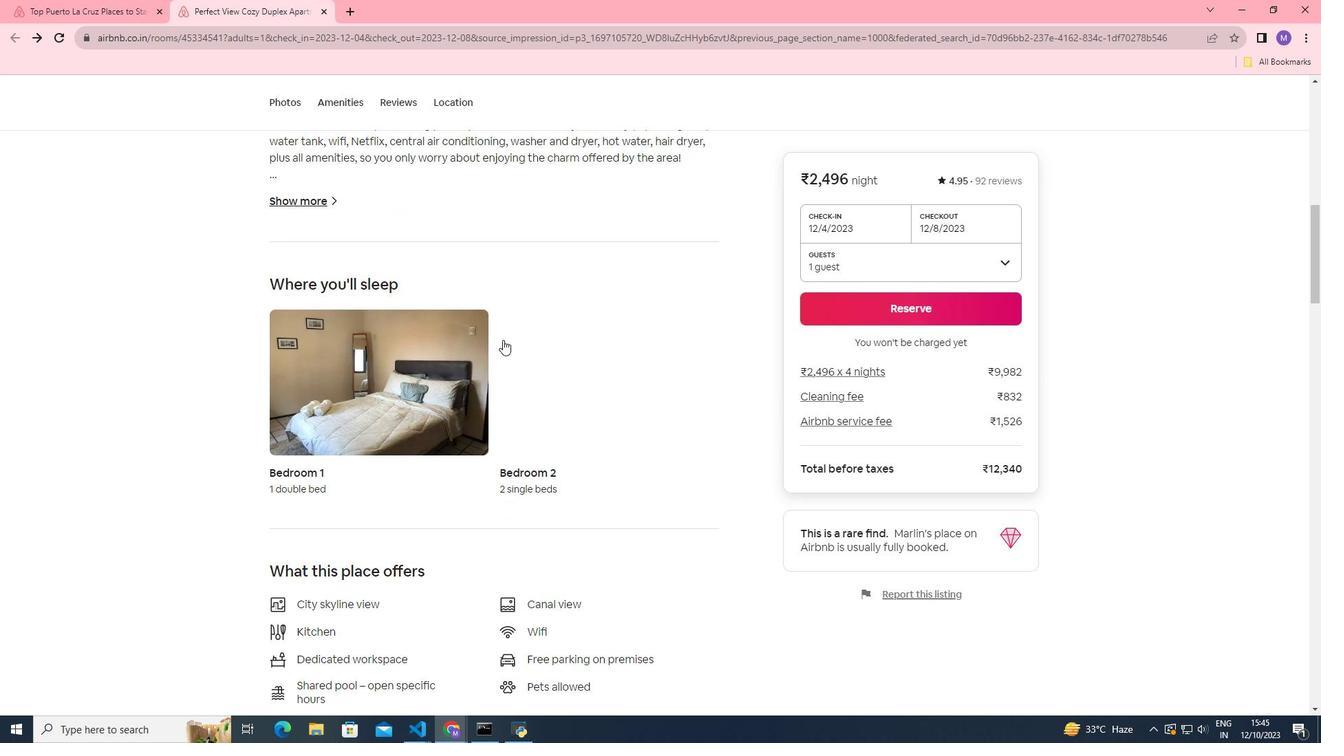 
Action: Mouse scrolled (501, 339) with delta (0, 0)
Screenshot: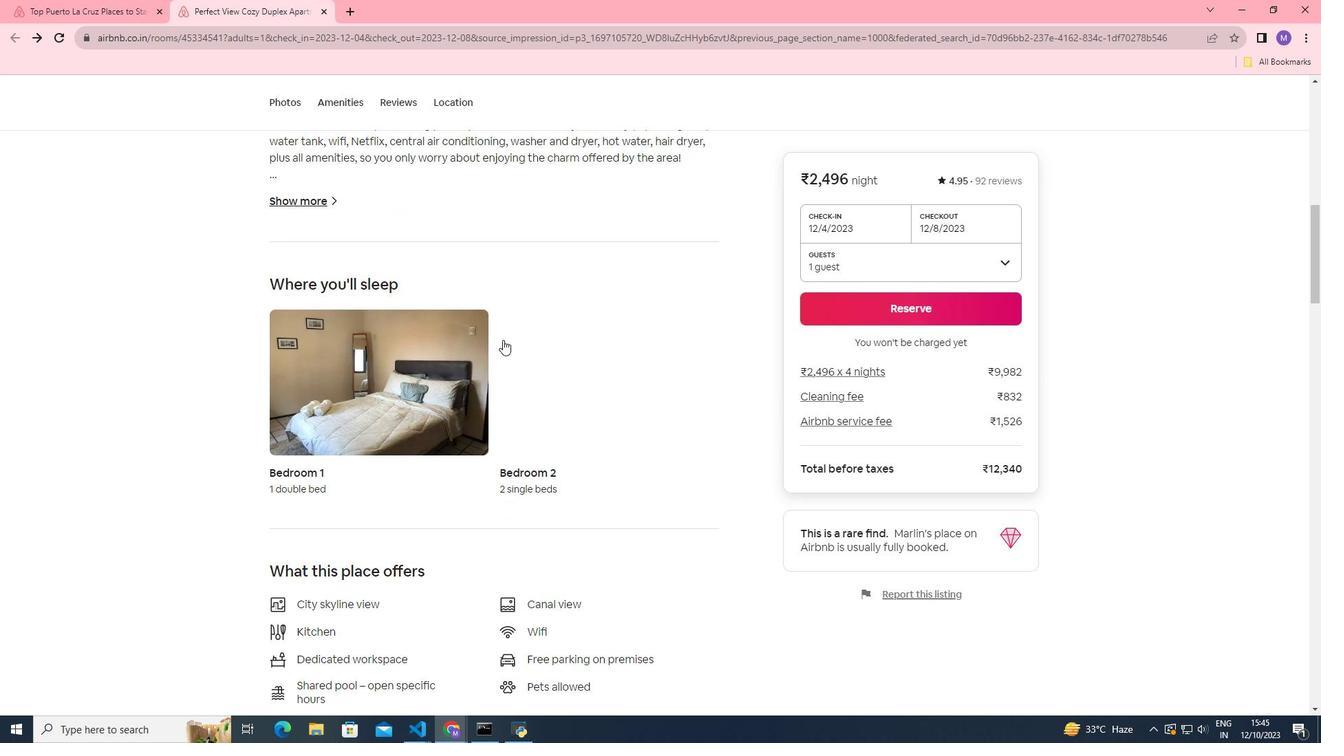 
Action: Mouse moved to (503, 340)
Screenshot: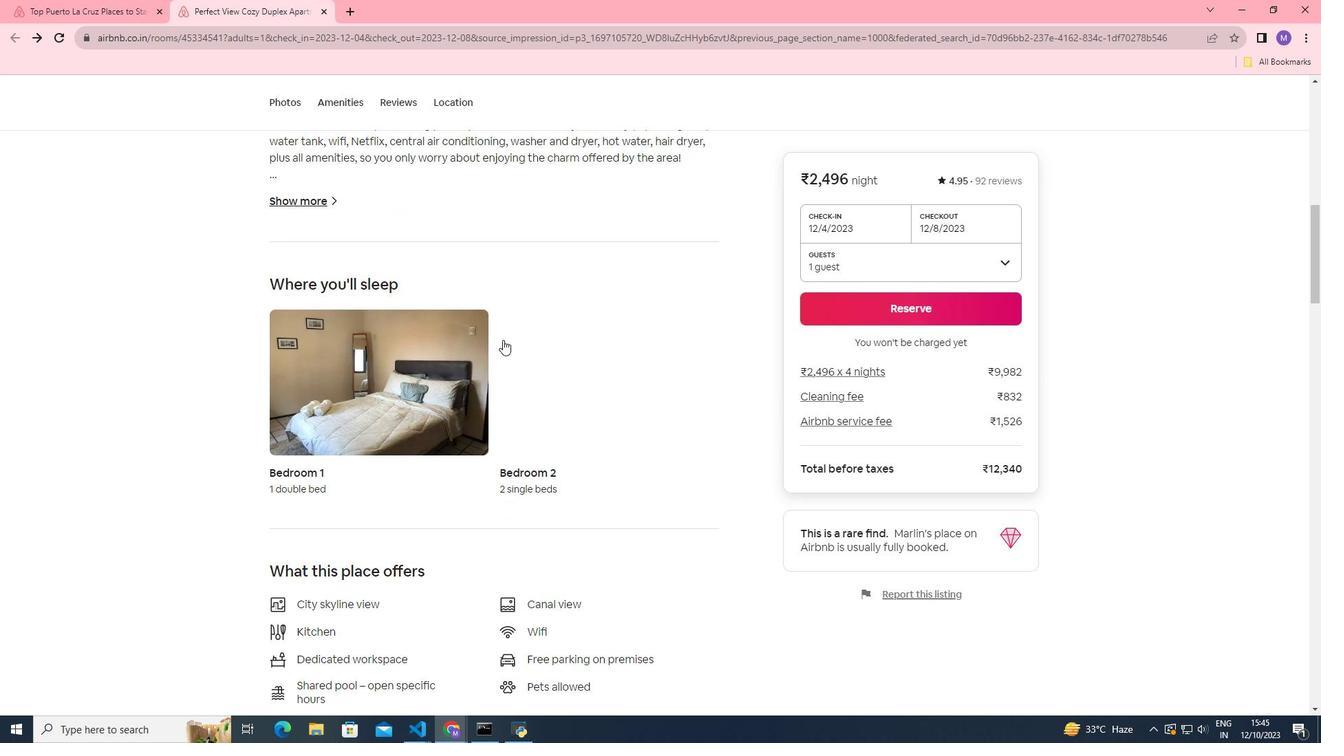 
Action: Mouse scrolled (503, 339) with delta (0, 0)
Screenshot: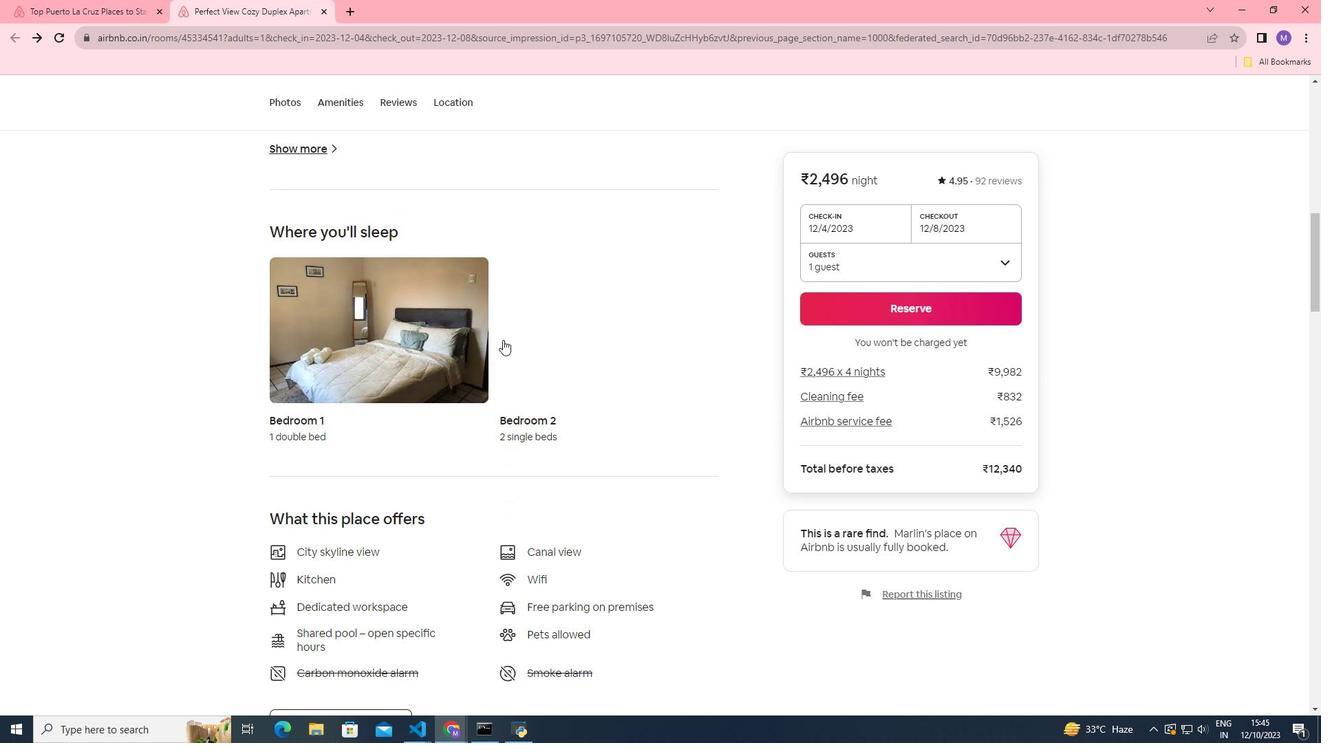
Action: Mouse scrolled (503, 339) with delta (0, 0)
Screenshot: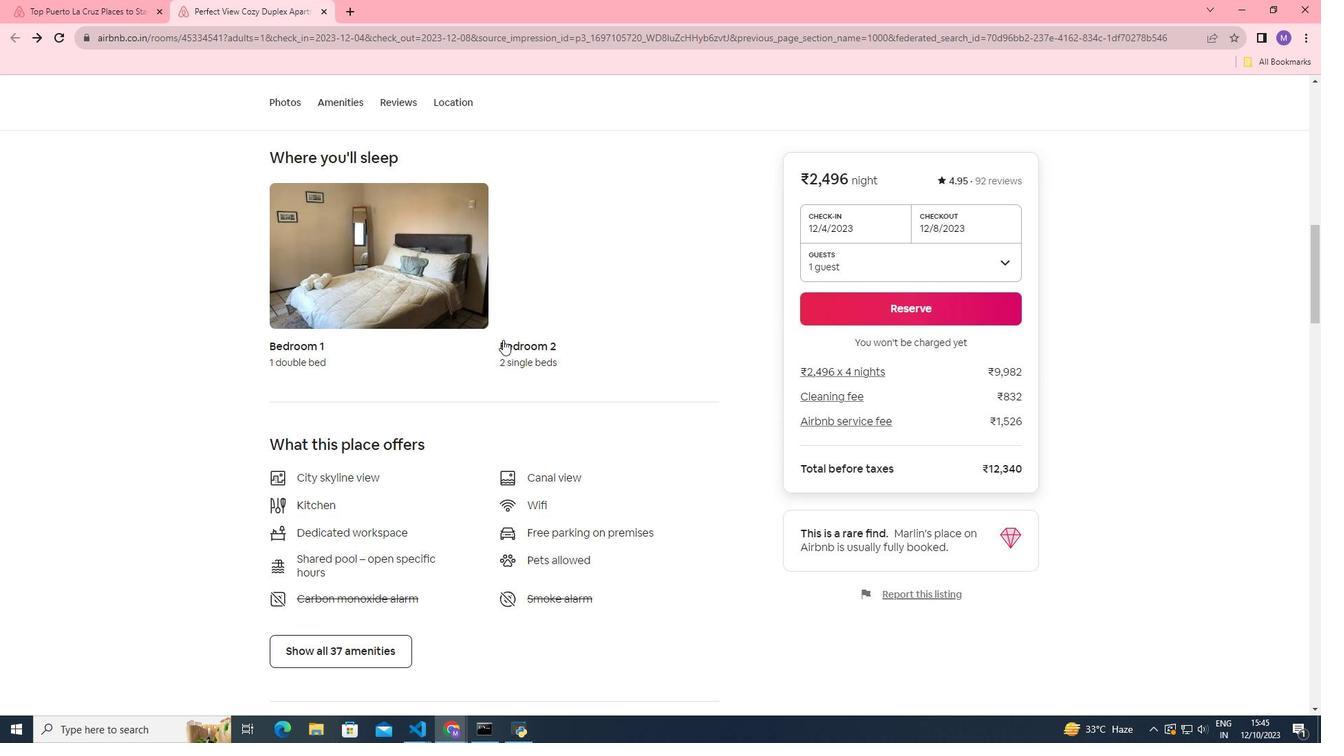 
Action: Mouse moved to (349, 595)
Screenshot: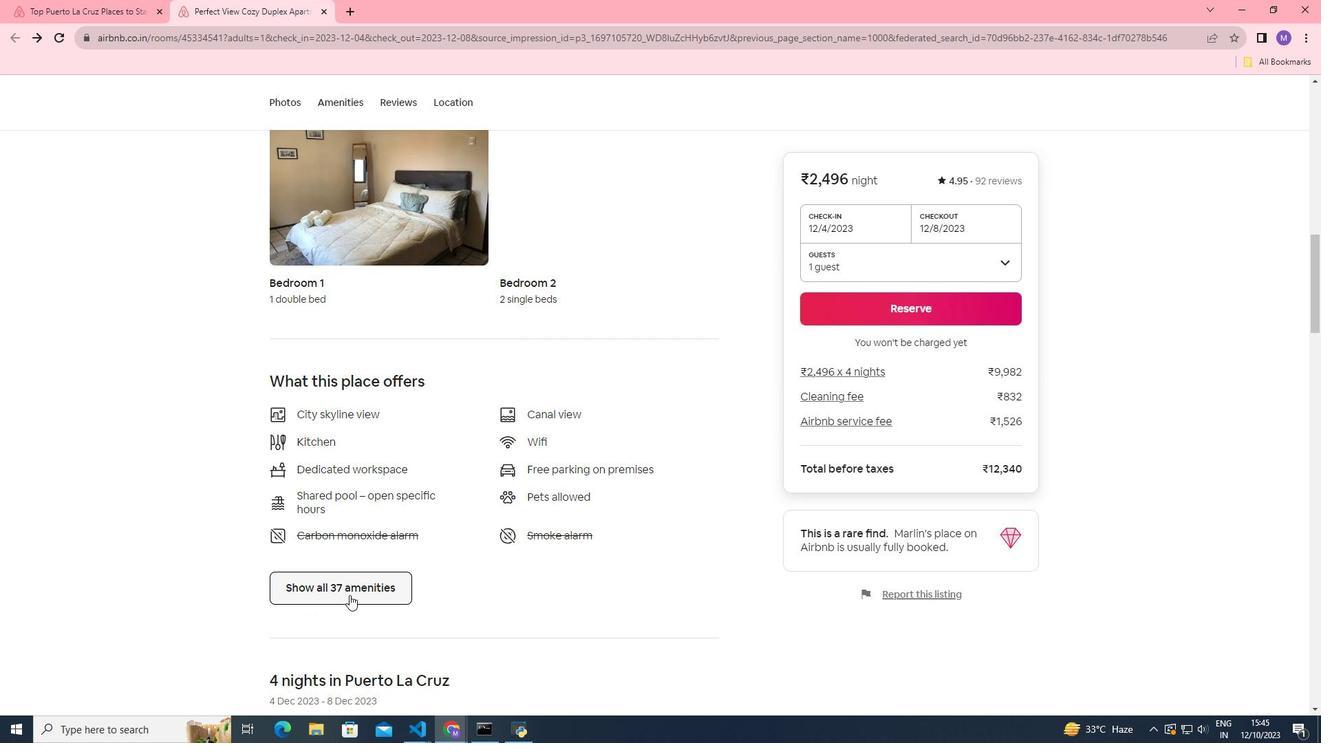 
Action: Mouse pressed left at (349, 595)
Screenshot: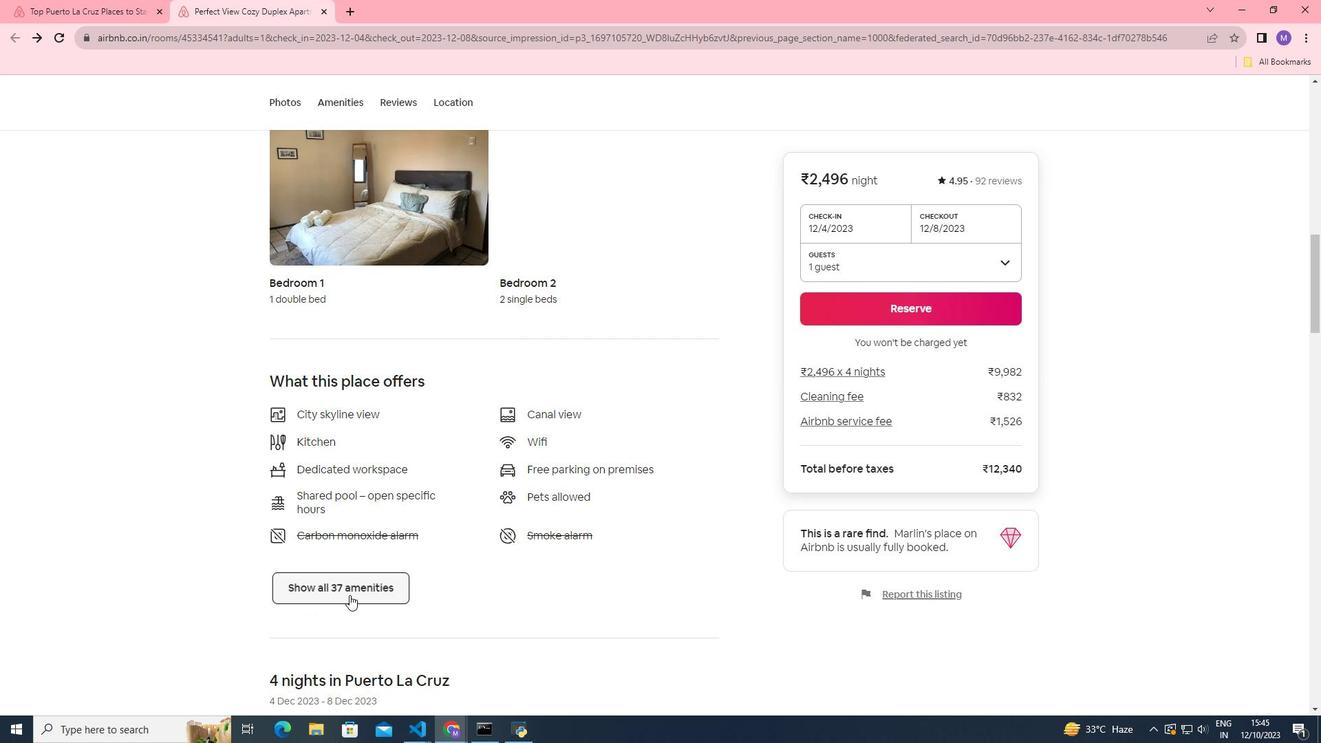 
Action: Mouse moved to (578, 388)
Screenshot: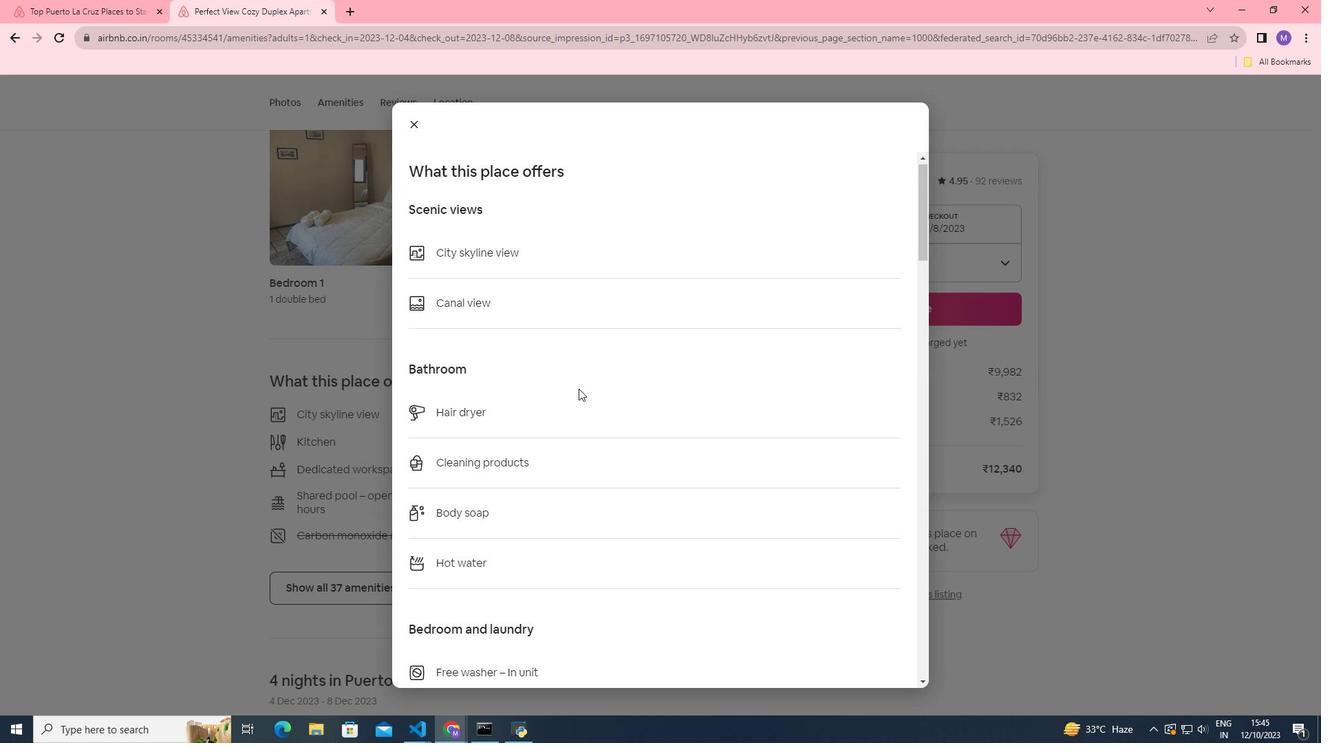 
Action: Mouse scrolled (578, 388) with delta (0, 0)
Screenshot: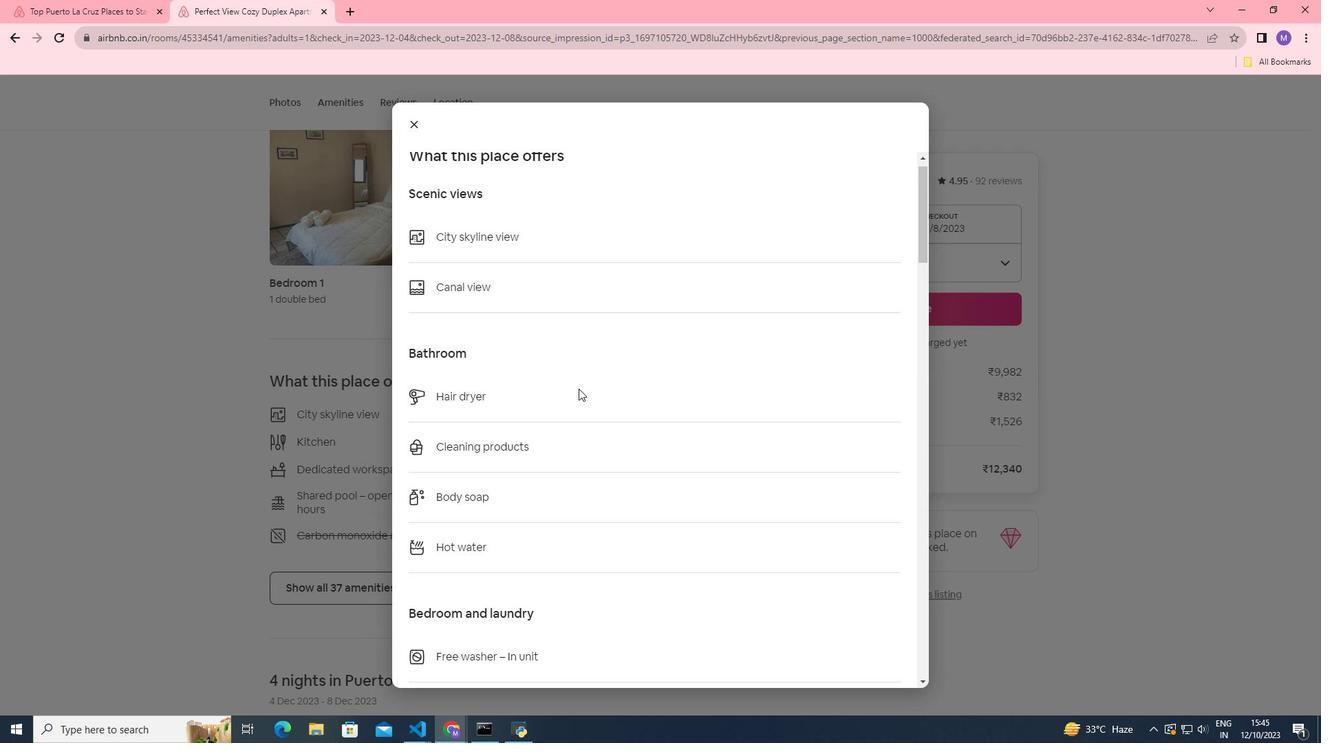 
Action: Mouse scrolled (578, 388) with delta (0, 0)
Screenshot: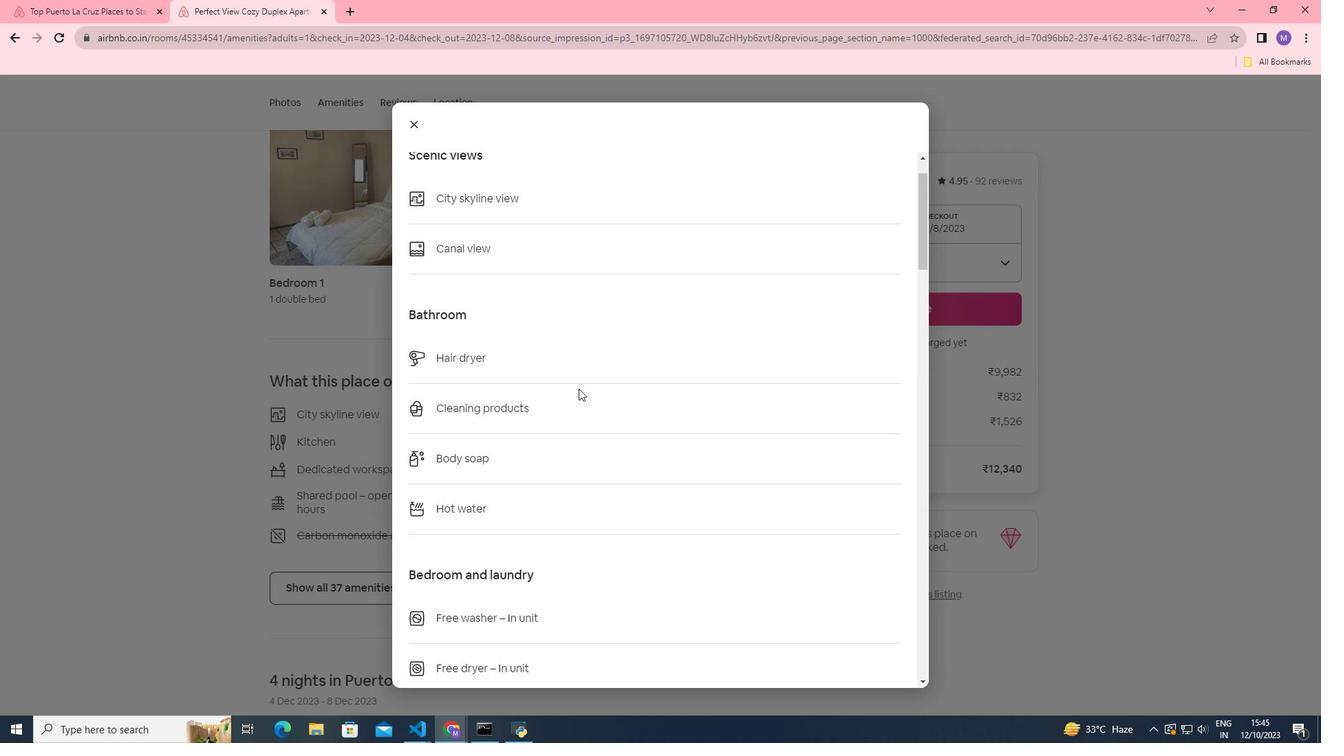 
Action: Mouse scrolled (578, 388) with delta (0, 0)
Screenshot: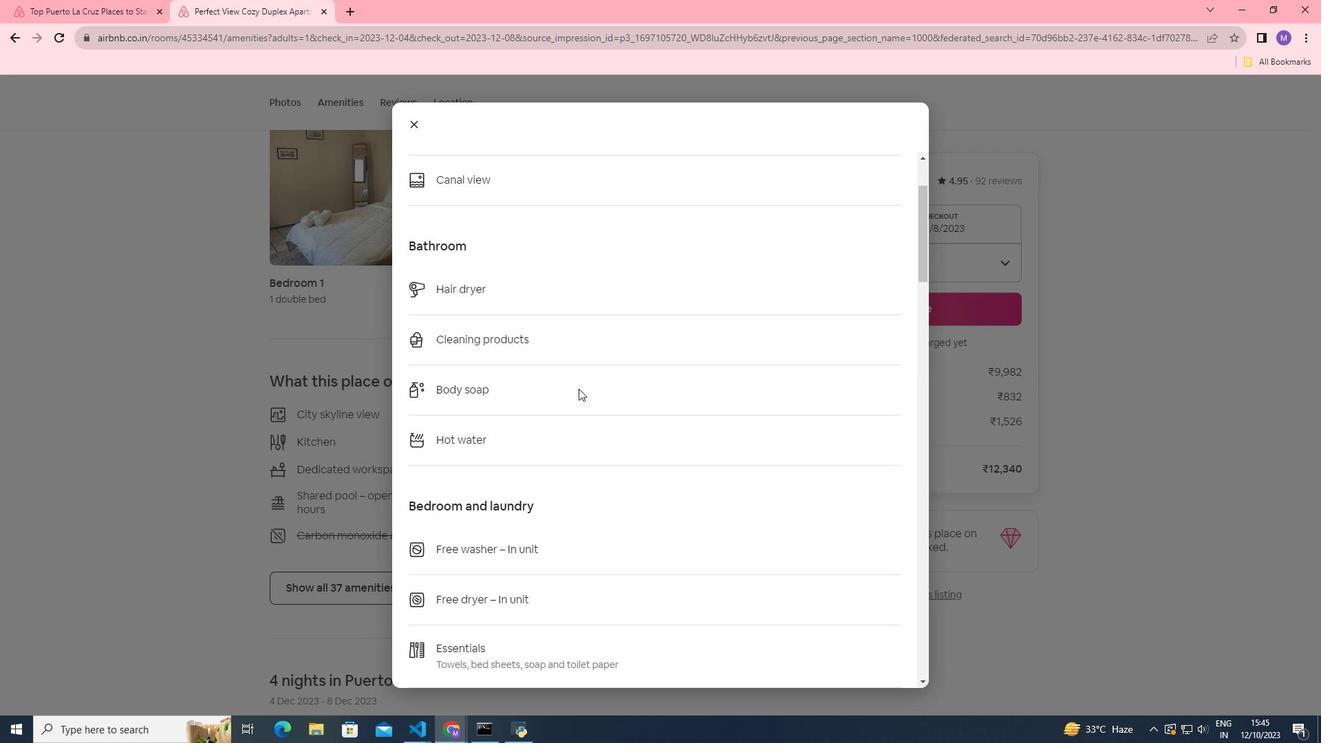 
Action: Mouse scrolled (578, 388) with delta (0, 0)
Screenshot: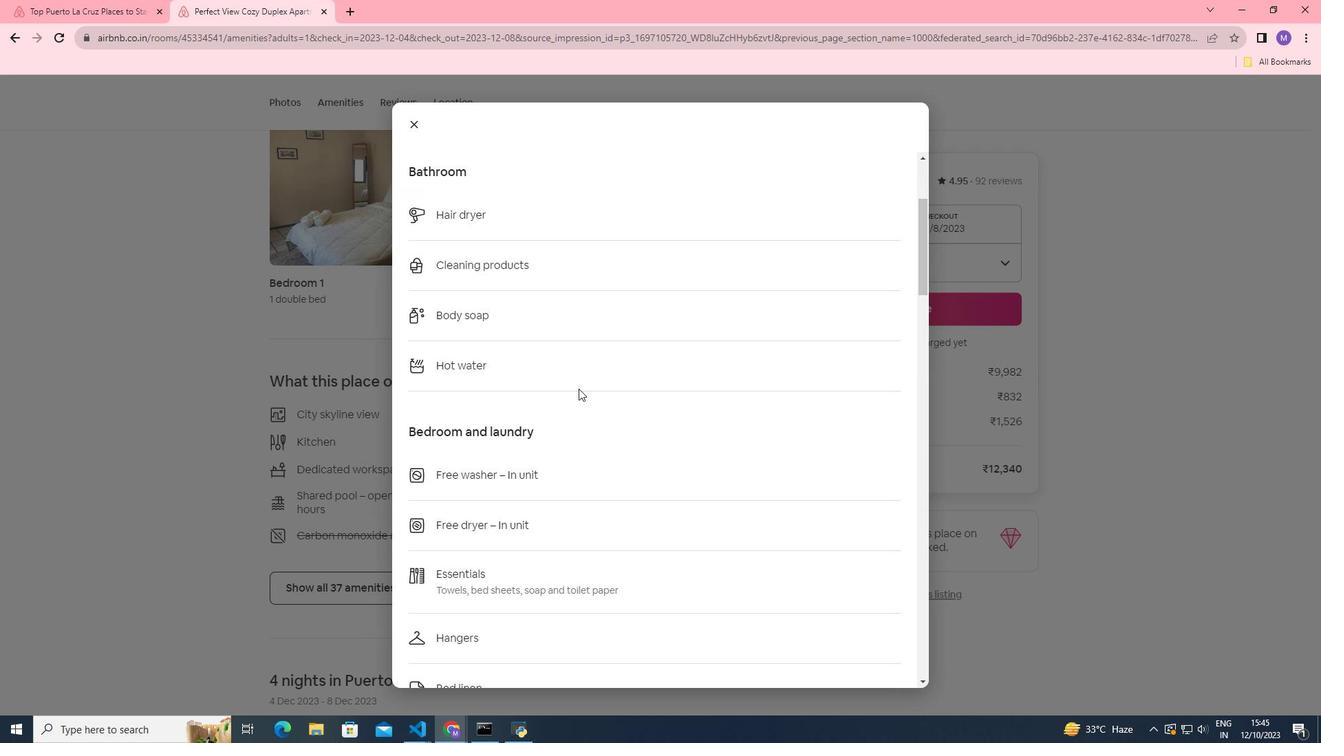 
Action: Mouse scrolled (578, 388) with delta (0, 0)
Screenshot: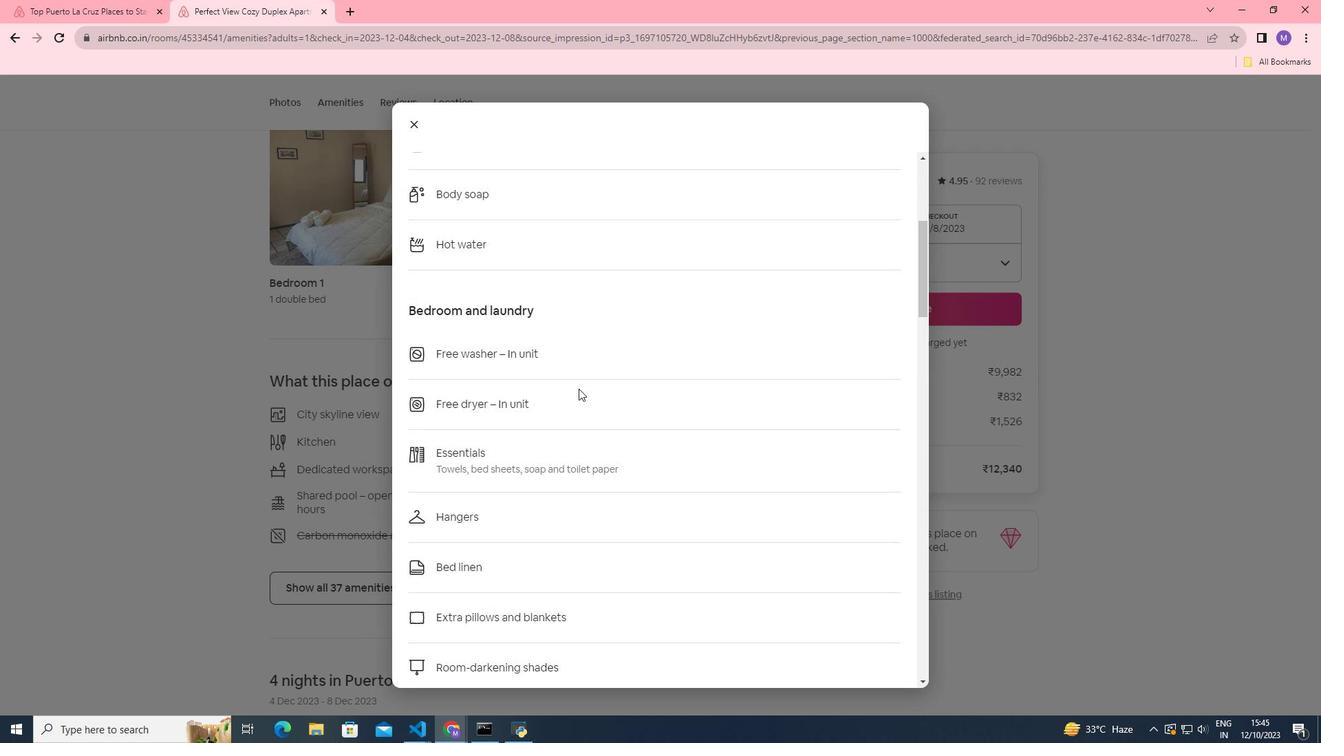 
Action: Mouse moved to (581, 391)
Screenshot: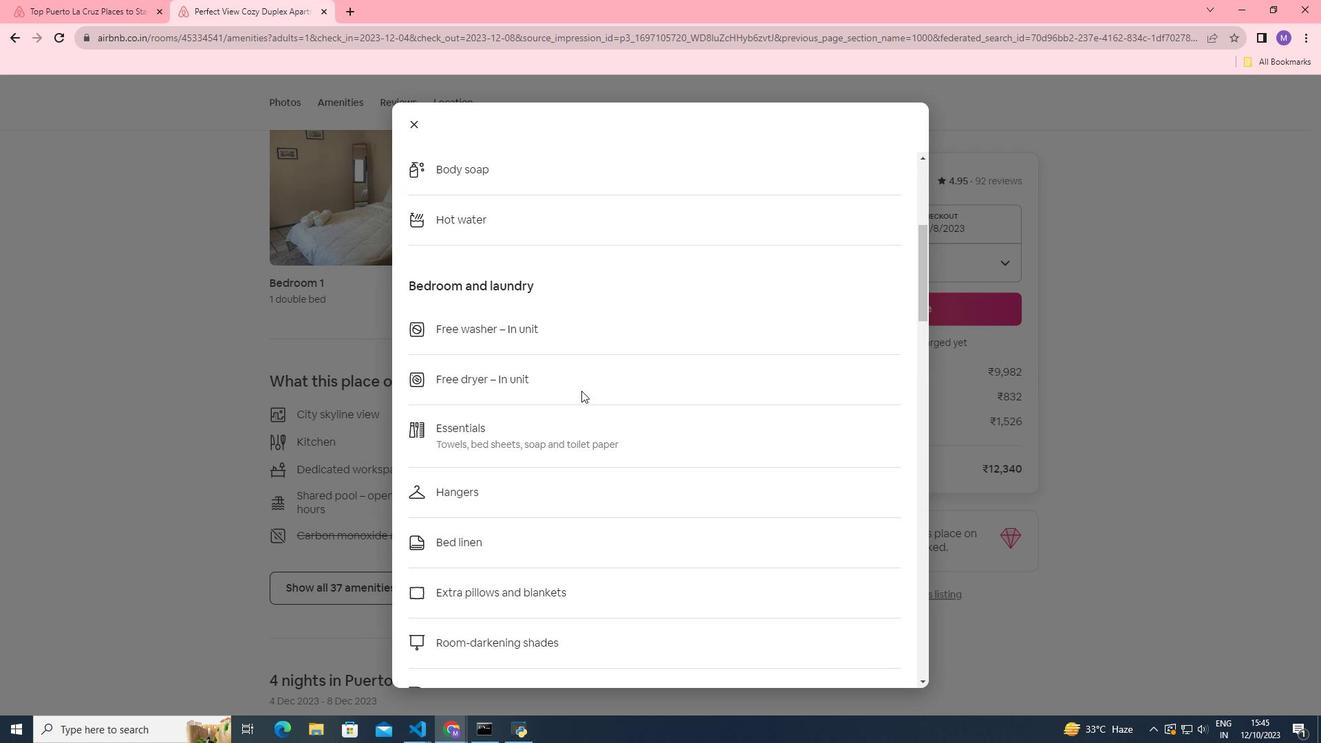 
Action: Mouse scrolled (581, 390) with delta (0, 0)
Screenshot: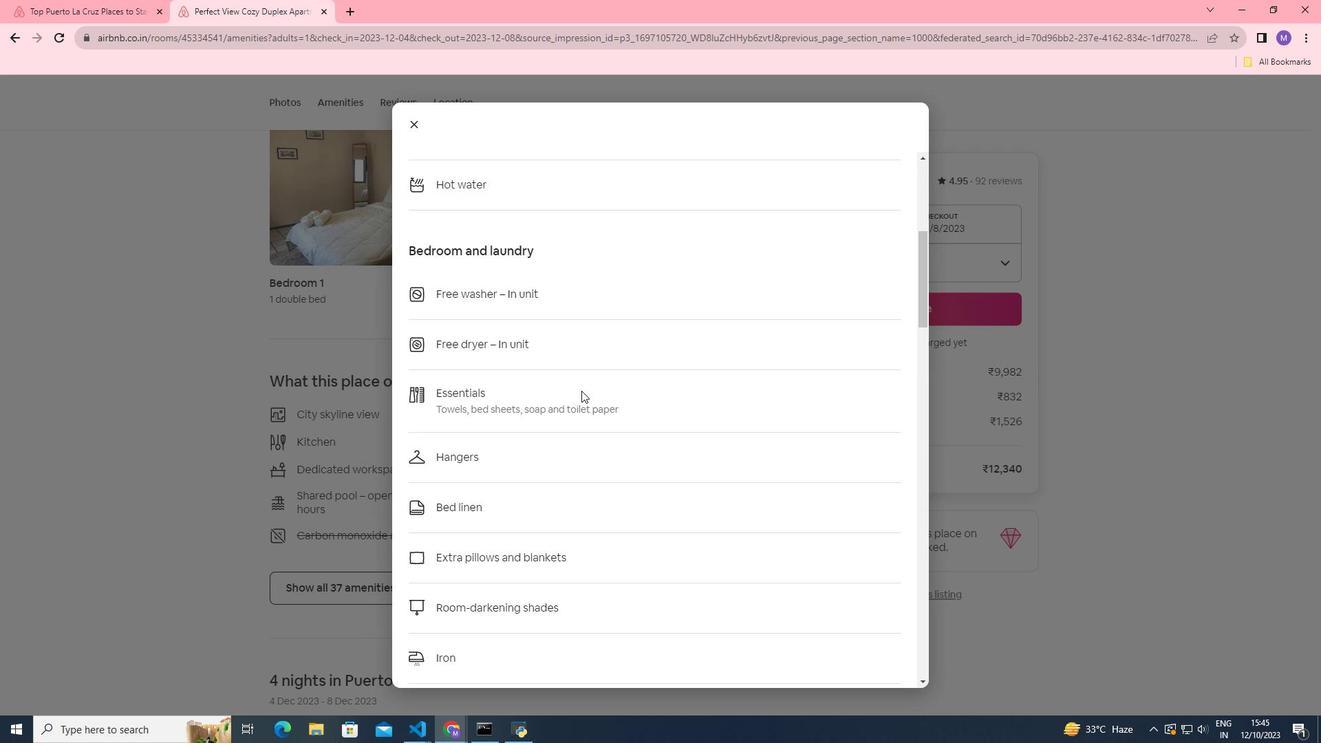 
Action: Mouse scrolled (581, 390) with delta (0, 0)
Screenshot: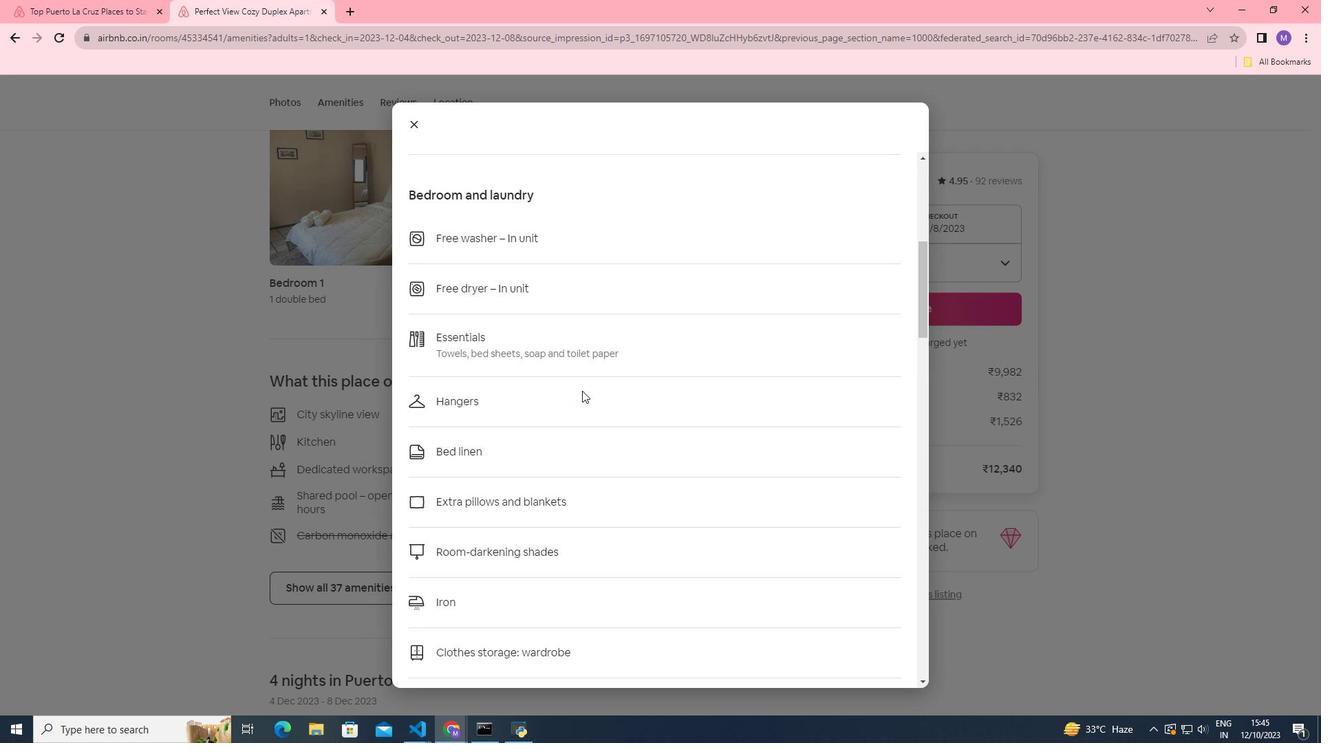 
Action: Mouse moved to (582, 391)
Screenshot: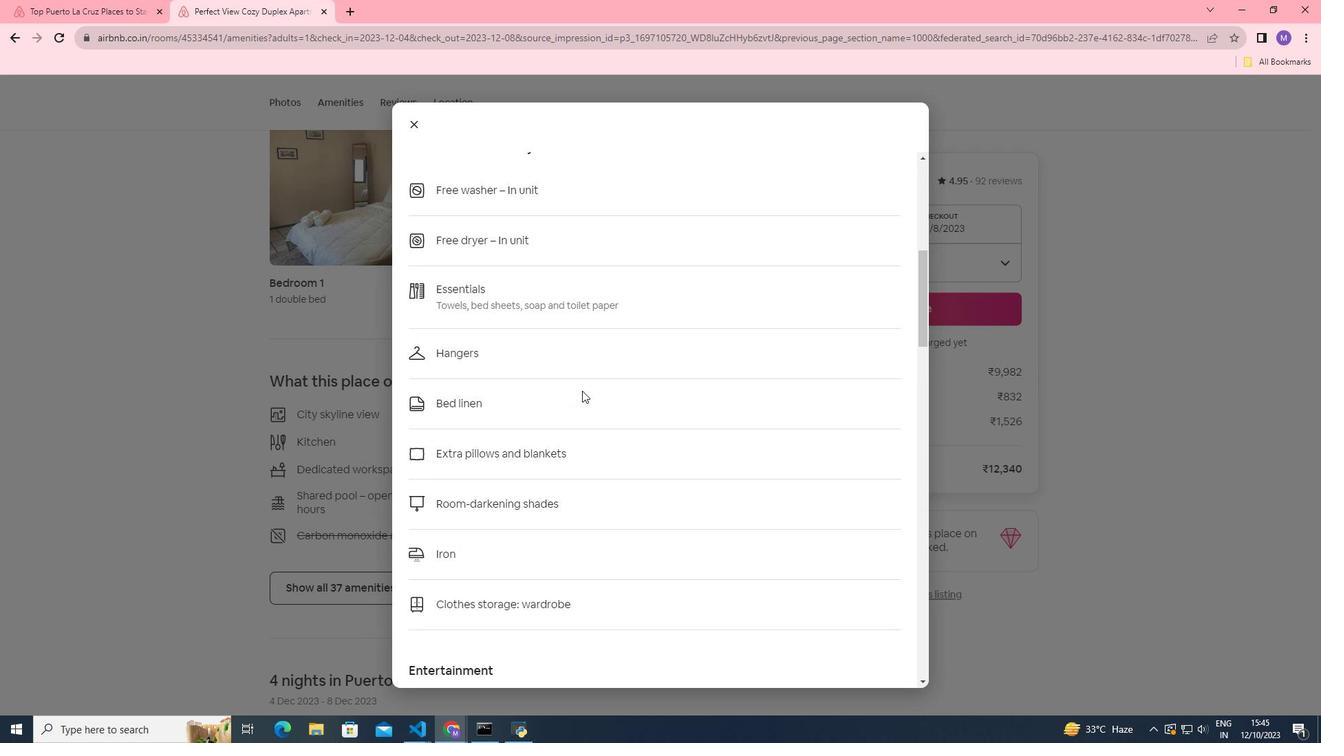 
Action: Mouse scrolled (582, 390) with delta (0, 0)
Screenshot: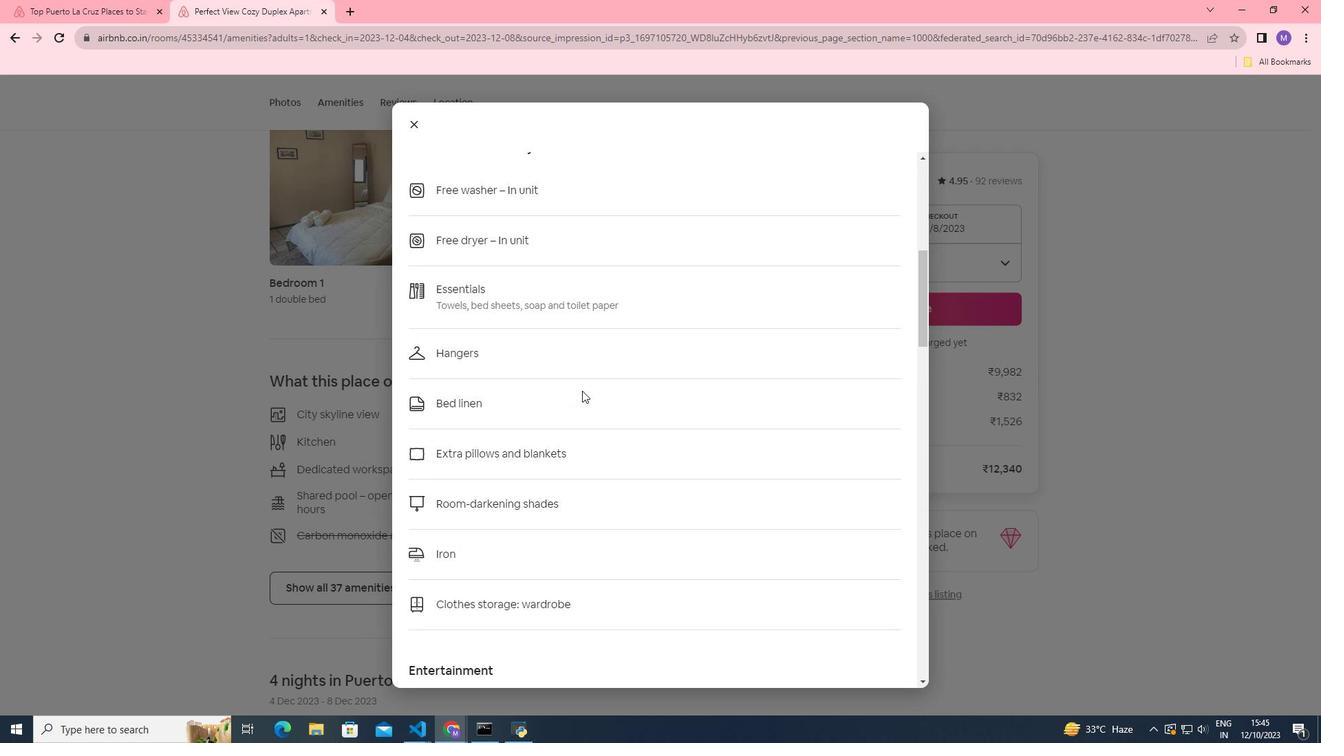 
Action: Mouse scrolled (582, 390) with delta (0, 0)
Screenshot: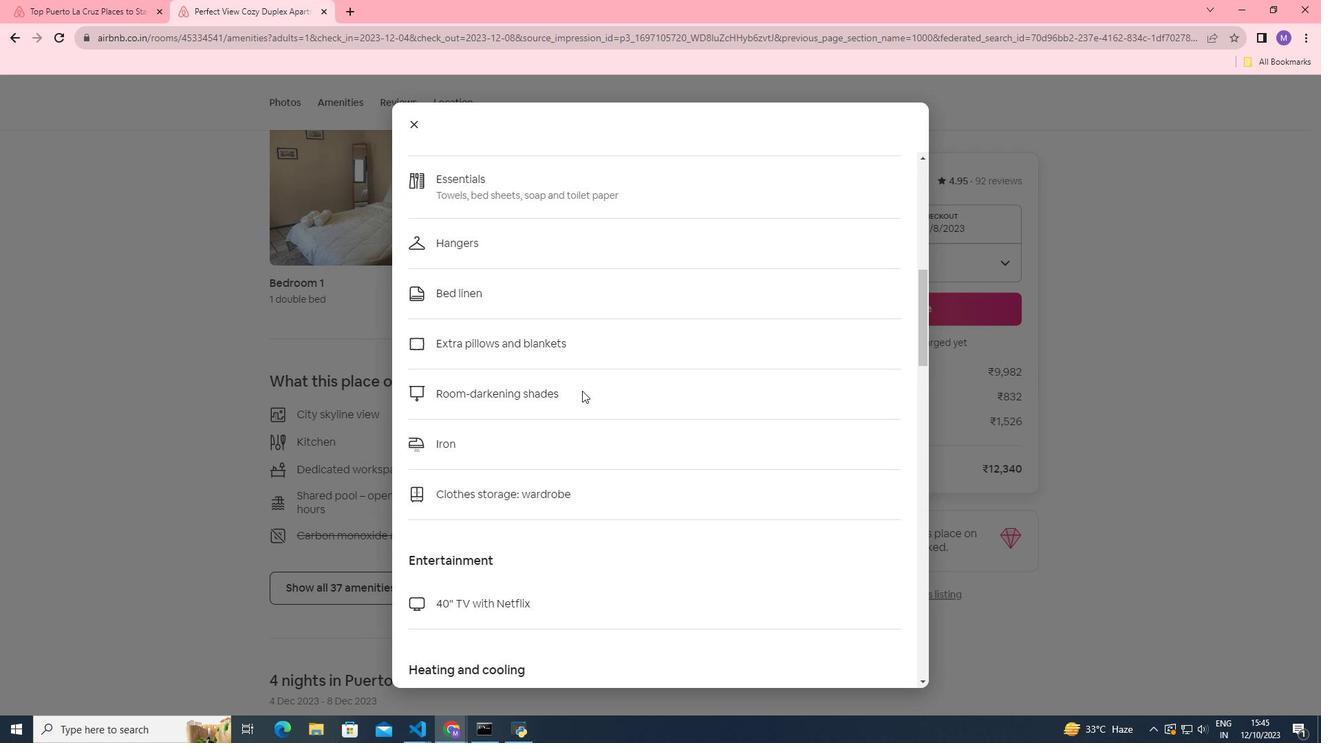 
Action: Mouse scrolled (582, 390) with delta (0, 0)
Screenshot: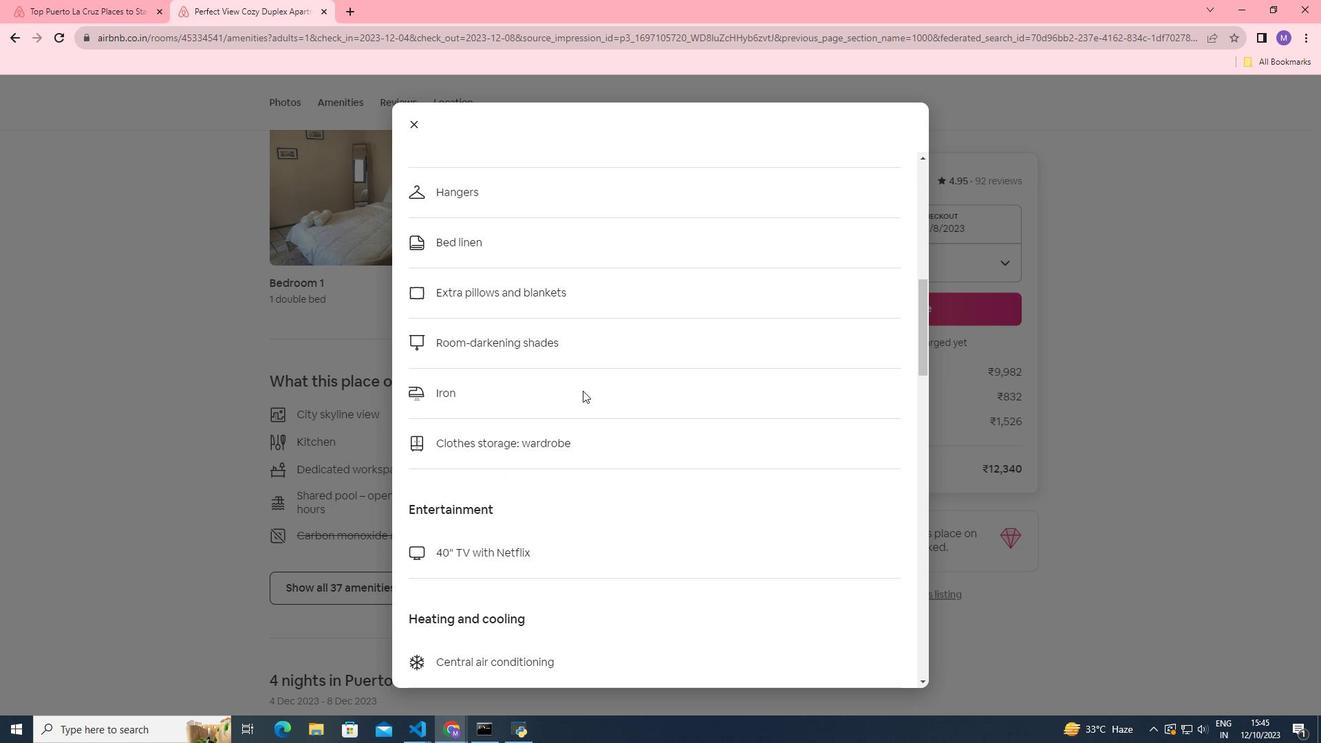 
Action: Mouse moved to (583, 391)
Screenshot: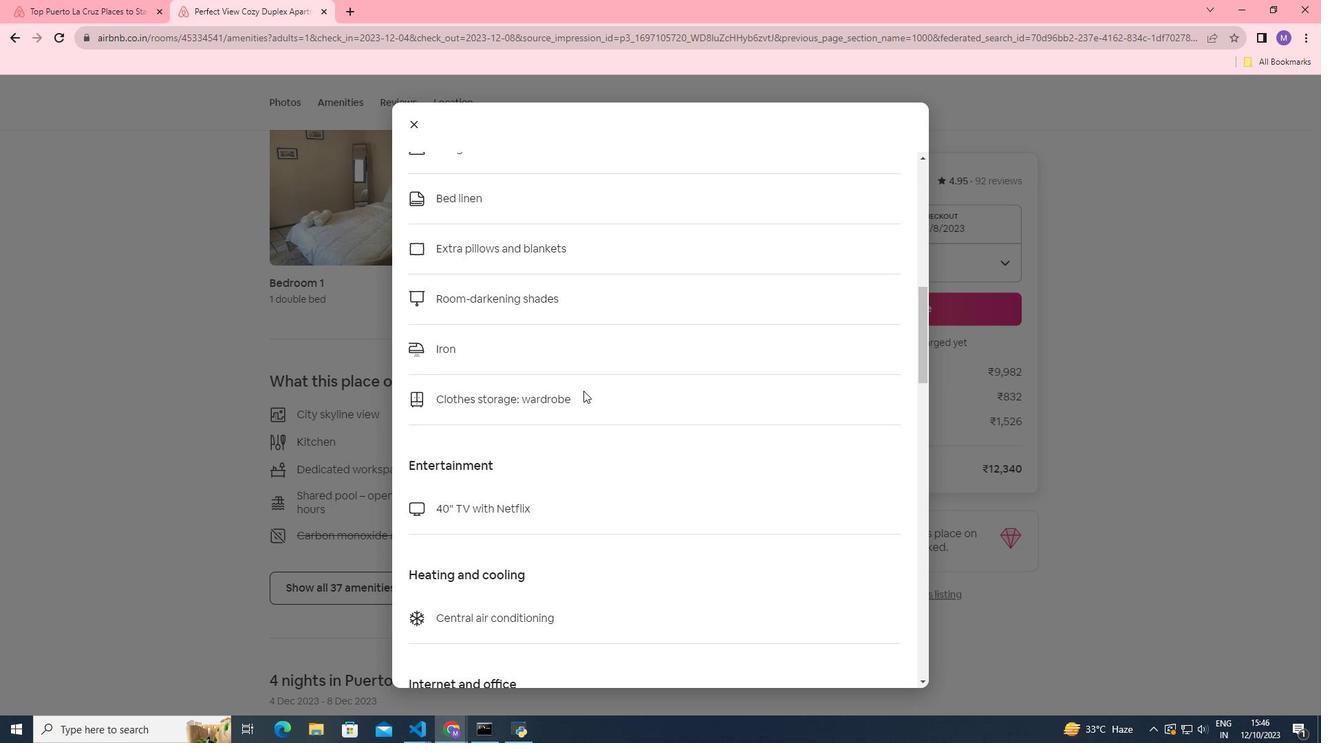 
Action: Mouse scrolled (583, 390) with delta (0, 0)
Screenshot: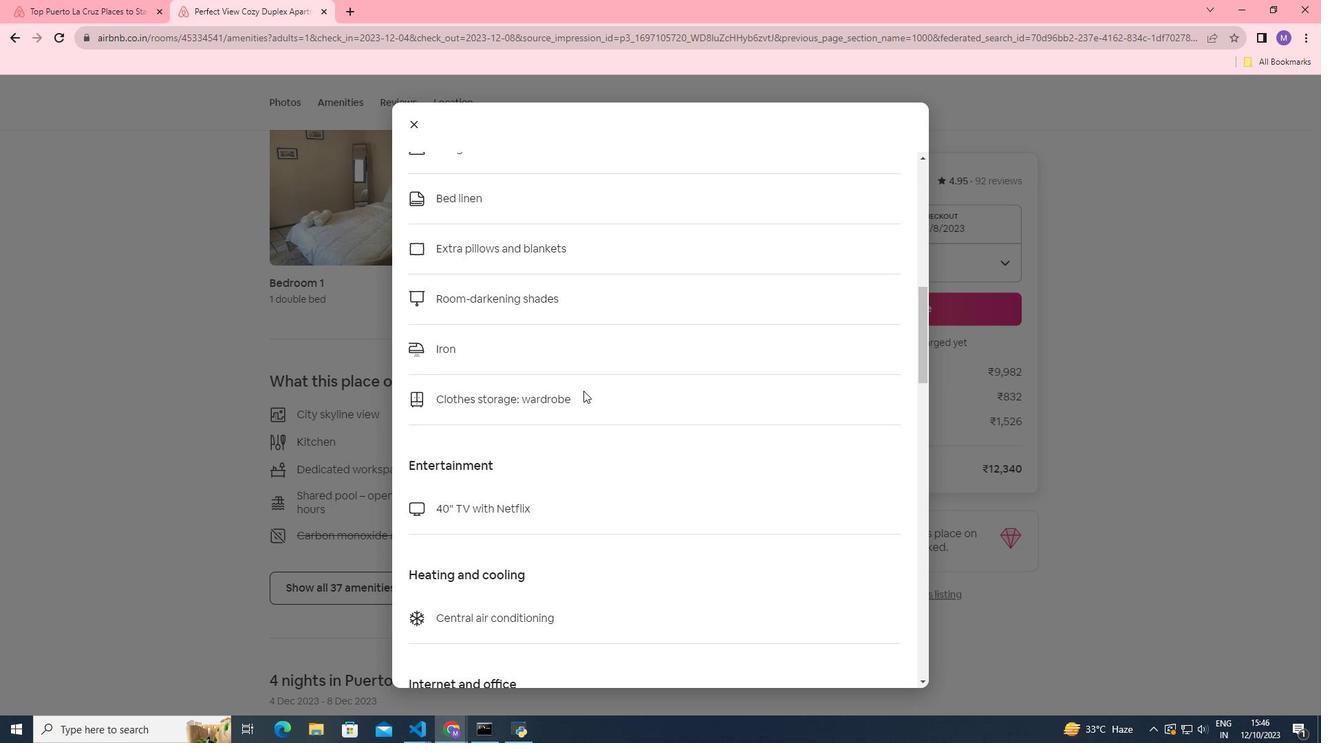 
Action: Mouse moved to (583, 391)
Screenshot: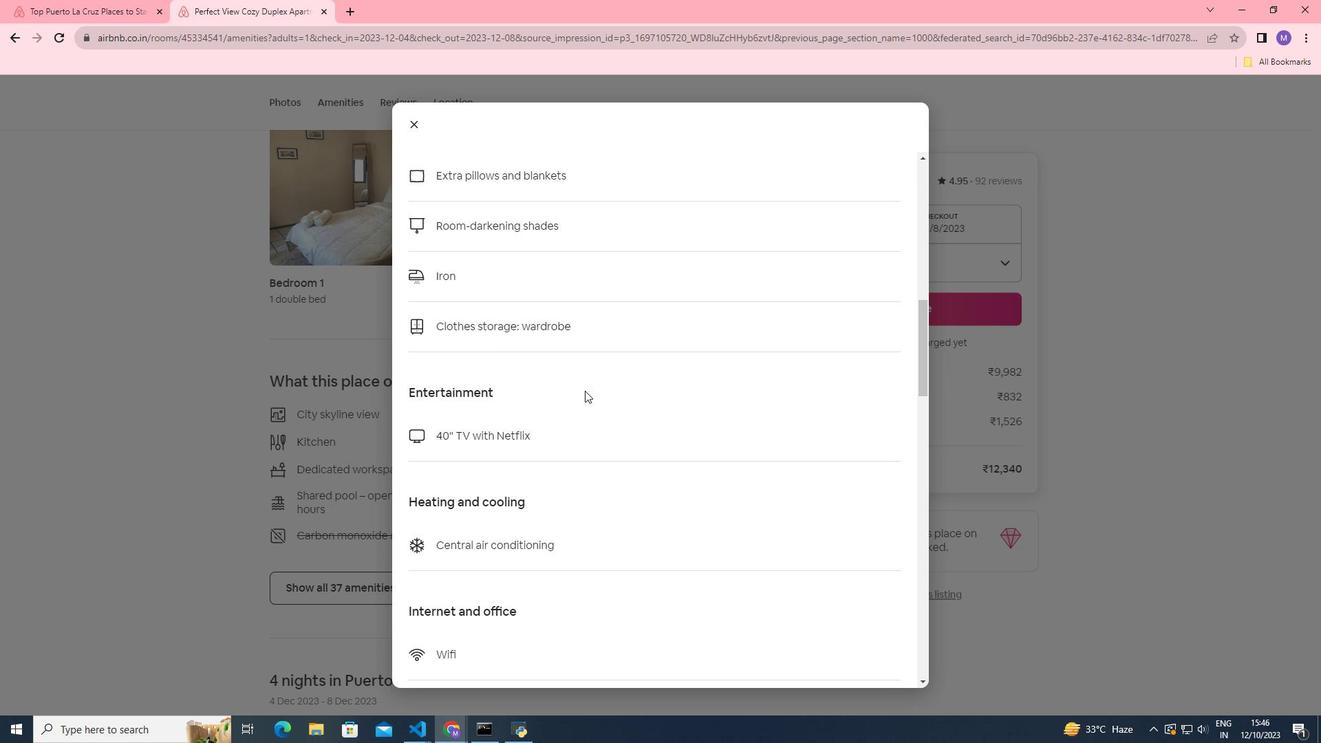 
Action: Mouse scrolled (583, 390) with delta (0, 0)
Screenshot: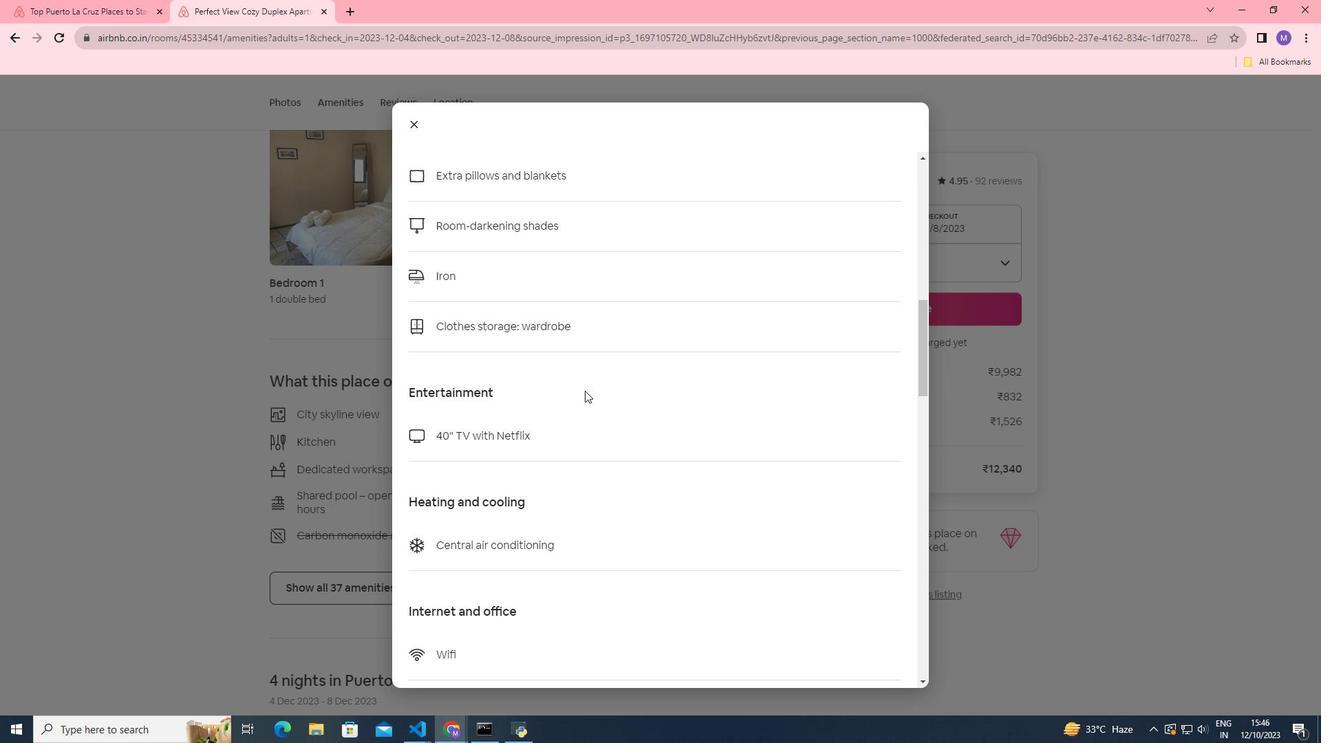 
Action: Mouse moved to (585, 391)
Screenshot: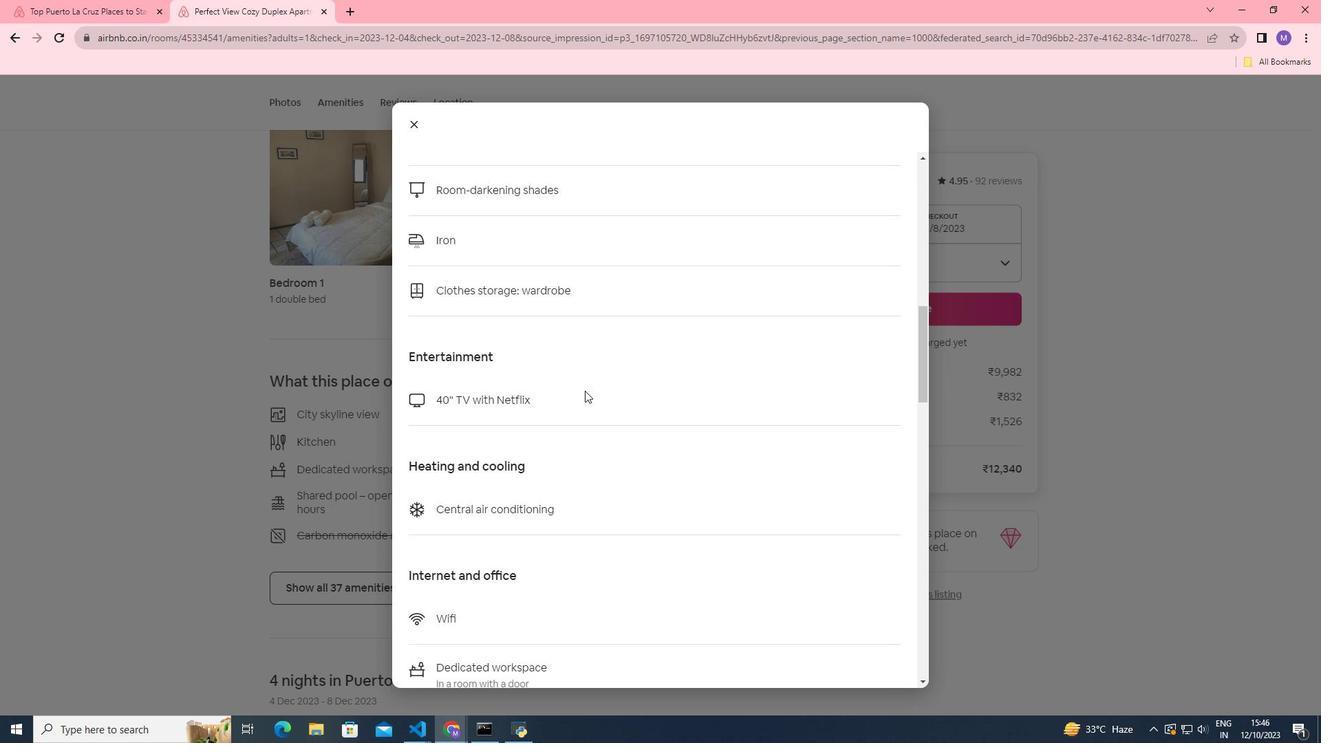 
Action: Mouse scrolled (585, 390) with delta (0, 0)
Screenshot: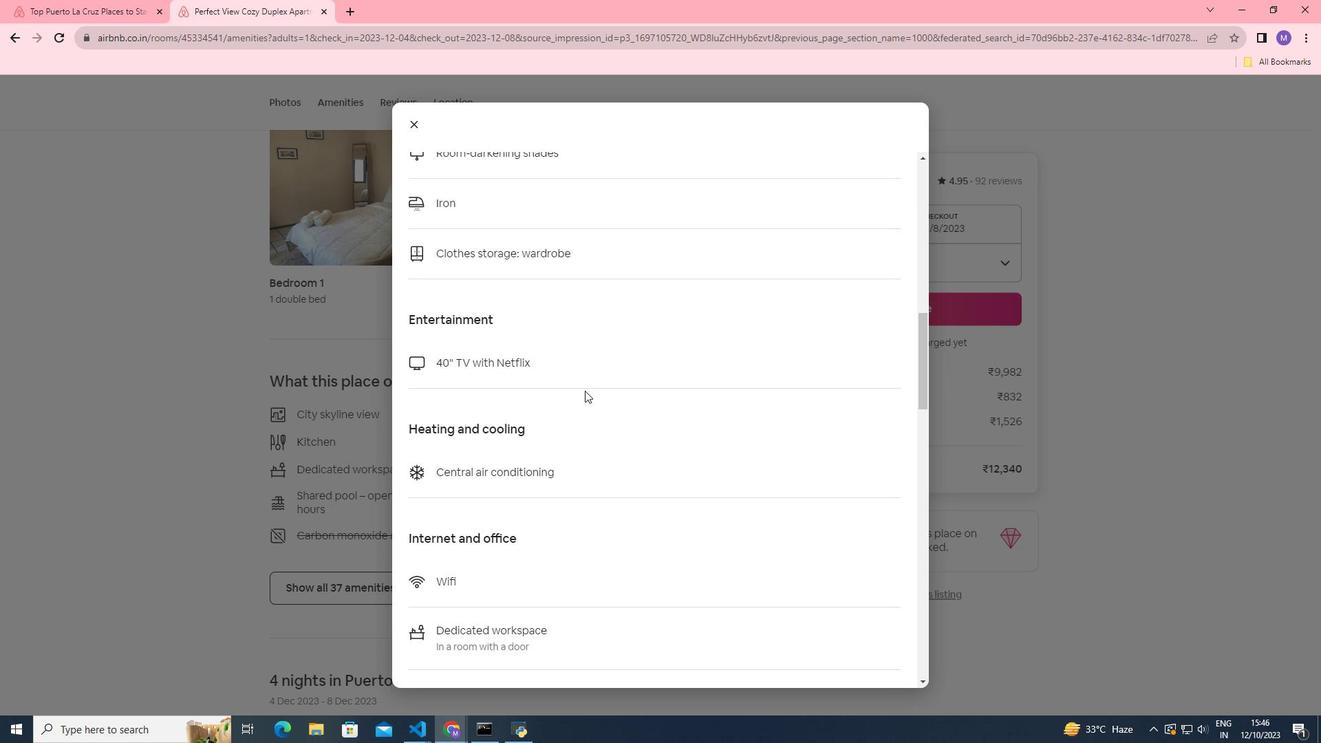 
Action: Mouse scrolled (585, 390) with delta (0, 0)
Screenshot: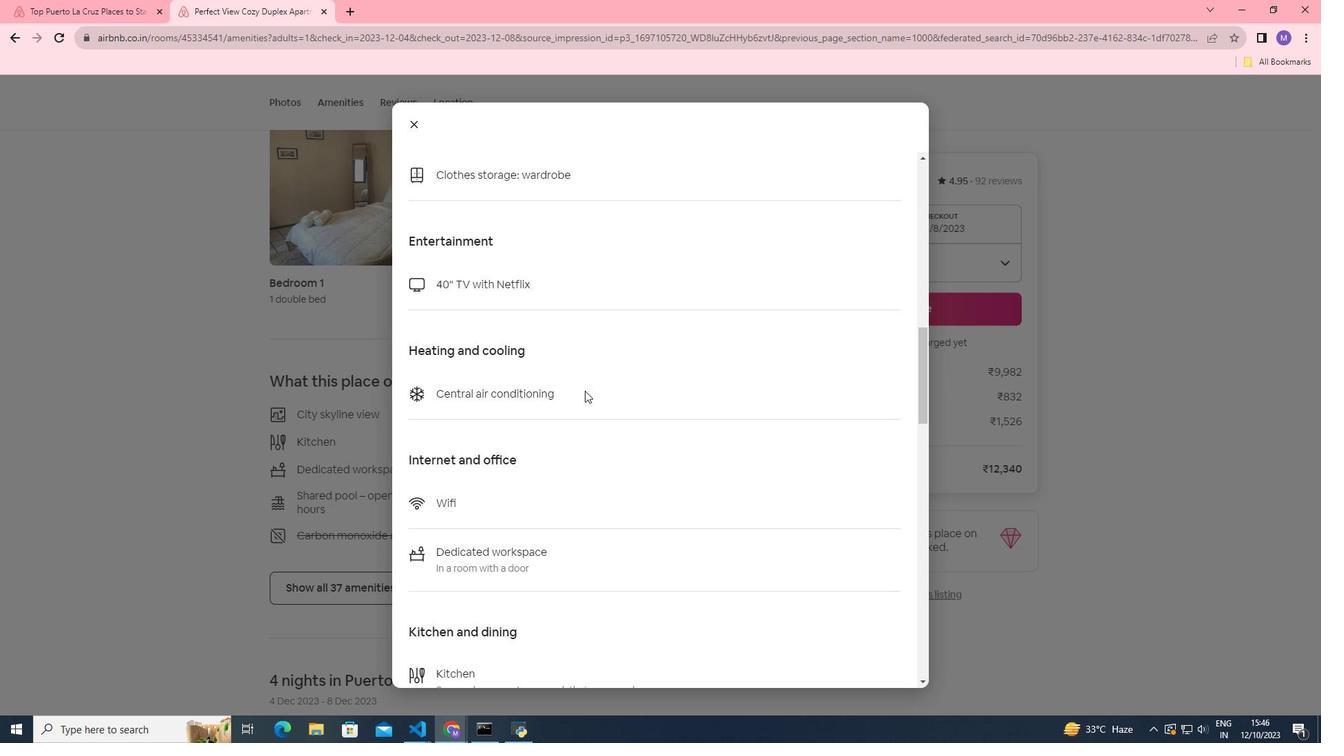 
Action: Mouse scrolled (585, 390) with delta (0, 0)
Screenshot: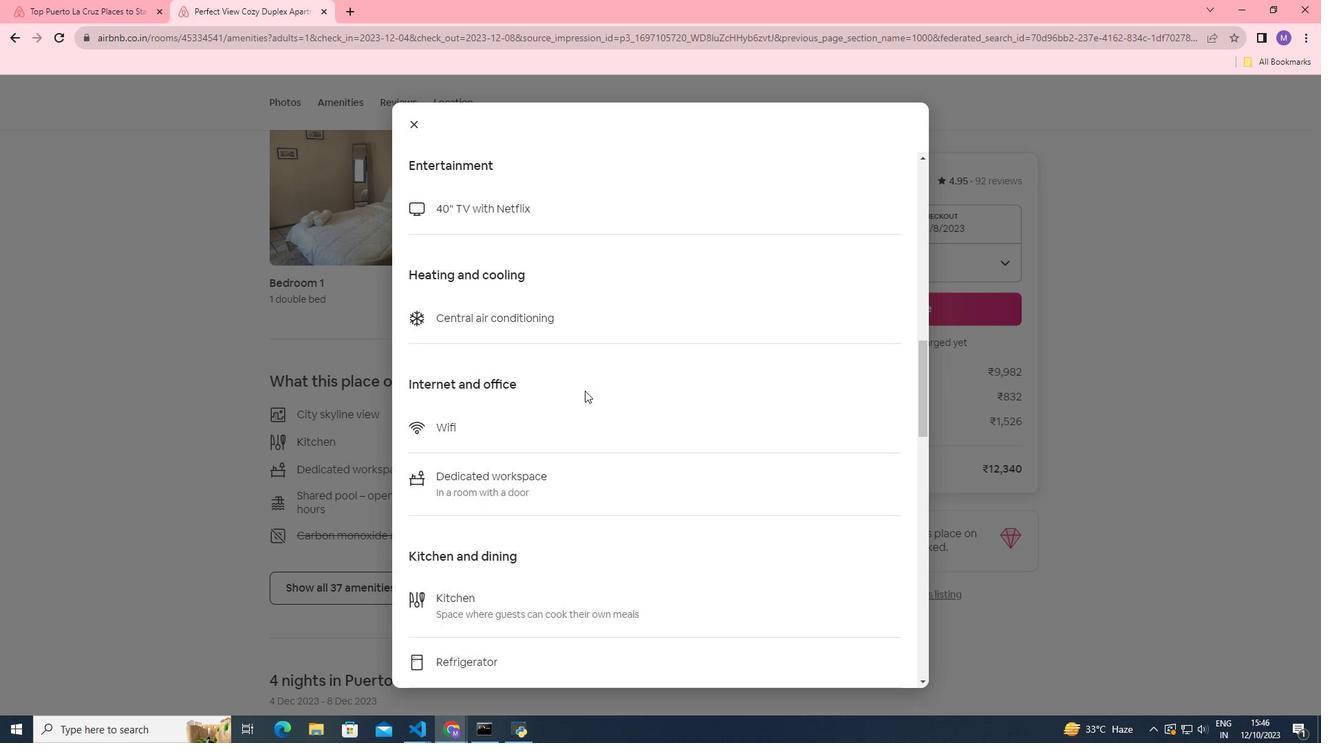 
Action: Mouse scrolled (585, 390) with delta (0, 0)
Screenshot: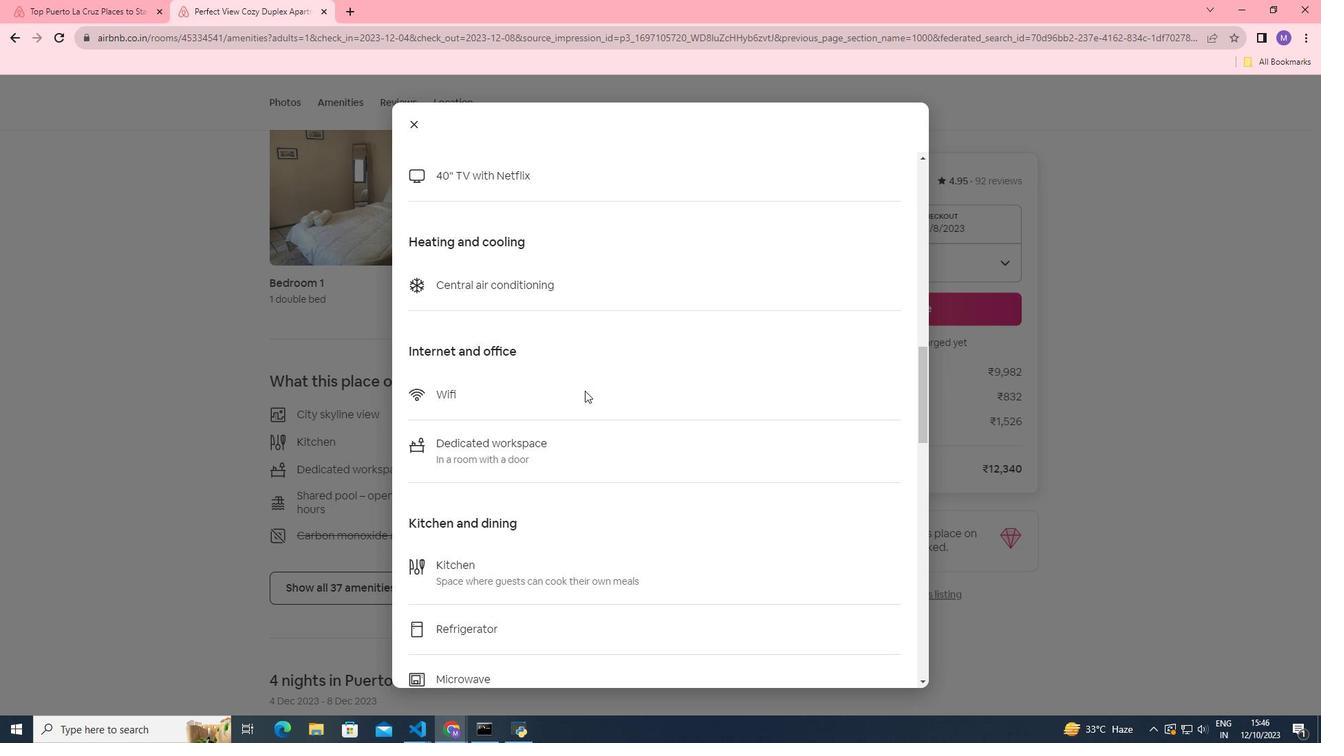 
Action: Mouse scrolled (585, 390) with delta (0, 0)
Screenshot: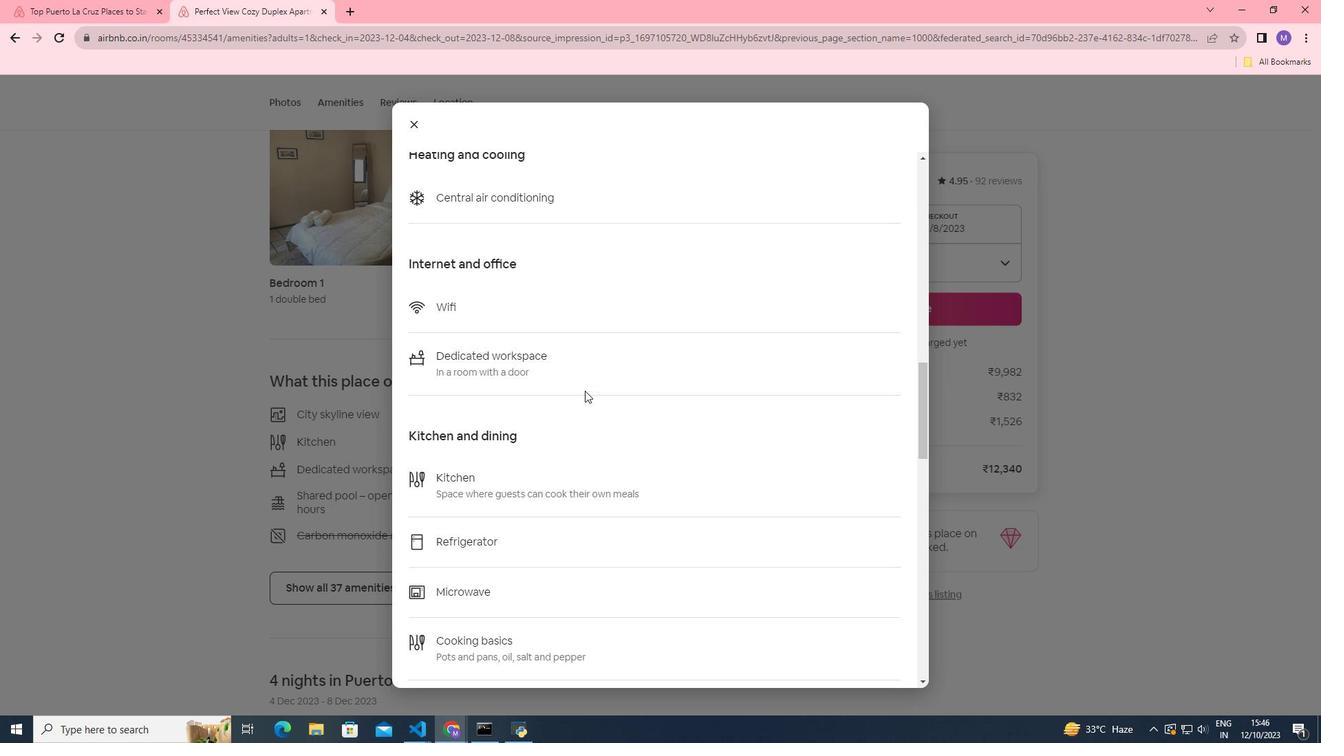 
Action: Mouse scrolled (585, 390) with delta (0, 0)
Screenshot: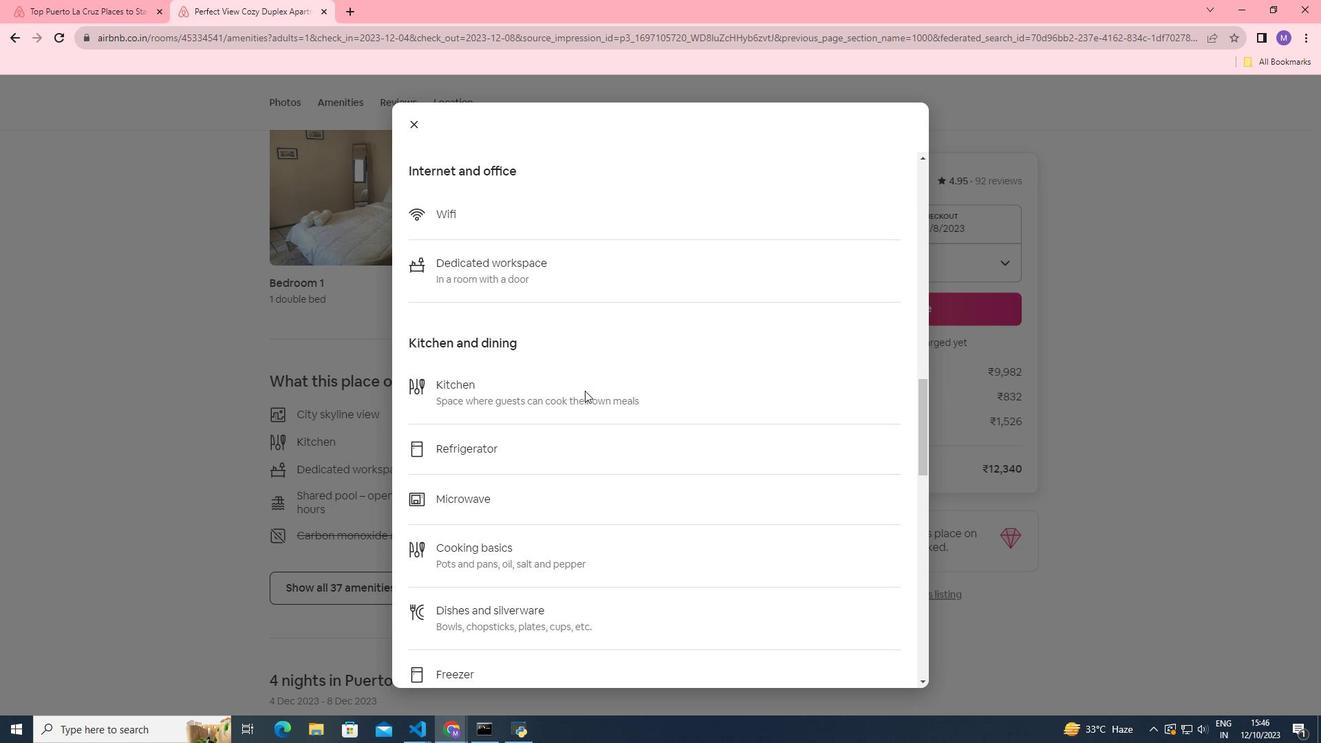 
Action: Mouse moved to (583, 391)
Screenshot: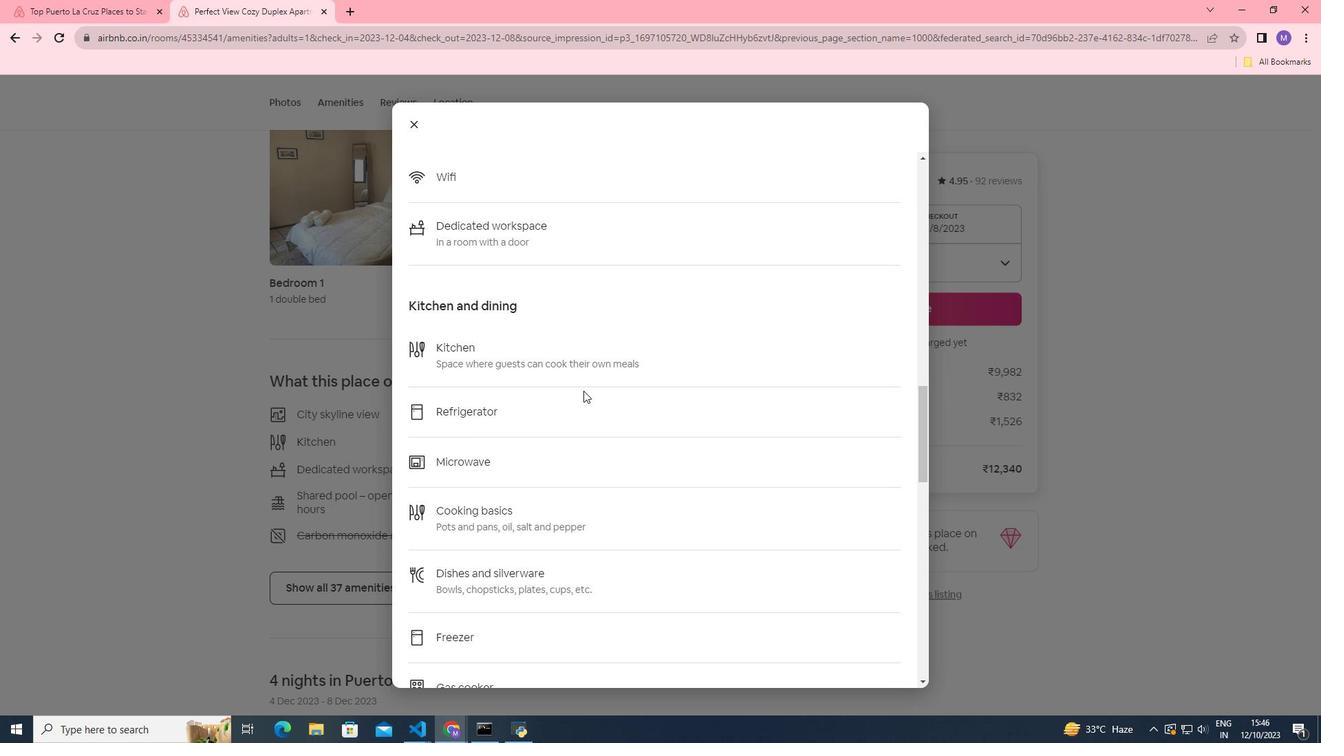 
Action: Mouse scrolled (583, 390) with delta (0, 0)
Screenshot: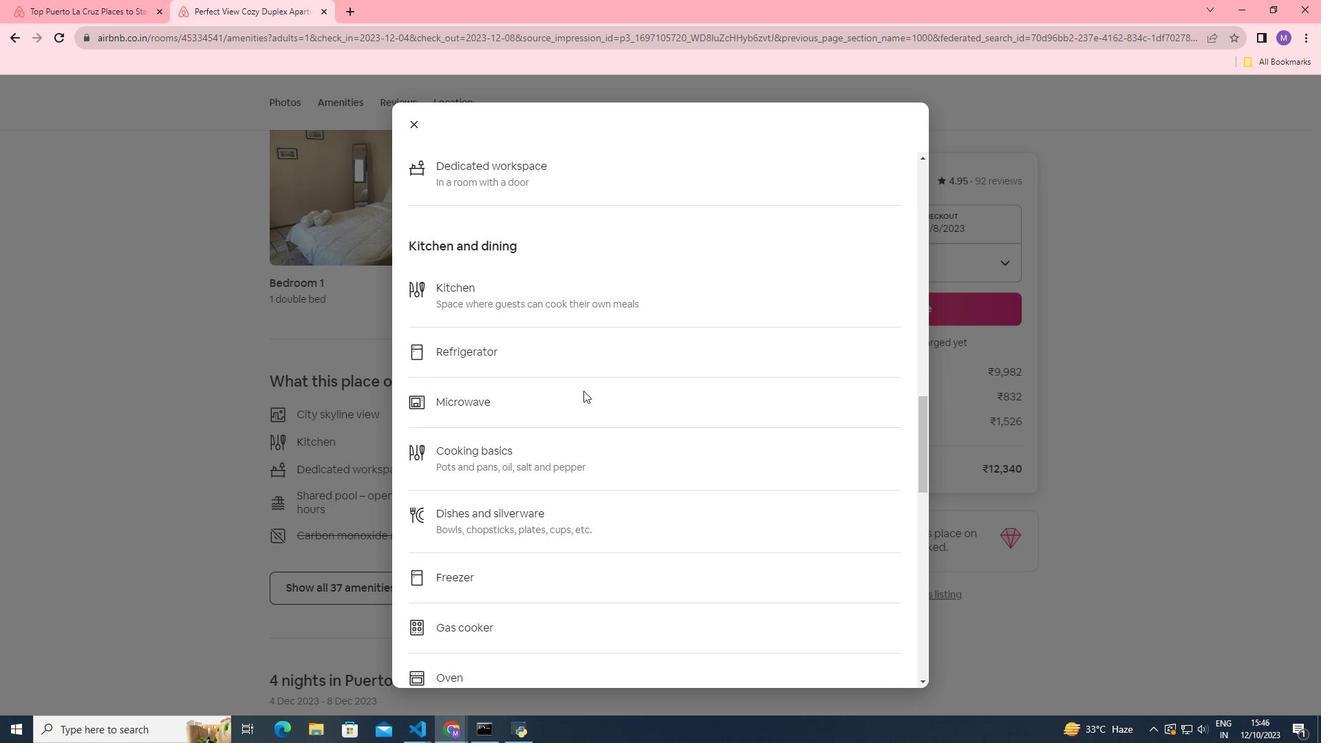 
Action: Mouse scrolled (583, 390) with delta (0, 0)
Screenshot: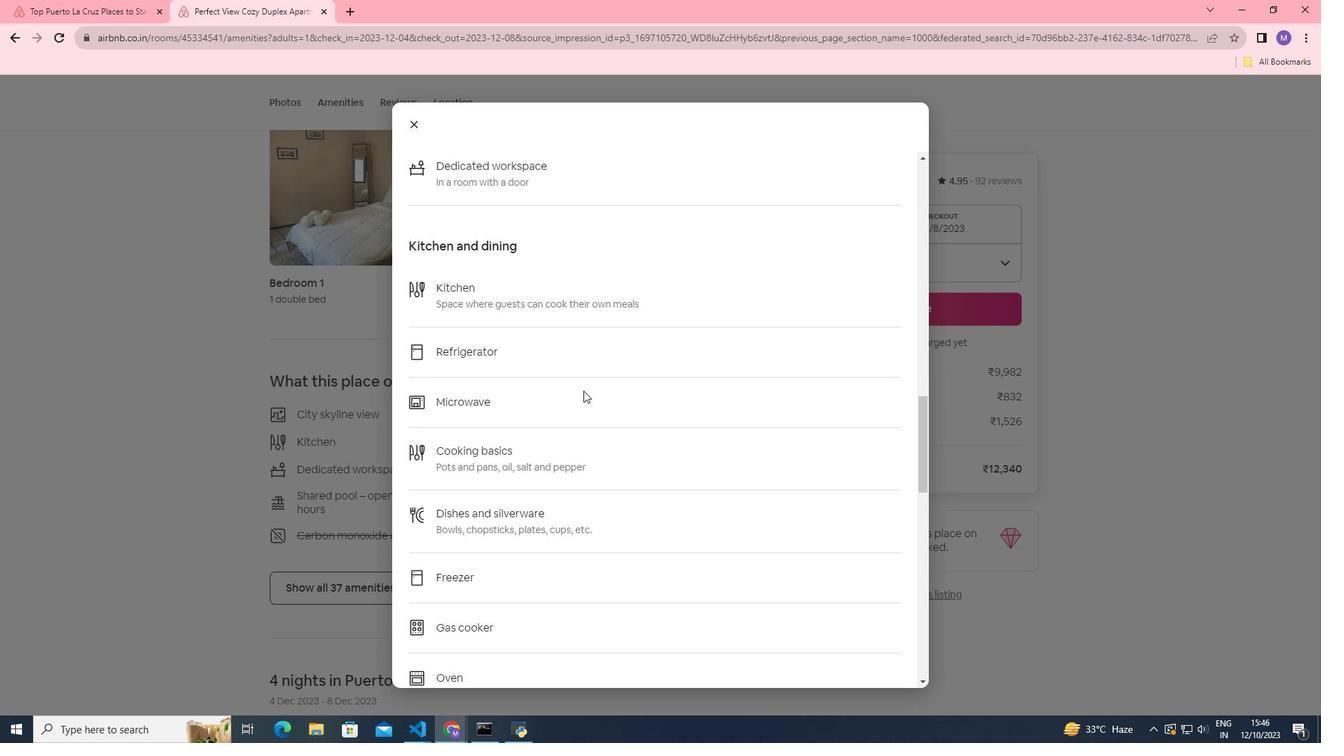 
Action: Mouse scrolled (583, 390) with delta (0, 0)
Screenshot: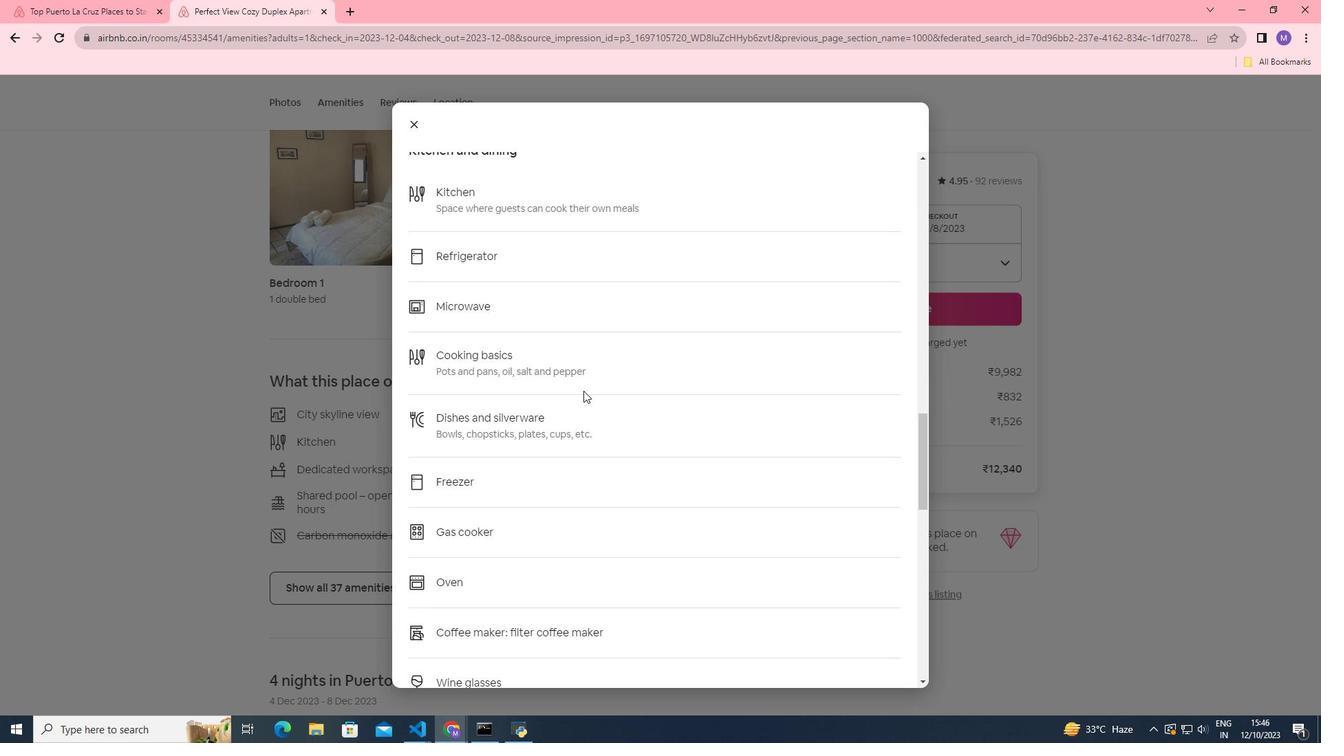 
Action: Mouse scrolled (583, 390) with delta (0, 0)
Screenshot: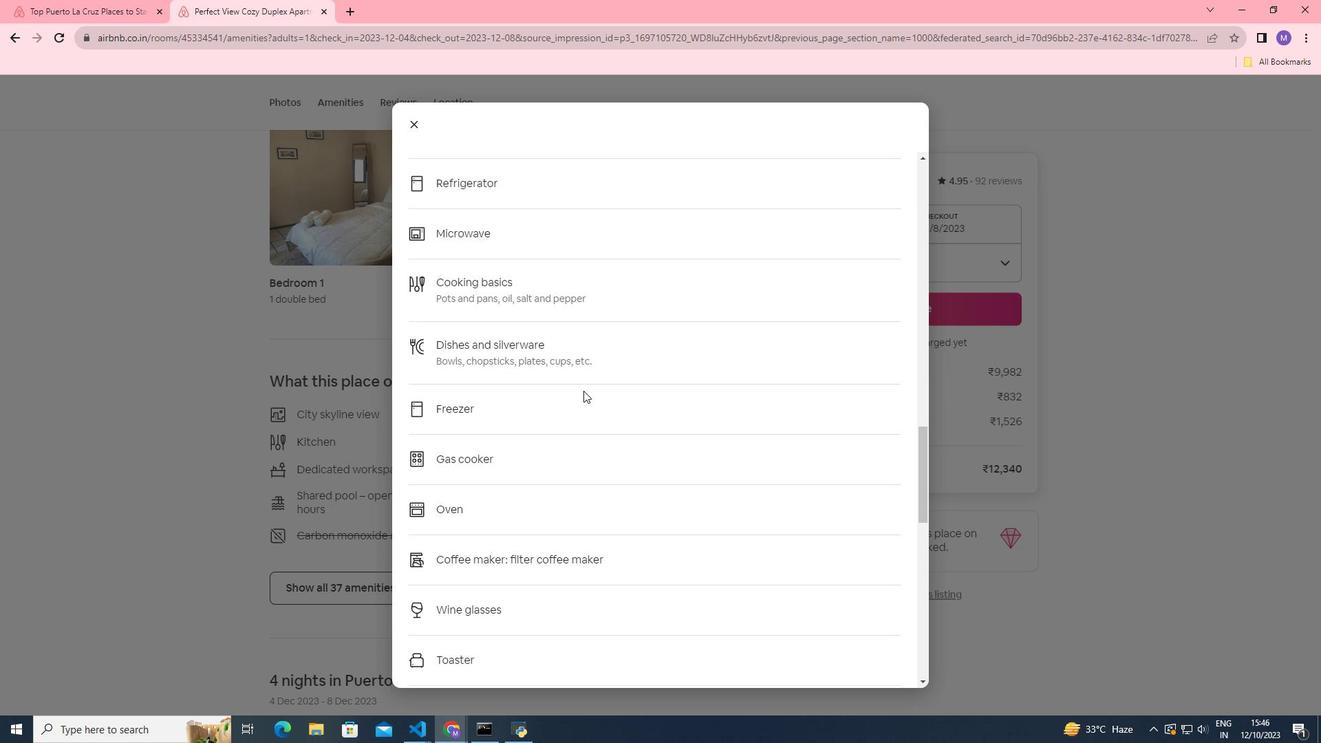 
Action: Mouse scrolled (583, 390) with delta (0, 0)
Screenshot: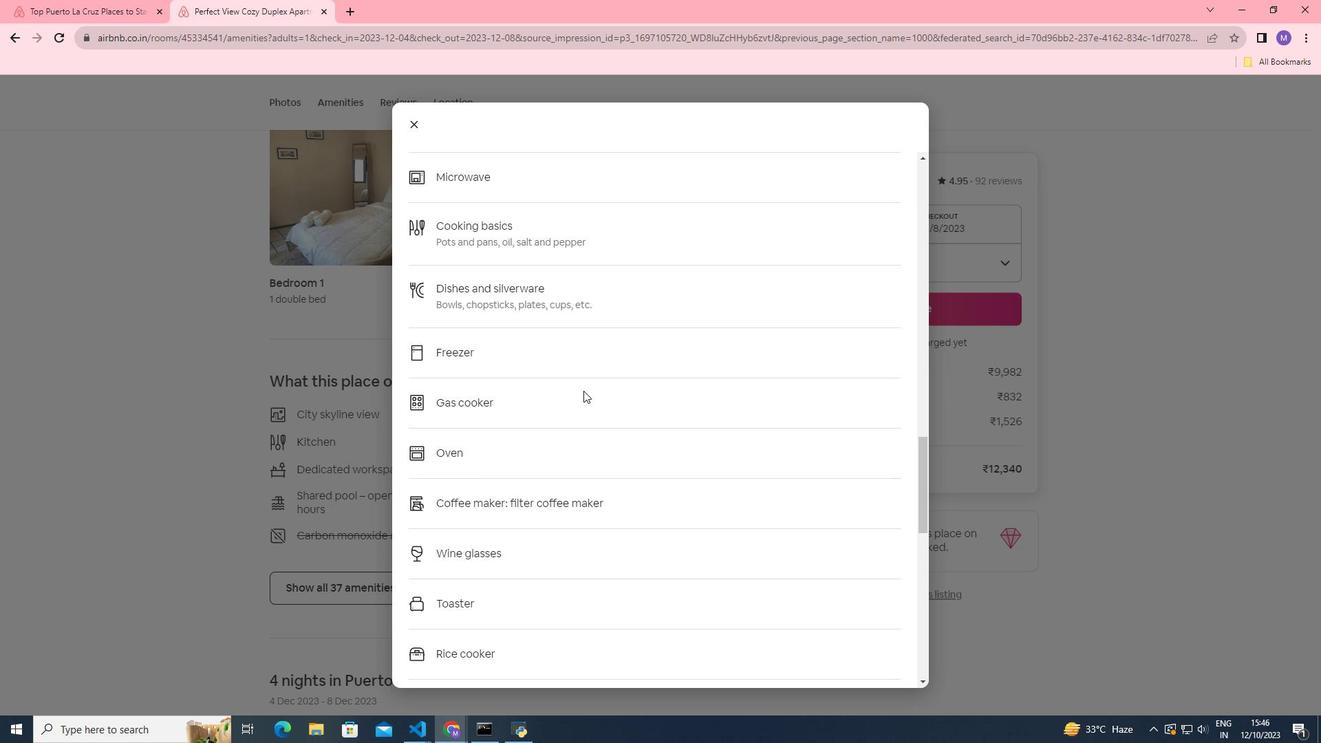 
Action: Mouse scrolled (583, 390) with delta (0, 0)
Screenshot: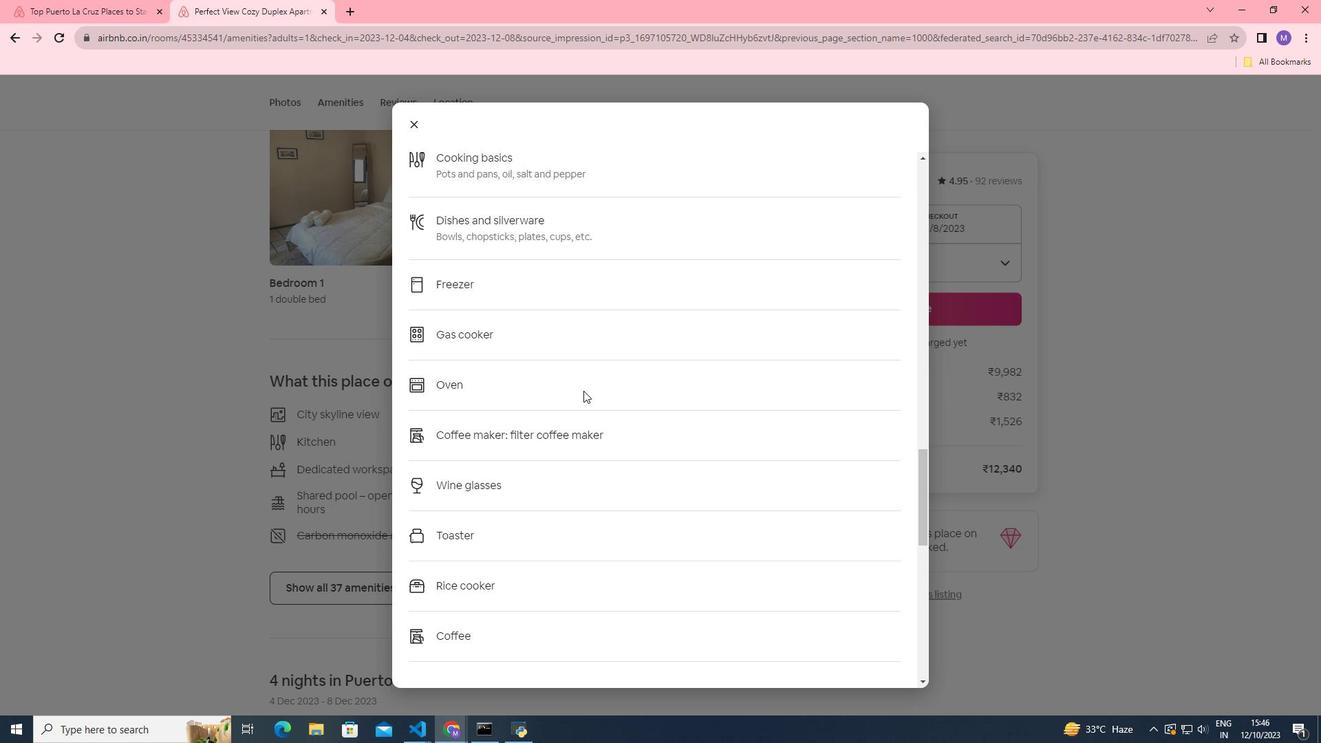 
Action: Mouse scrolled (583, 390) with delta (0, 0)
Screenshot: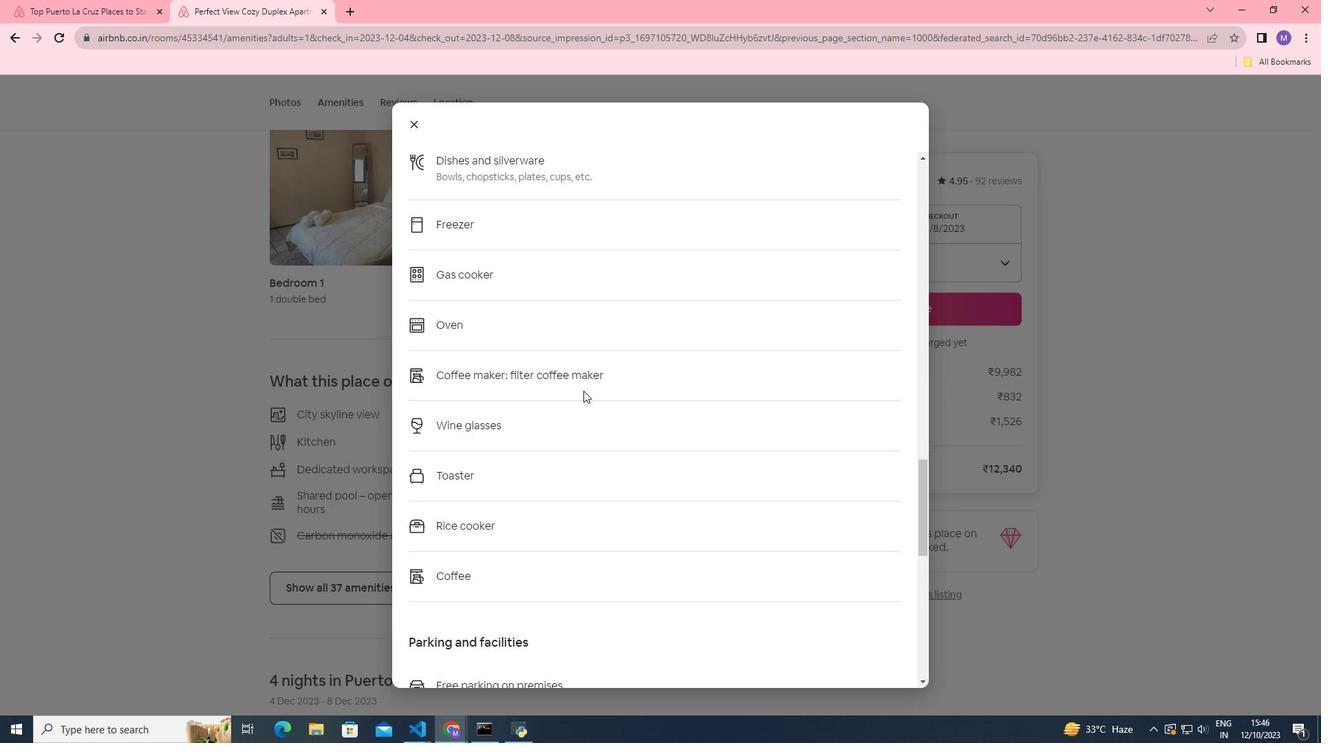 
Action: Mouse scrolled (583, 390) with delta (0, 0)
Screenshot: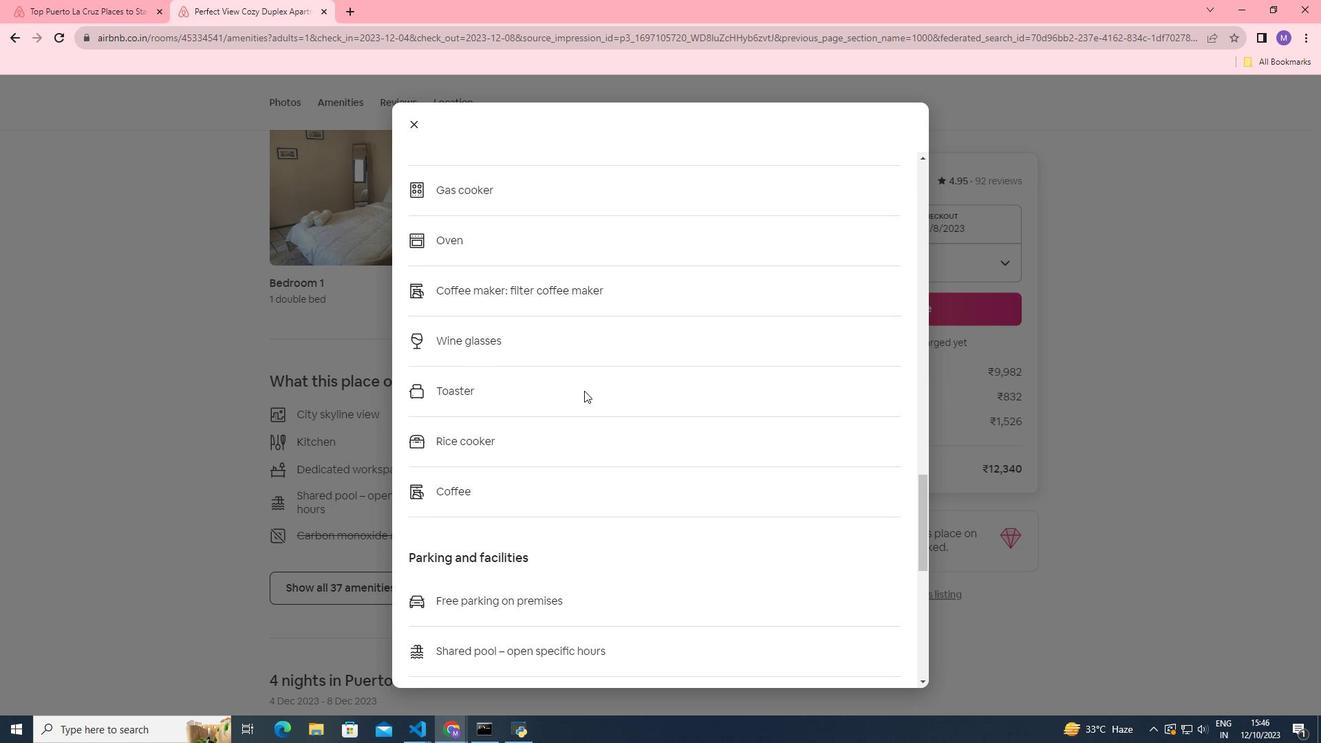 
Action: Mouse moved to (584, 391)
Screenshot: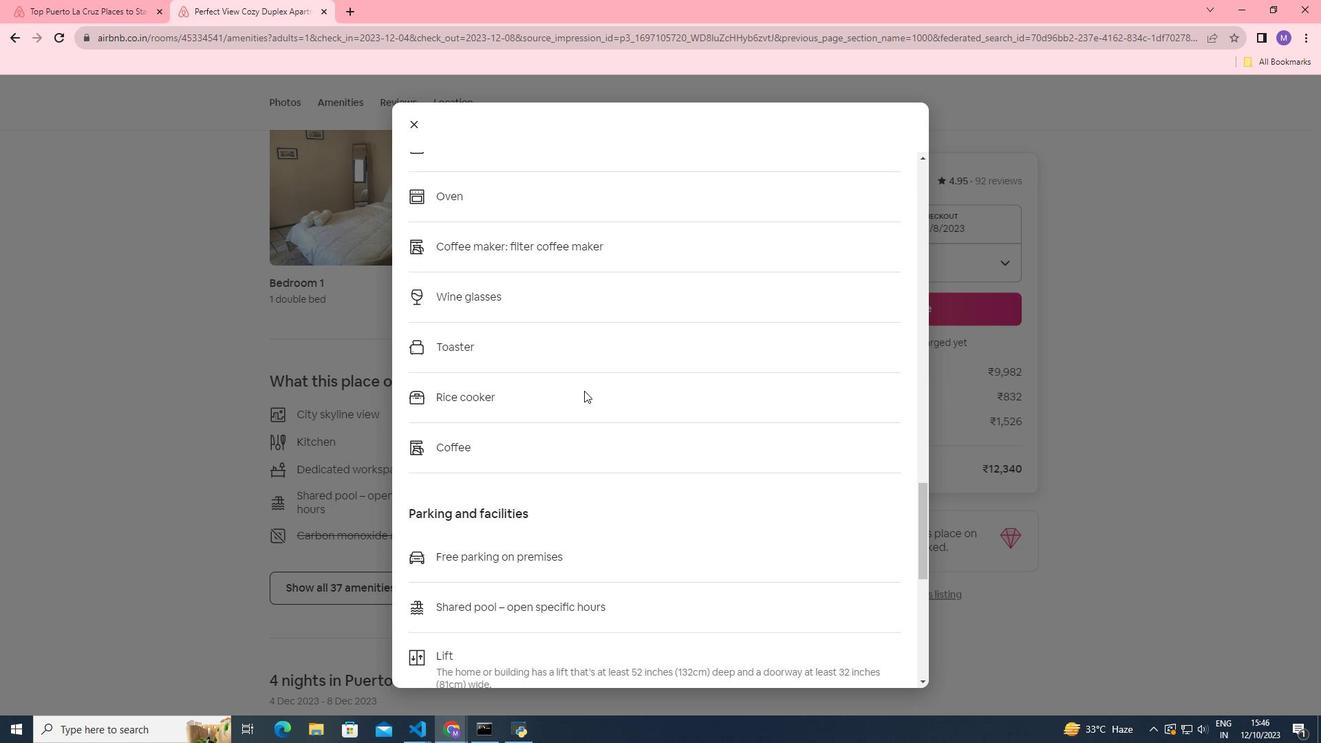 
Action: Mouse scrolled (584, 390) with delta (0, 0)
Screenshot: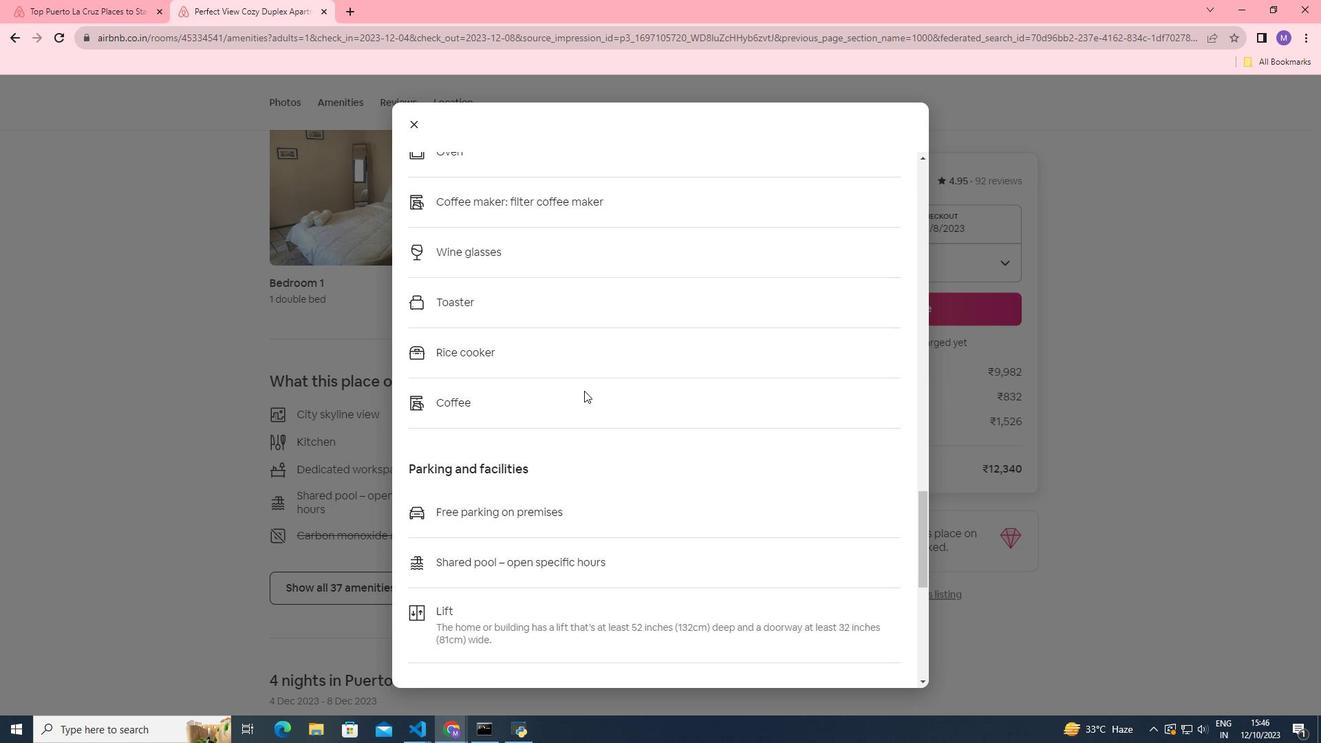 
Action: Mouse moved to (586, 391)
Screenshot: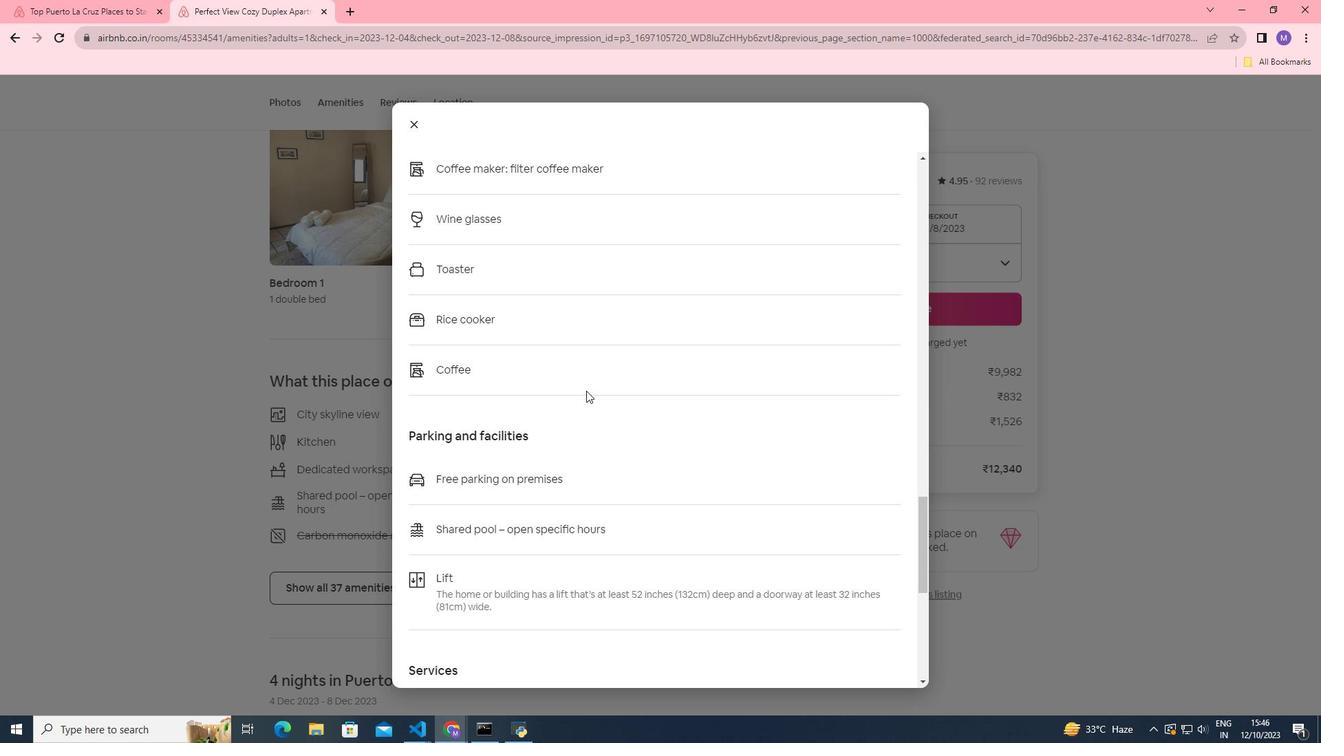 
Action: Mouse scrolled (586, 390) with delta (0, 0)
Screenshot: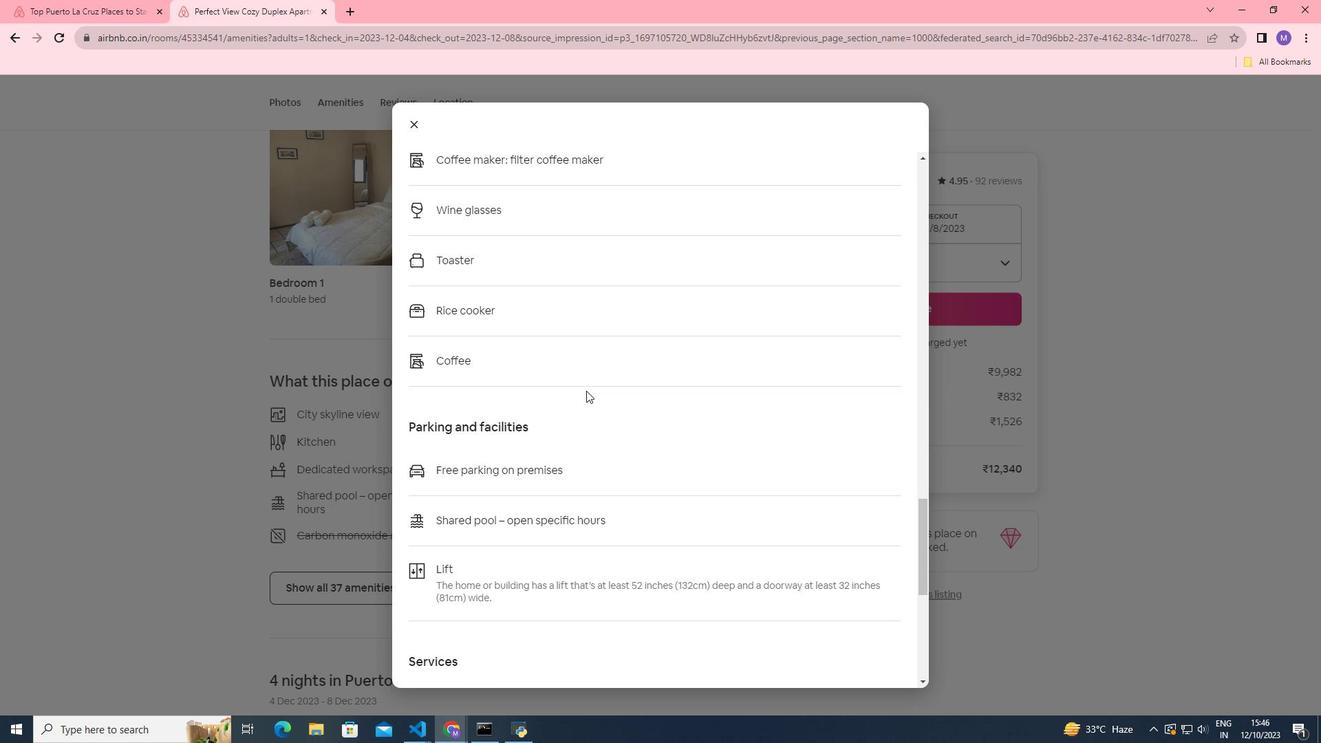 
Action: Mouse scrolled (586, 390) with delta (0, 0)
Screenshot: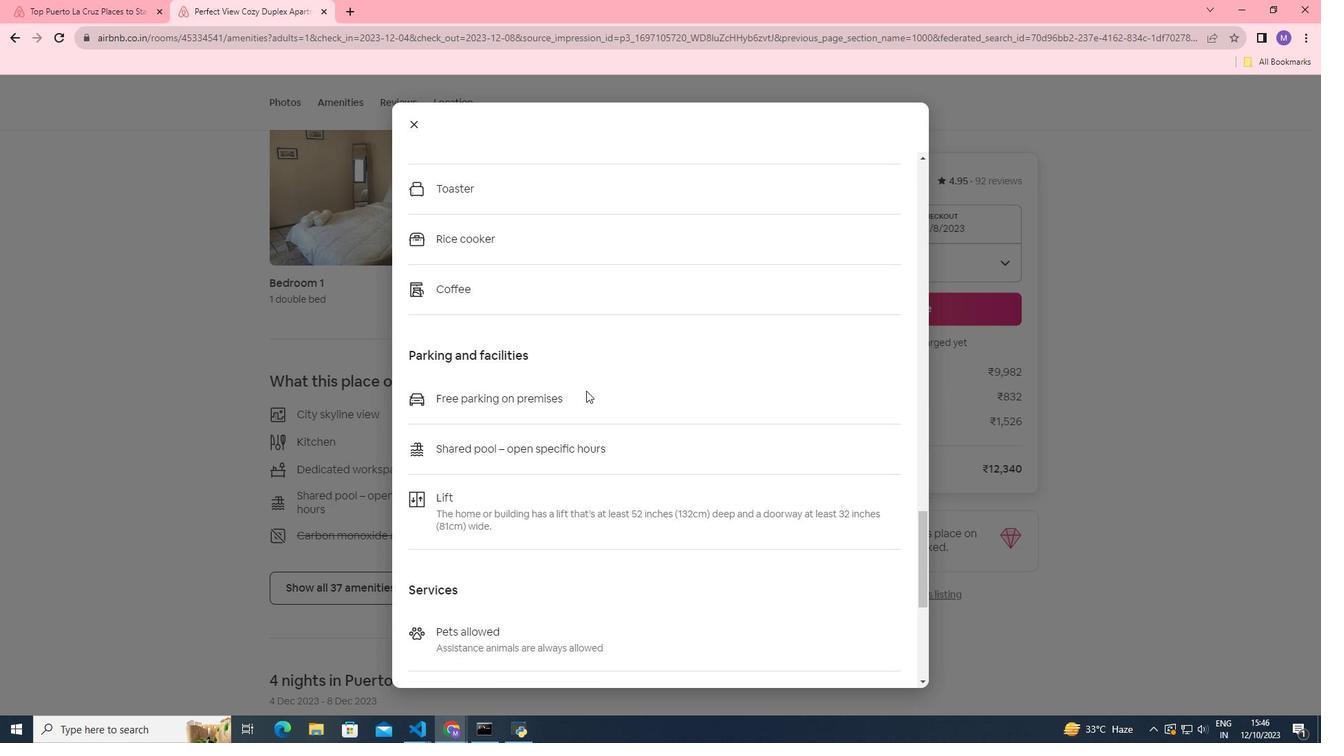 
Action: Mouse scrolled (586, 390) with delta (0, 0)
Screenshot: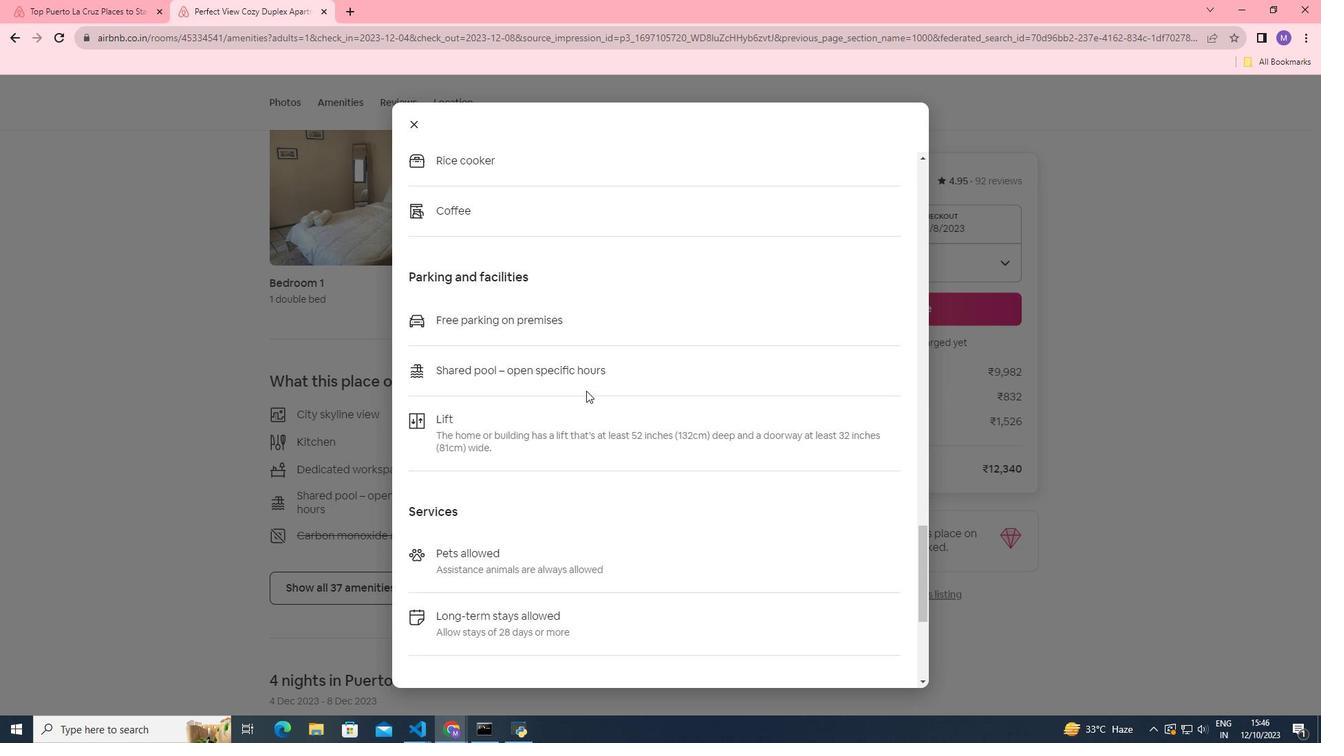 
Action: Mouse scrolled (586, 390) with delta (0, 0)
Screenshot: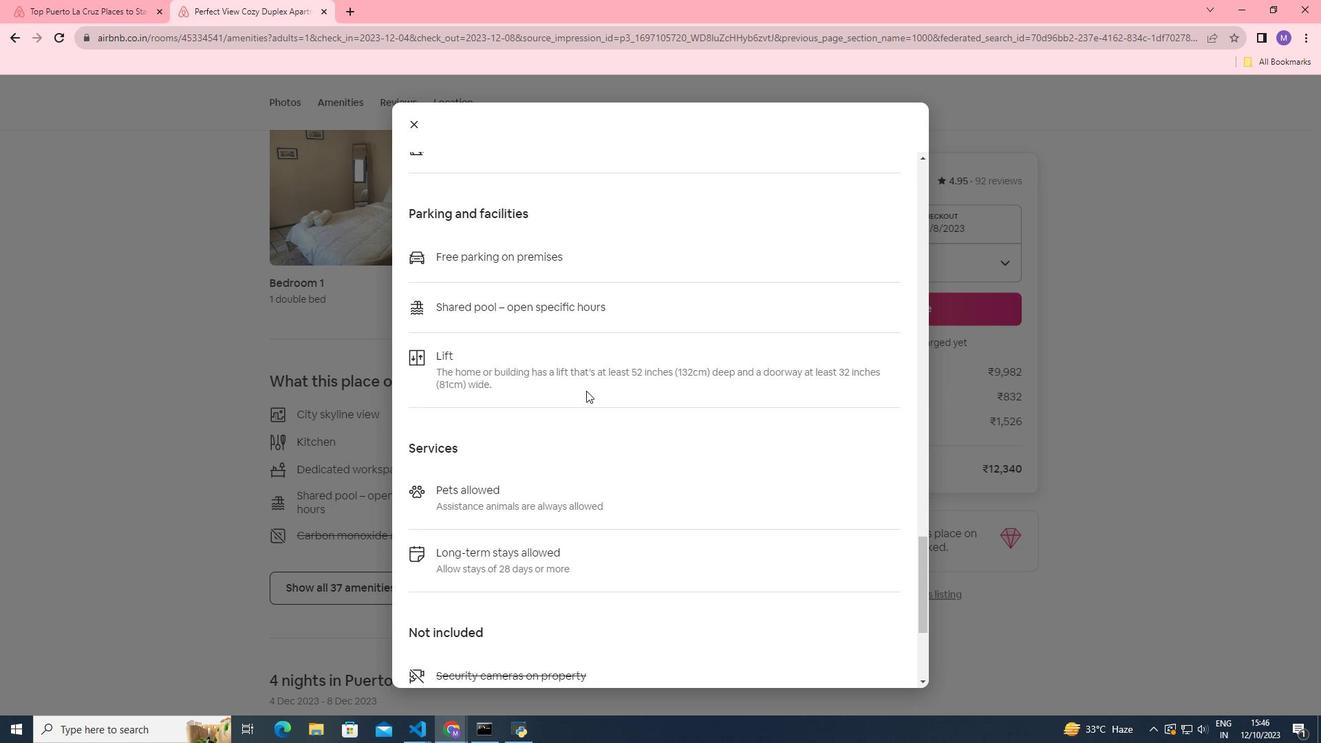 
Action: Mouse scrolled (586, 390) with delta (0, 0)
Screenshot: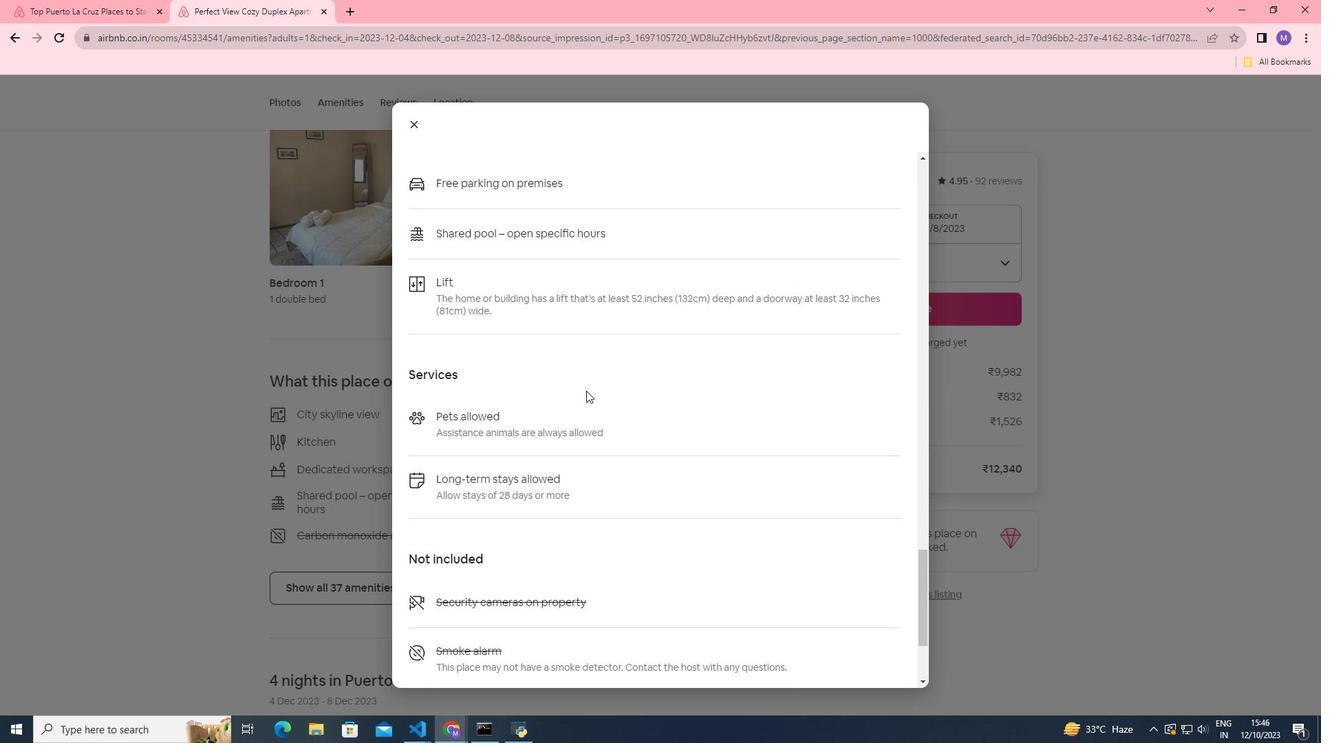 
Action: Mouse moved to (589, 391)
Screenshot: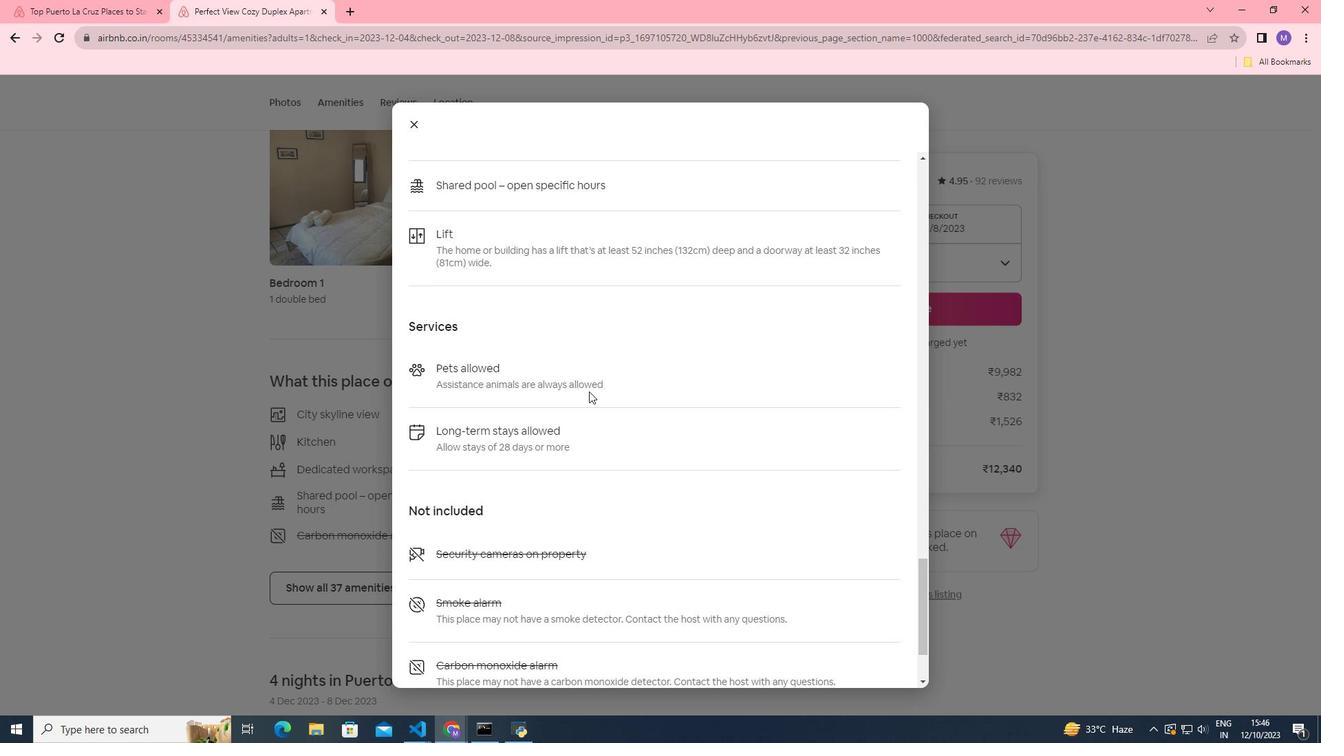 
Action: Mouse scrolled (589, 391) with delta (0, 0)
Screenshot: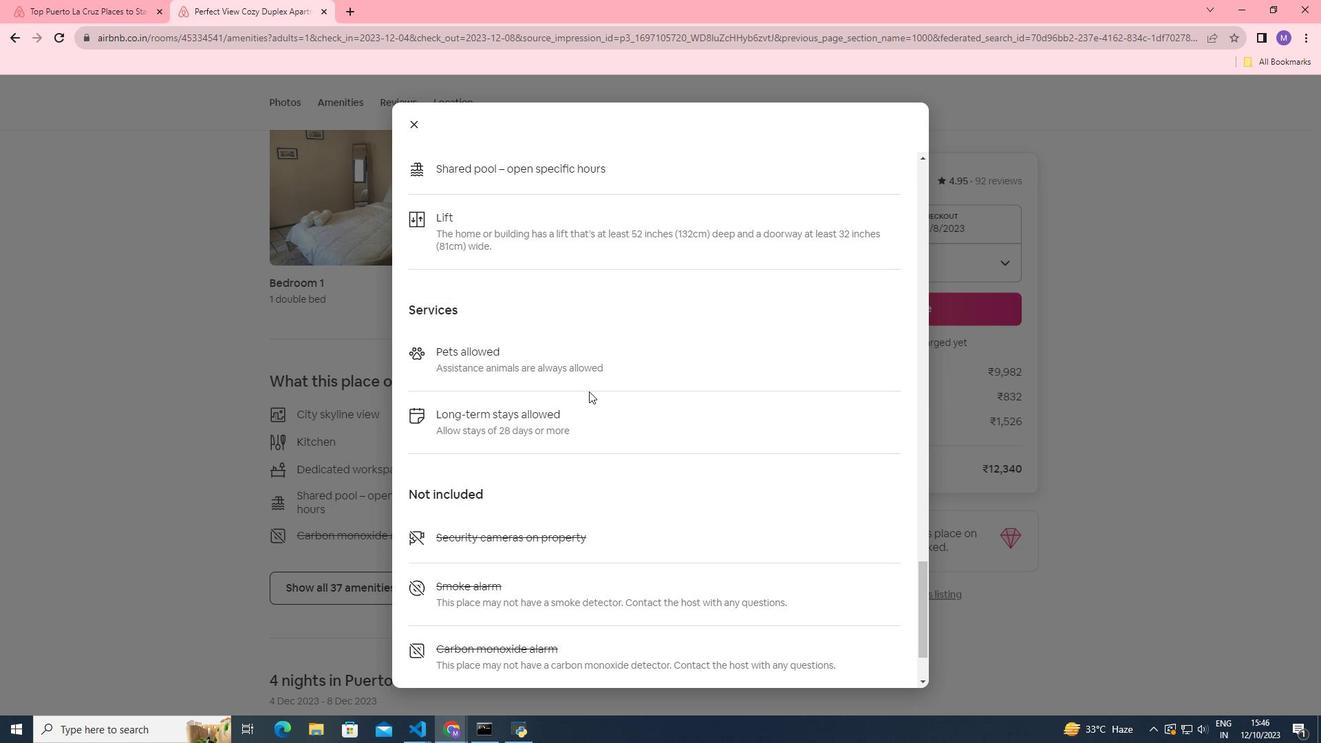 
Action: Mouse scrolled (589, 391) with delta (0, 0)
Screenshot: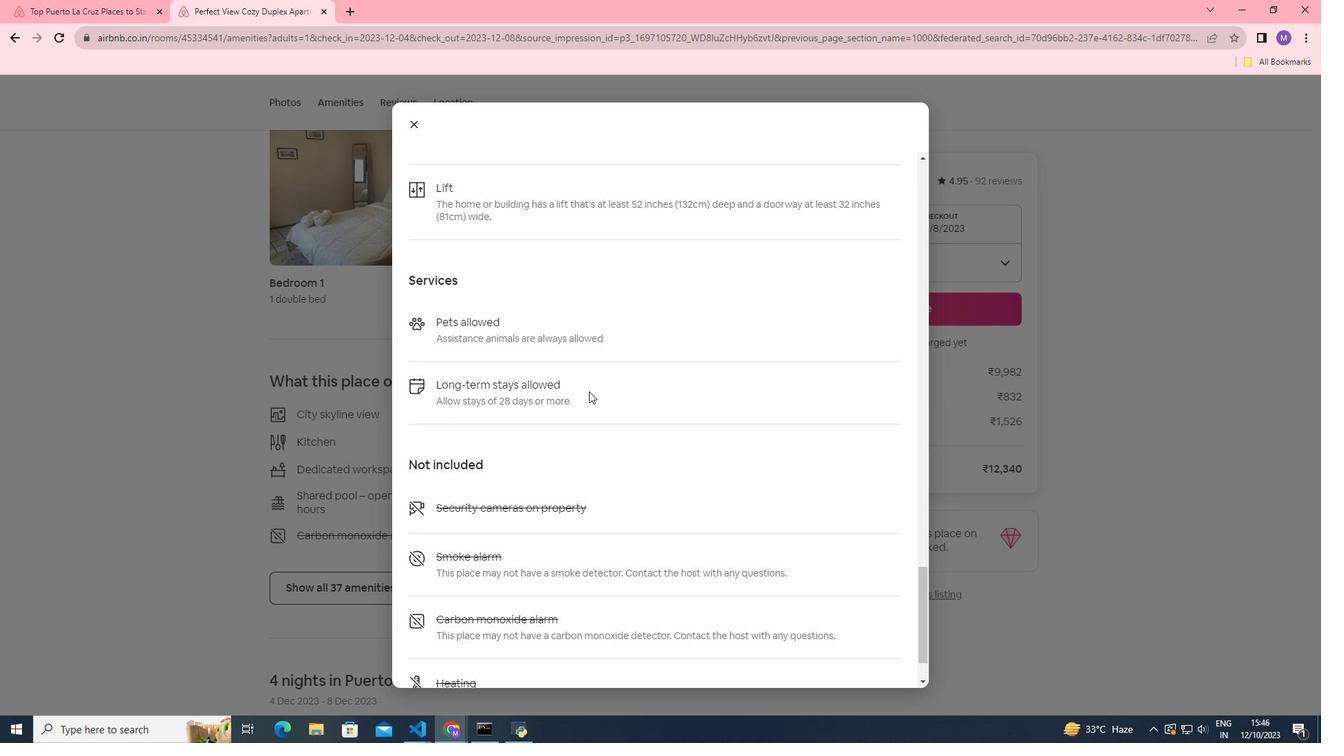 
Action: Mouse scrolled (589, 391) with delta (0, 0)
Screenshot: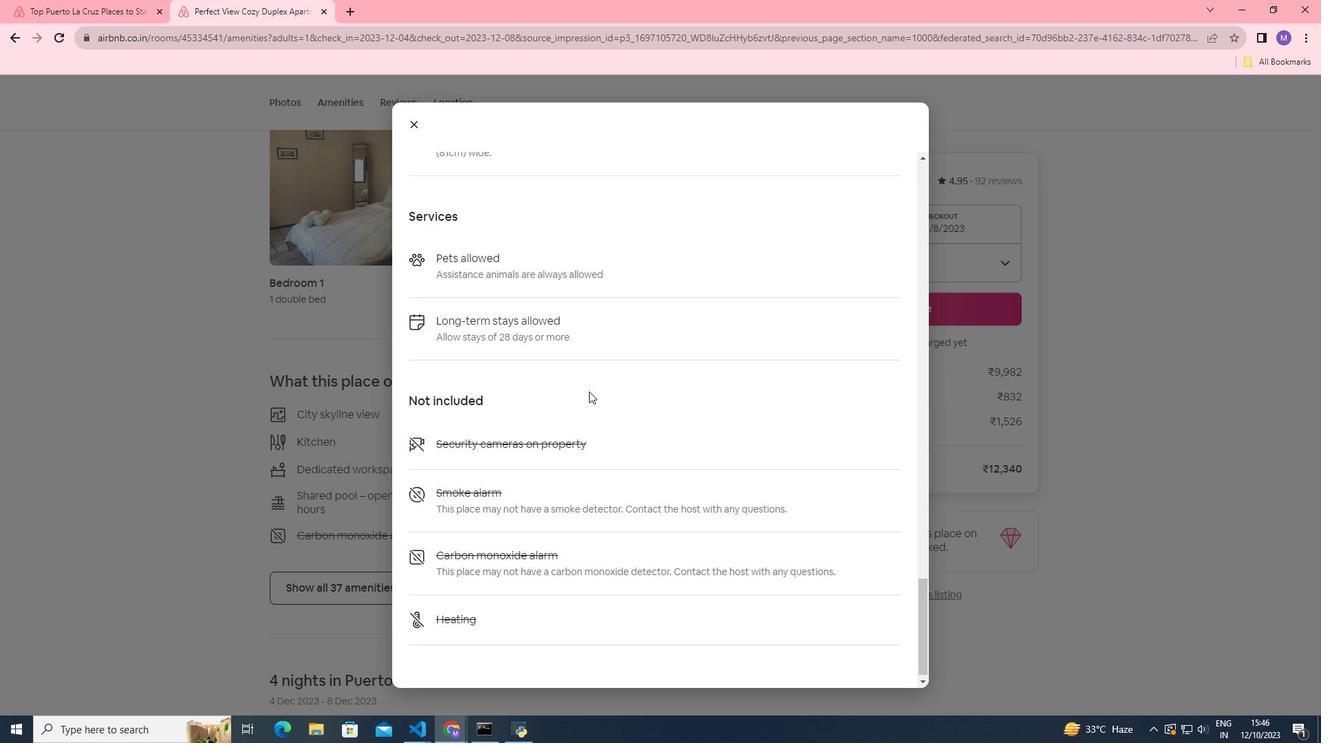 
Action: Mouse scrolled (589, 391) with delta (0, 0)
Screenshot: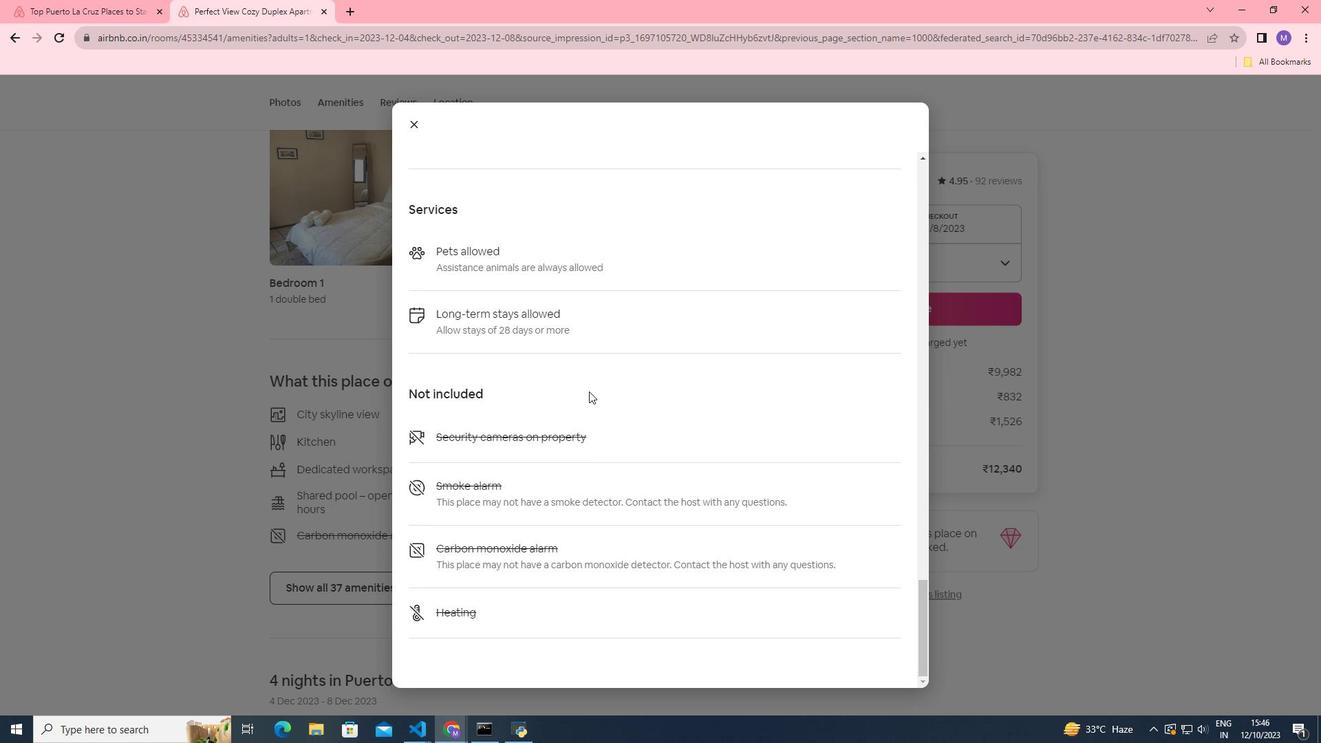 
Action: Mouse scrolled (589, 391) with delta (0, 0)
Screenshot: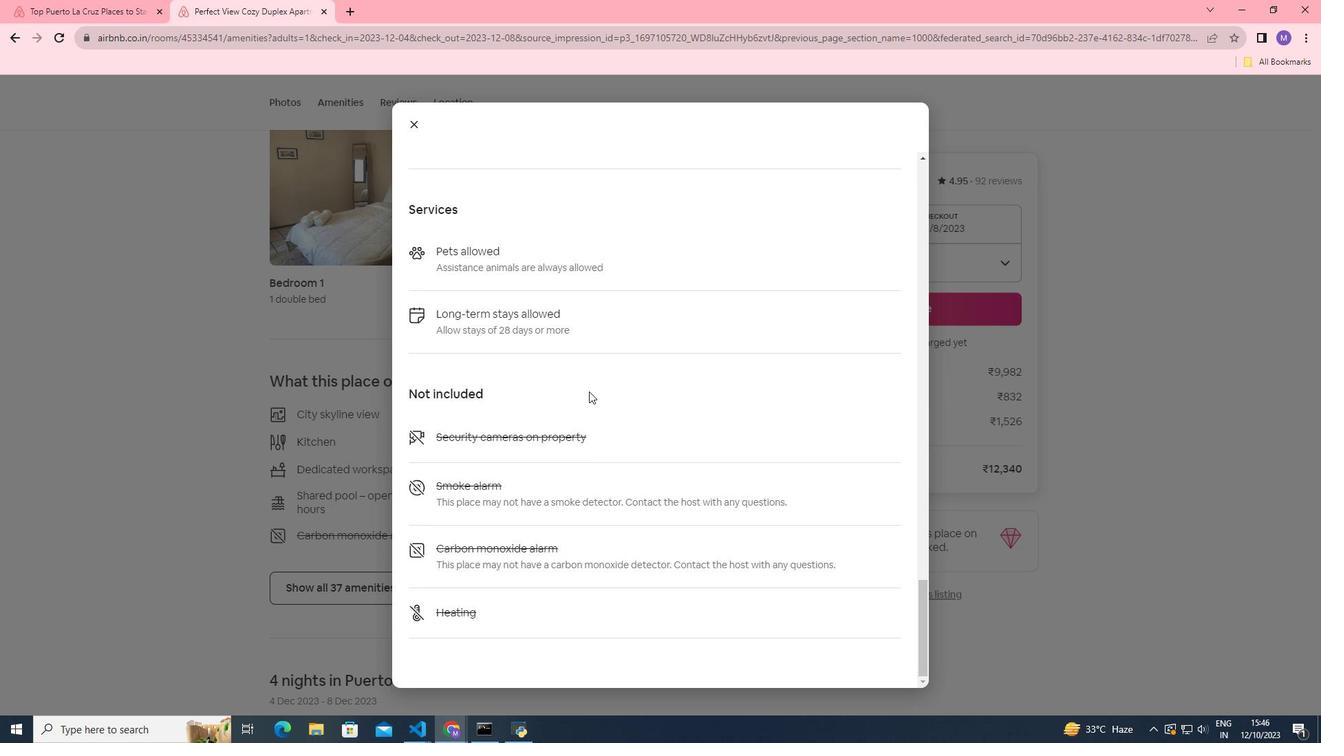 
Action: Mouse scrolled (589, 391) with delta (0, 0)
Screenshot: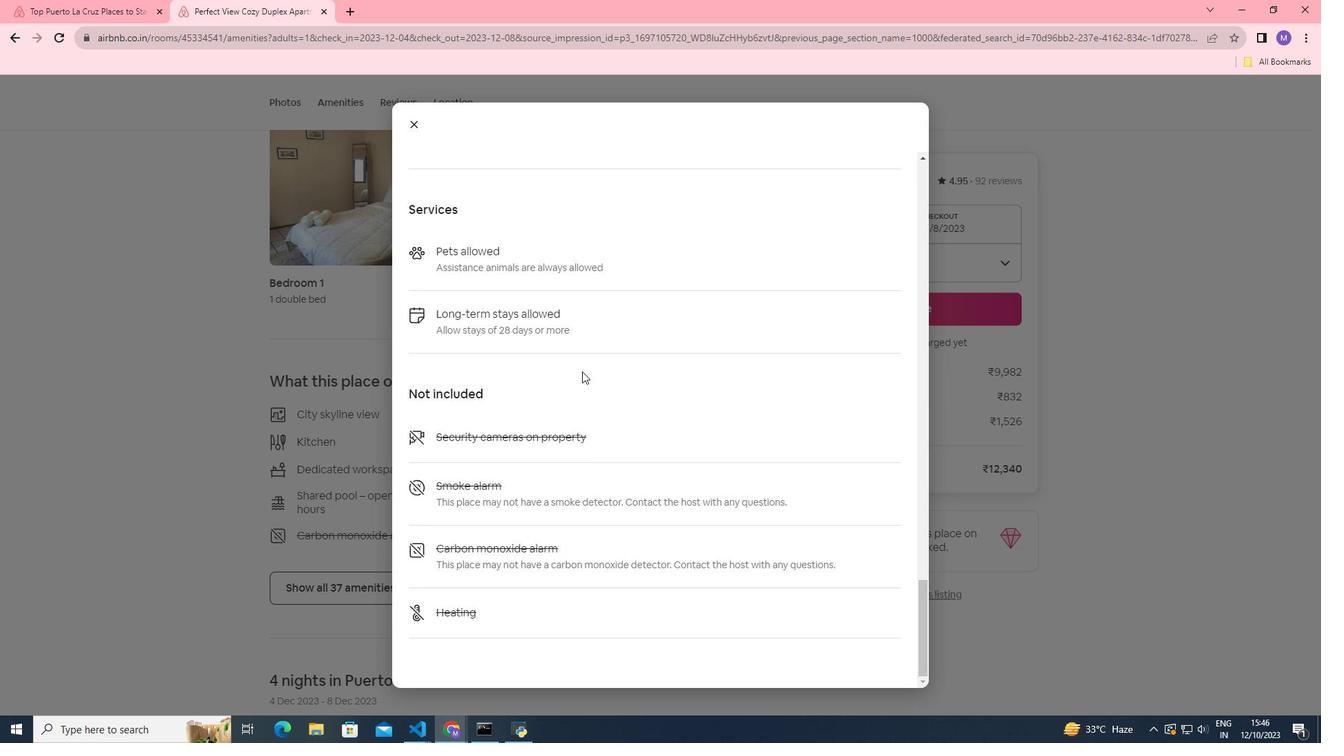 
Action: Mouse scrolled (589, 391) with delta (0, 0)
Screenshot: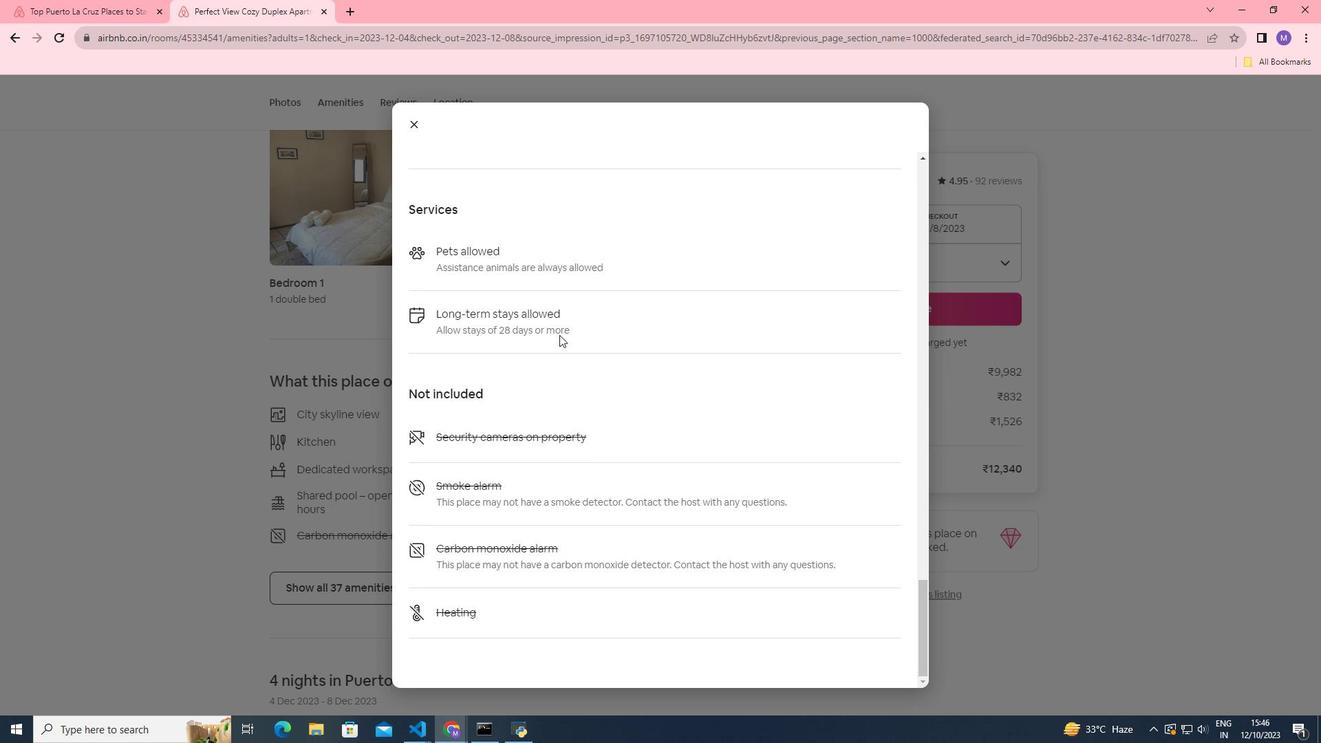 
Action: Mouse moved to (417, 127)
Screenshot: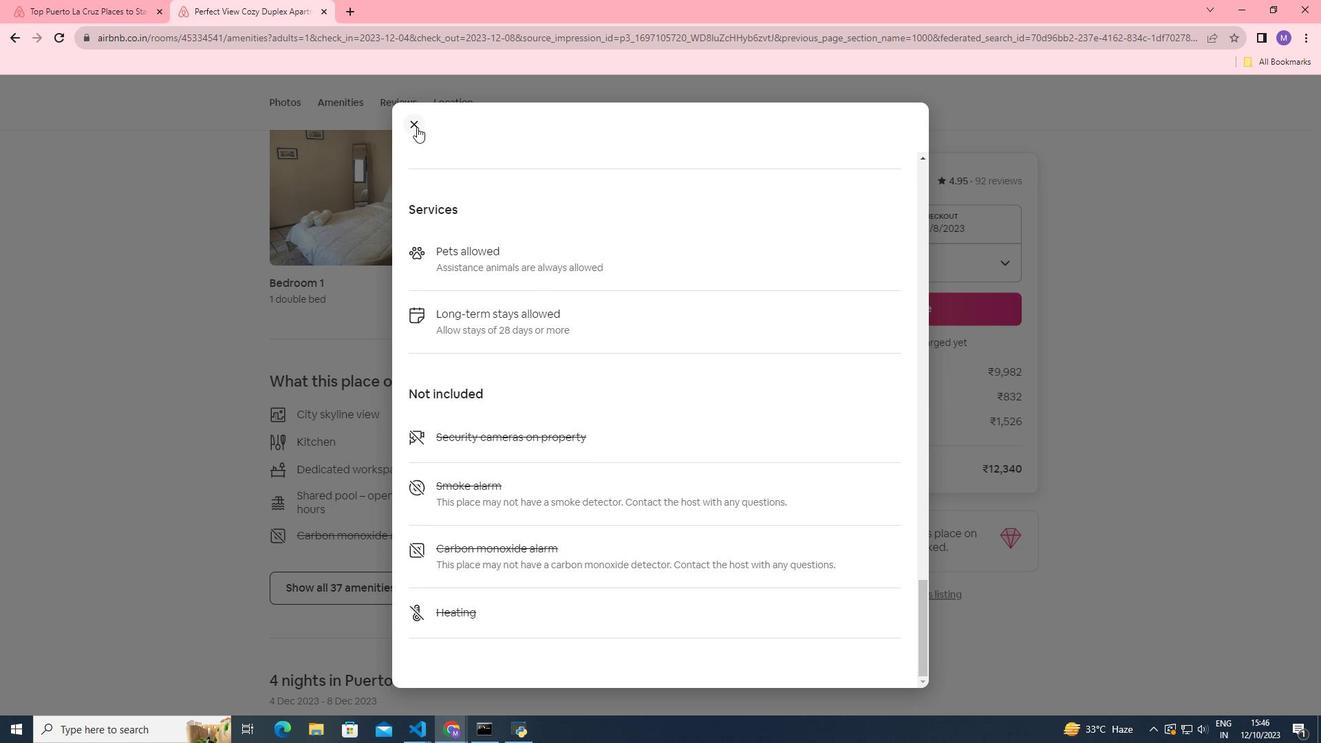 
Action: Mouse pressed left at (417, 127)
Screenshot: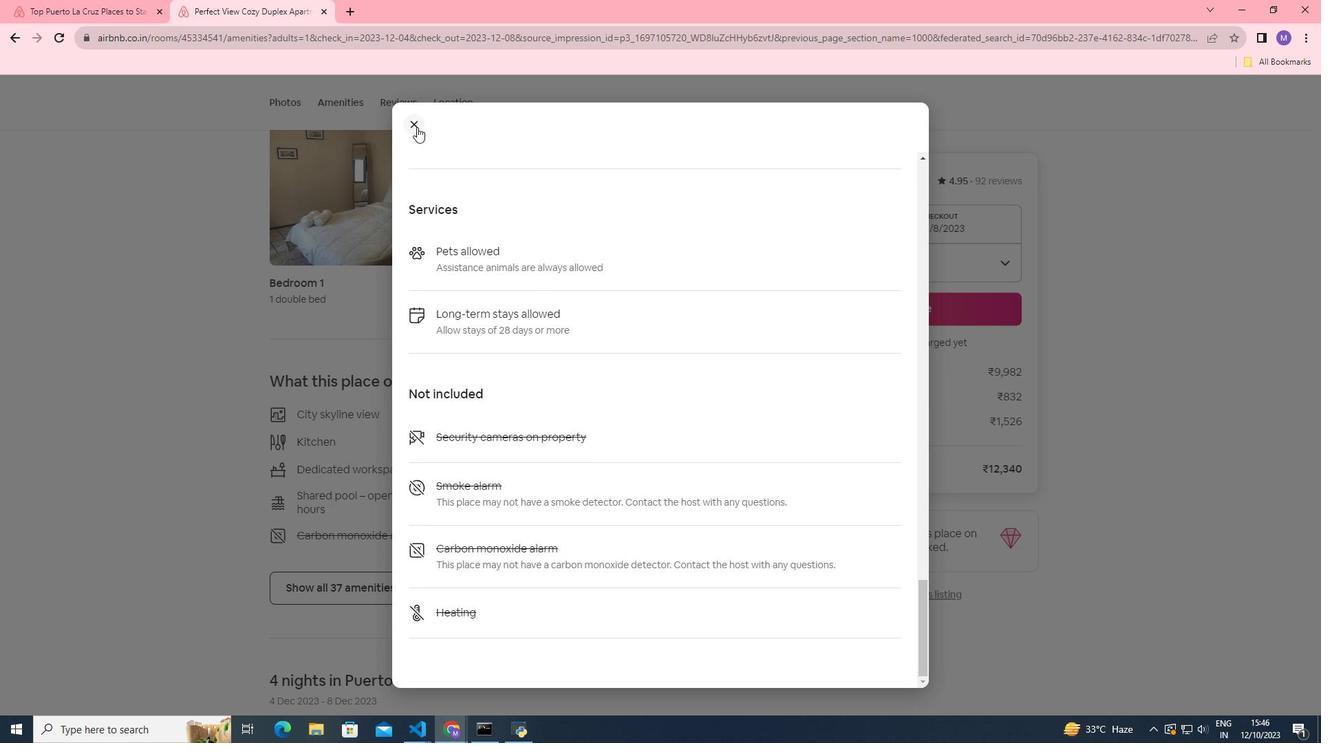 
Action: Mouse moved to (468, 430)
Screenshot: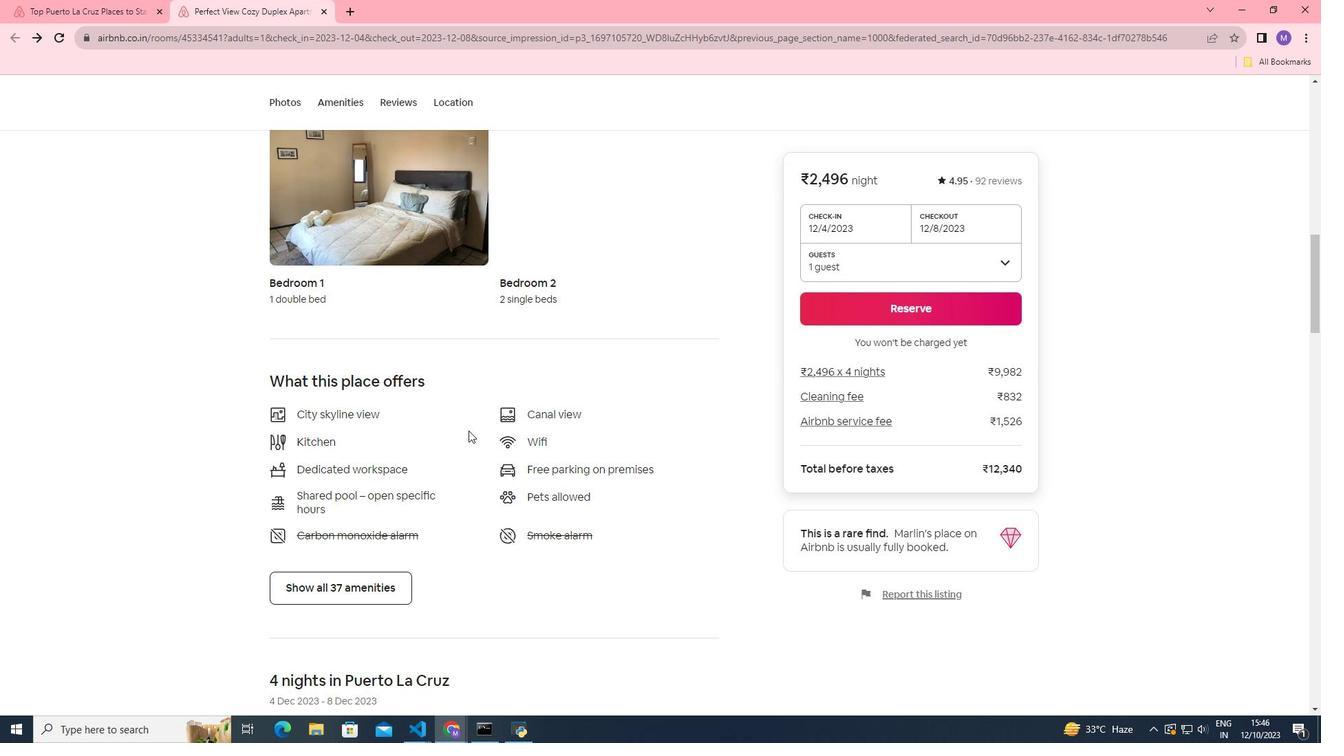 
Action: Mouse scrolled (468, 430) with delta (0, 0)
Screenshot: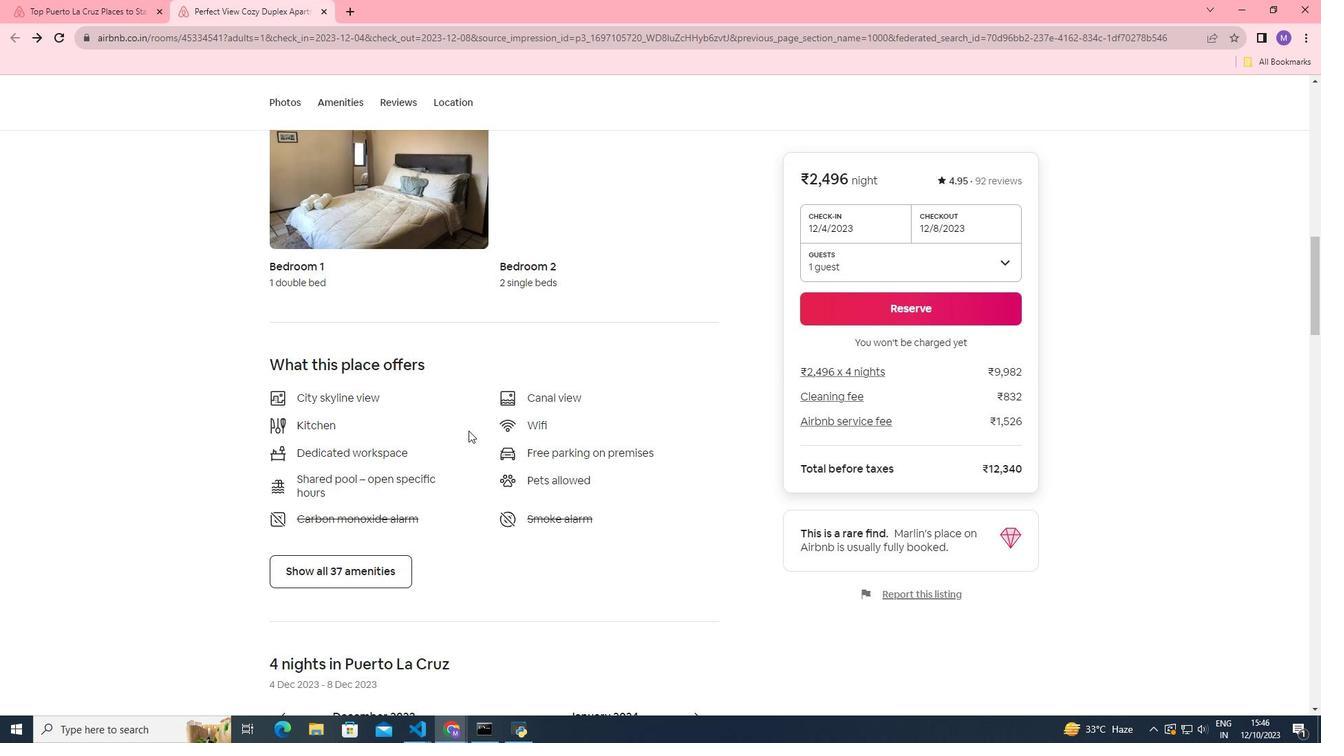 
Action: Mouse scrolled (468, 430) with delta (0, 0)
Screenshot: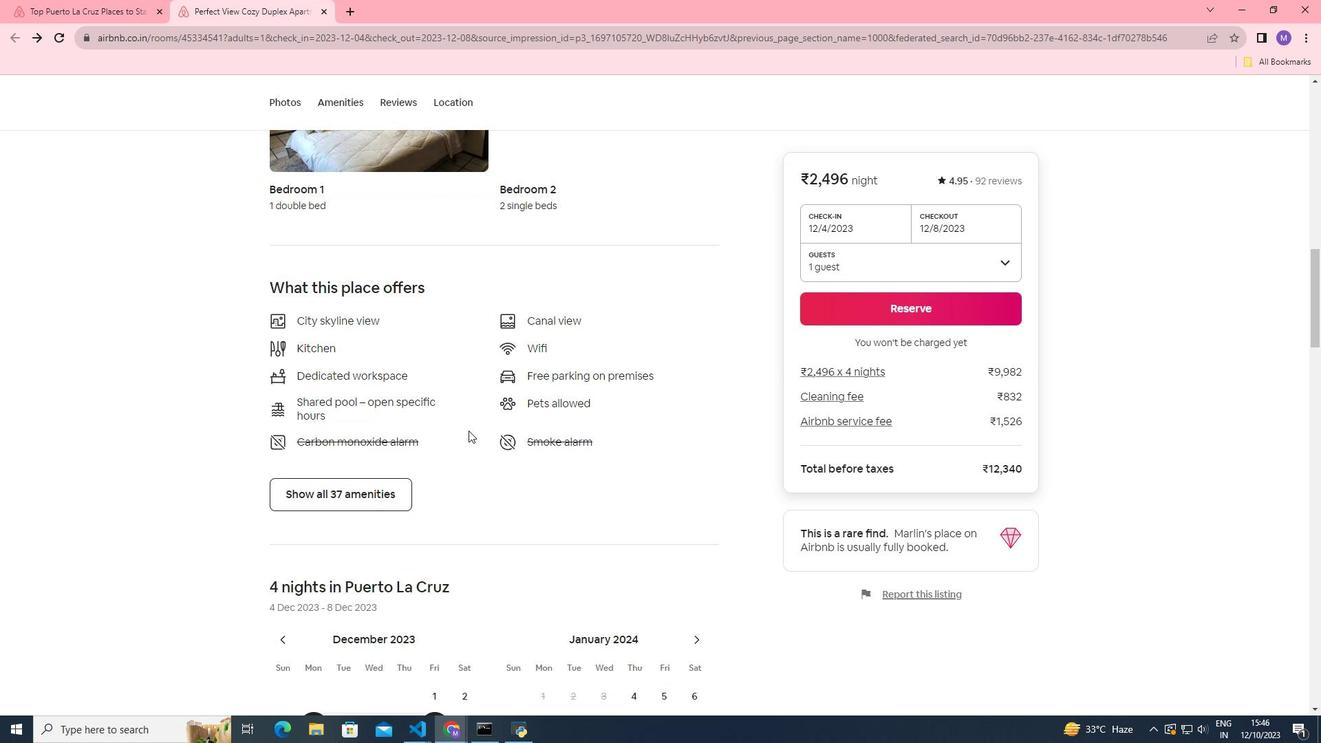
Action: Mouse scrolled (468, 430) with delta (0, 0)
Screenshot: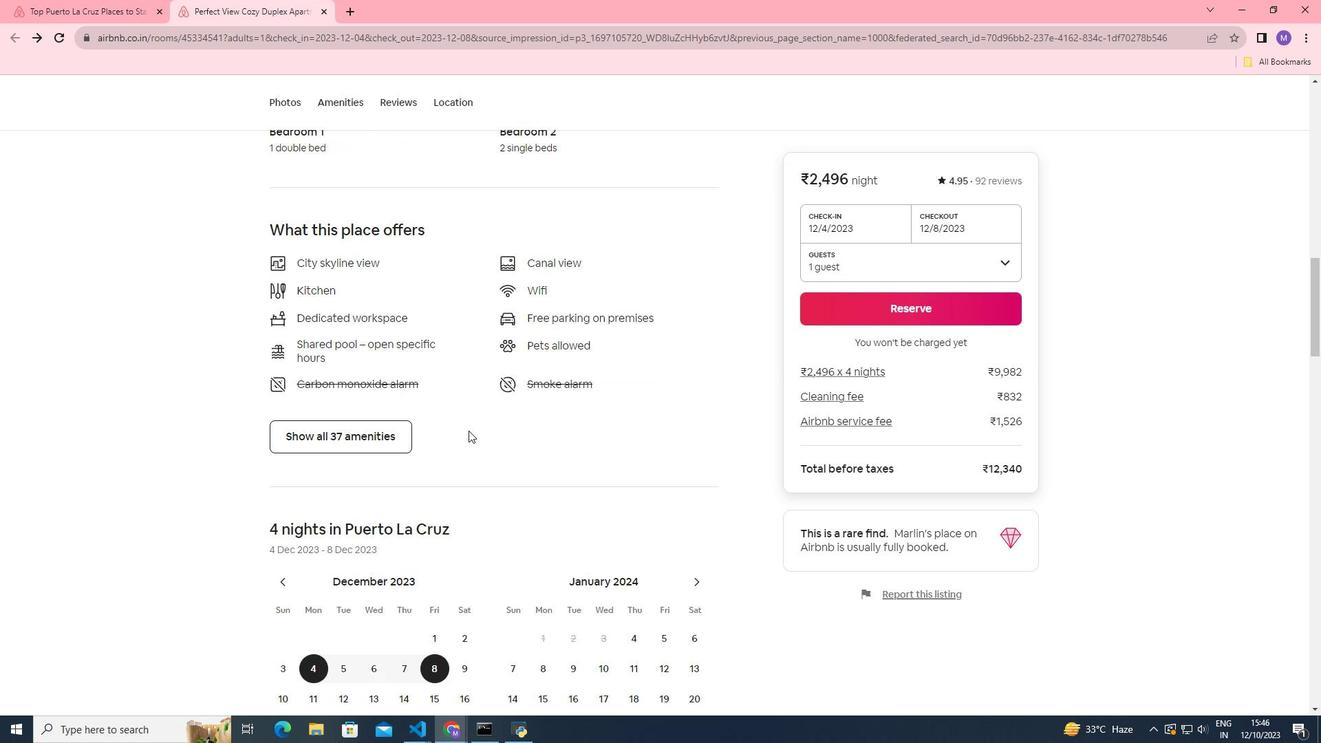 
Action: Mouse scrolled (468, 430) with delta (0, 0)
Screenshot: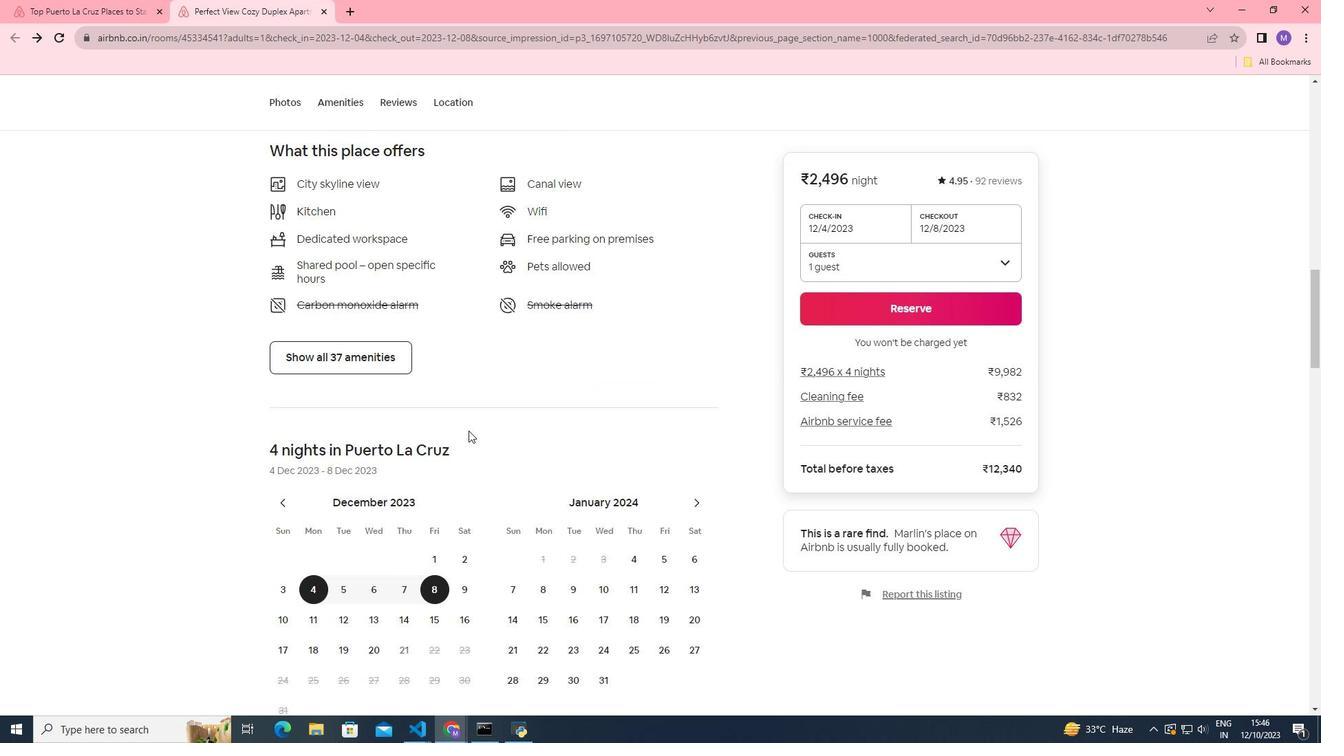 
Action: Mouse scrolled (468, 430) with delta (0, 0)
Screenshot: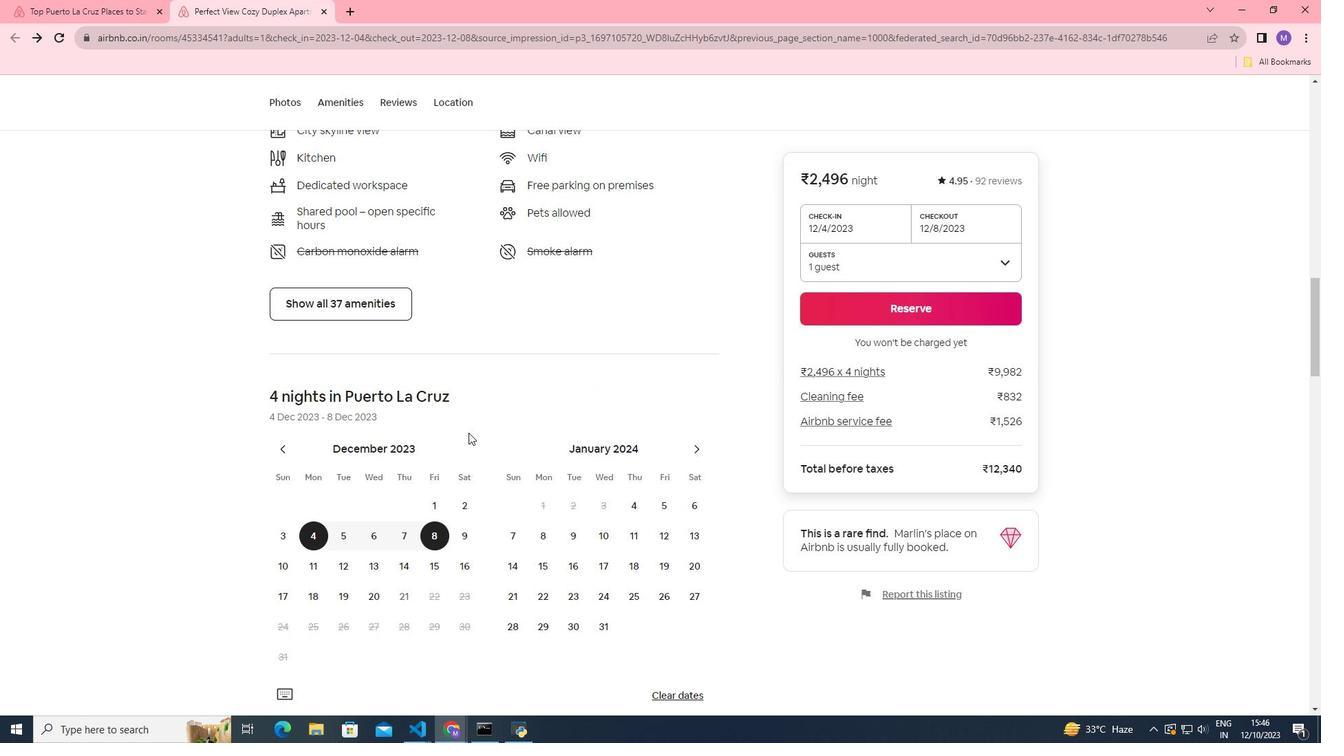 
Action: Mouse moved to (468, 432)
Screenshot: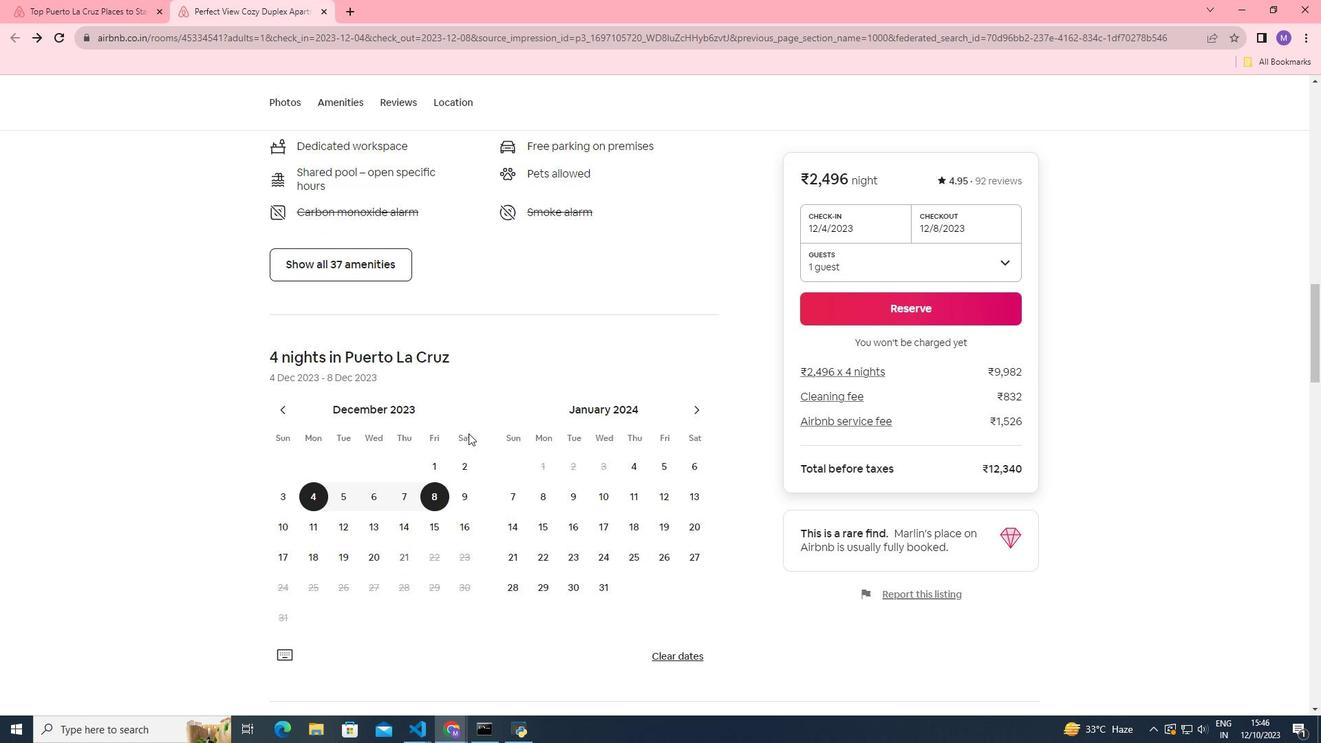
Action: Mouse scrolled (468, 432) with delta (0, 0)
Screenshot: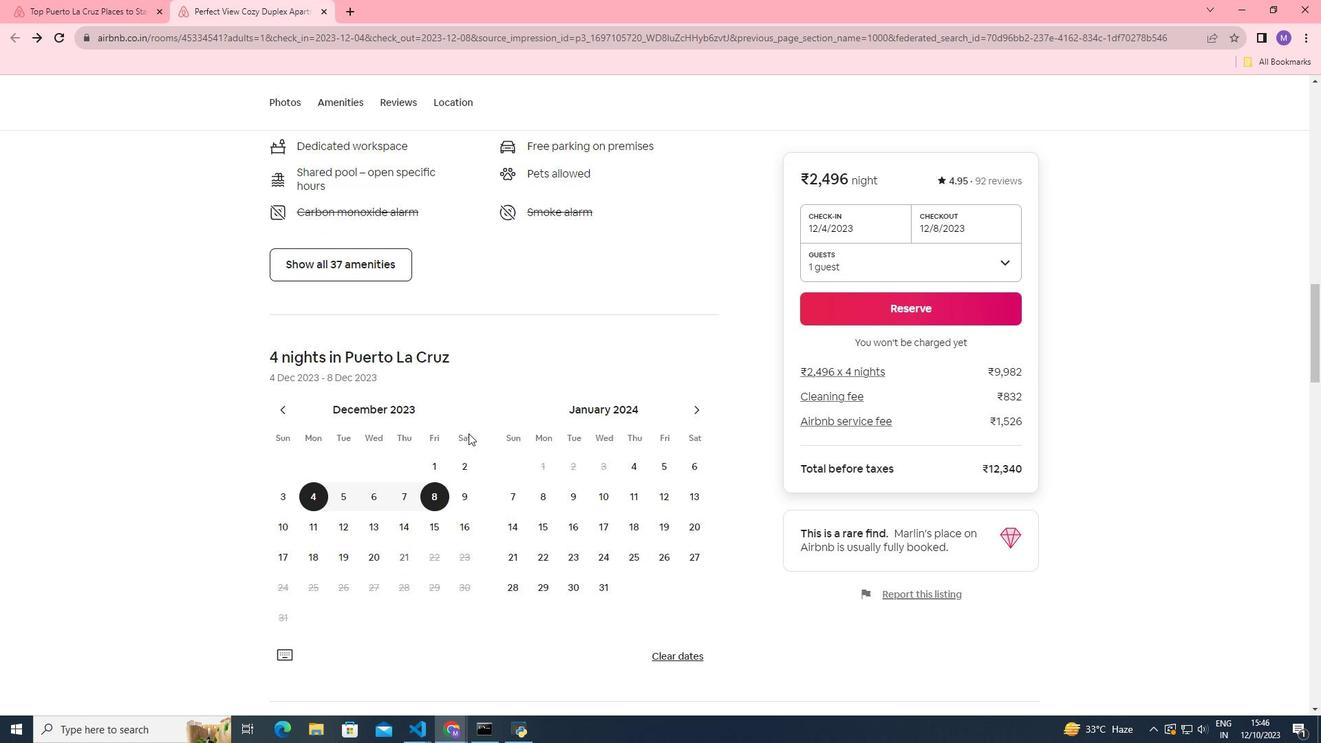 
Action: Mouse moved to (468, 433)
Screenshot: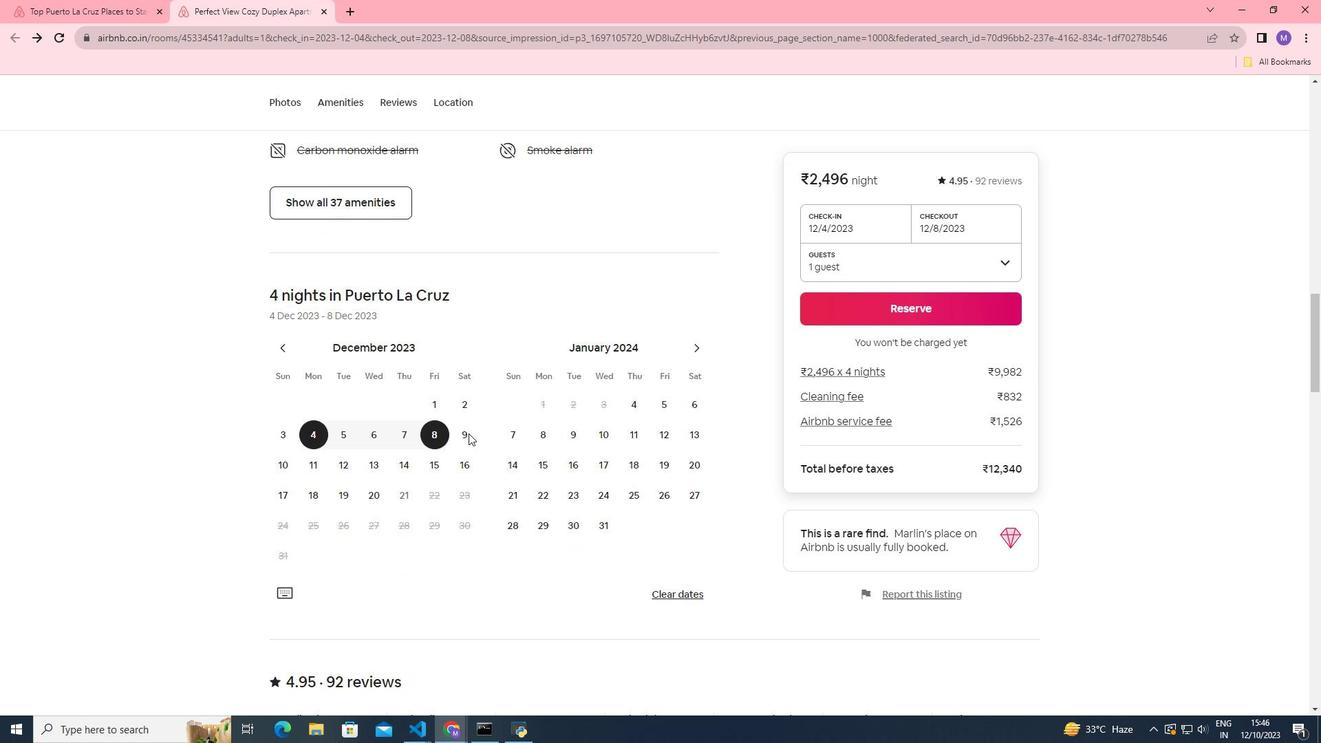 
Action: Mouse scrolled (468, 432) with delta (0, 0)
Screenshot: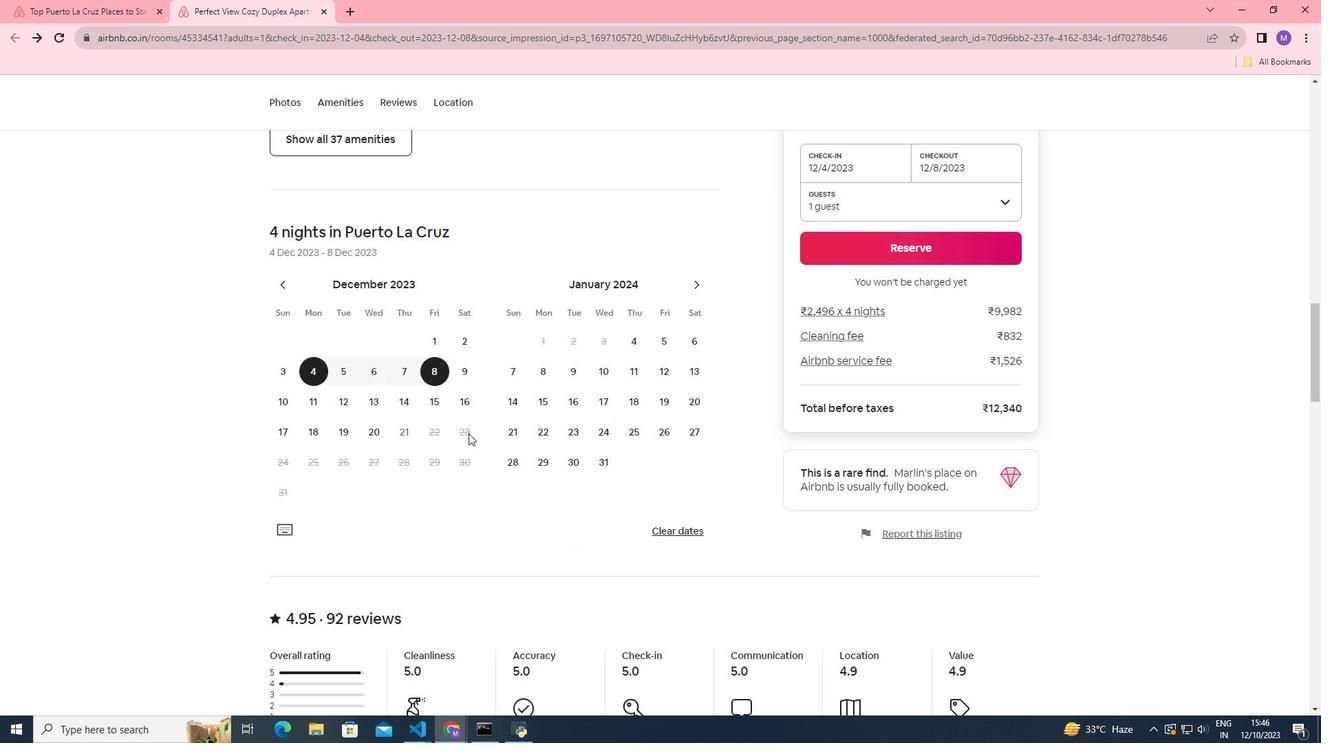 
Action: Mouse scrolled (468, 432) with delta (0, 0)
Screenshot: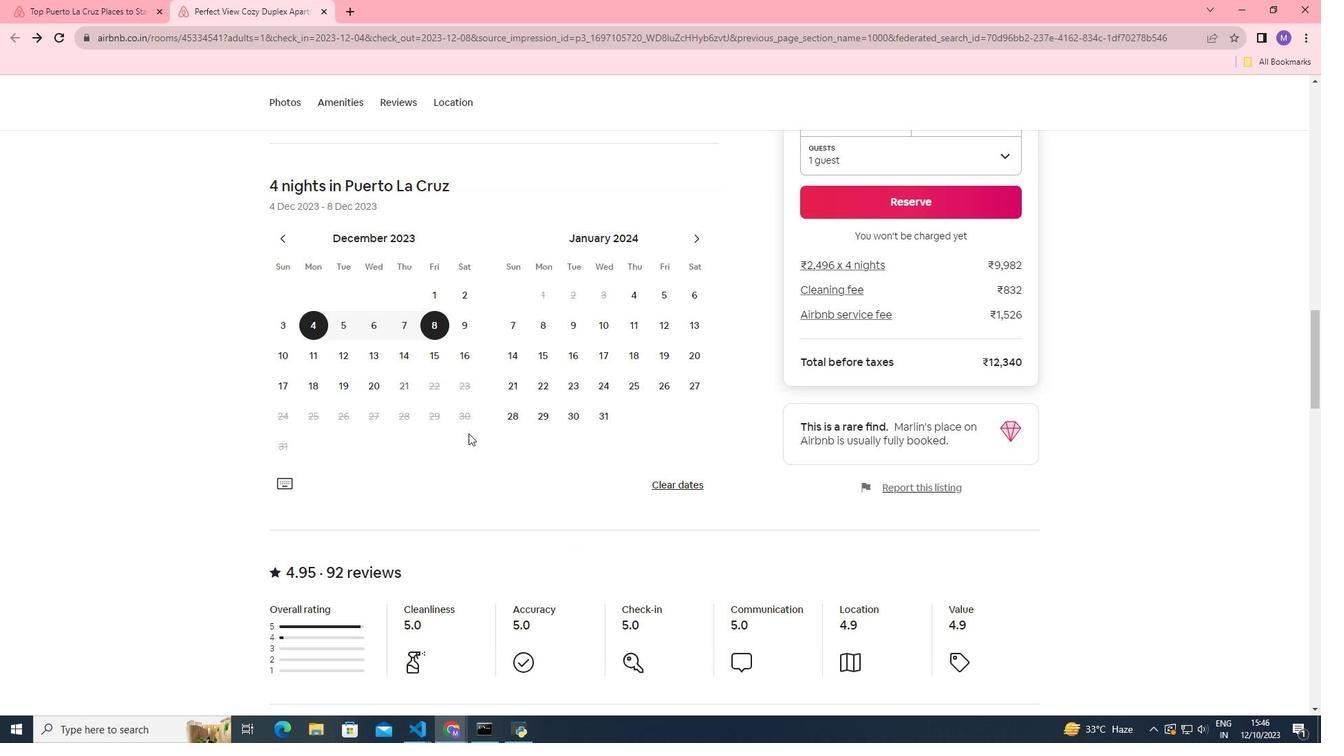 
Action: Mouse scrolled (468, 432) with delta (0, 0)
Screenshot: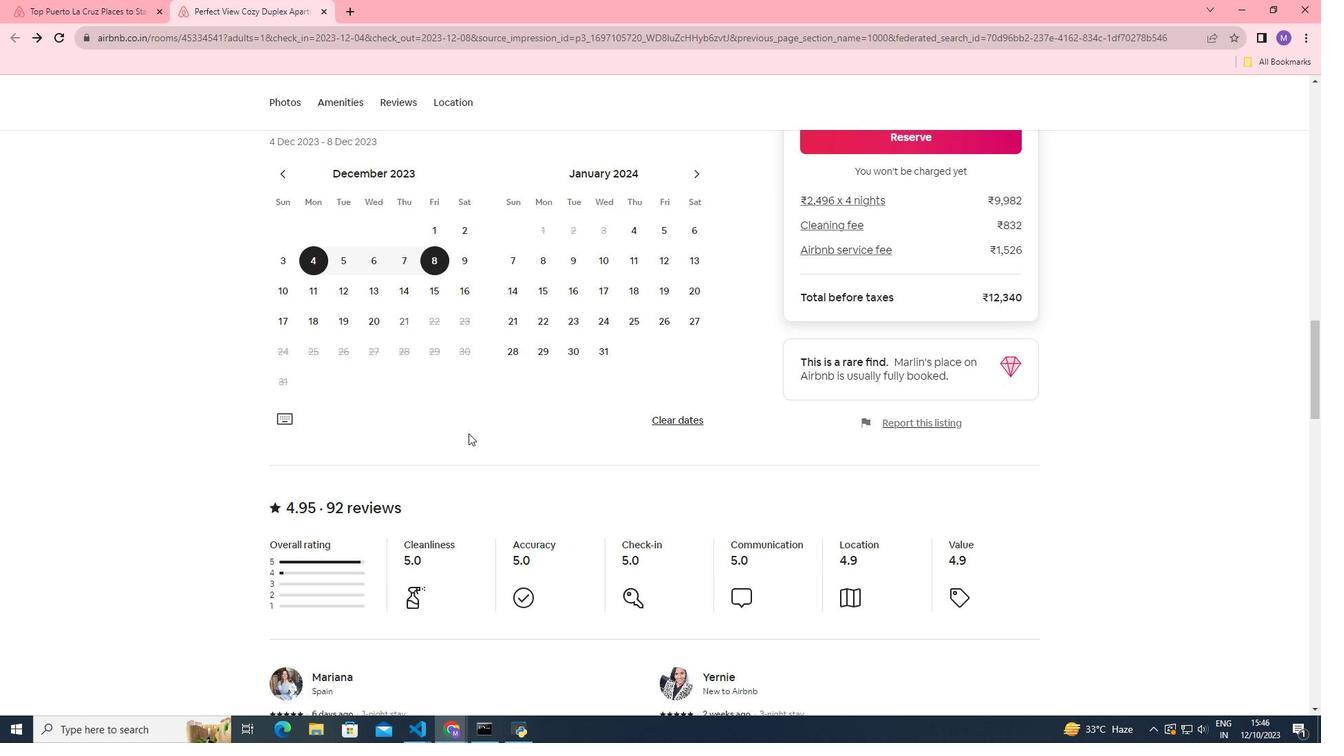 
Action: Mouse scrolled (468, 432) with delta (0, 0)
Screenshot: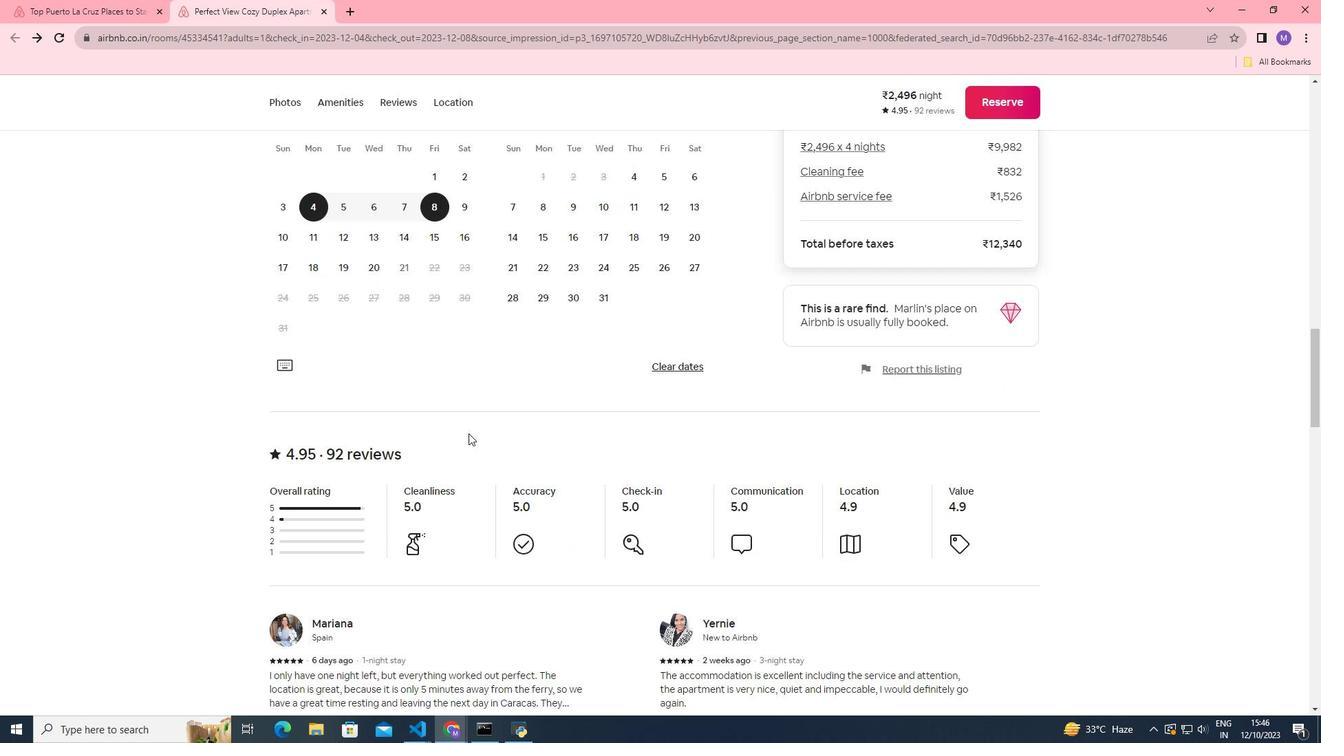
Action: Mouse scrolled (468, 432) with delta (0, 0)
Screenshot: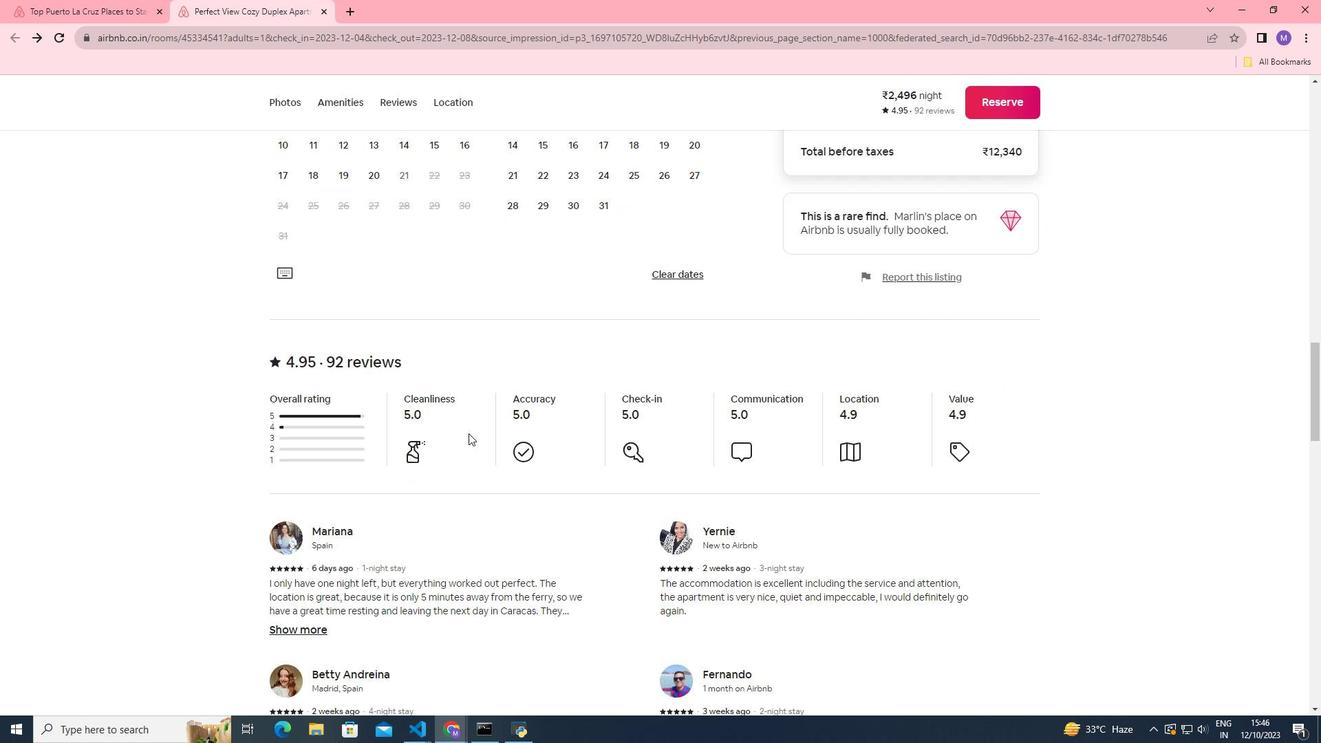 
Action: Mouse scrolled (468, 432) with delta (0, 0)
Screenshot: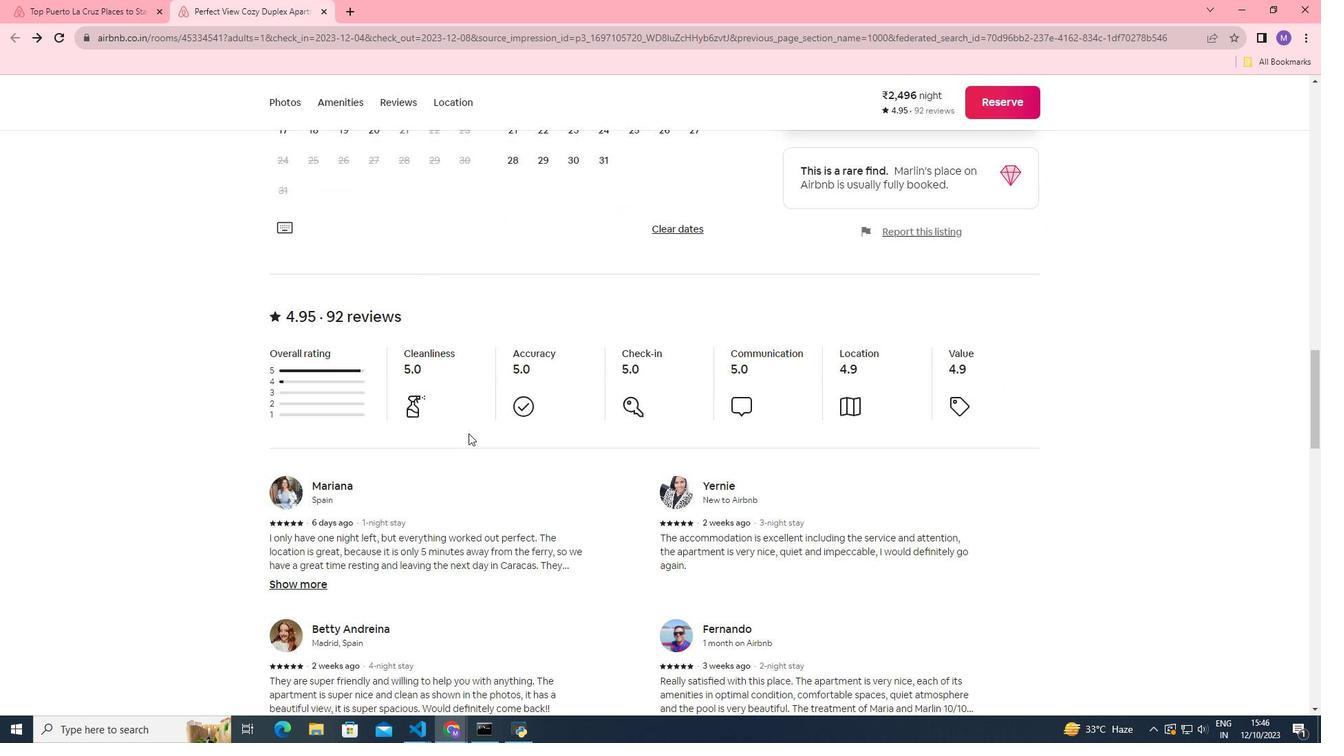 
Action: Mouse moved to (467, 435)
Screenshot: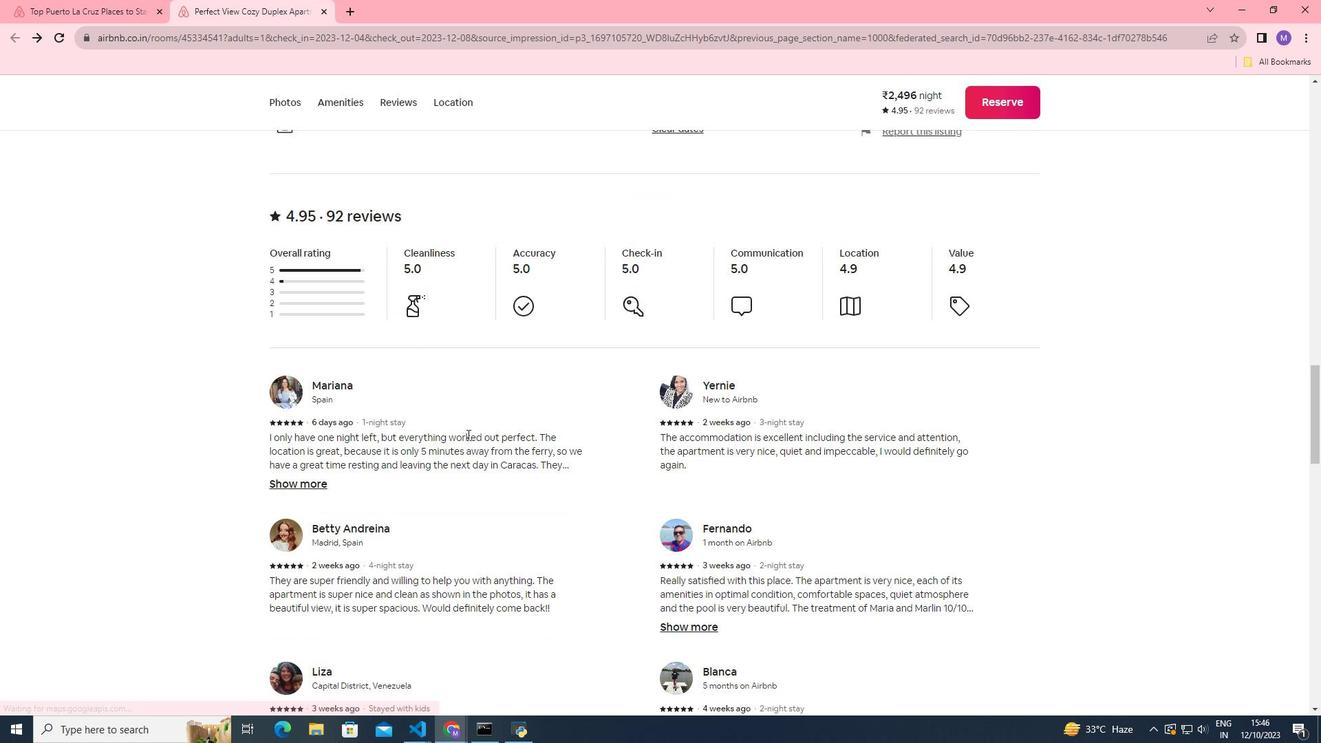 
Action: Mouse scrolled (467, 434) with delta (0, 0)
Screenshot: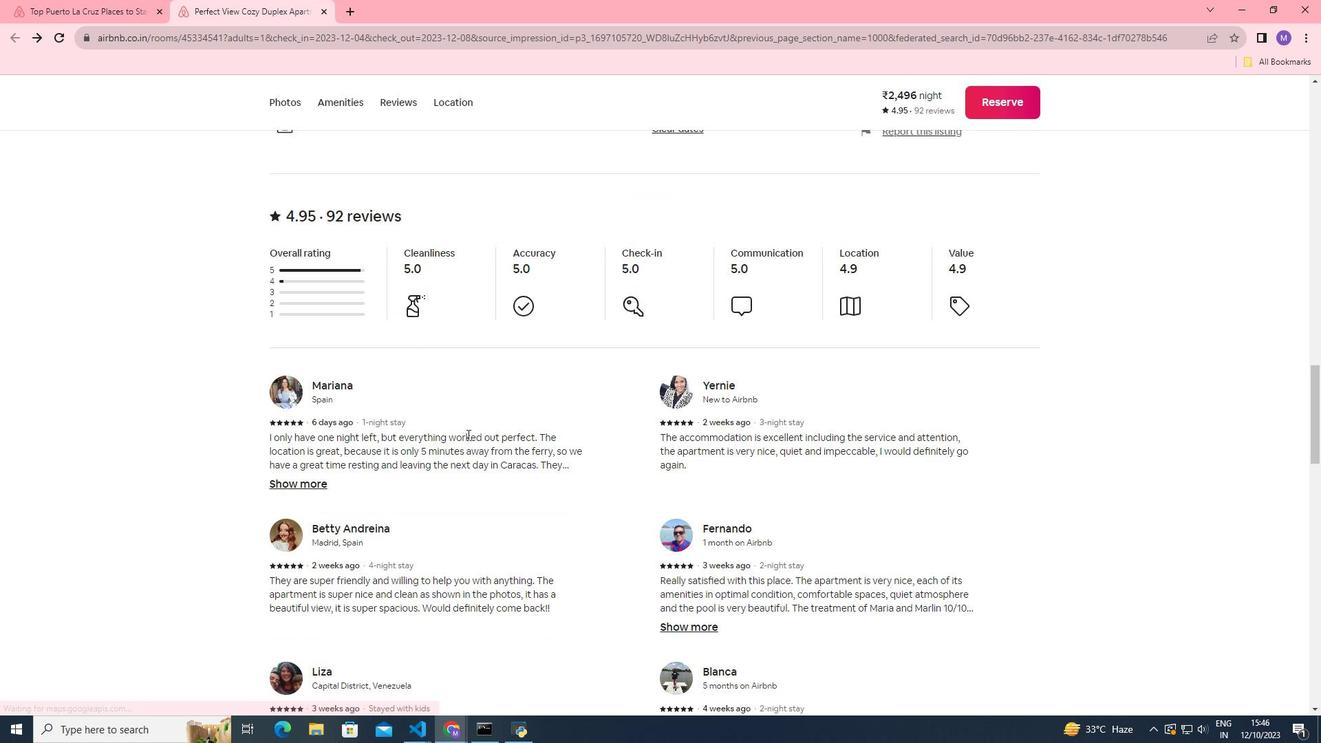 
Action: Mouse scrolled (467, 434) with delta (0, 0)
Screenshot: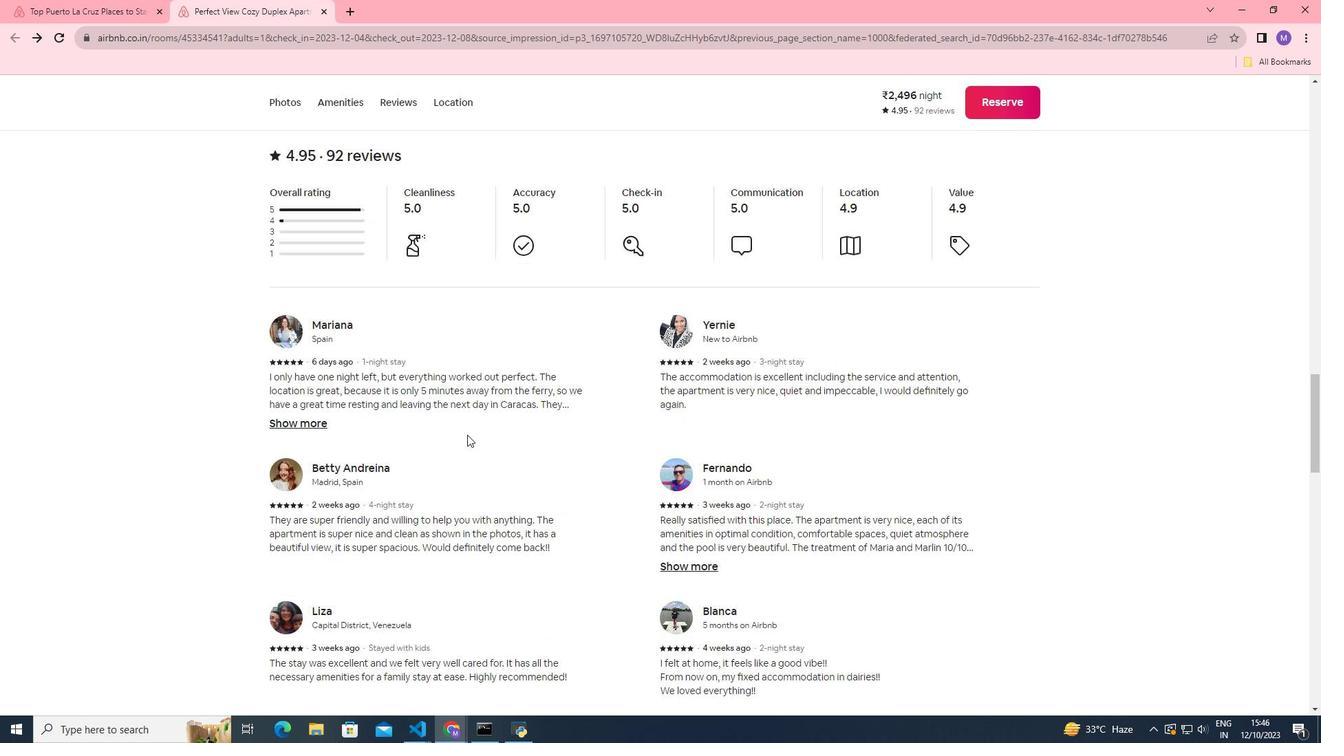 
Action: Mouse scrolled (467, 434) with delta (0, 0)
Screenshot: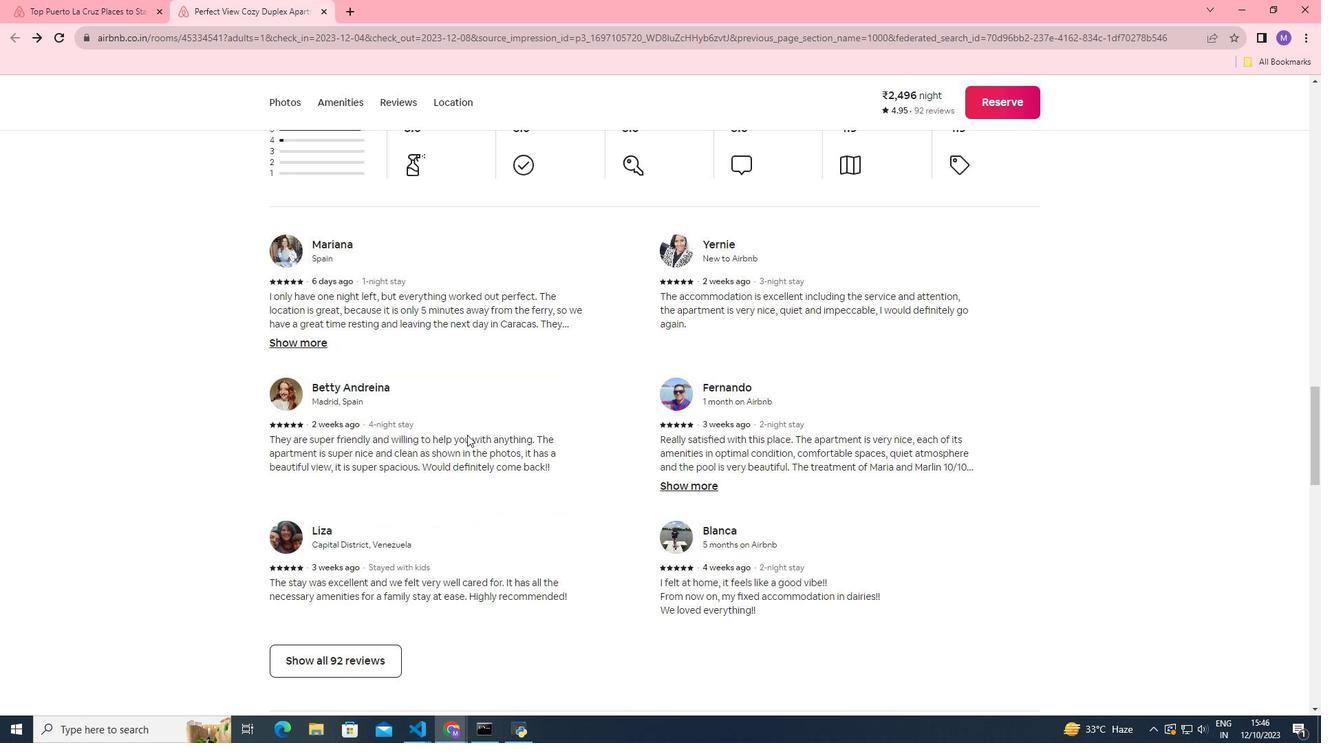 
Action: Mouse scrolled (467, 434) with delta (0, 0)
Screenshot: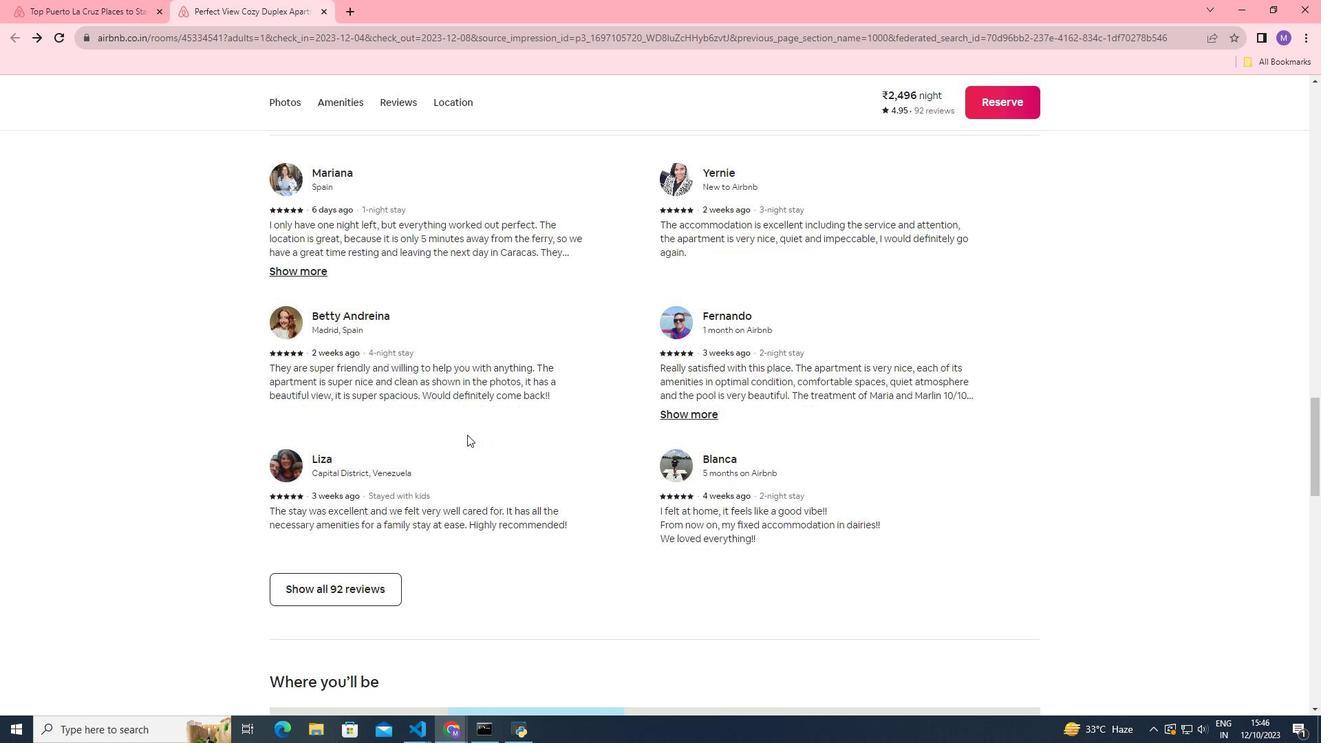 
Action: Mouse moved to (355, 554)
Screenshot: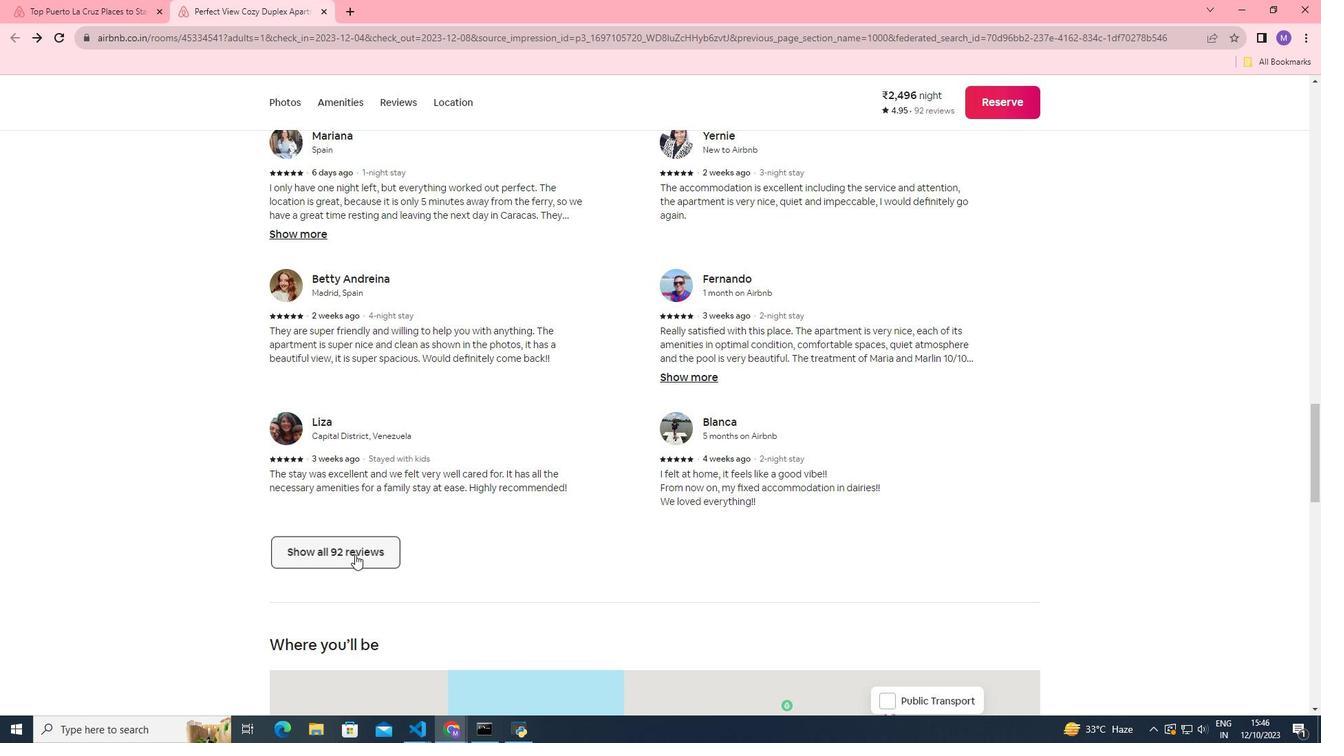 
Action: Mouse pressed left at (355, 554)
Screenshot: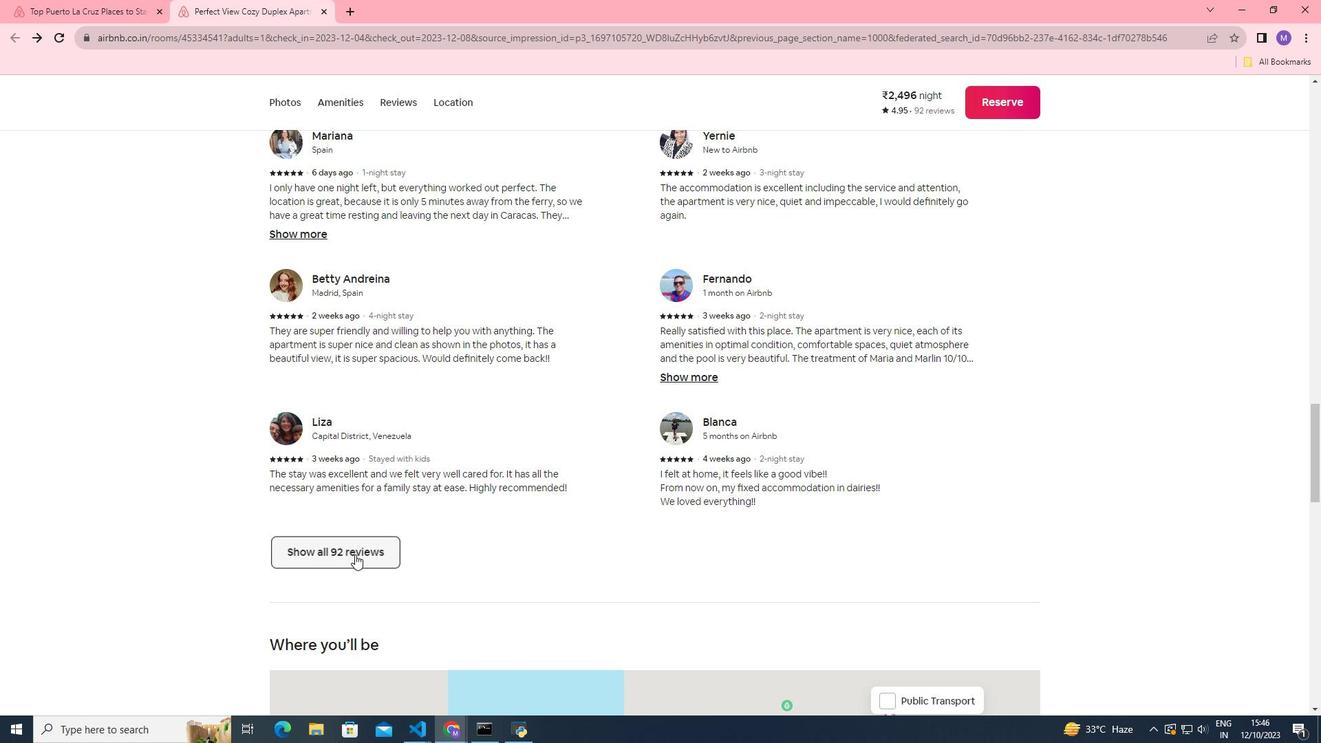 
Action: Mouse moved to (719, 364)
Screenshot: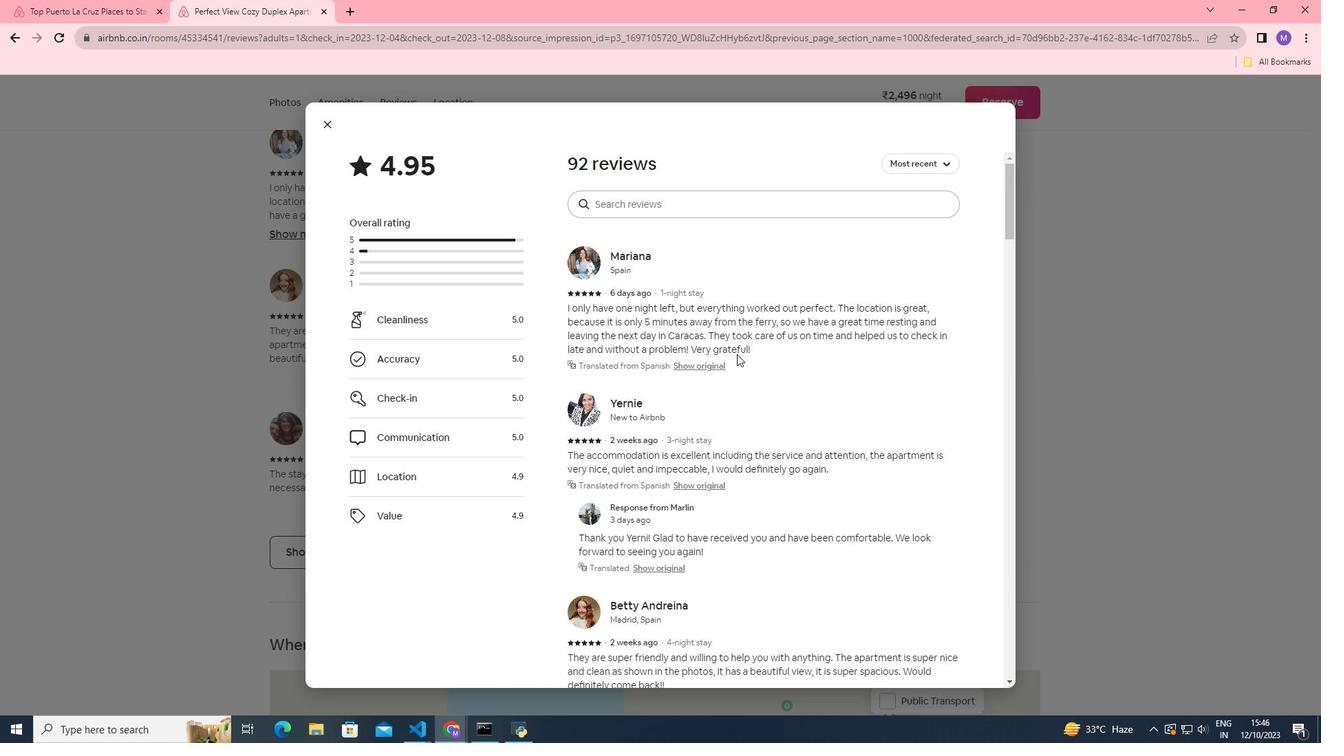 
Action: Mouse scrolled (719, 363) with delta (0, 0)
Screenshot: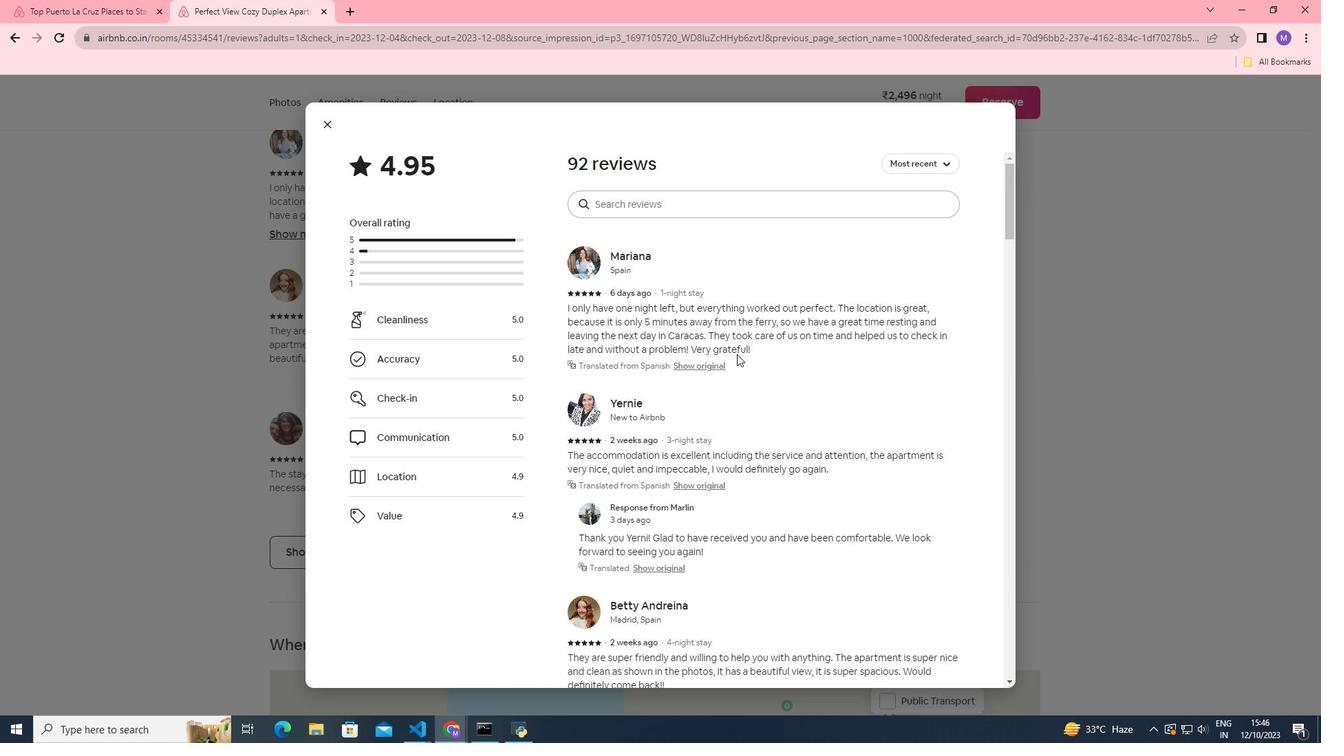 
Action: Mouse moved to (741, 352)
Screenshot: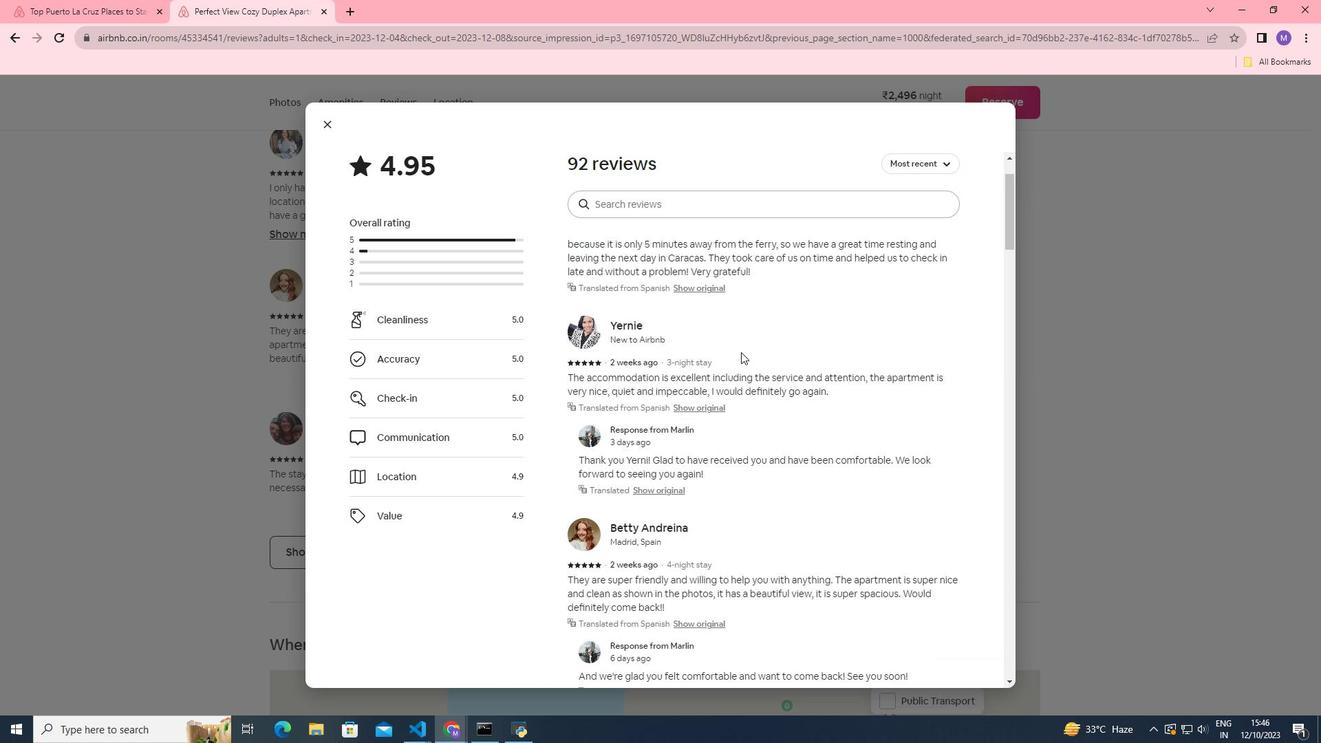 
Action: Mouse scrolled (741, 351) with delta (0, 0)
Screenshot: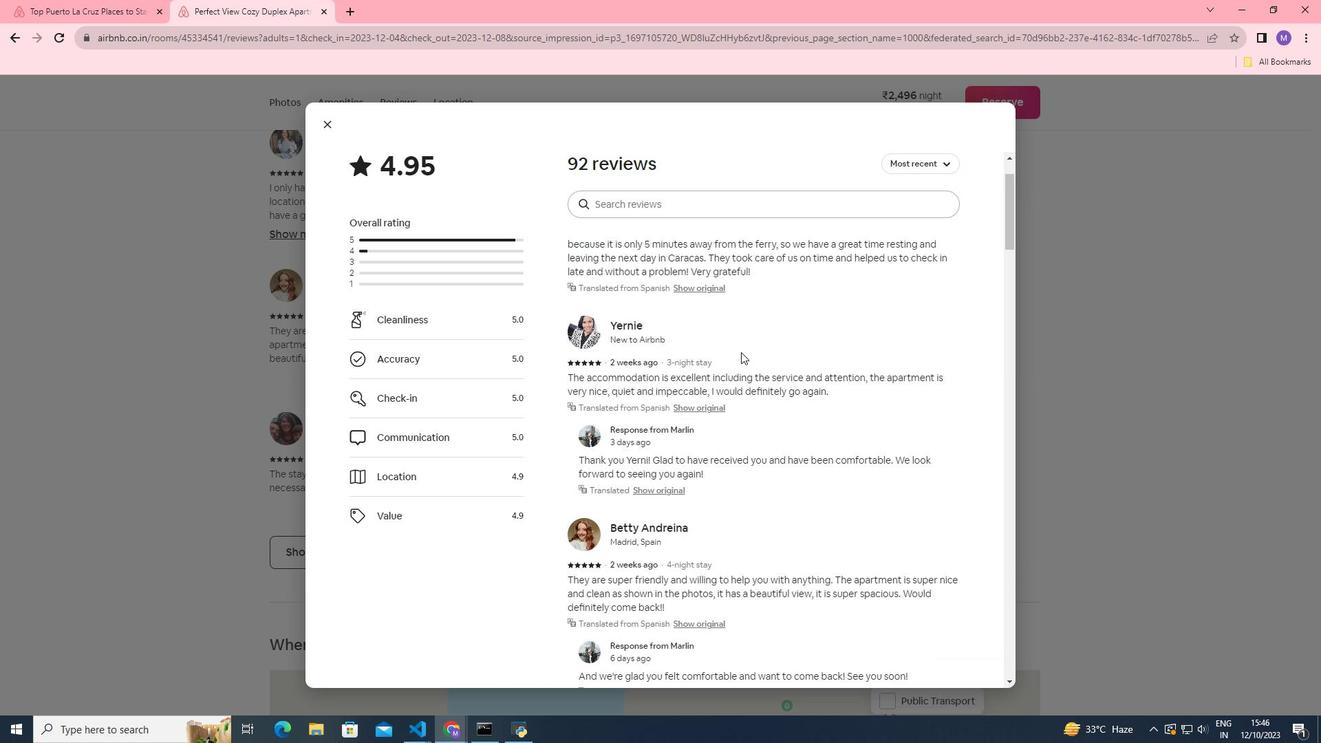 
Action: Mouse scrolled (741, 351) with delta (0, 0)
Screenshot: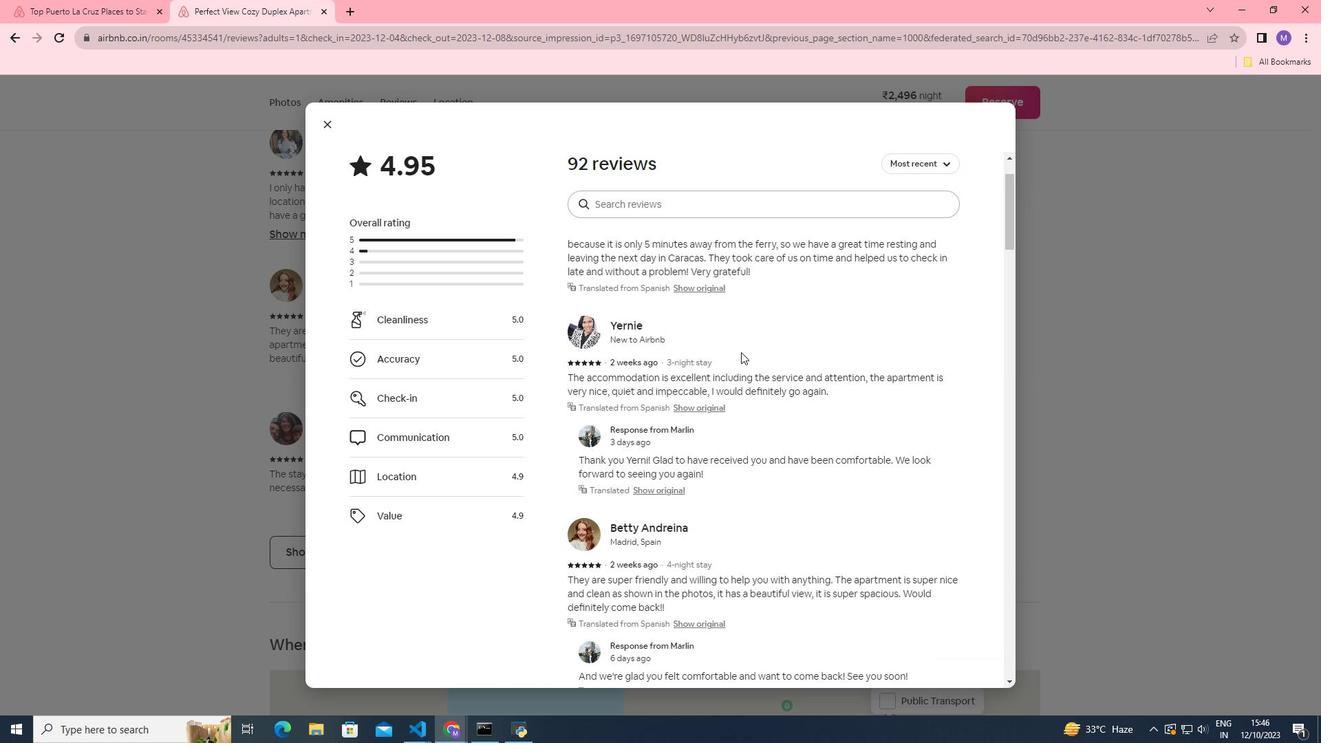 
Action: Mouse scrolled (741, 351) with delta (0, 0)
Screenshot: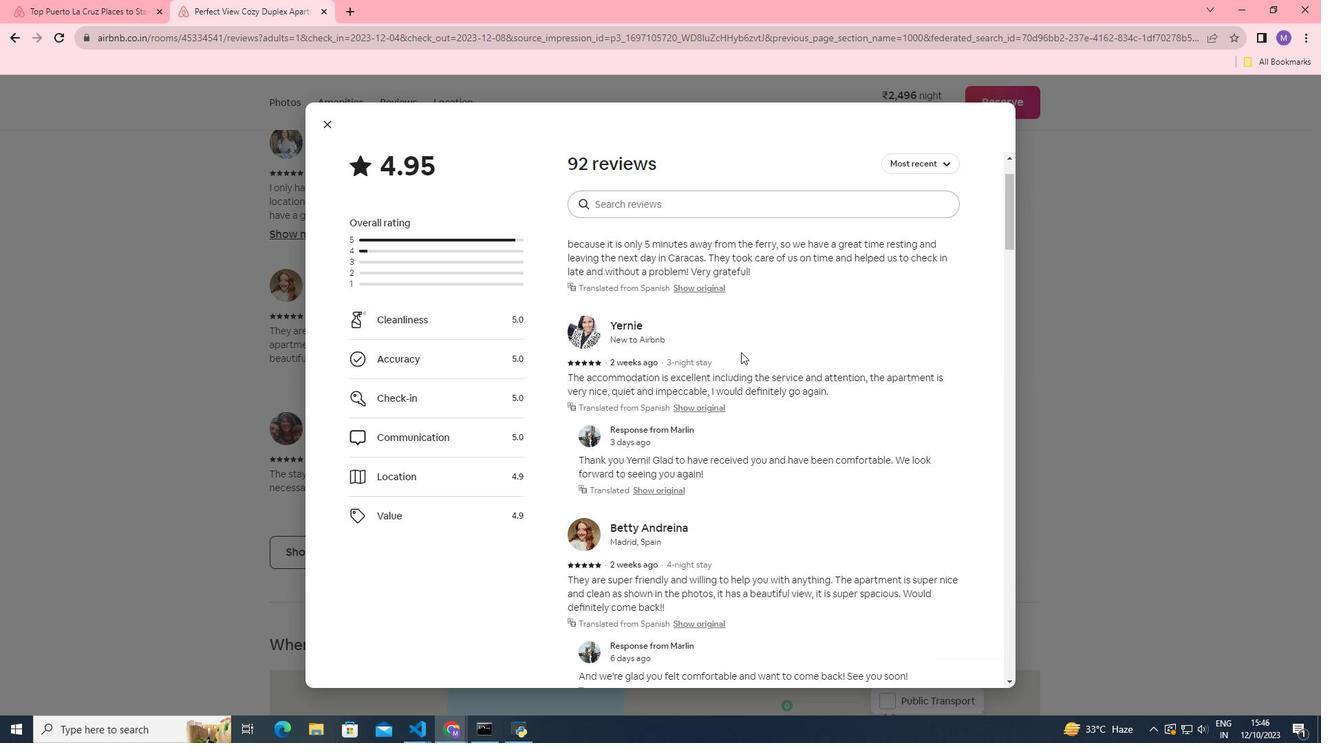 
Action: Mouse moved to (743, 352)
Screenshot: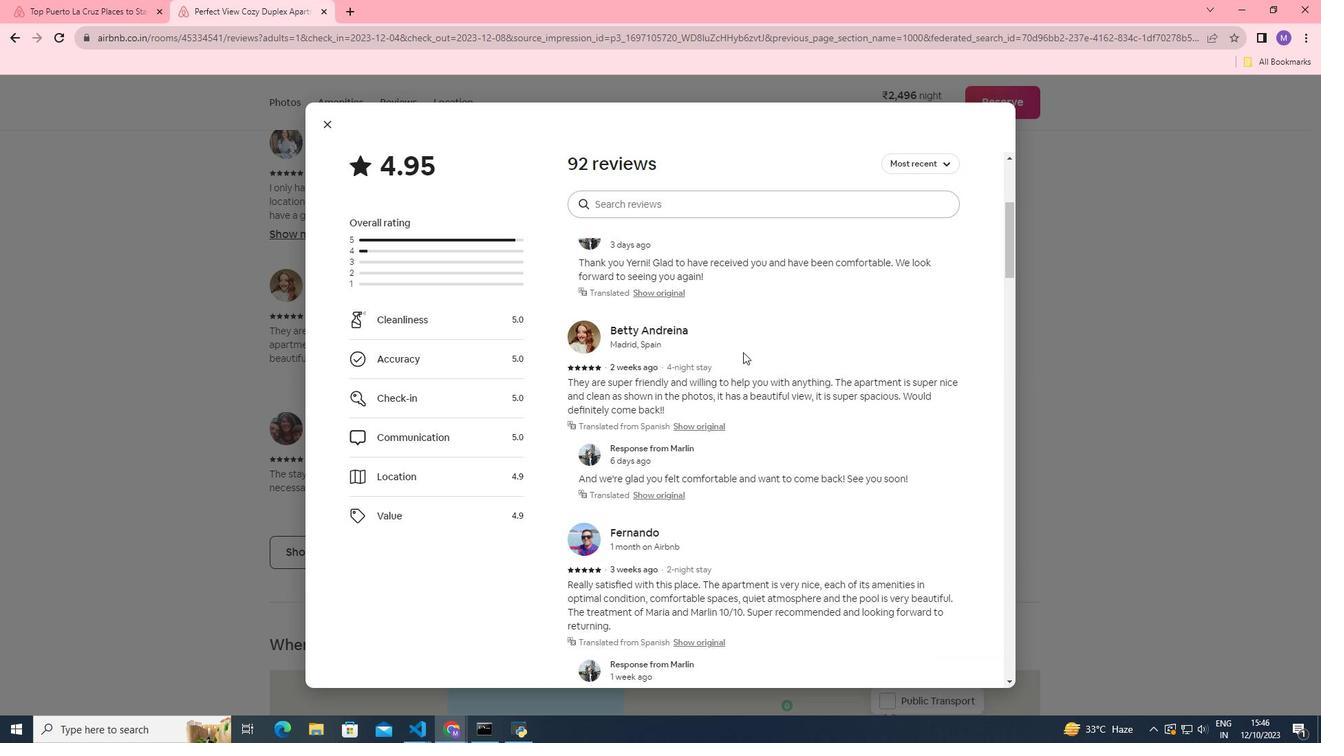 
Action: Mouse scrolled (743, 351) with delta (0, 0)
Screenshot: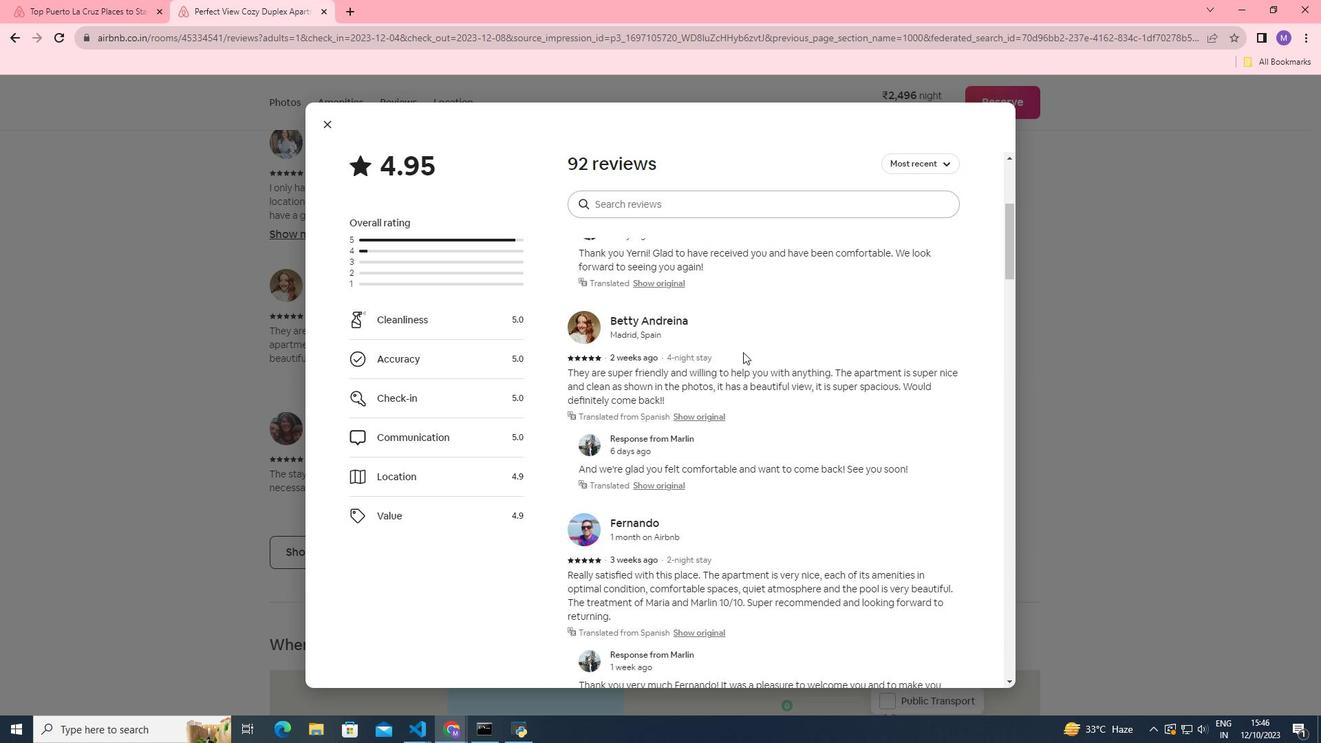 
Action: Mouse scrolled (743, 351) with delta (0, 0)
Screenshot: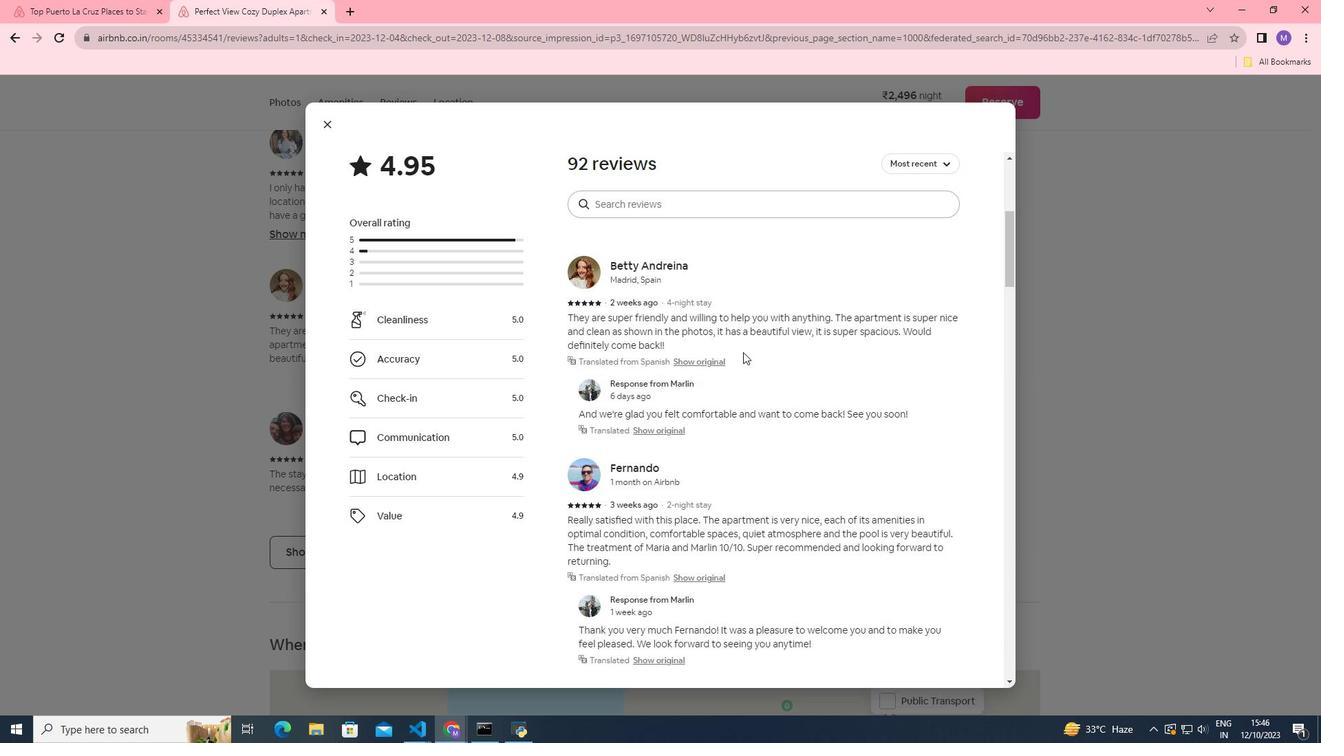 
Action: Mouse scrolled (743, 351) with delta (0, 0)
Screenshot: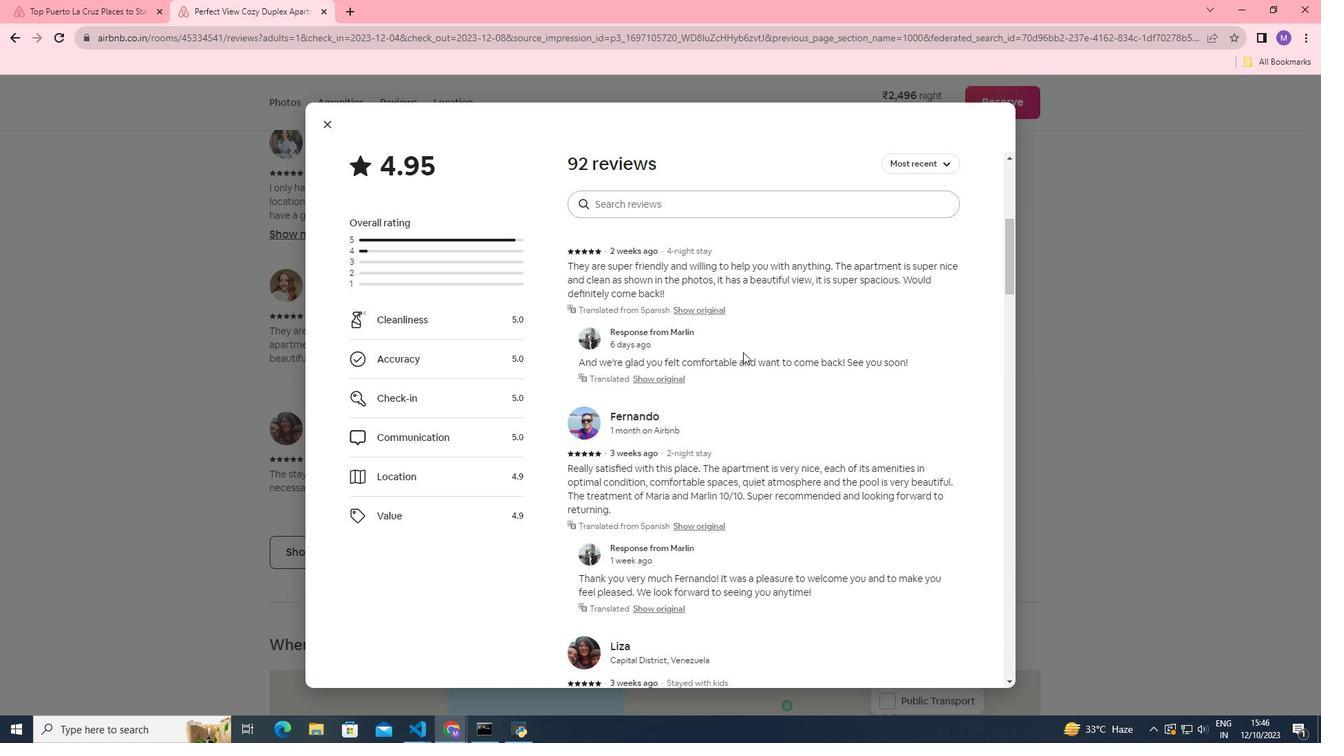 
Action: Mouse scrolled (743, 351) with delta (0, 0)
Screenshot: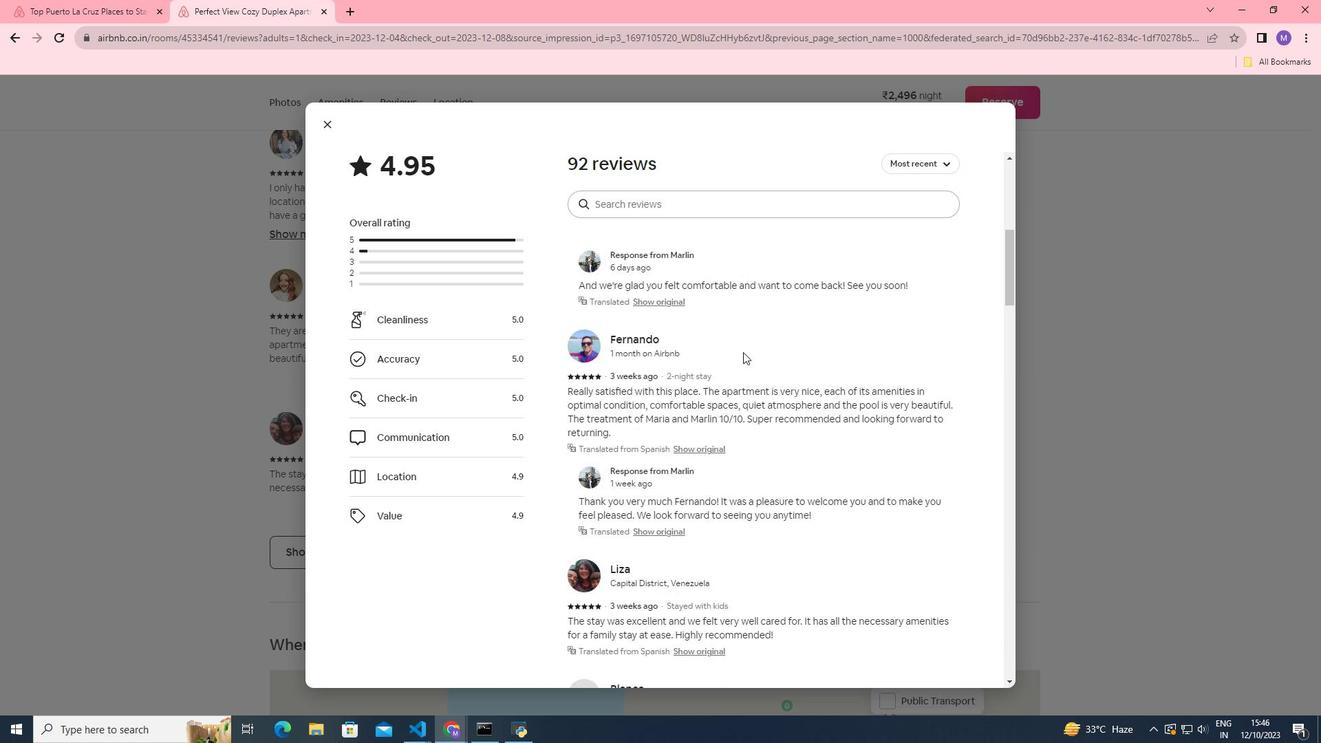 
Action: Mouse scrolled (743, 351) with delta (0, 0)
Screenshot: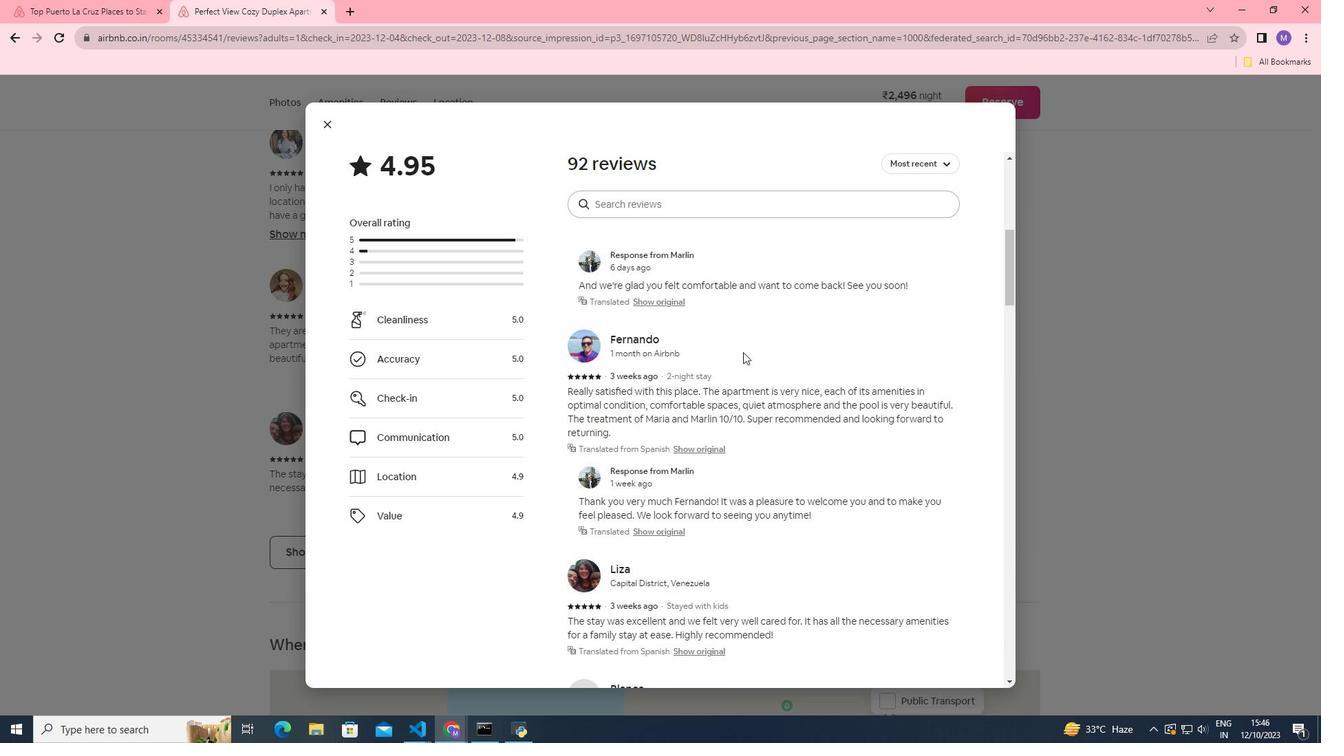 
Action: Mouse scrolled (743, 351) with delta (0, 0)
Screenshot: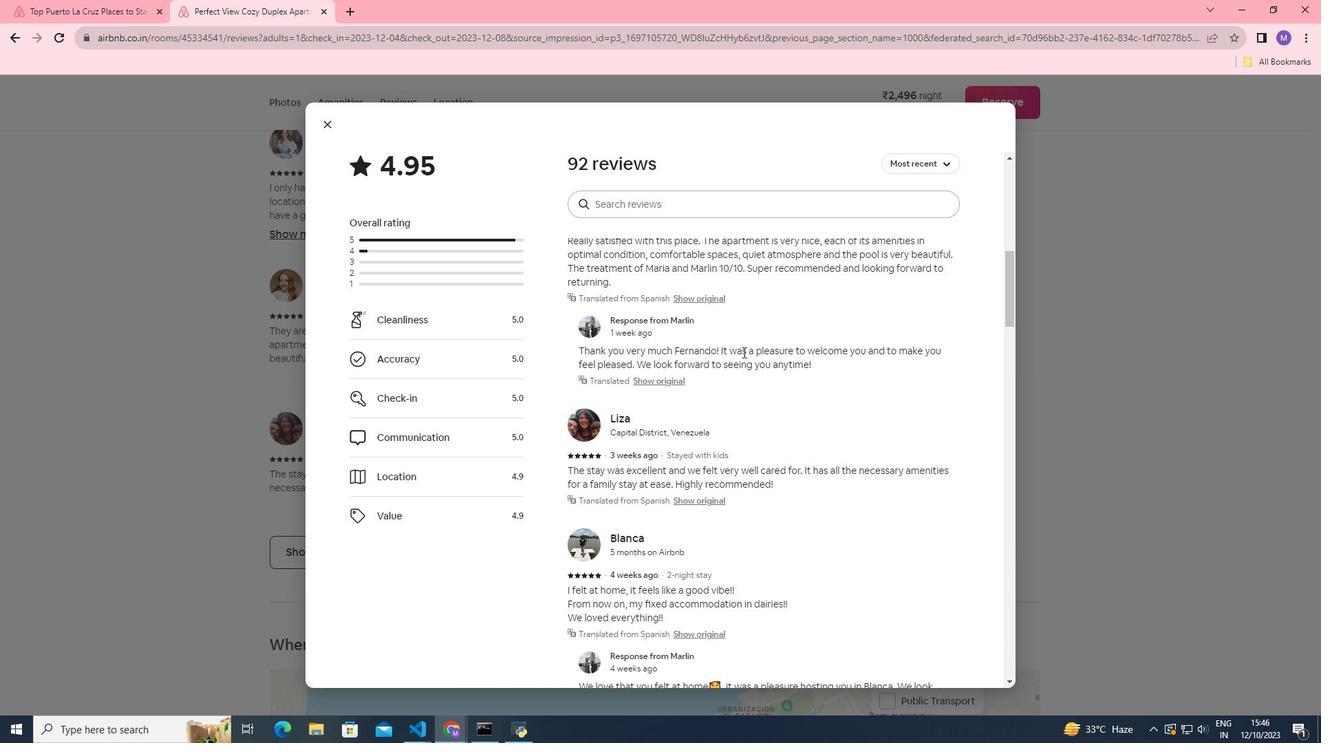 
Action: Mouse scrolled (743, 351) with delta (0, 0)
Screenshot: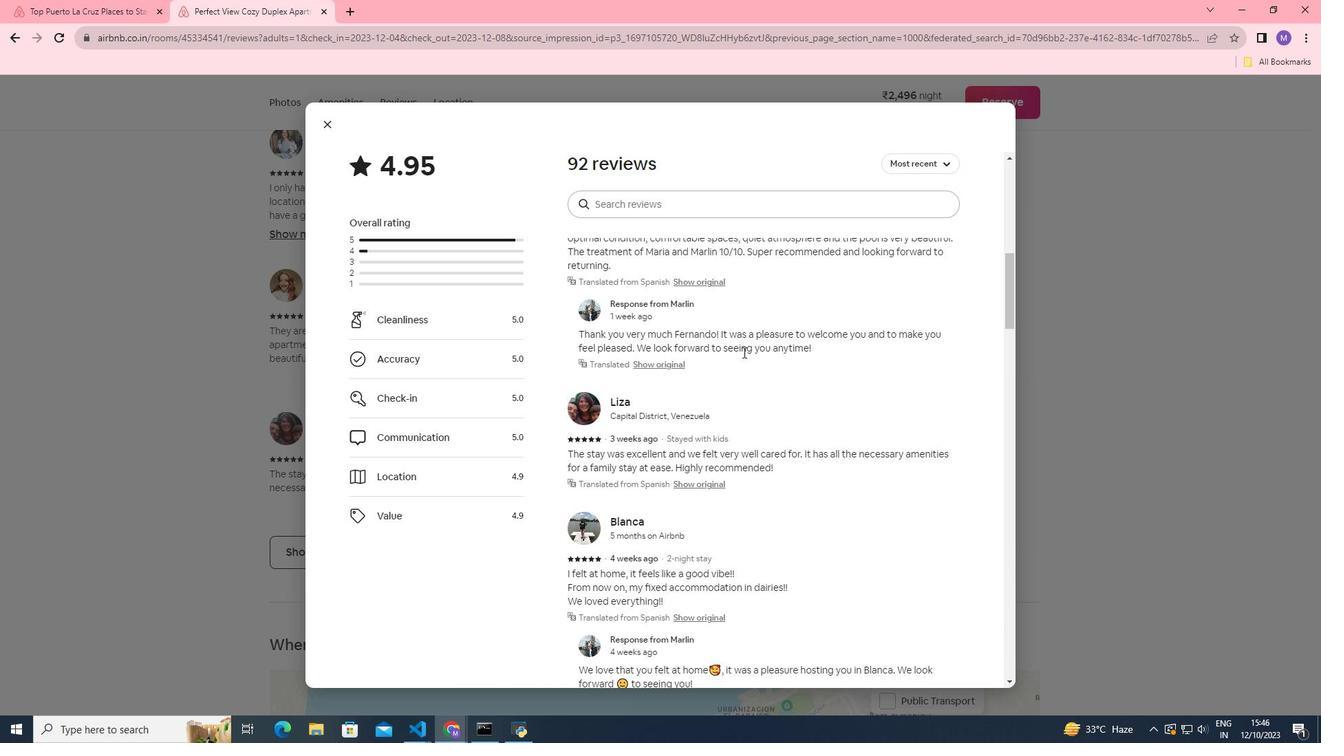 
Action: Mouse scrolled (743, 351) with delta (0, 0)
Screenshot: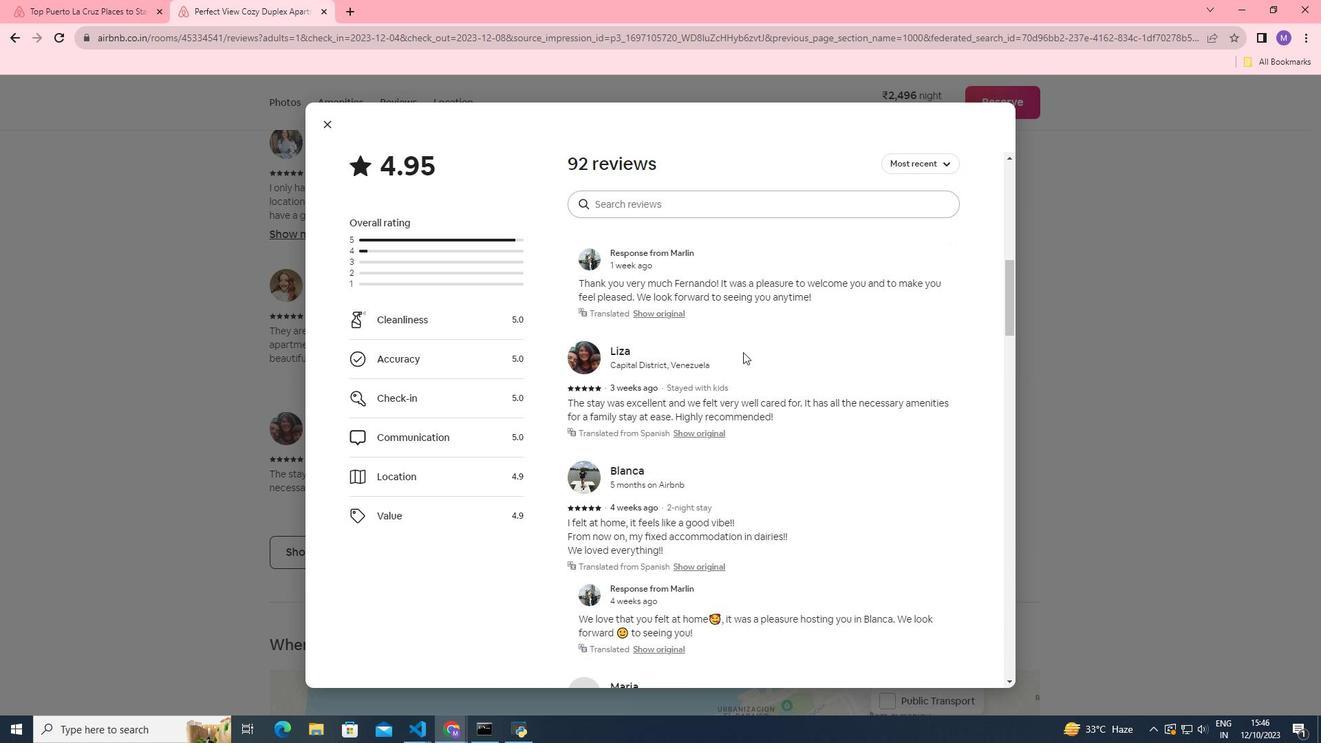 
Action: Mouse scrolled (743, 351) with delta (0, 0)
Screenshot: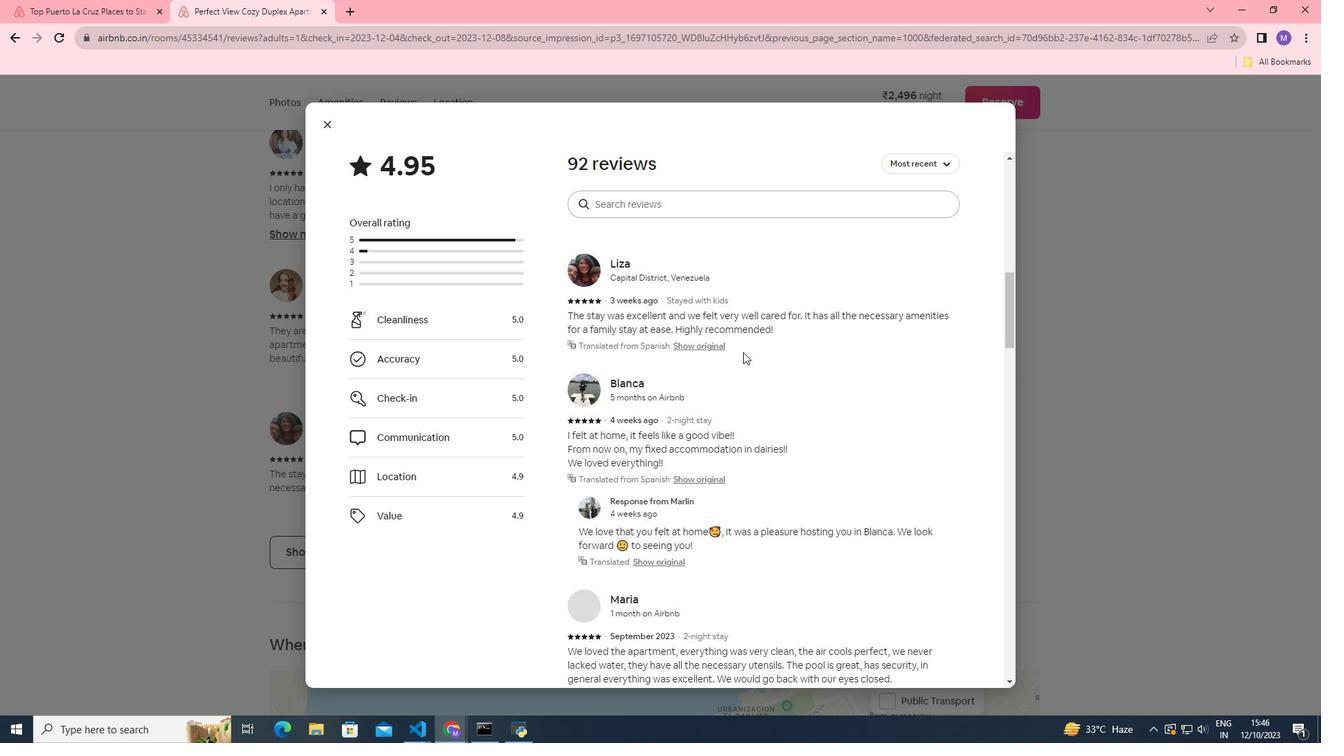 
Action: Mouse scrolled (743, 351) with delta (0, 0)
Screenshot: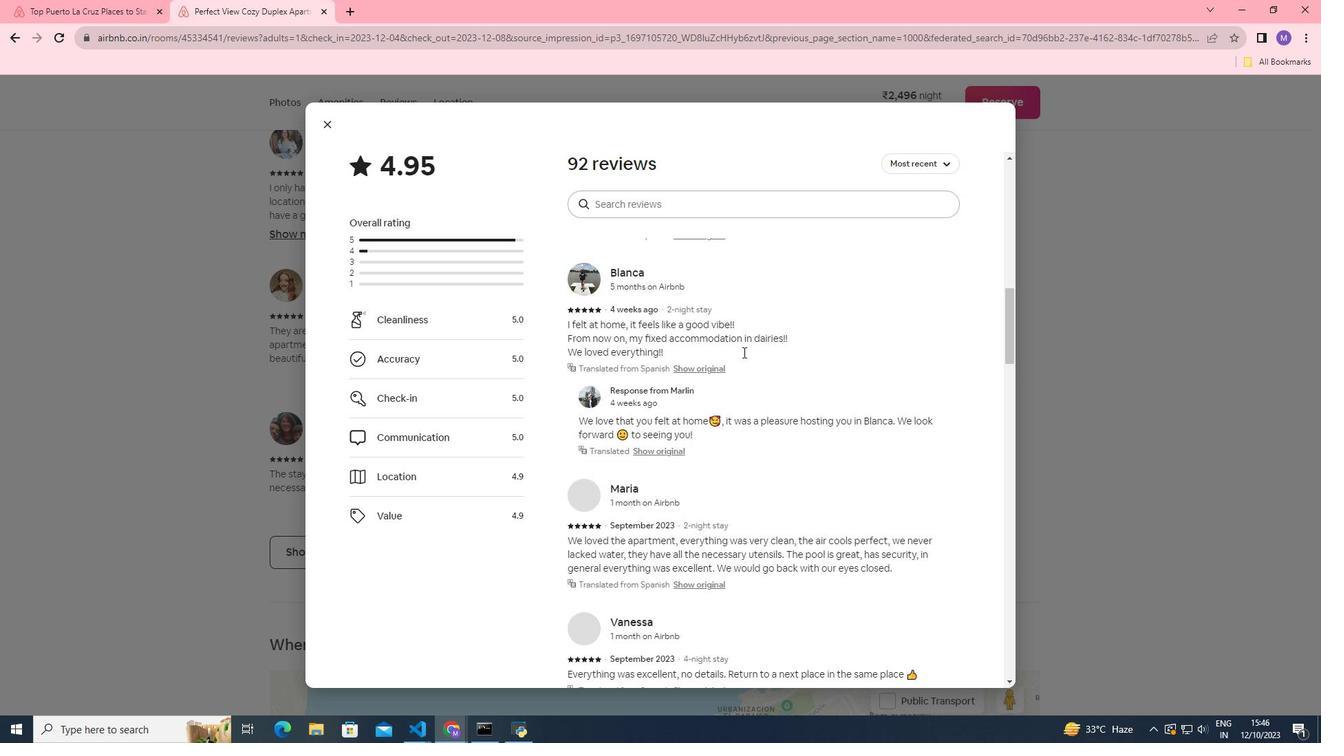 
Action: Mouse scrolled (743, 351) with delta (0, 0)
Screenshot: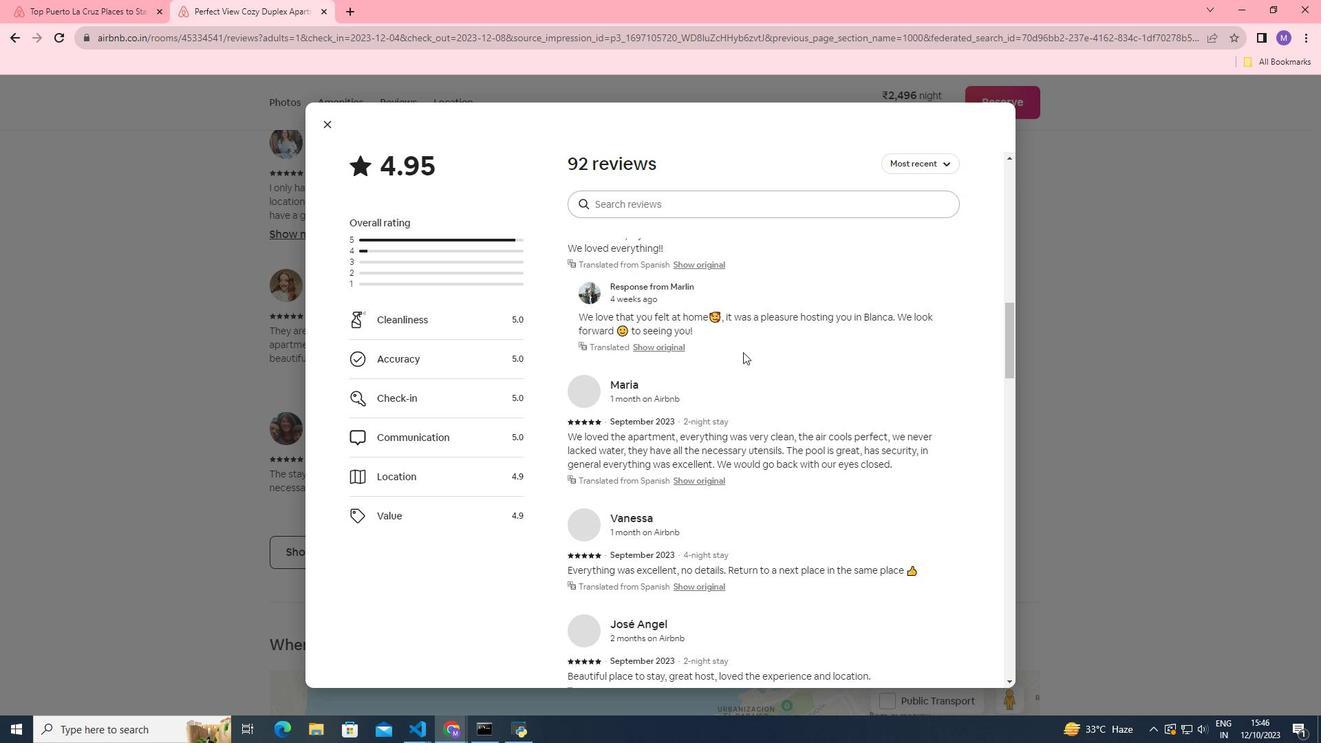 
Action: Mouse scrolled (743, 351) with delta (0, 0)
Screenshot: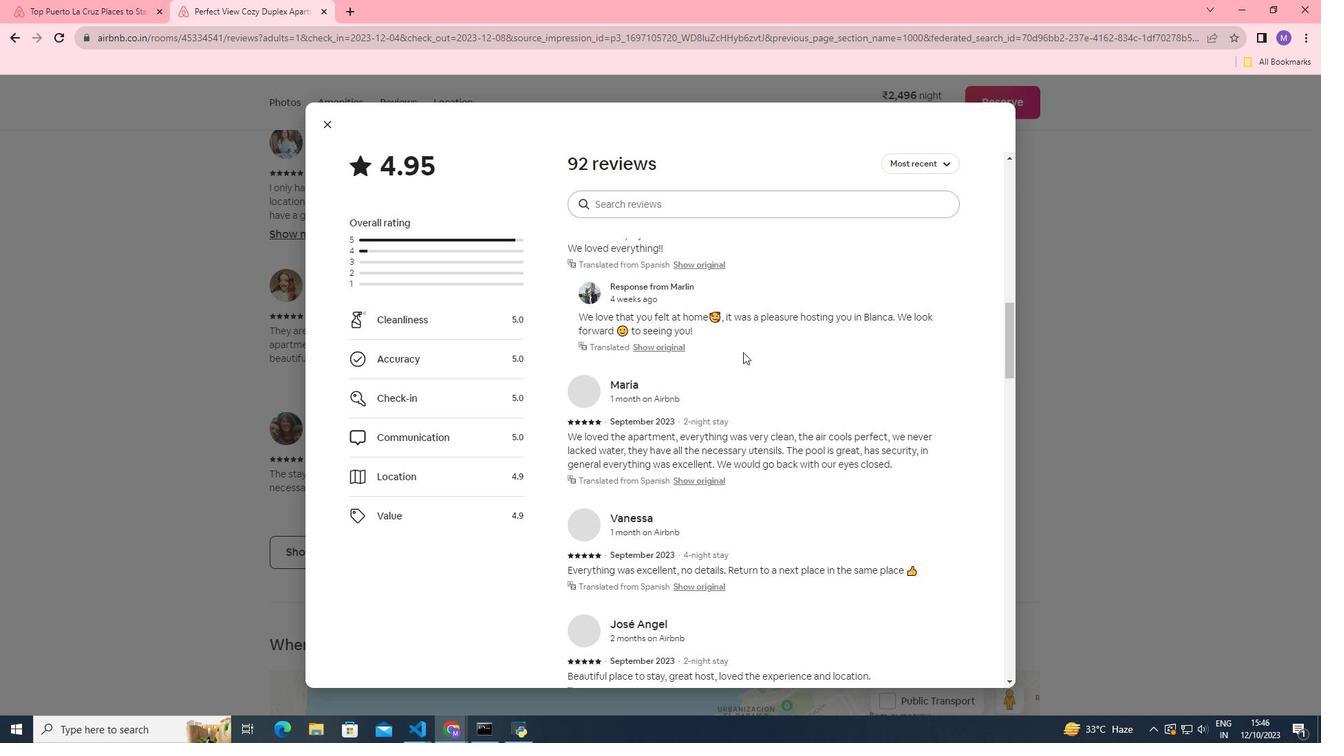 
Action: Mouse scrolled (743, 351) with delta (0, 0)
Screenshot: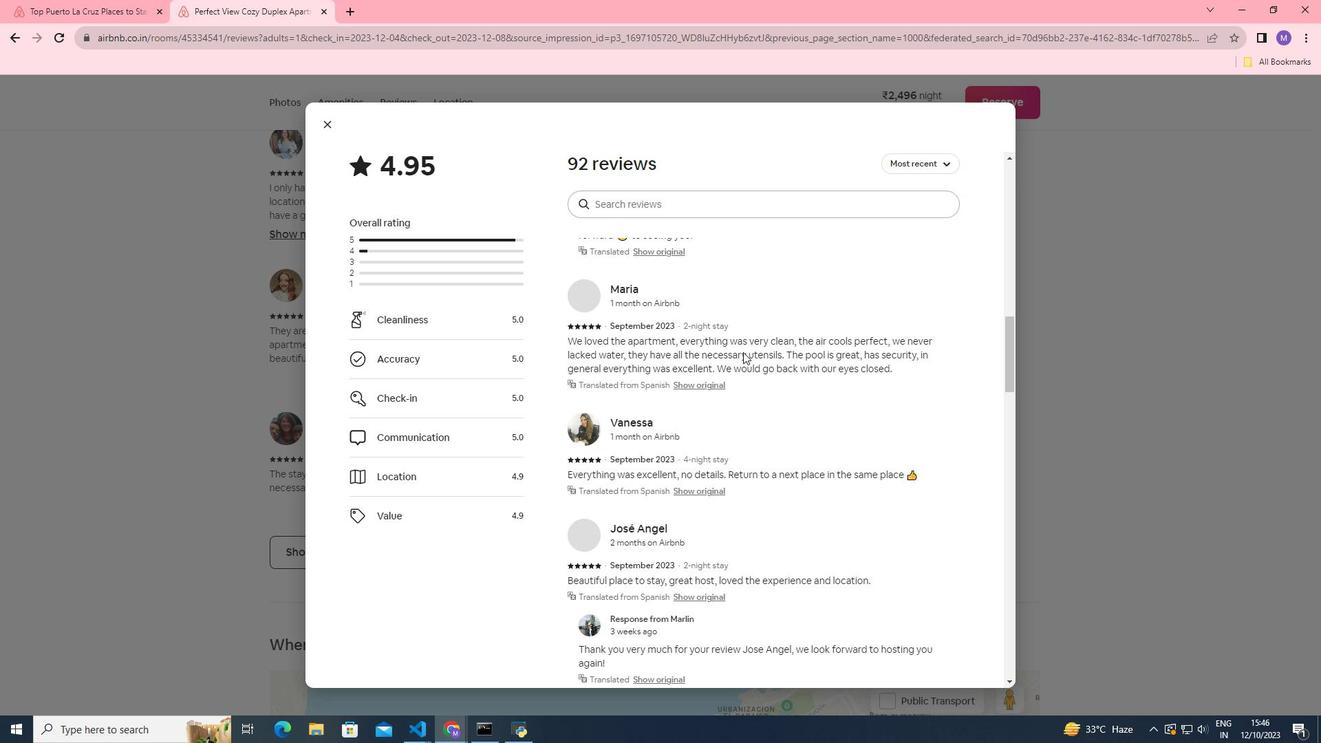
Action: Mouse scrolled (743, 351) with delta (0, 0)
Screenshot: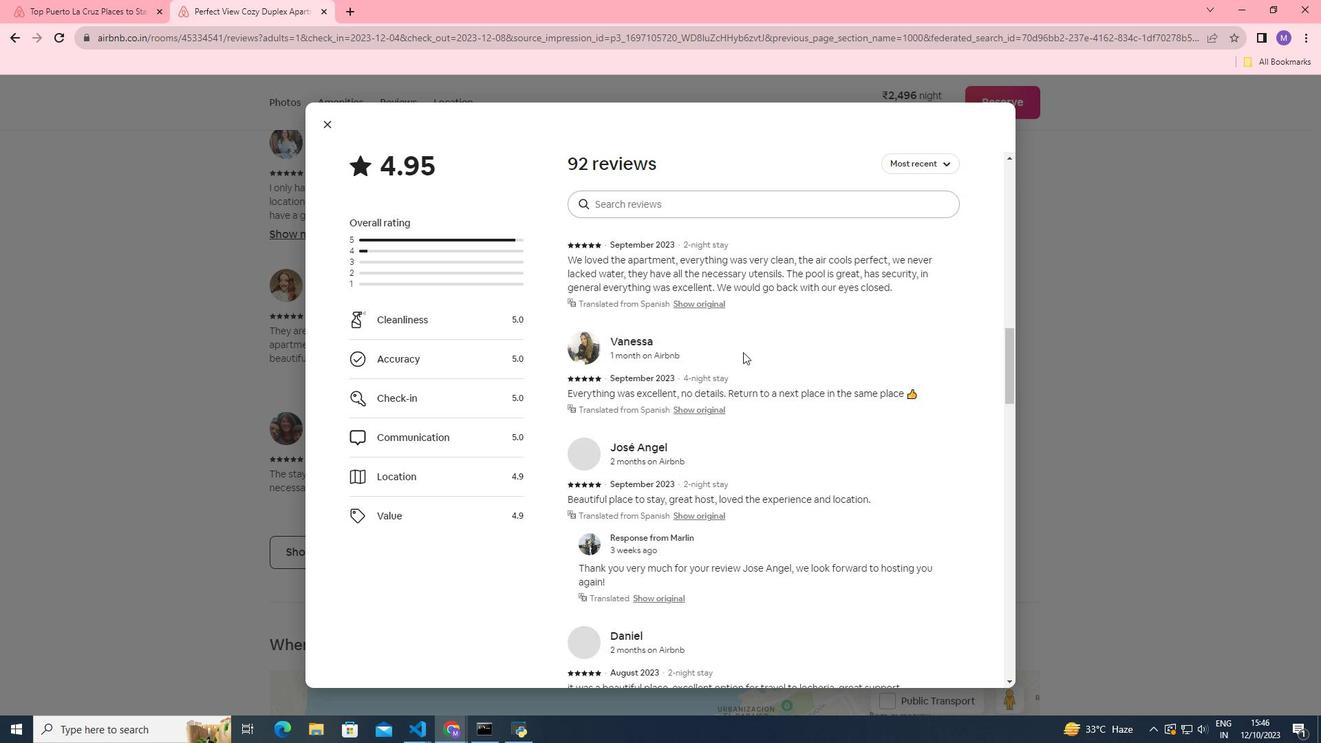 
Action: Mouse scrolled (743, 351) with delta (0, 0)
Screenshot: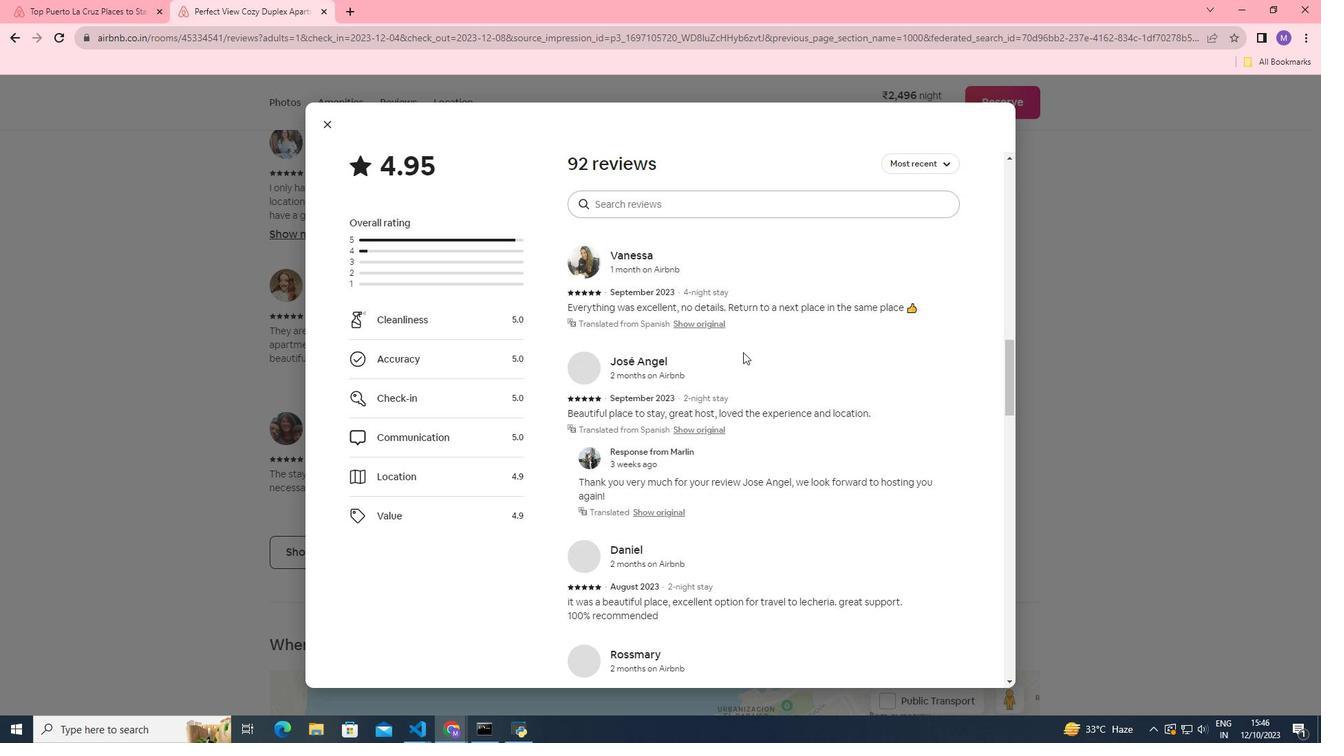 
Action: Mouse scrolled (743, 351) with delta (0, 0)
Screenshot: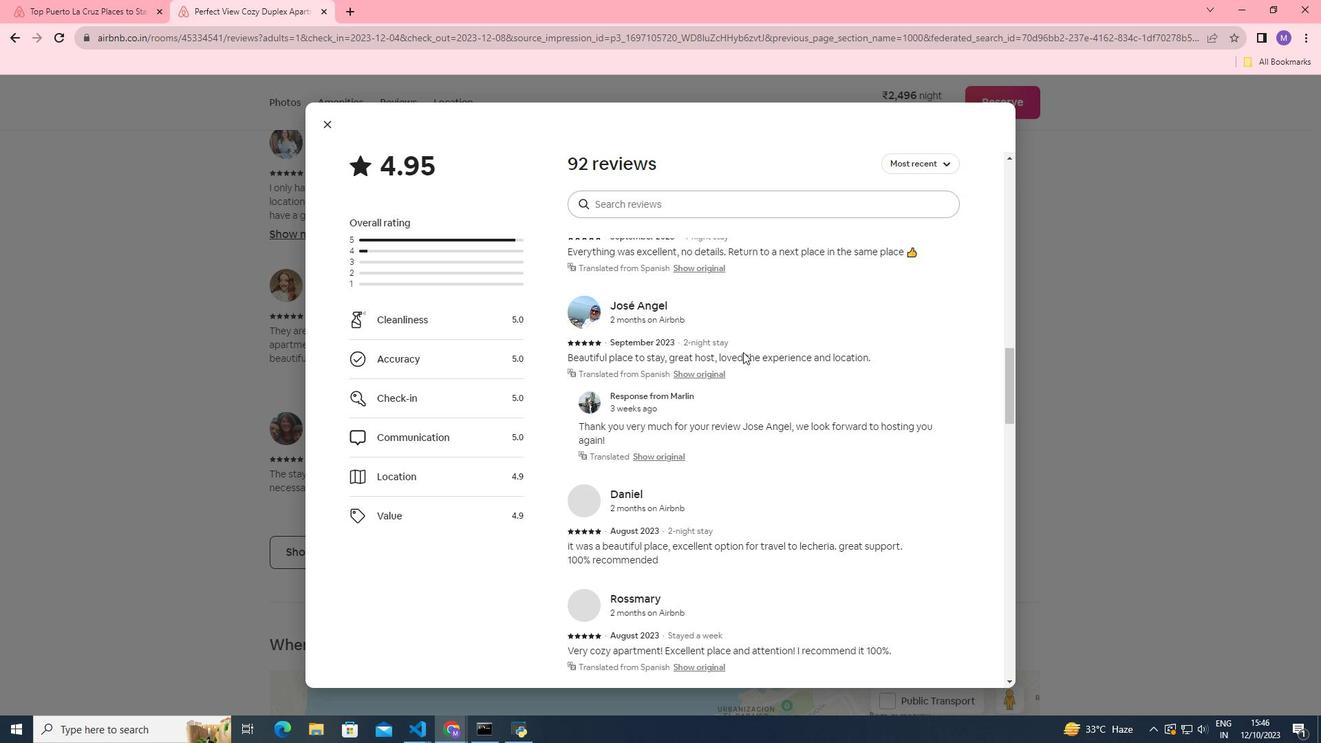 
Action: Mouse scrolled (743, 351) with delta (0, 0)
Screenshot: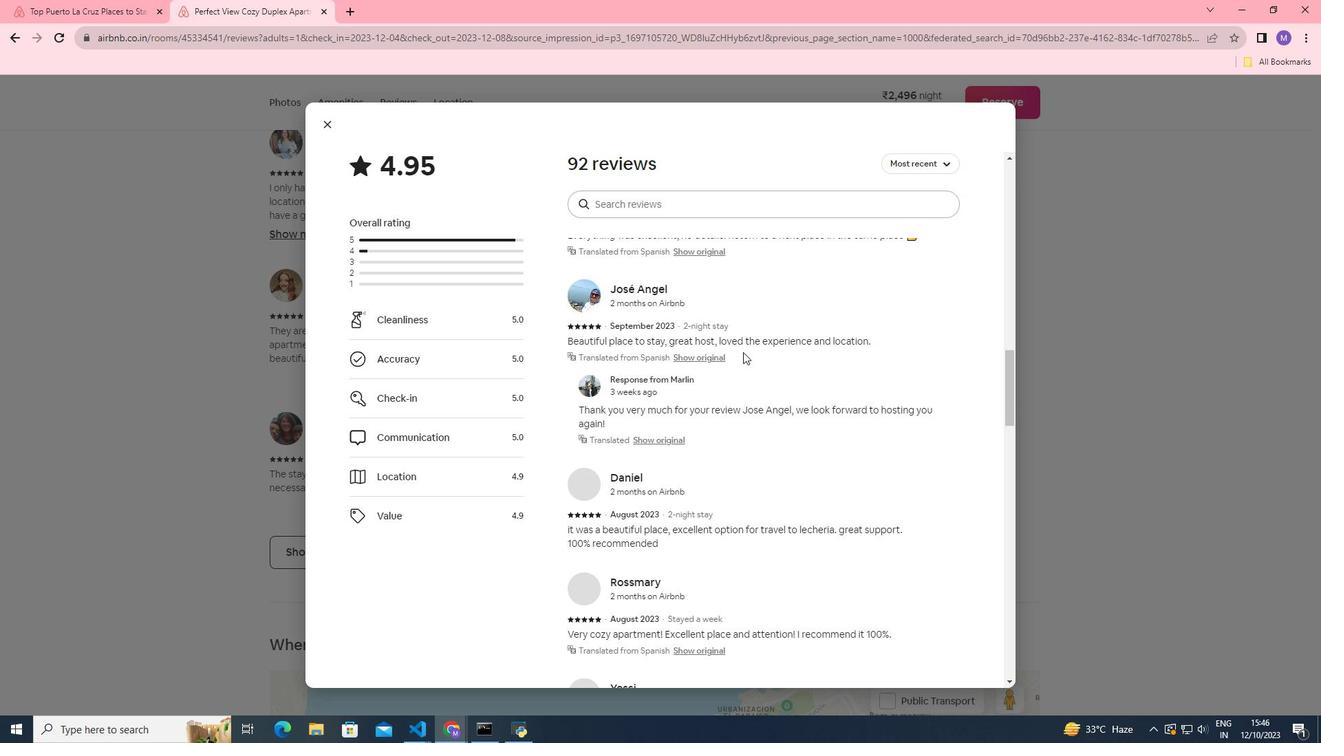 
Action: Mouse scrolled (743, 351) with delta (0, 0)
Screenshot: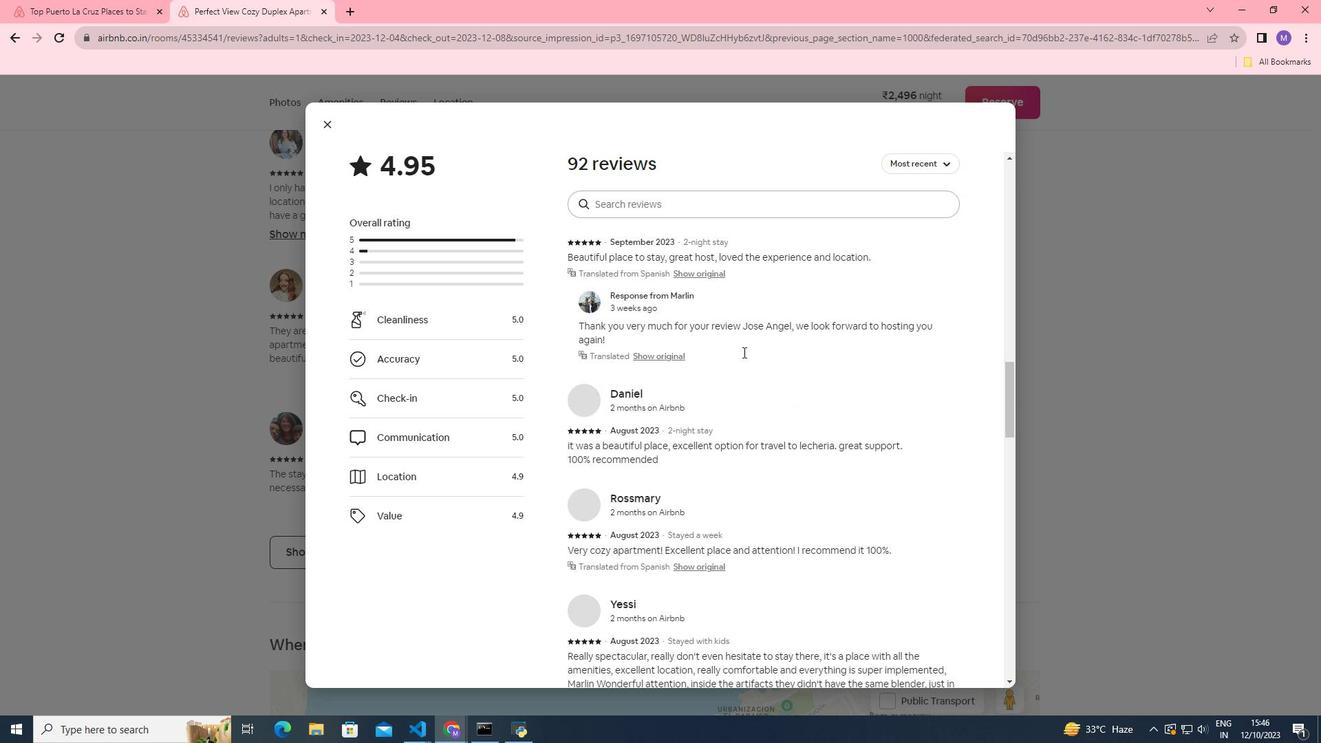 
Action: Mouse scrolled (743, 351) with delta (0, 0)
Screenshot: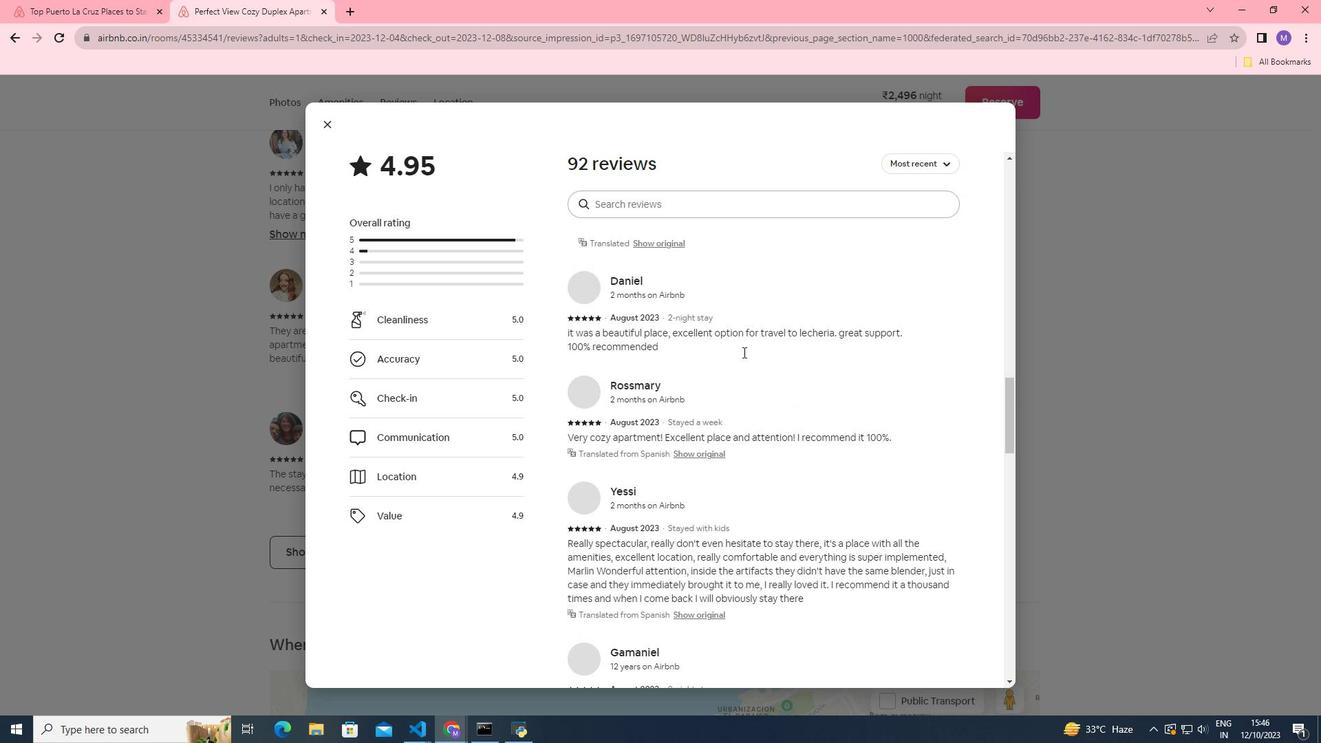 
Action: Mouse scrolled (743, 351) with delta (0, 0)
Screenshot: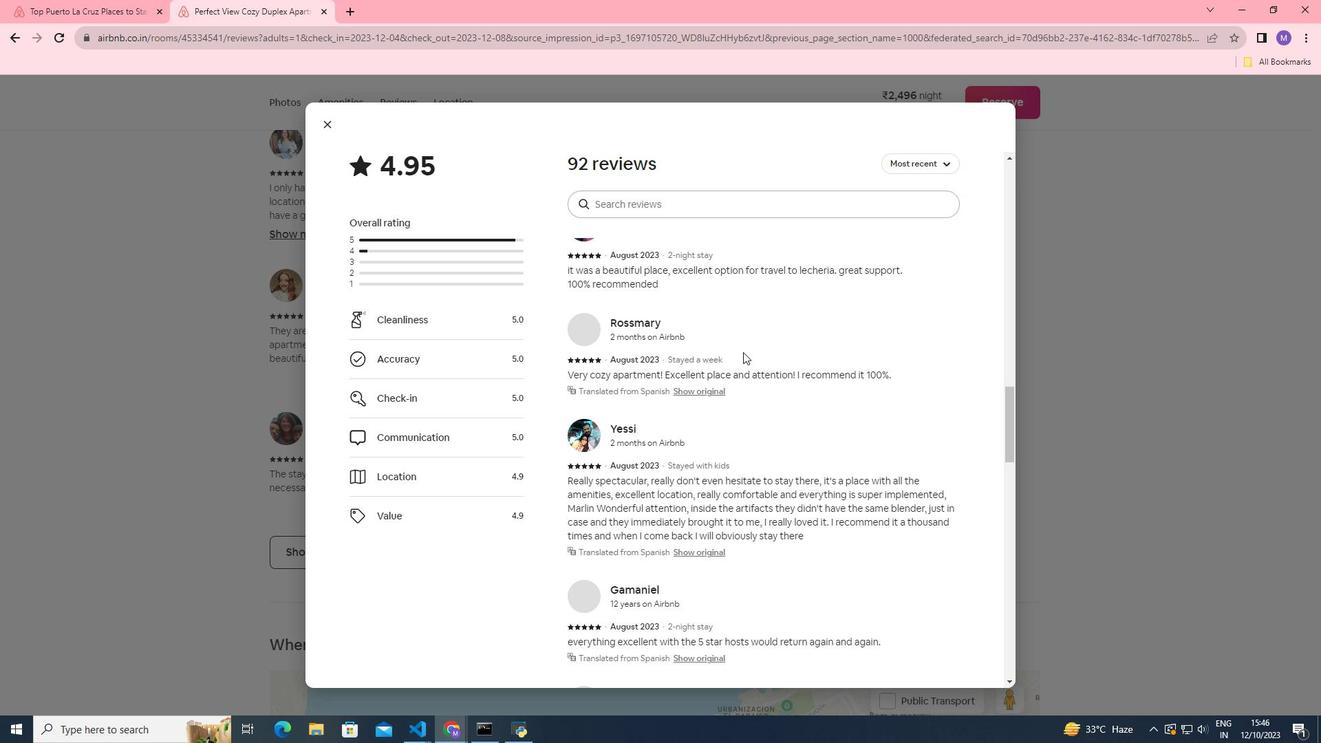 
Action: Mouse scrolled (743, 351) with delta (0, 0)
